 Task: Explore and compare grocery products, focusing on muesli and nut mixes.
Action: Mouse pressed left at (456, 85)
Screenshot: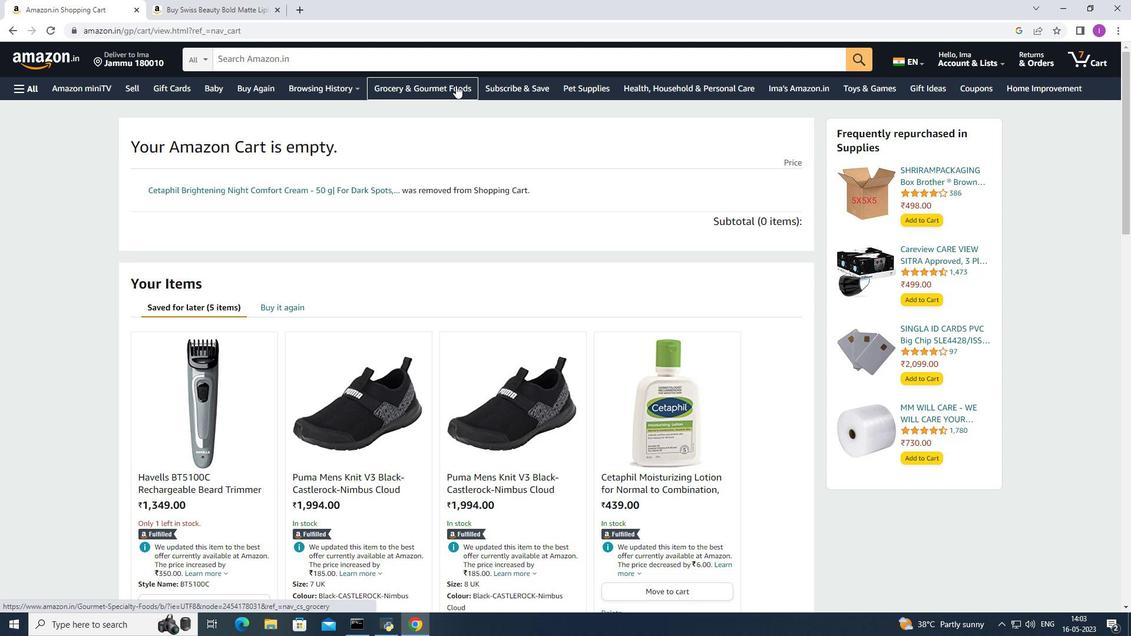 
Action: Mouse moved to (500, 258)
Screenshot: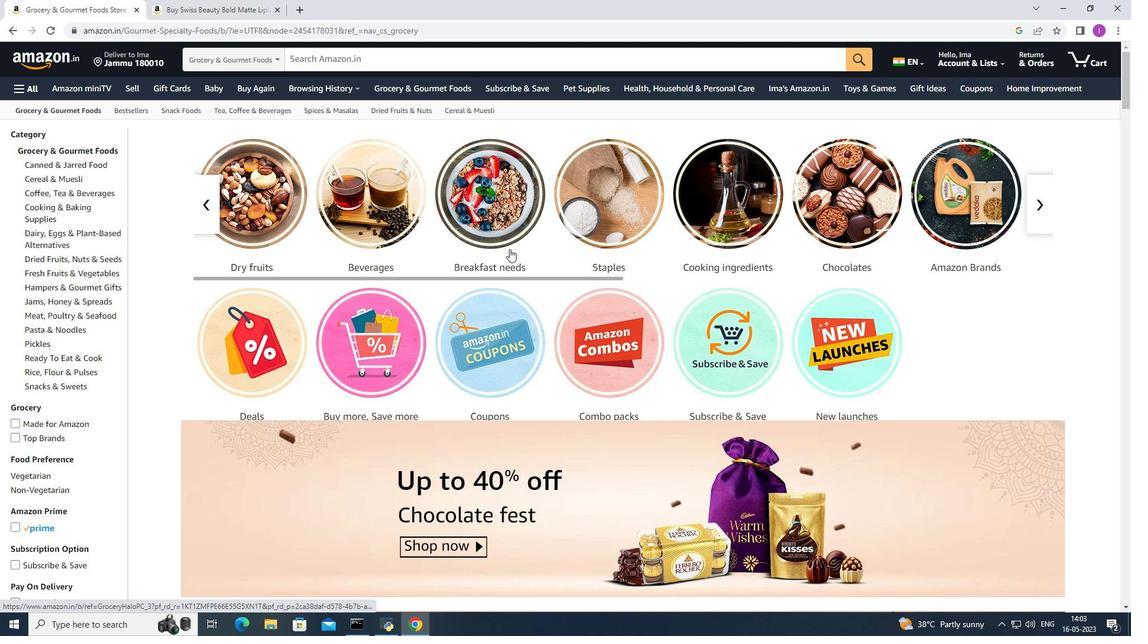 
Action: Mouse scrolled (500, 257) with delta (0, 0)
Screenshot: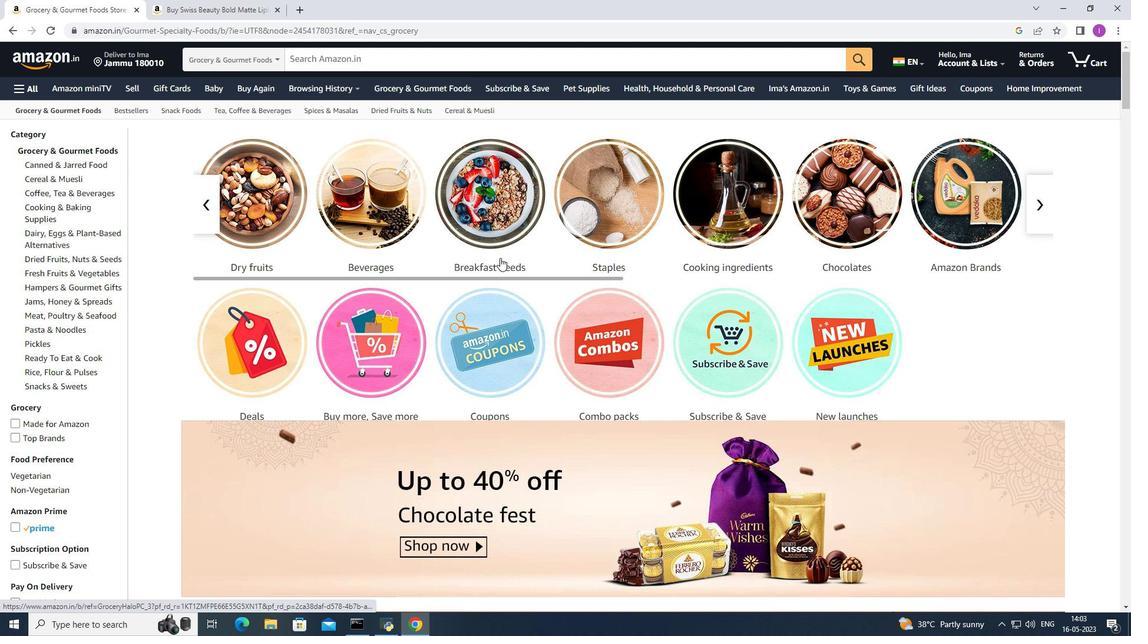 
Action: Mouse scrolled (500, 257) with delta (0, 0)
Screenshot: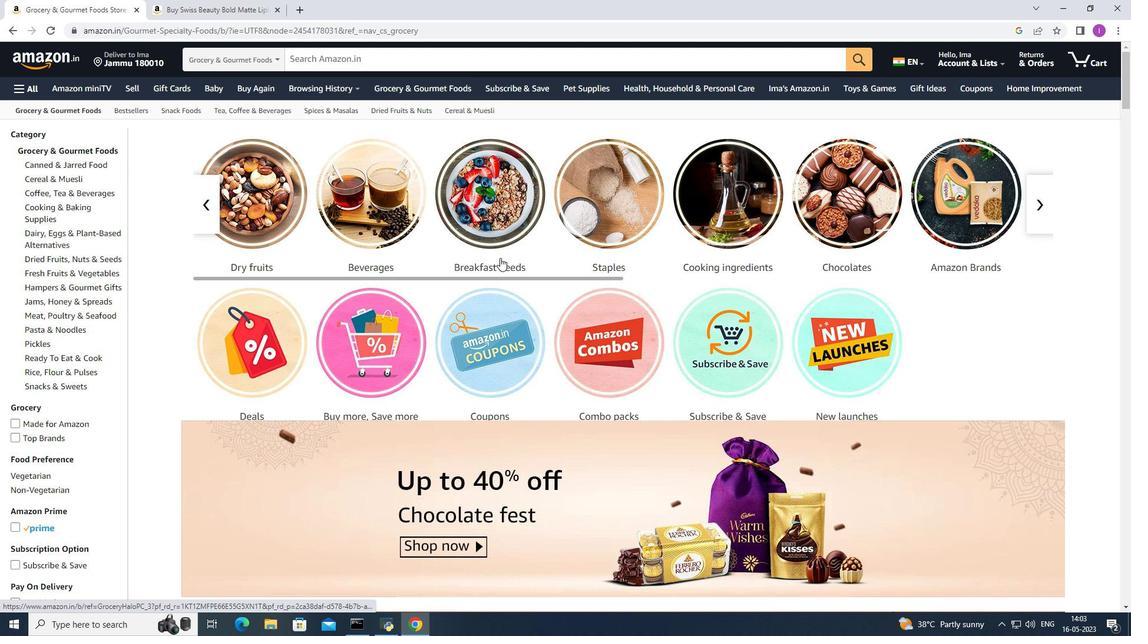 
Action: Mouse scrolled (500, 257) with delta (0, 0)
Screenshot: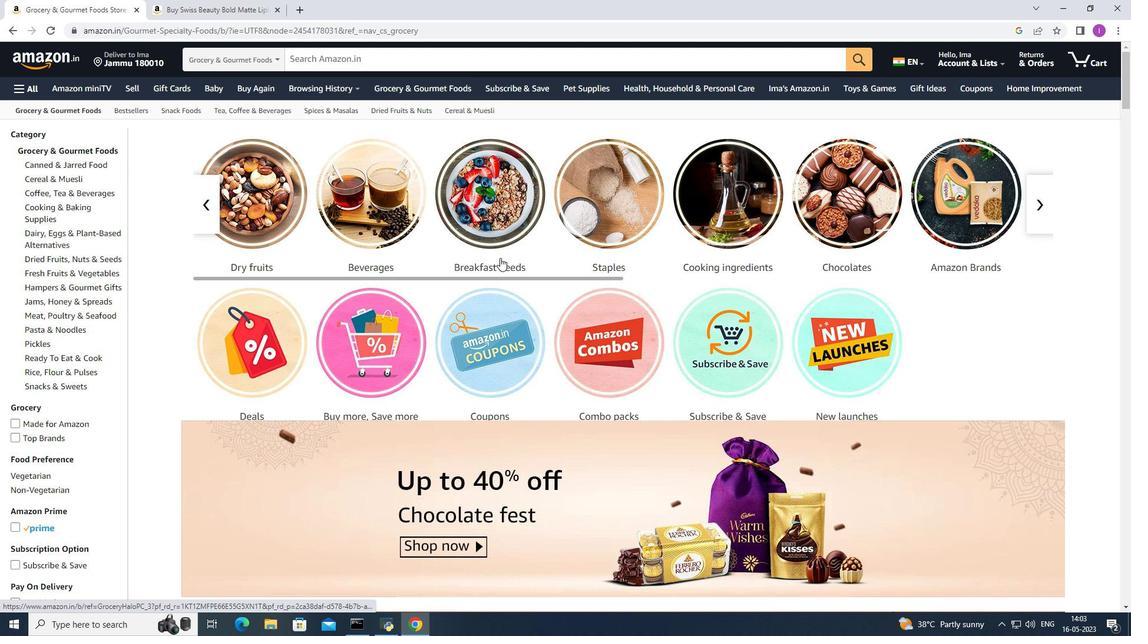 
Action: Mouse scrolled (500, 257) with delta (0, 0)
Screenshot: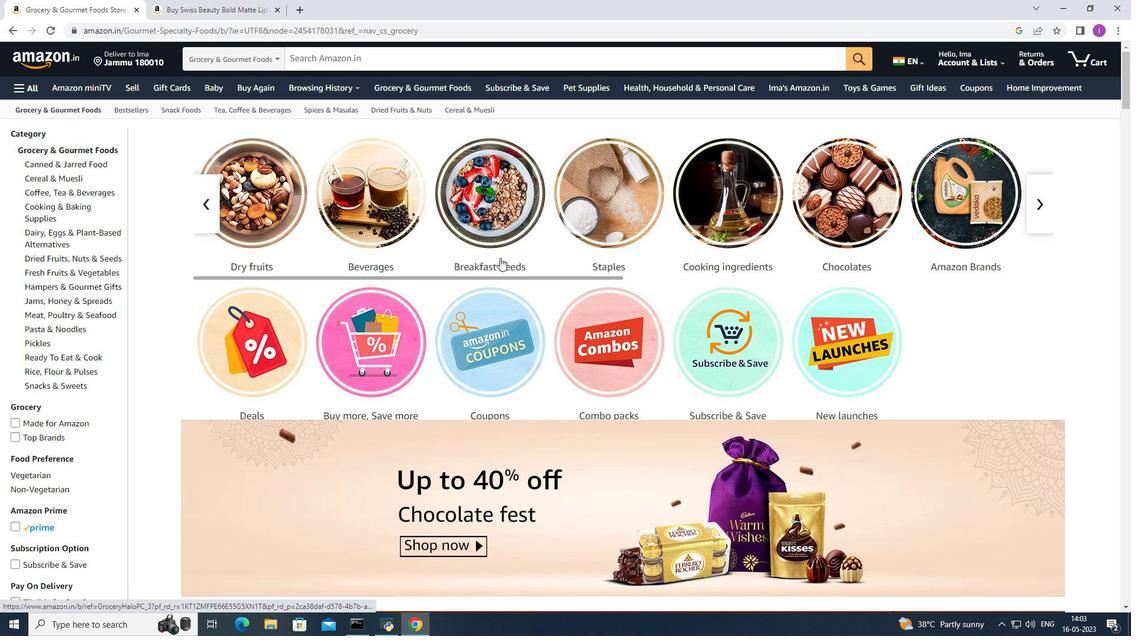 
Action: Mouse scrolled (500, 257) with delta (0, 0)
Screenshot: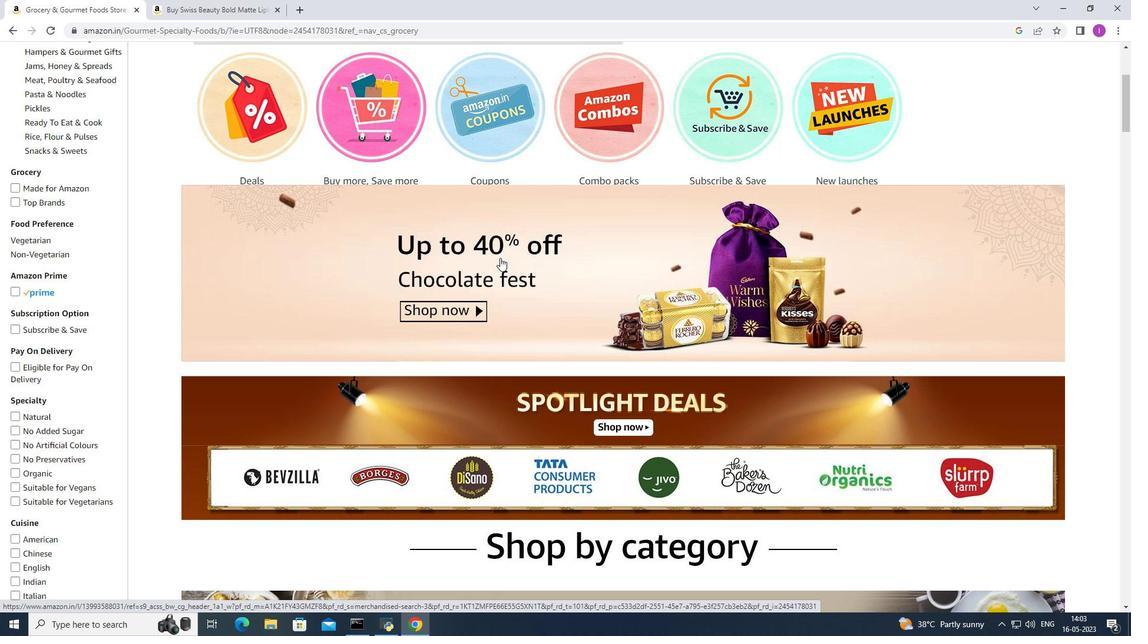
Action: Mouse scrolled (500, 257) with delta (0, 0)
Screenshot: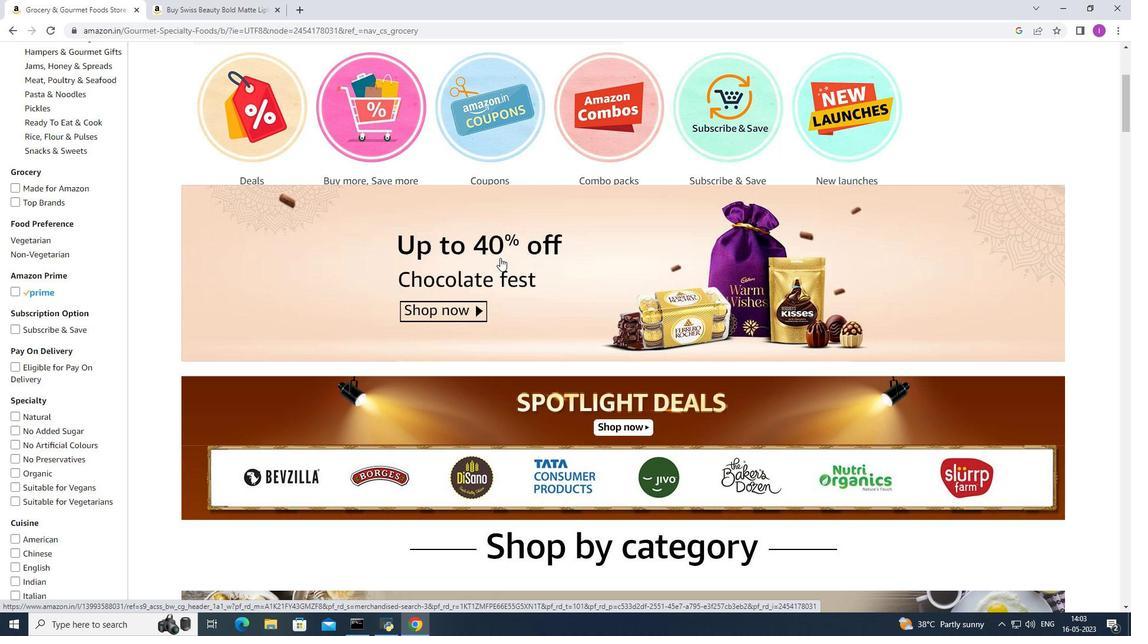 
Action: Mouse scrolled (500, 257) with delta (0, 0)
Screenshot: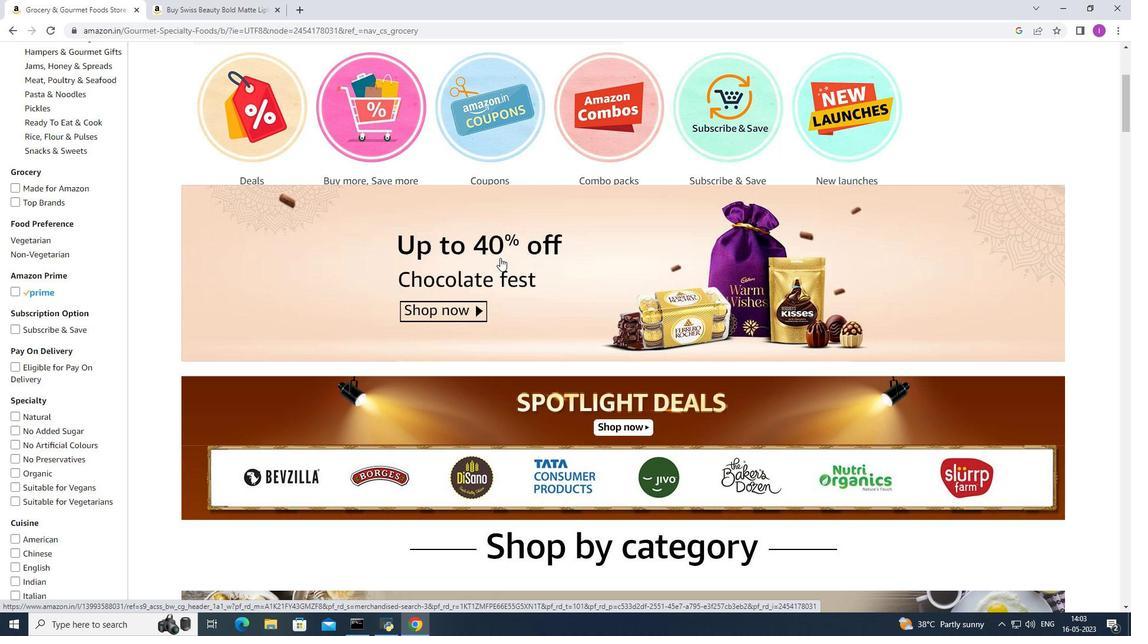 
Action: Mouse scrolled (500, 257) with delta (0, 0)
Screenshot: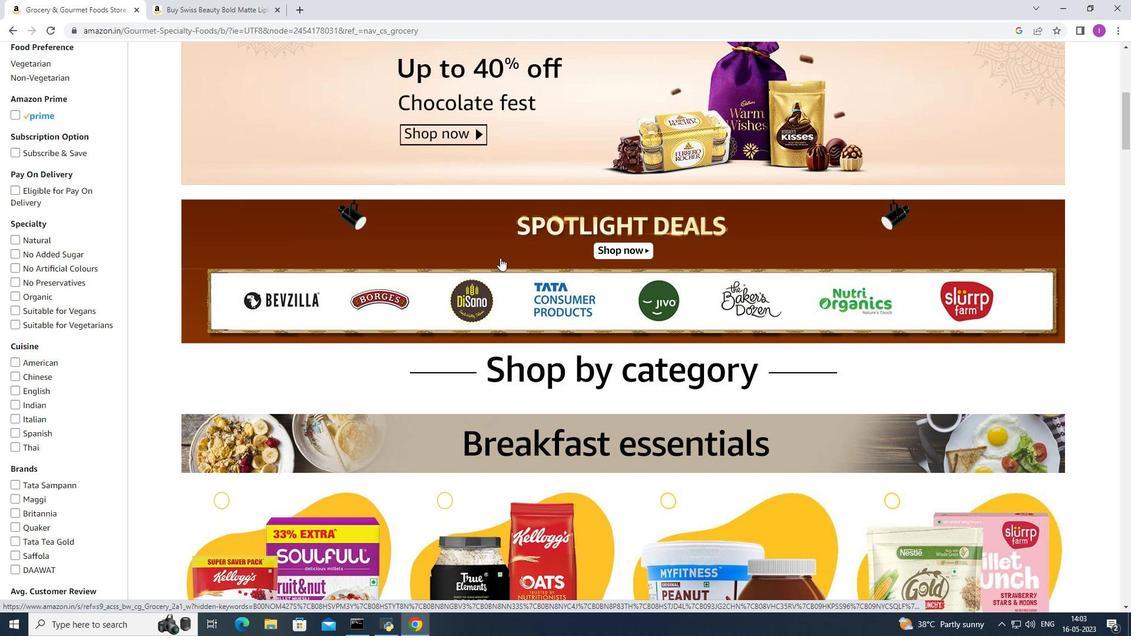 
Action: Mouse scrolled (500, 257) with delta (0, 0)
Screenshot: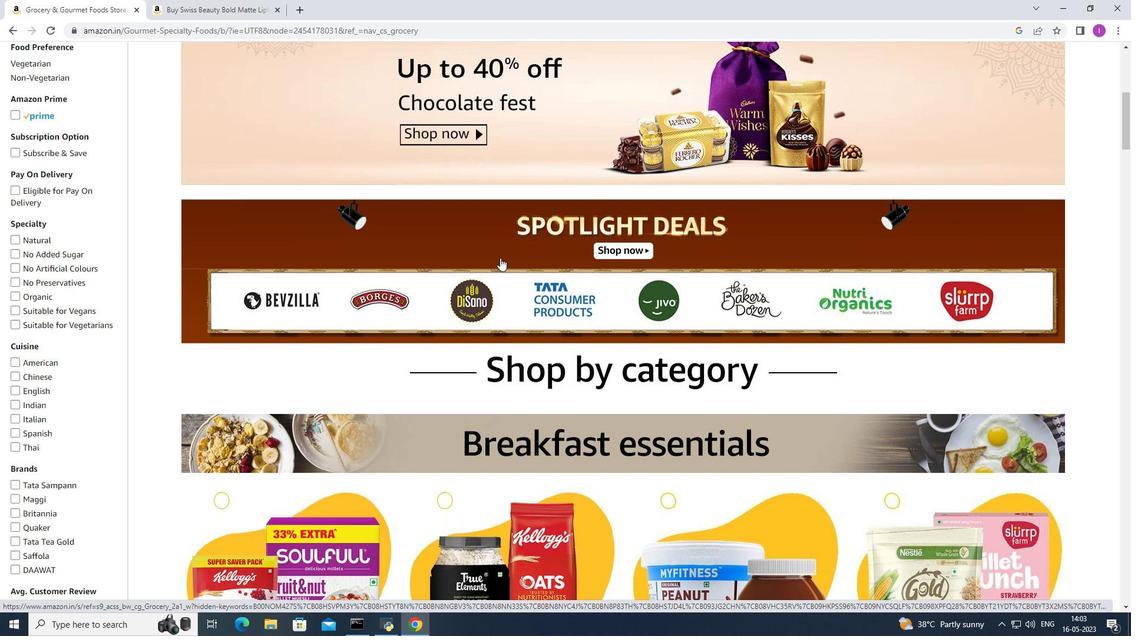 
Action: Mouse scrolled (500, 257) with delta (0, 0)
Screenshot: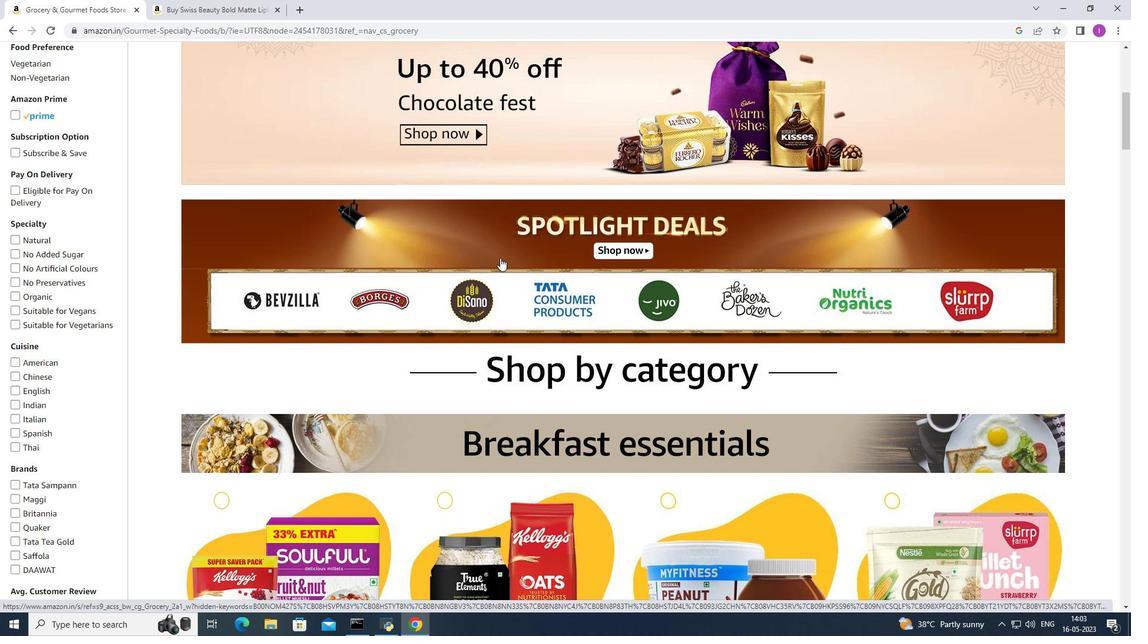 
Action: Mouse scrolled (500, 257) with delta (0, 0)
Screenshot: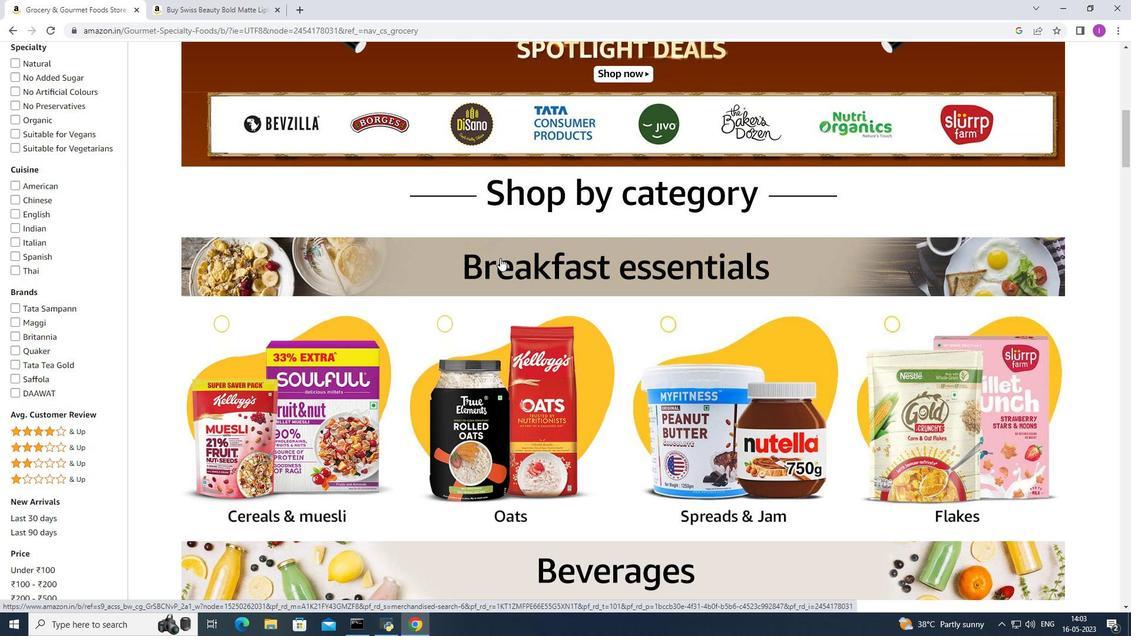 
Action: Mouse scrolled (500, 257) with delta (0, 0)
Screenshot: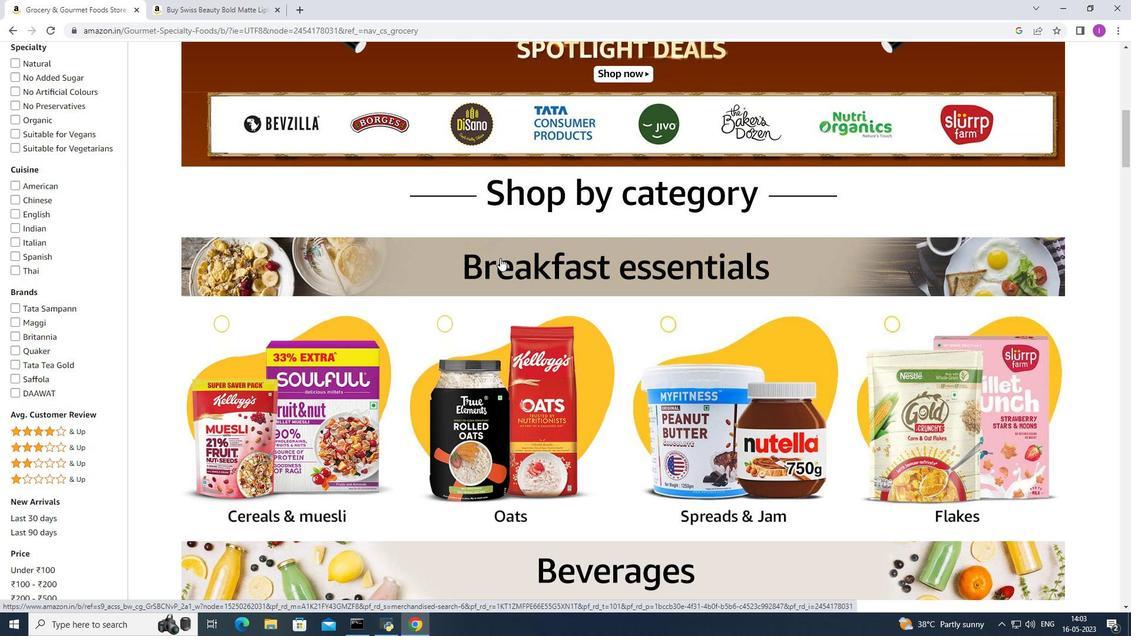 
Action: Mouse scrolled (500, 257) with delta (0, 0)
Screenshot: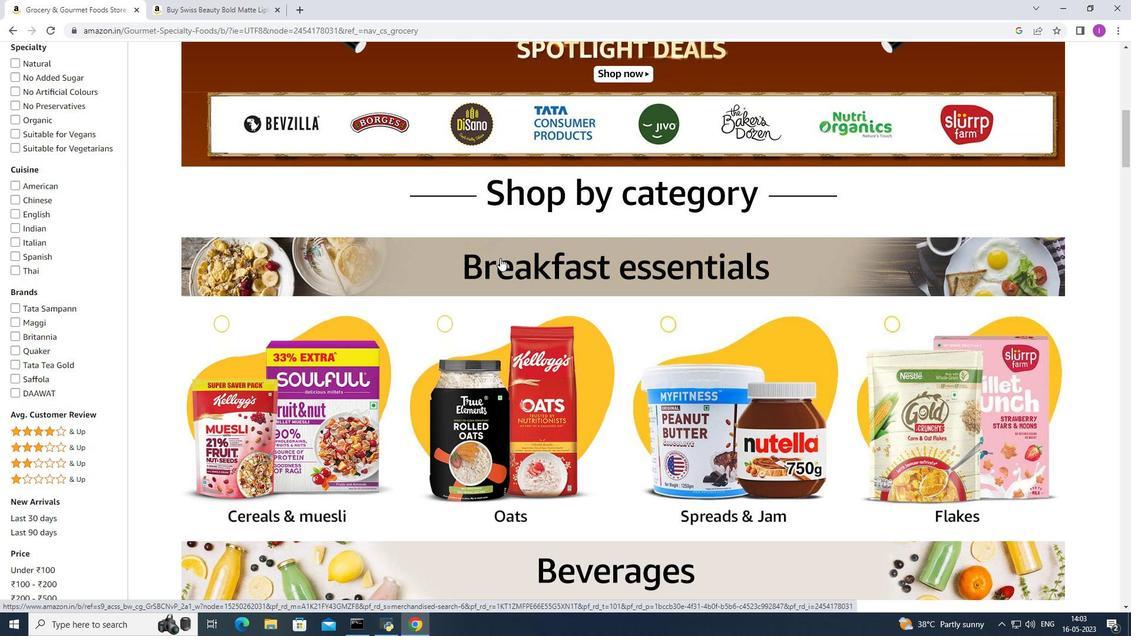
Action: Mouse moved to (572, 309)
Screenshot: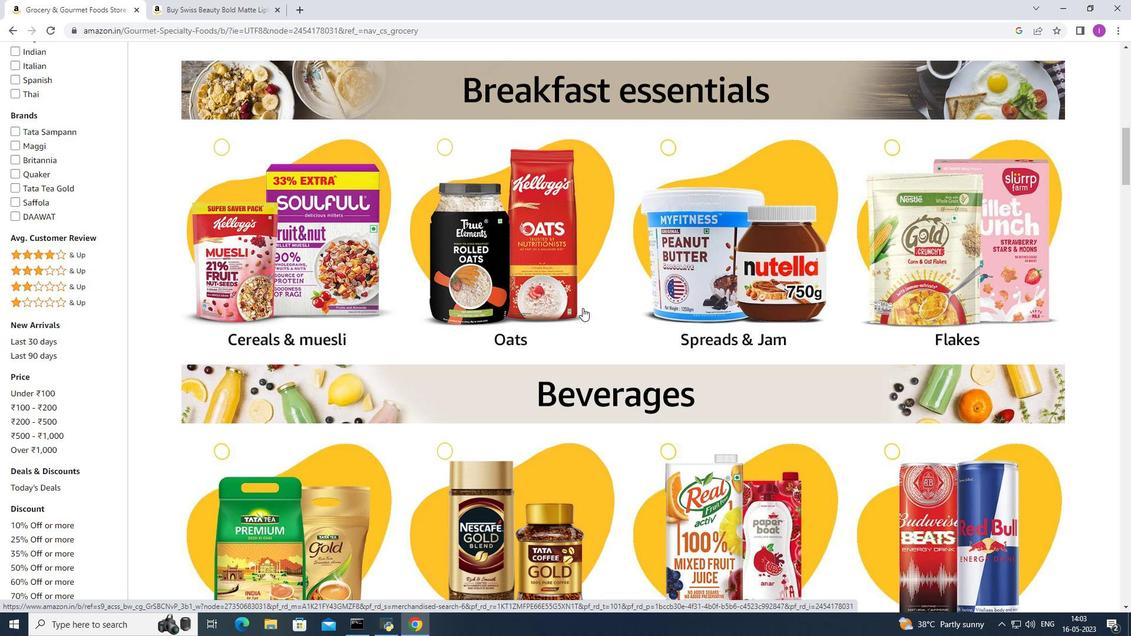 
Action: Mouse scrolled (572, 309) with delta (0, 0)
Screenshot: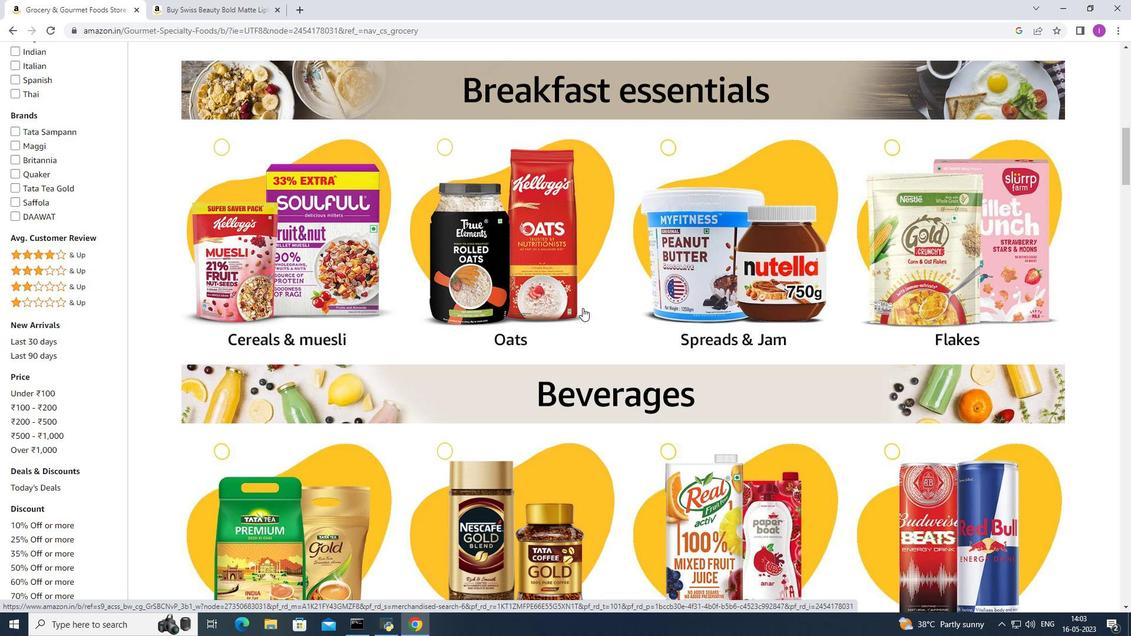 
Action: Mouse moved to (571, 310)
Screenshot: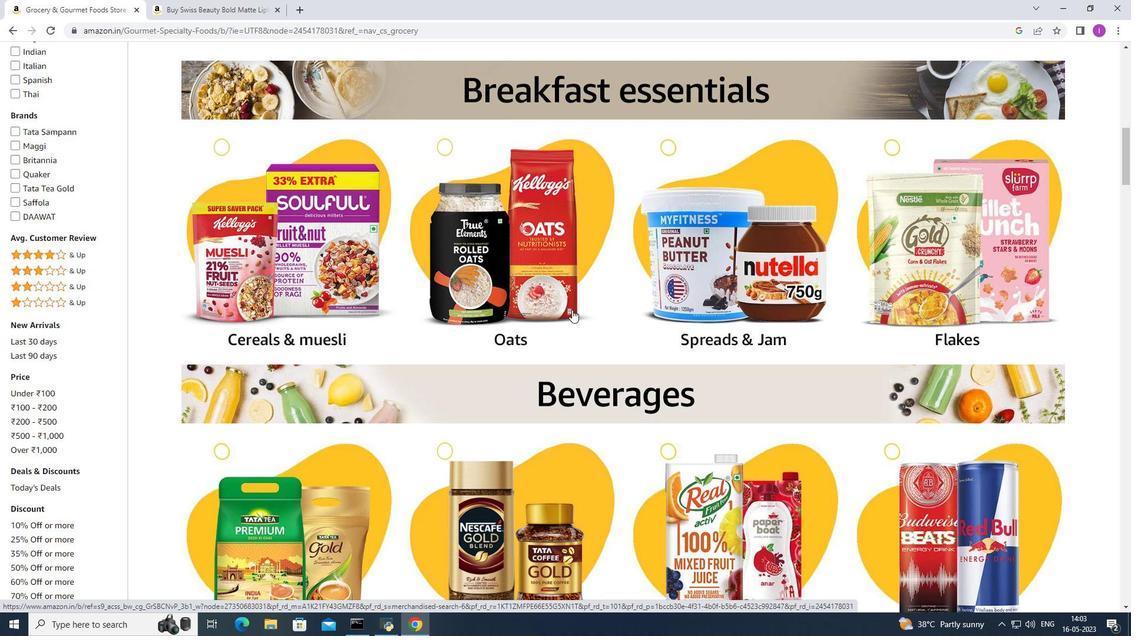 
Action: Mouse scrolled (571, 309) with delta (0, 0)
Screenshot: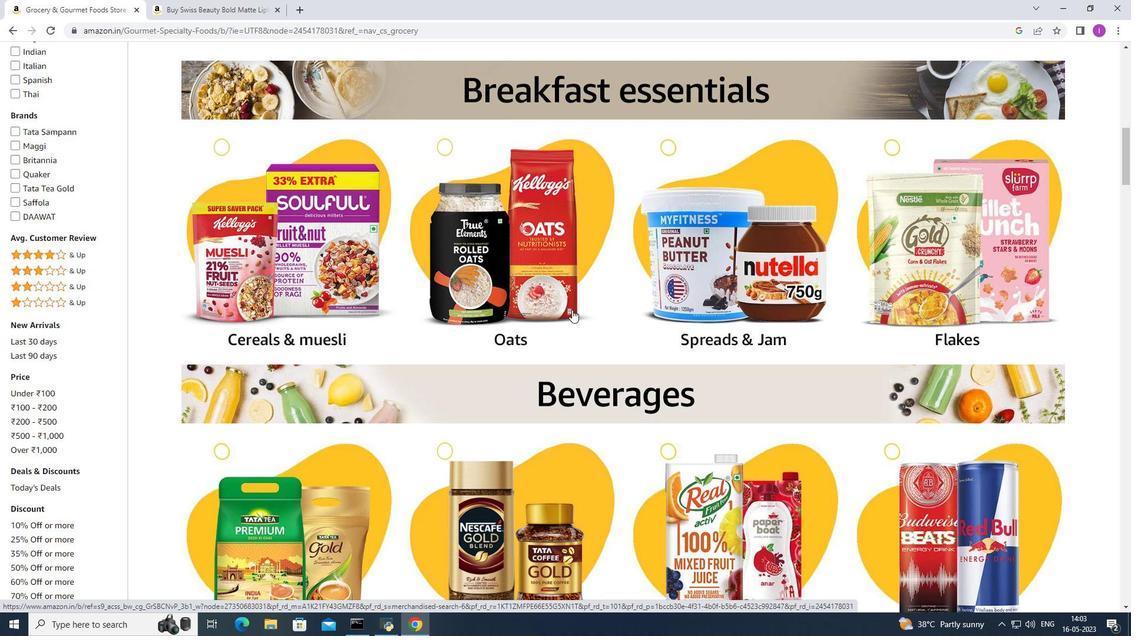 
Action: Mouse moved to (570, 310)
Screenshot: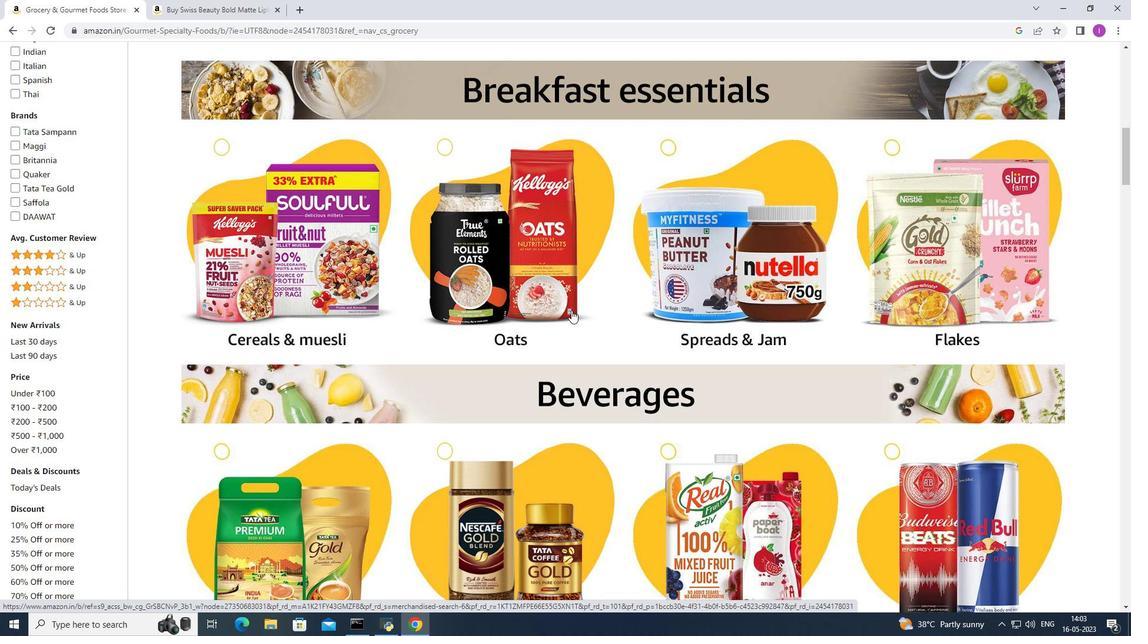 
Action: Mouse scrolled (570, 309) with delta (0, 0)
Screenshot: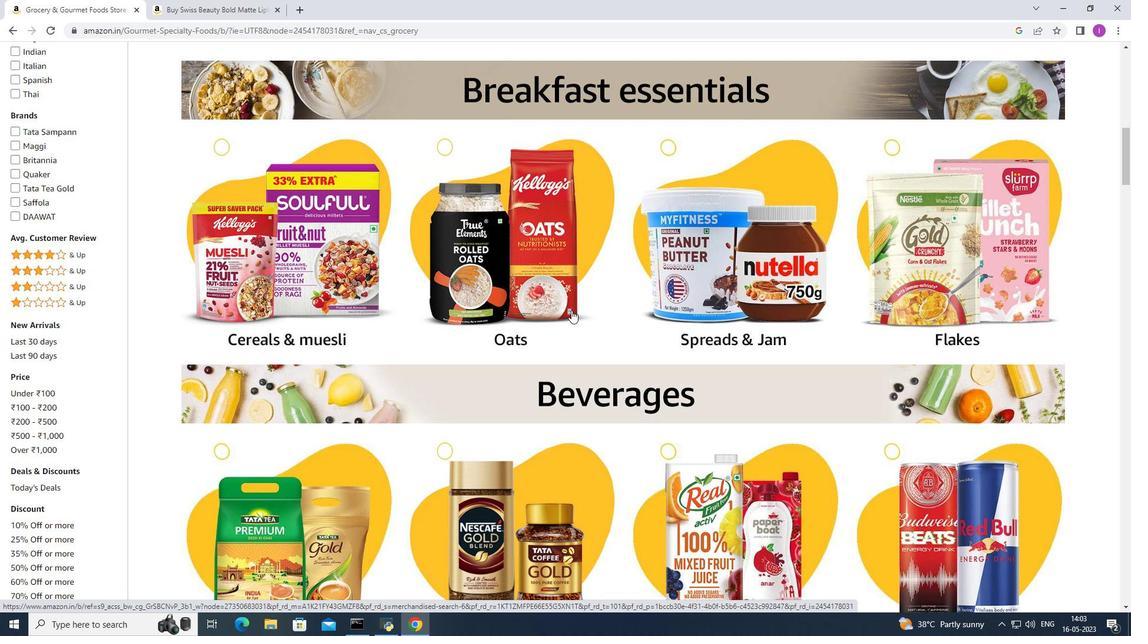 
Action: Mouse moved to (622, 289)
Screenshot: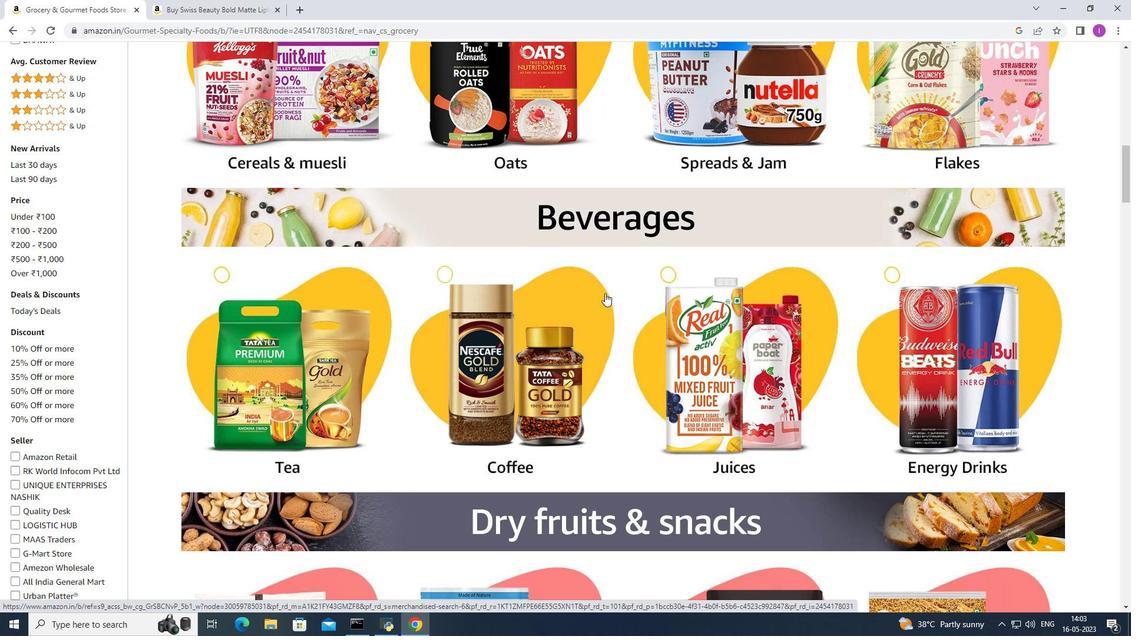 
Action: Mouse scrolled (622, 288) with delta (0, 0)
Screenshot: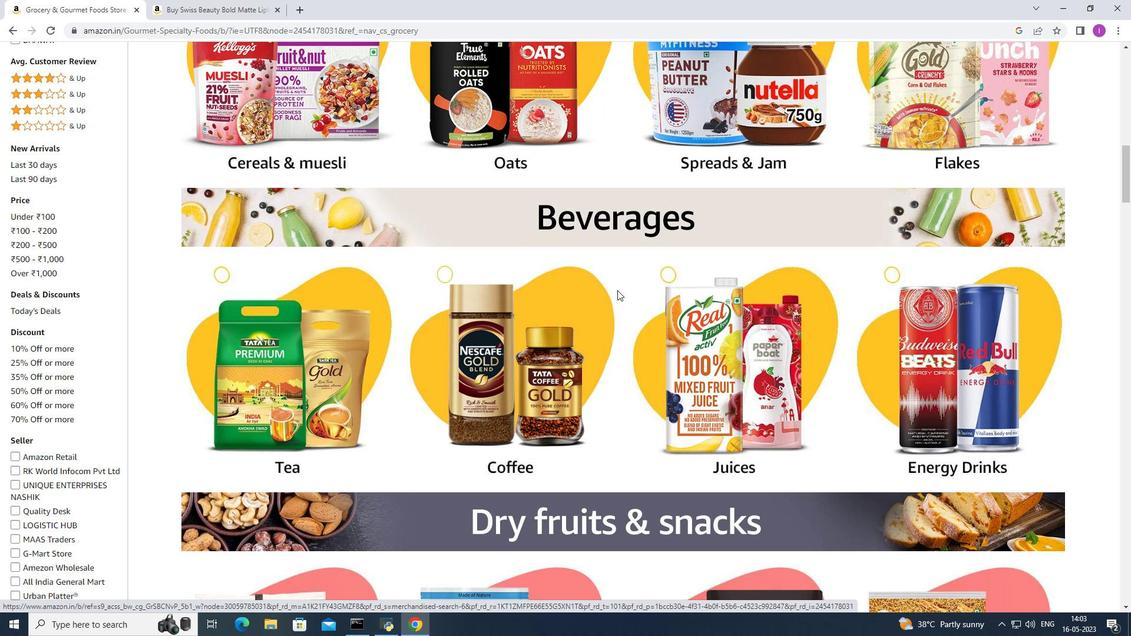 
Action: Mouse moved to (622, 289)
Screenshot: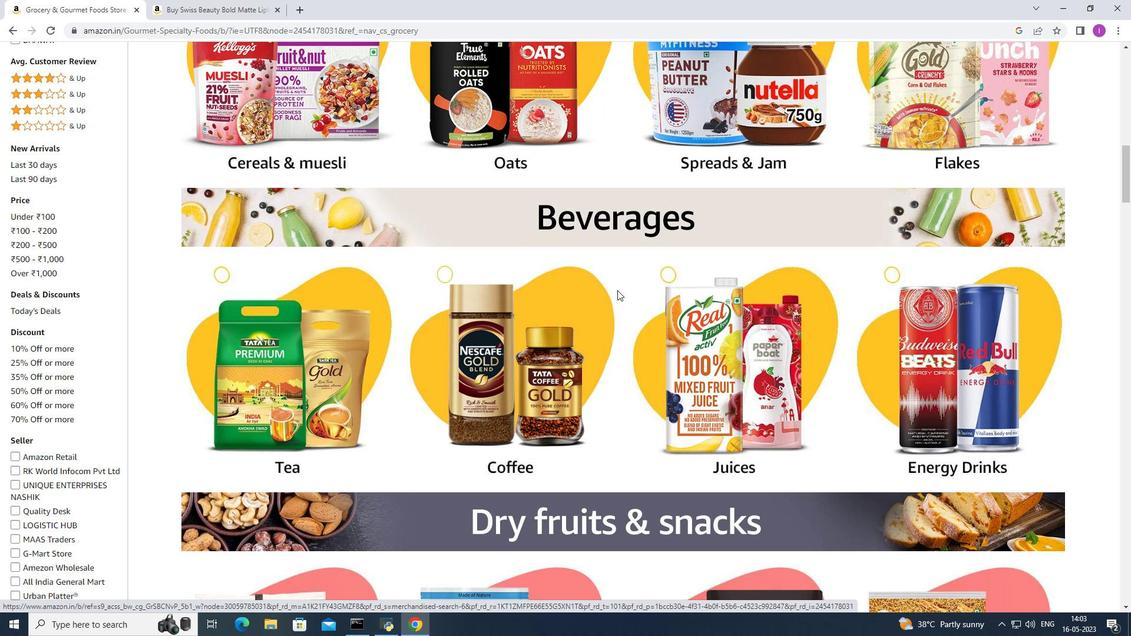 
Action: Mouse scrolled (622, 288) with delta (0, 0)
Screenshot: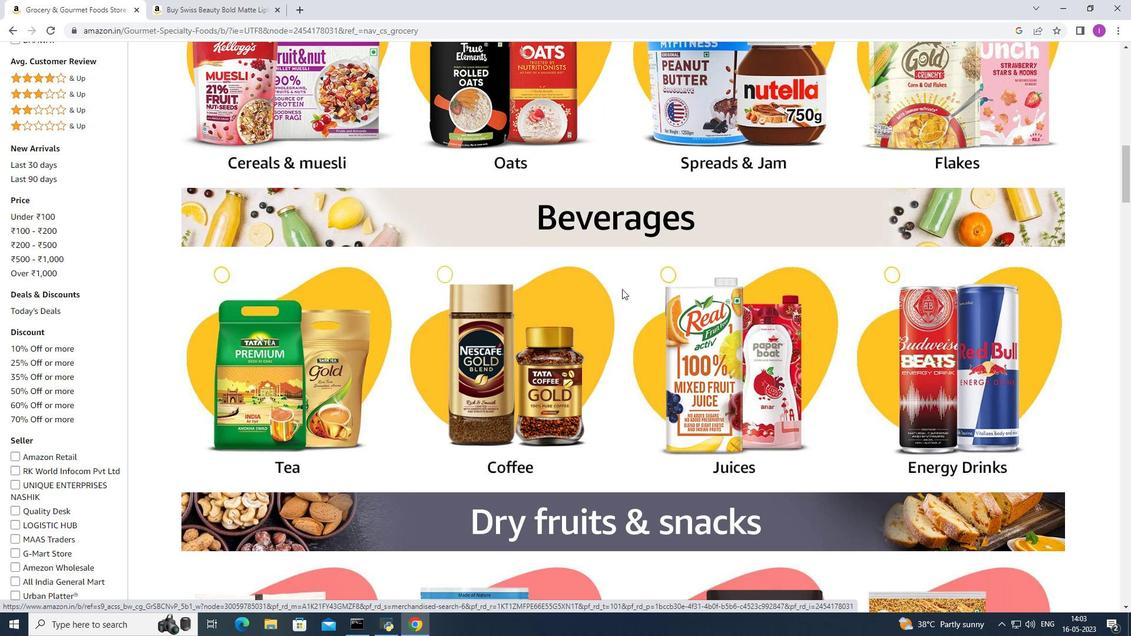 
Action: Mouse scrolled (622, 288) with delta (0, 0)
Screenshot: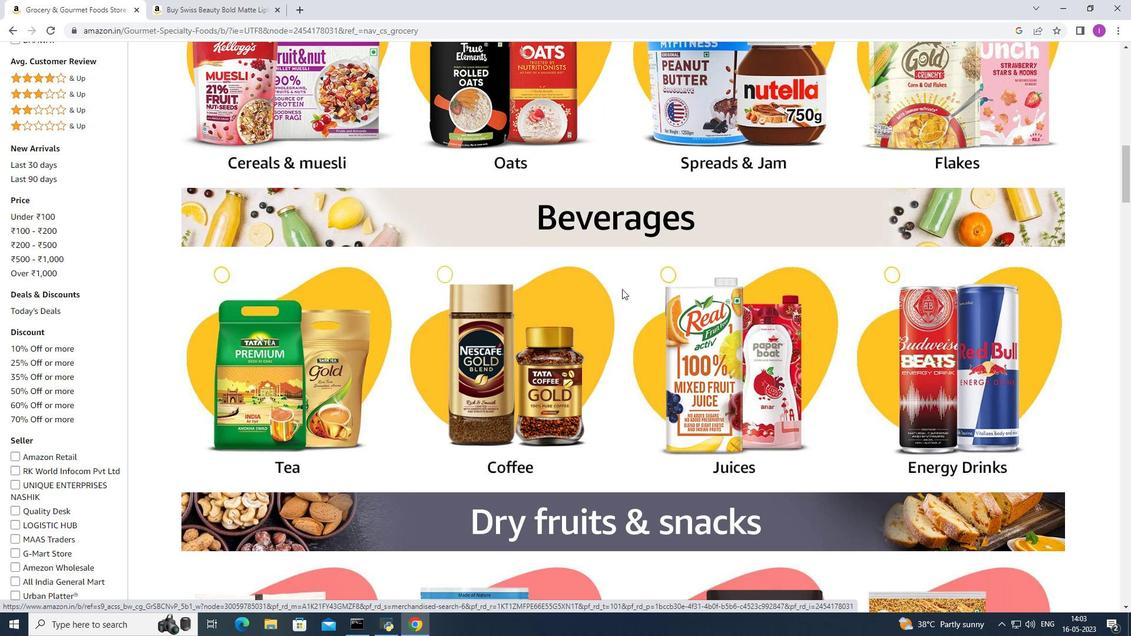 
Action: Mouse moved to (541, 347)
Screenshot: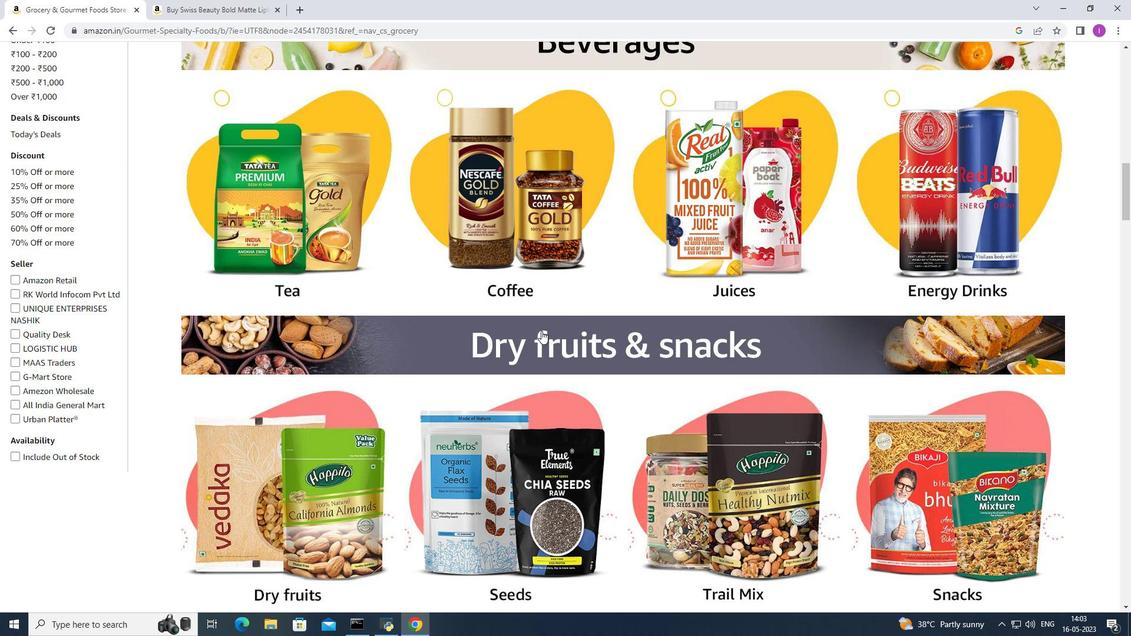 
Action: Mouse scrolled (541, 341) with delta (0, 0)
Screenshot: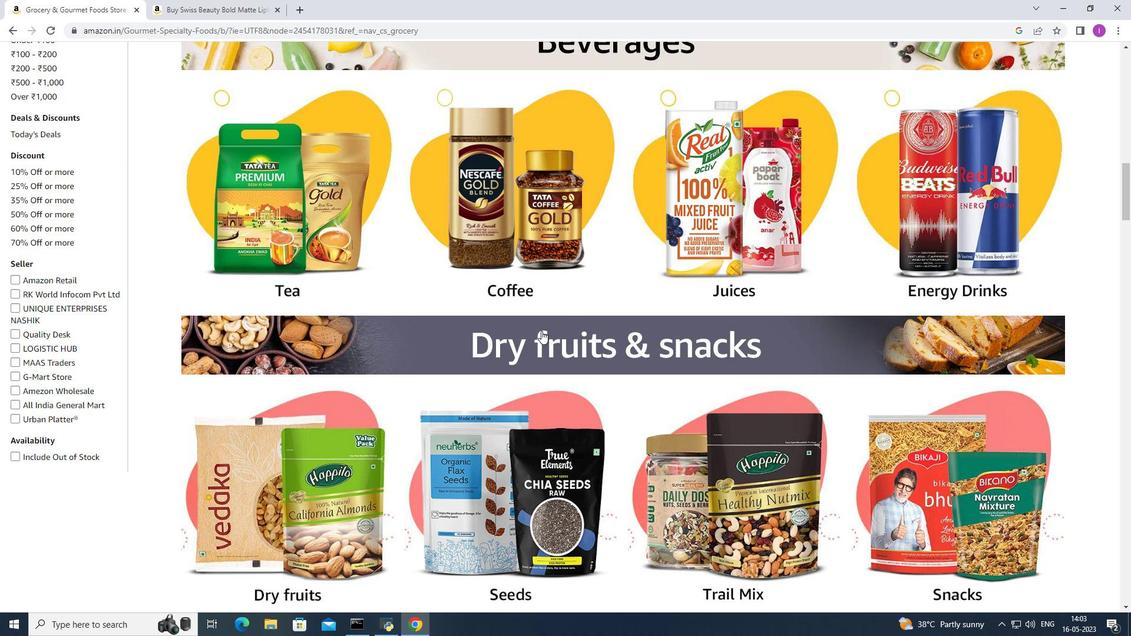 
Action: Mouse moved to (542, 350)
Screenshot: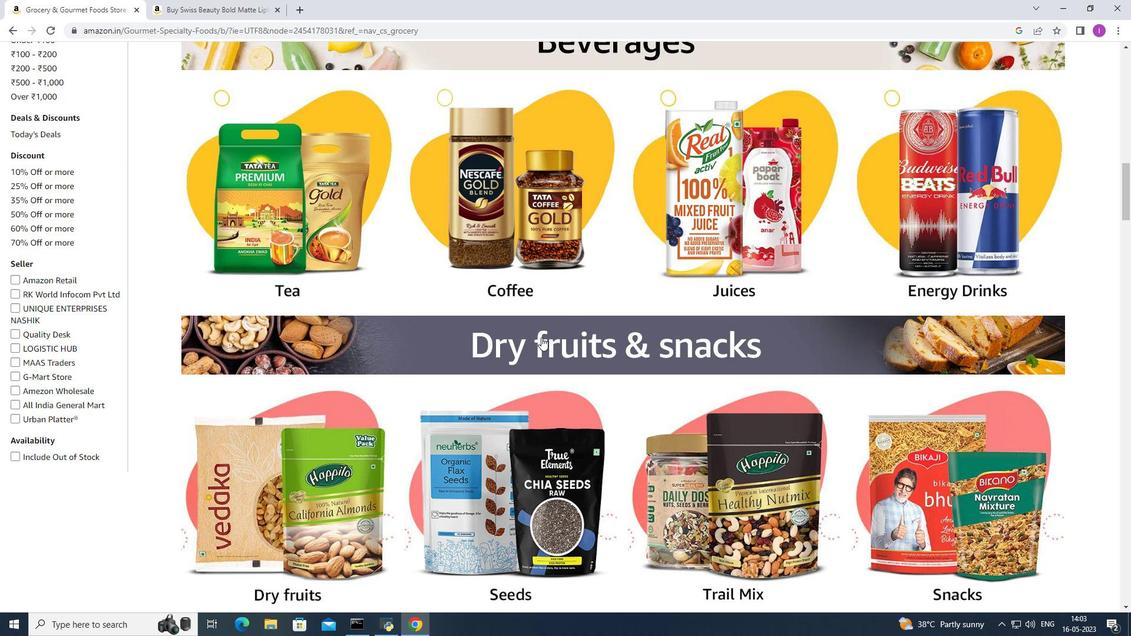 
Action: Mouse scrolled (541, 349) with delta (0, 0)
Screenshot: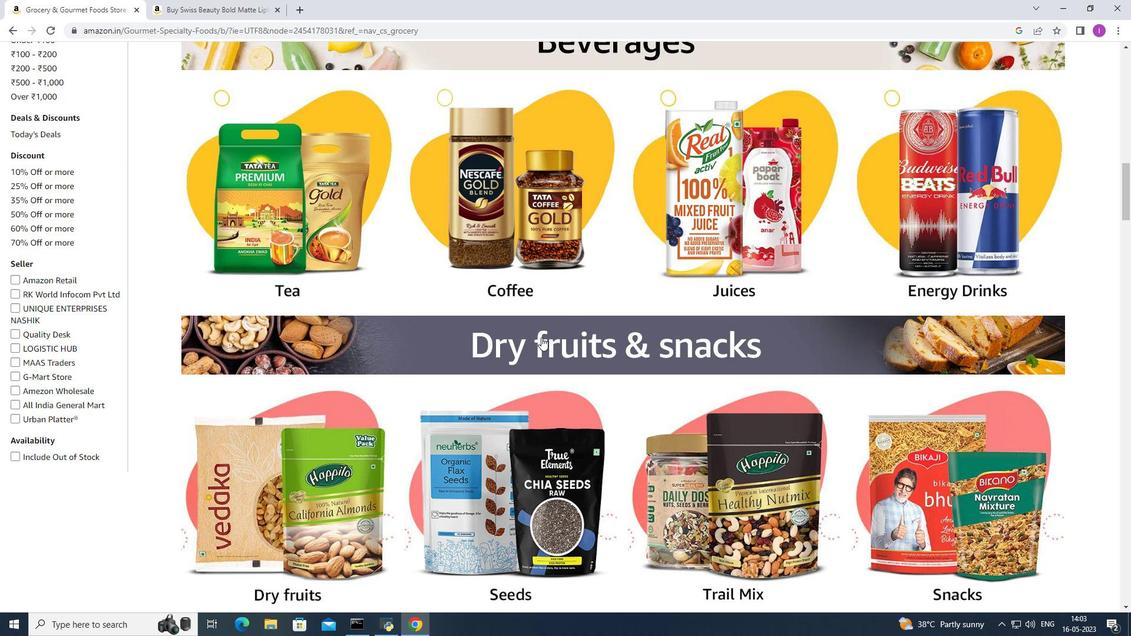 
Action: Mouse moved to (542, 352)
Screenshot: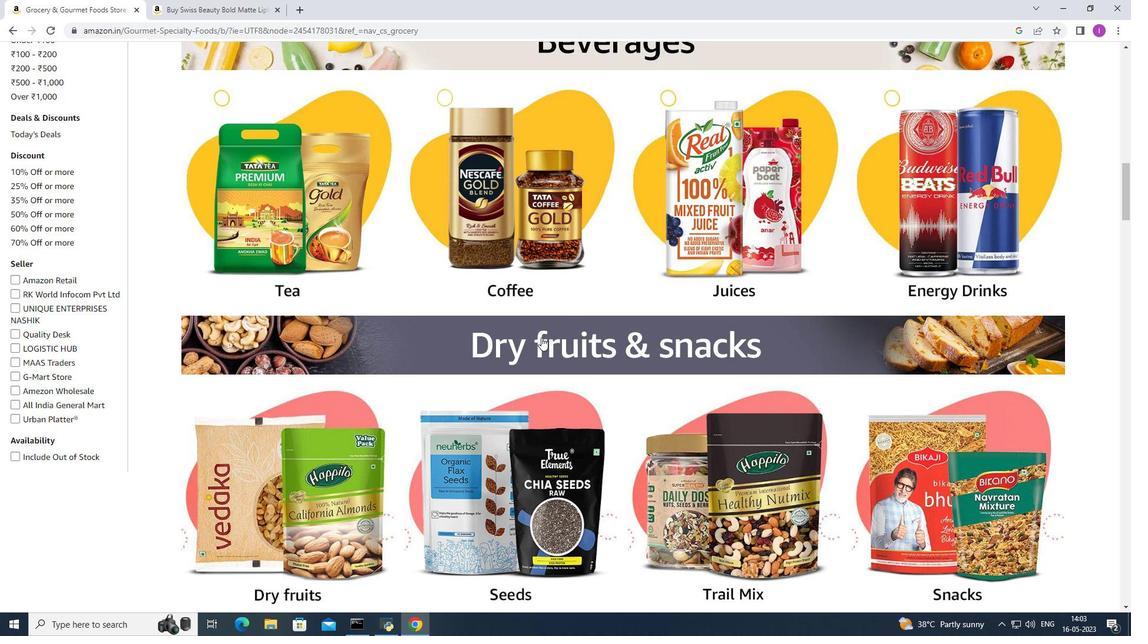 
Action: Mouse scrolled (542, 351) with delta (0, 0)
Screenshot: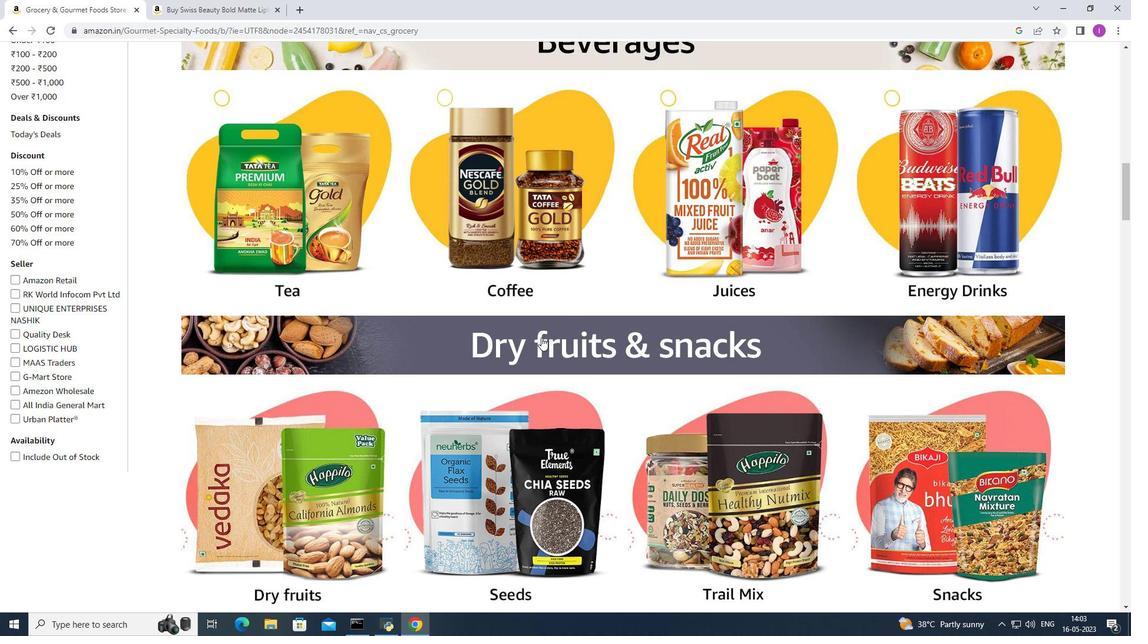 
Action: Mouse moved to (542, 353)
Screenshot: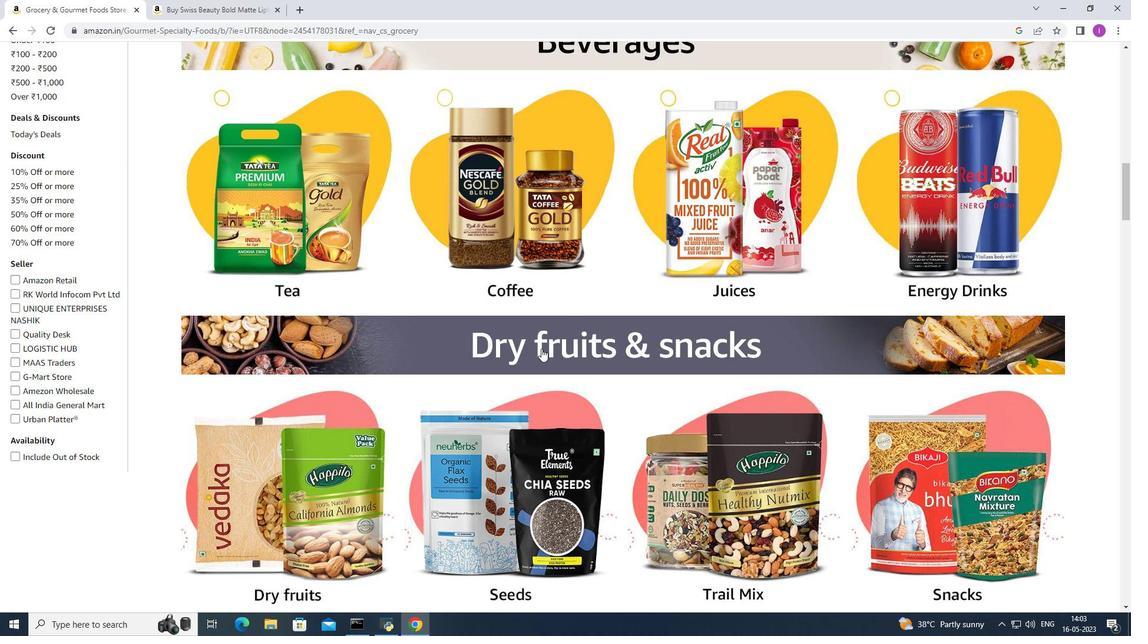 
Action: Mouse scrolled (542, 352) with delta (0, 0)
Screenshot: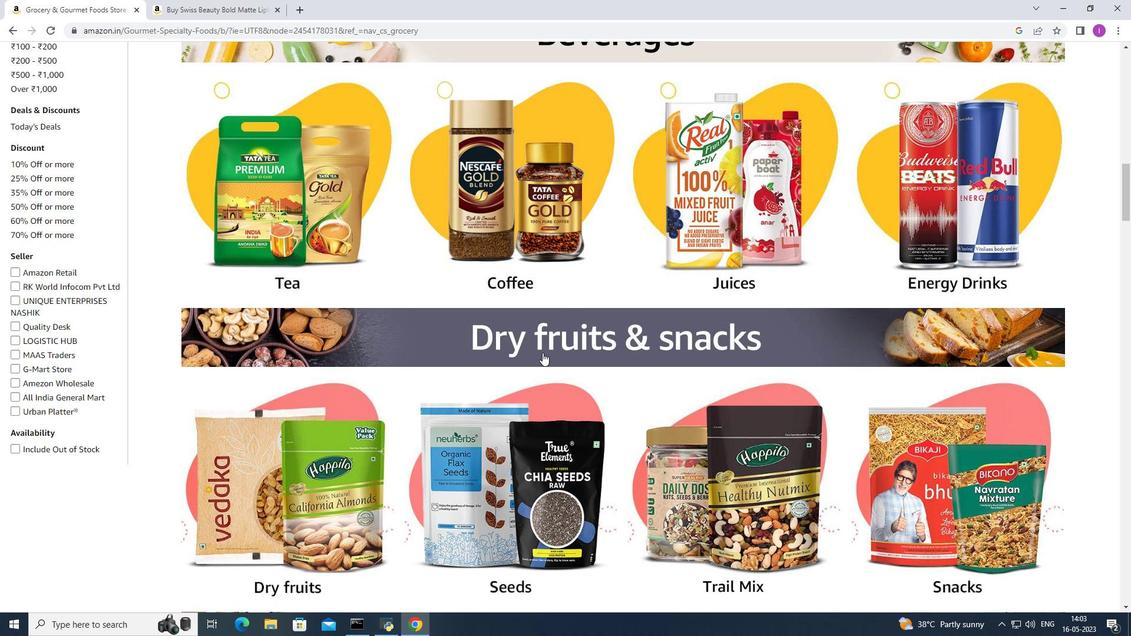 
Action: Mouse moved to (731, 268)
Screenshot: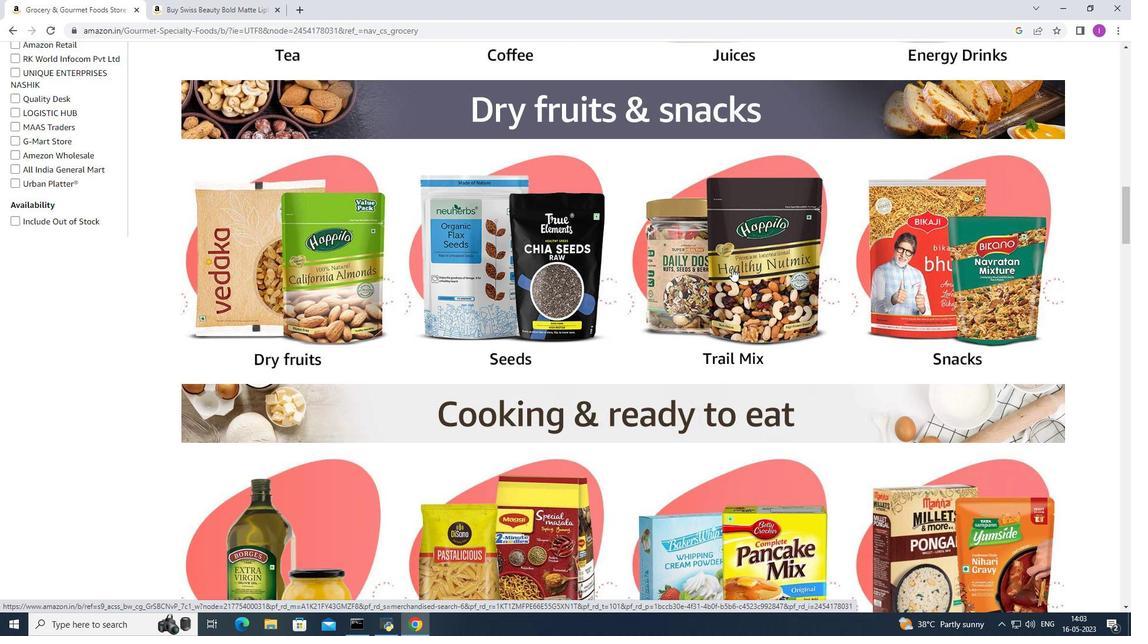 
Action: Mouse pressed left at (731, 268)
Screenshot: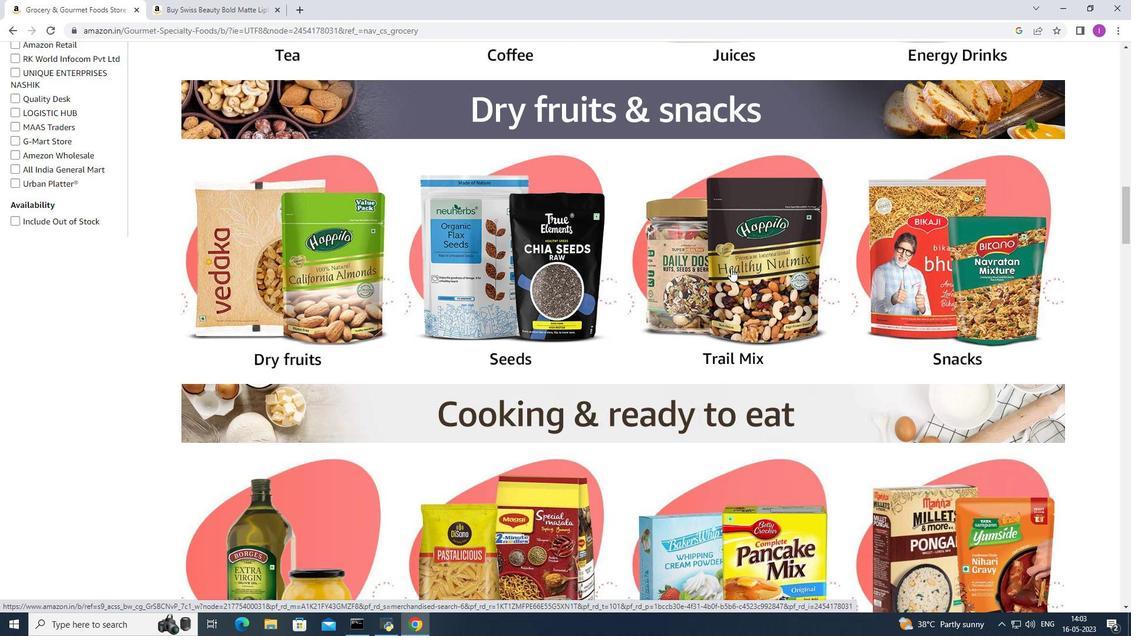 
Action: Mouse moved to (306, 251)
Screenshot: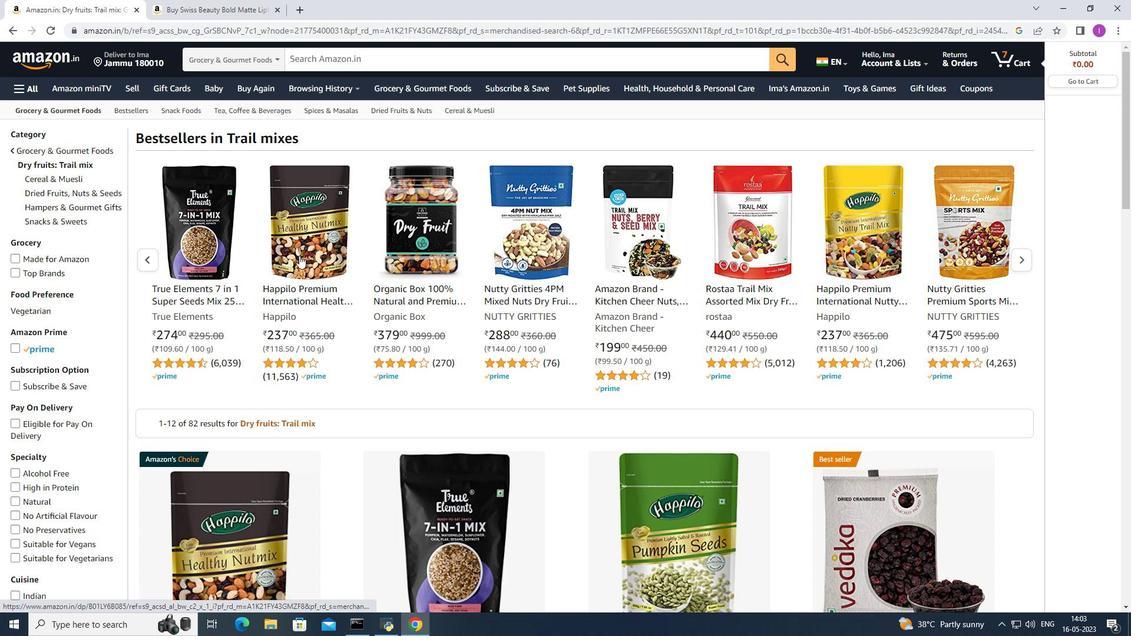 
Action: Mouse pressed left at (306, 251)
Screenshot: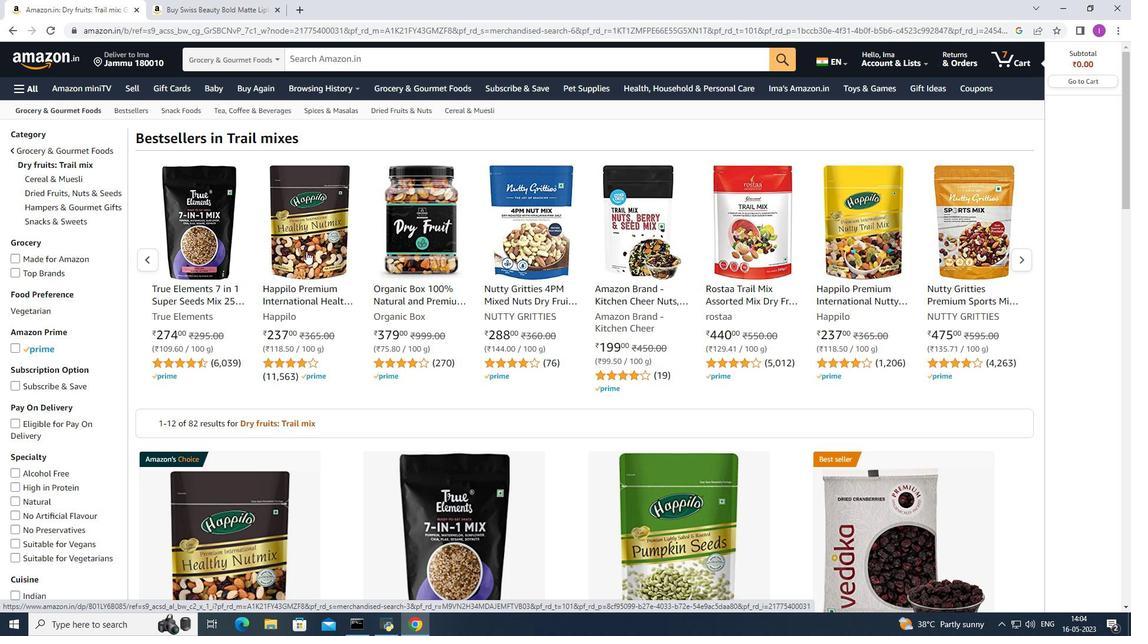 
Action: Mouse moved to (502, 313)
Screenshot: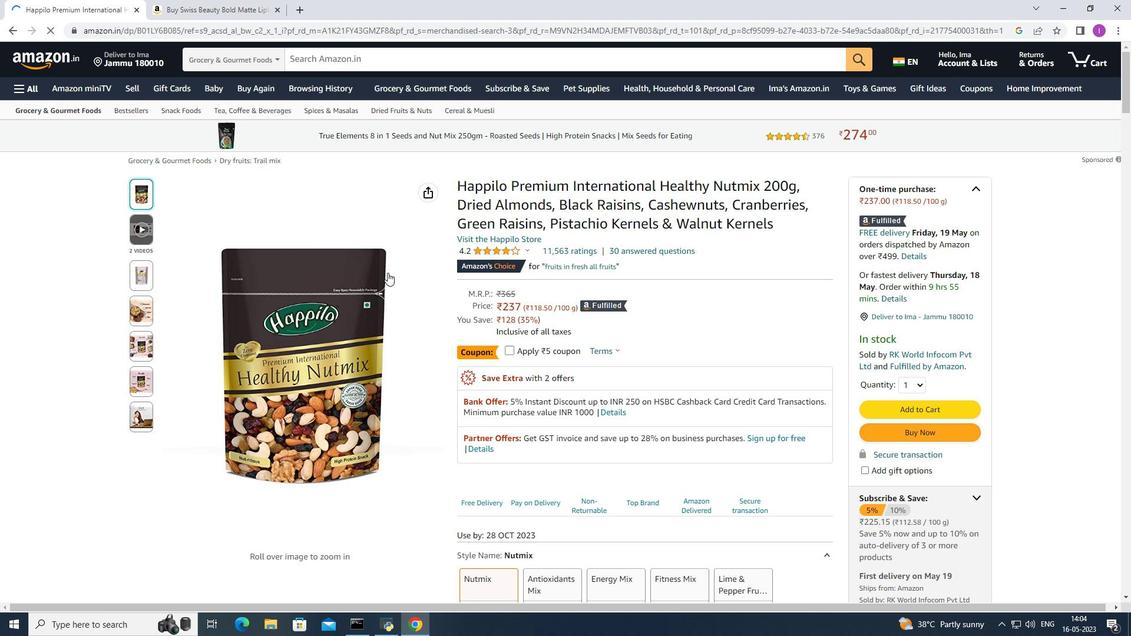 
Action: Mouse scrolled (502, 312) with delta (0, 0)
Screenshot: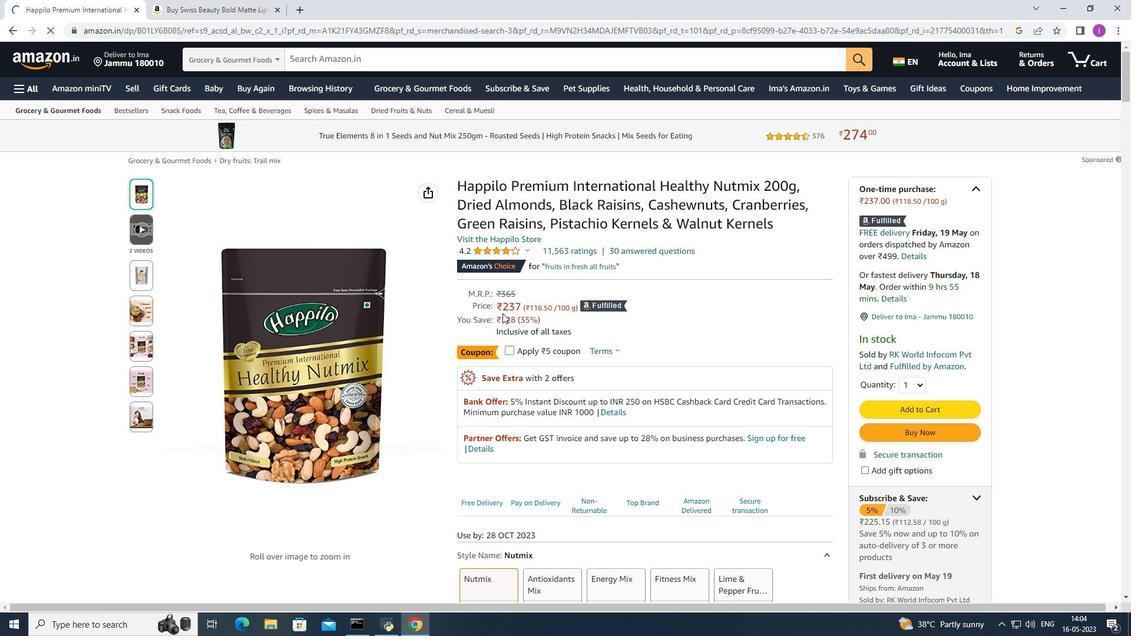
Action: Mouse scrolled (502, 312) with delta (0, 0)
Screenshot: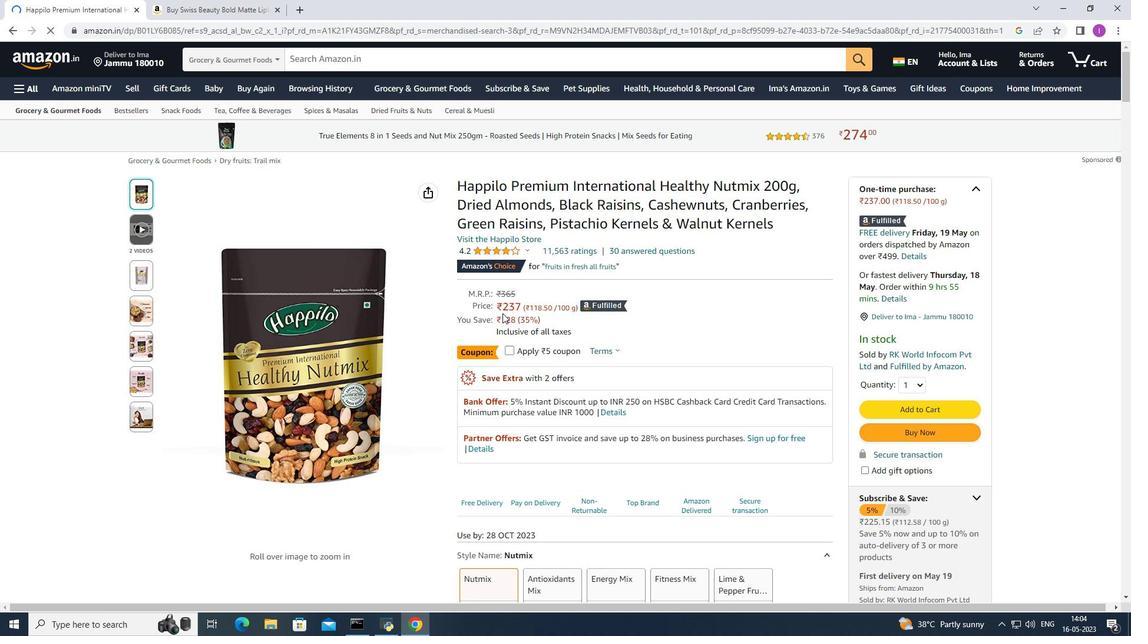 
Action: Mouse moved to (544, 321)
Screenshot: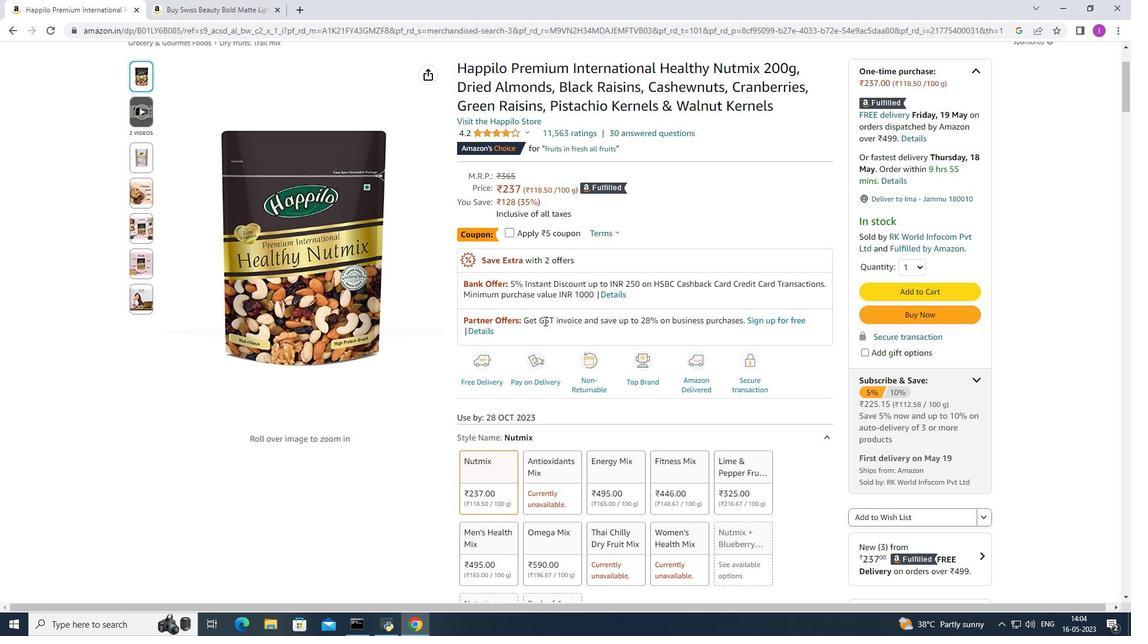 
Action: Mouse scrolled (544, 321) with delta (0, 0)
Screenshot: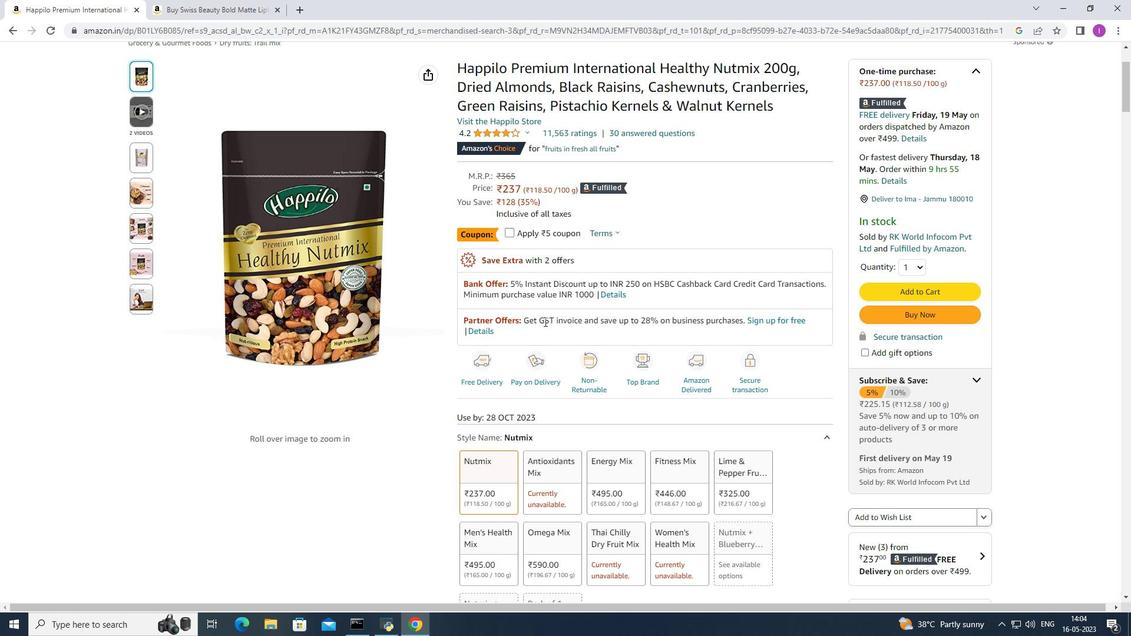 
Action: Mouse scrolled (544, 321) with delta (0, 0)
Screenshot: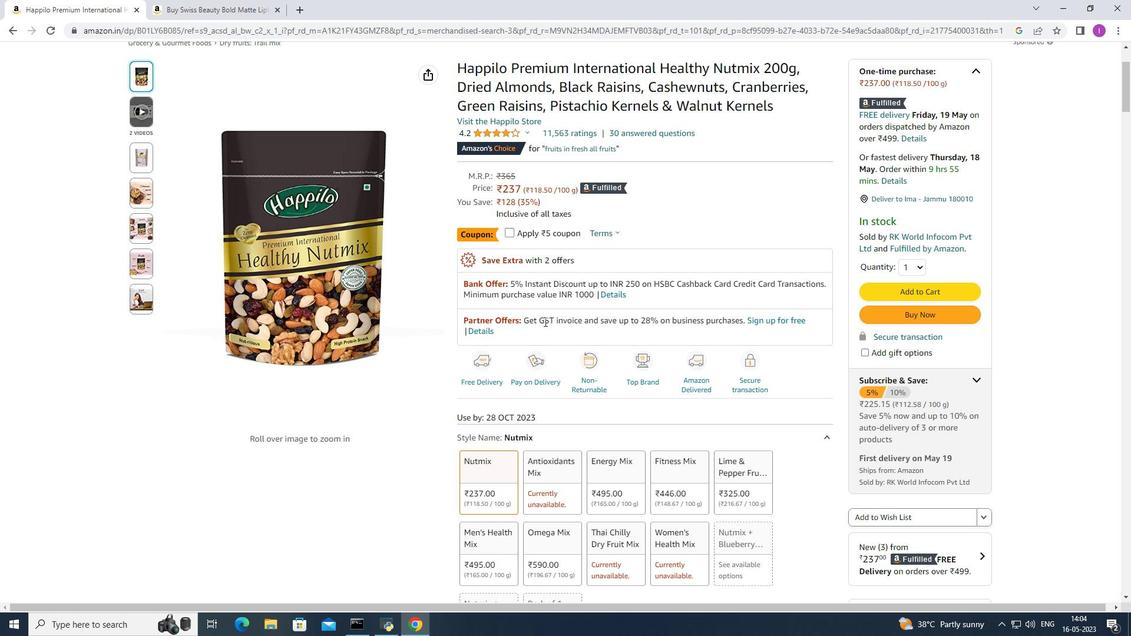 
Action: Mouse scrolled (544, 321) with delta (0, 0)
Screenshot: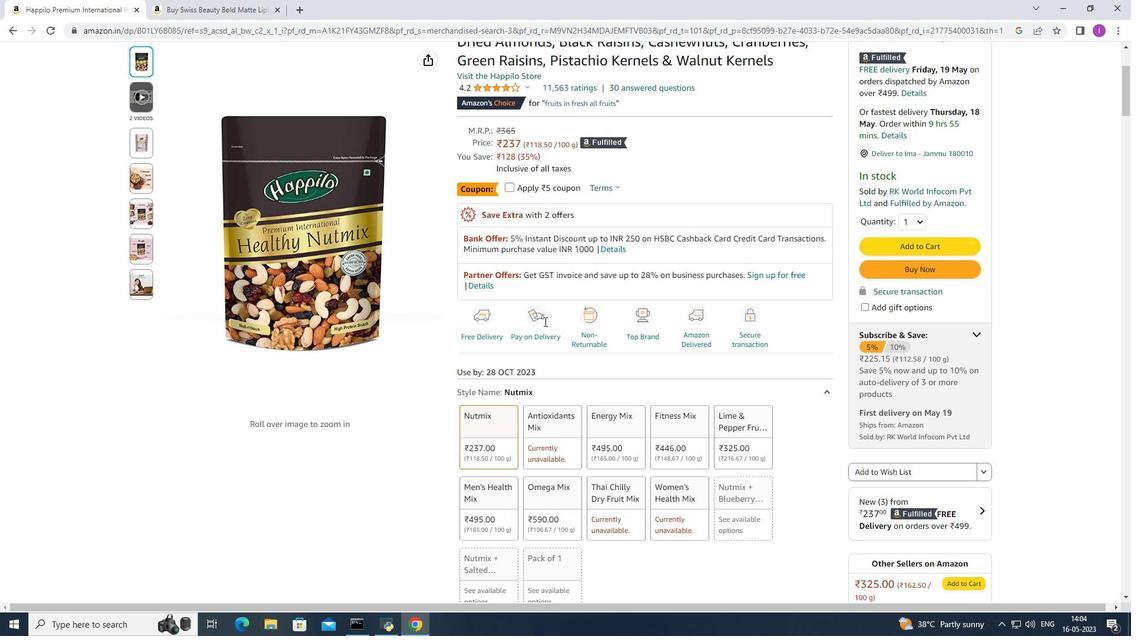 
Action: Mouse scrolled (544, 321) with delta (0, 0)
Screenshot: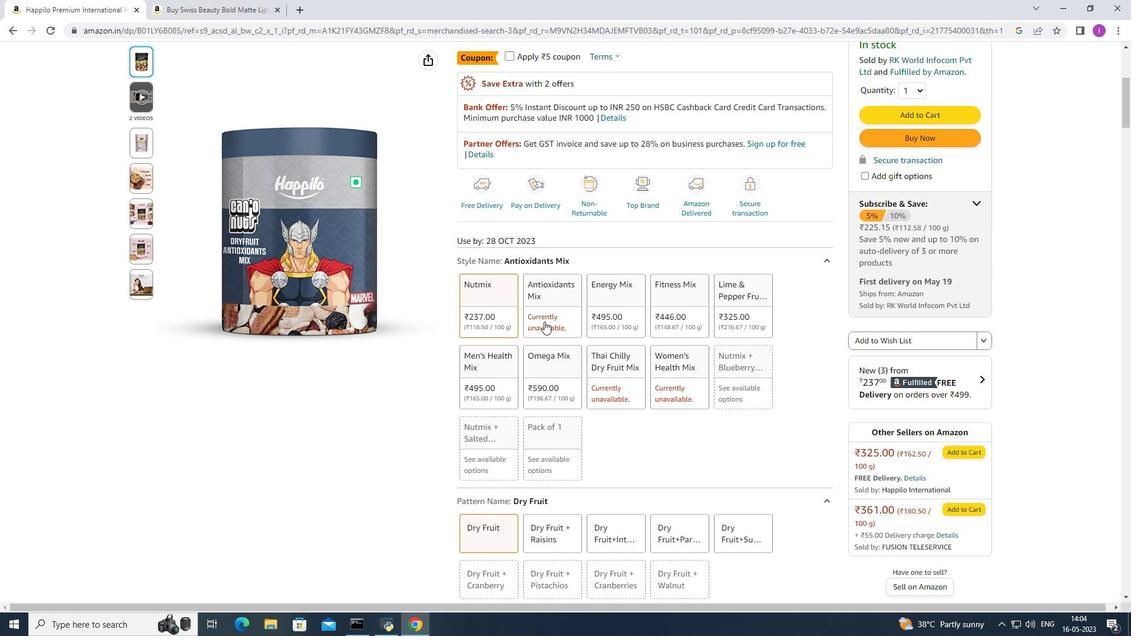 
Action: Mouse scrolled (544, 321) with delta (0, 0)
Screenshot: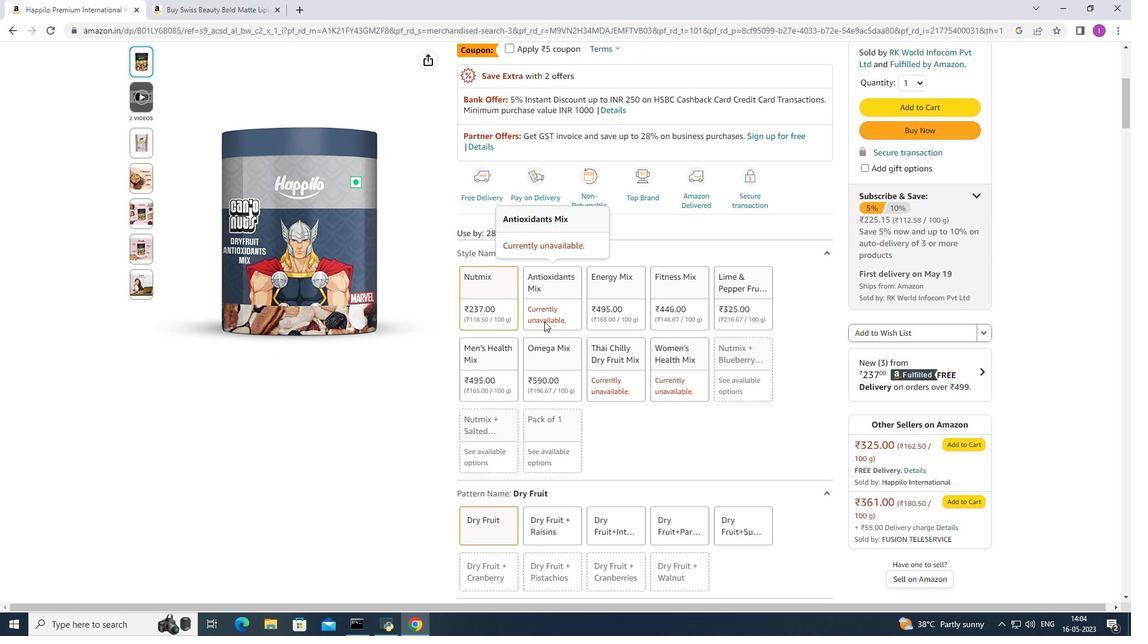 
Action: Mouse scrolled (544, 321) with delta (0, 0)
Screenshot: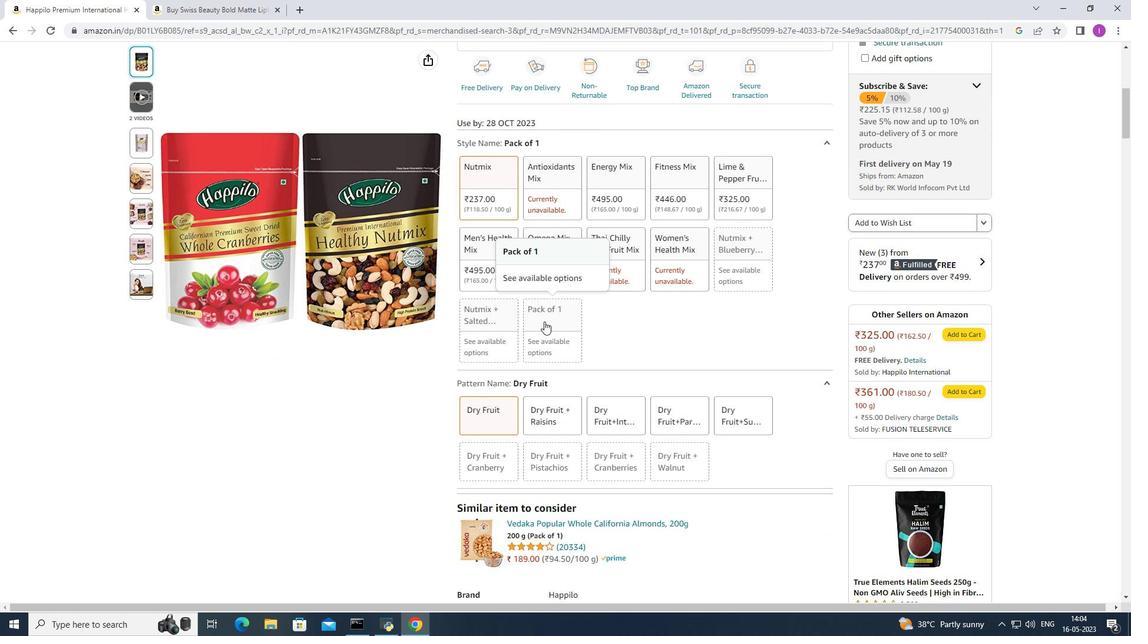 
Action: Mouse scrolled (544, 321) with delta (0, 0)
Screenshot: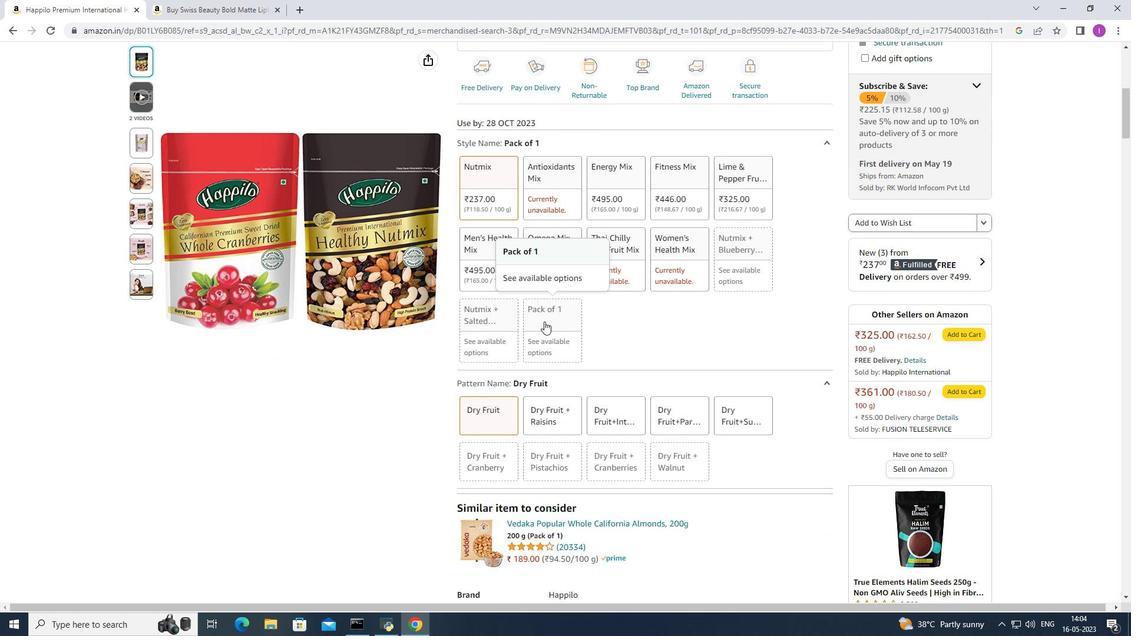 
Action: Mouse scrolled (544, 321) with delta (0, 0)
Screenshot: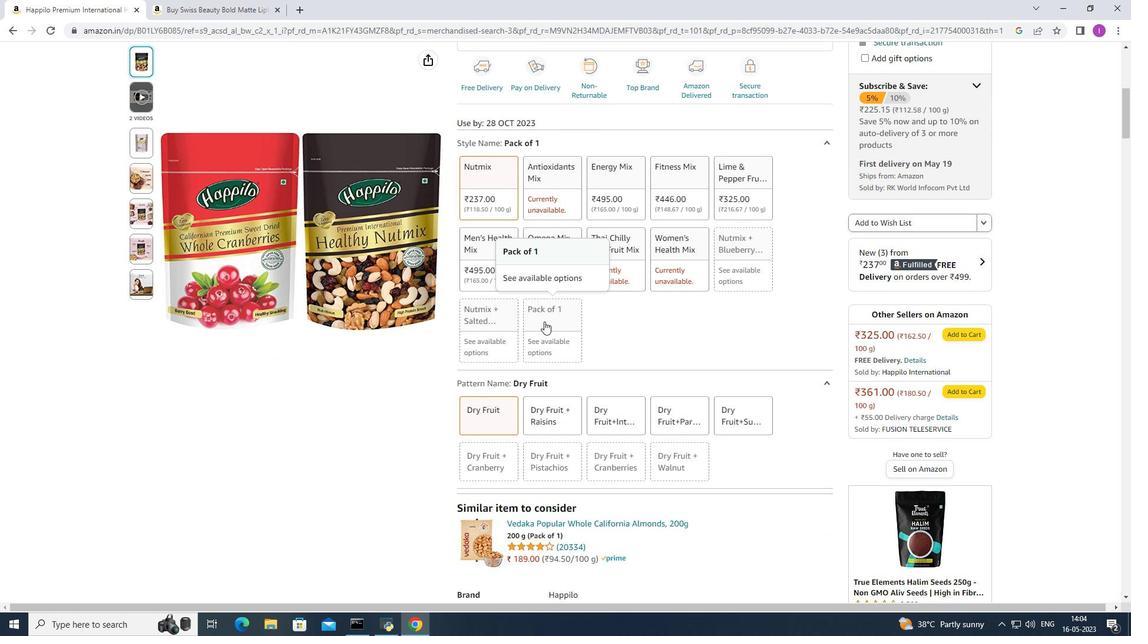 
Action: Mouse scrolled (544, 321) with delta (0, 0)
Screenshot: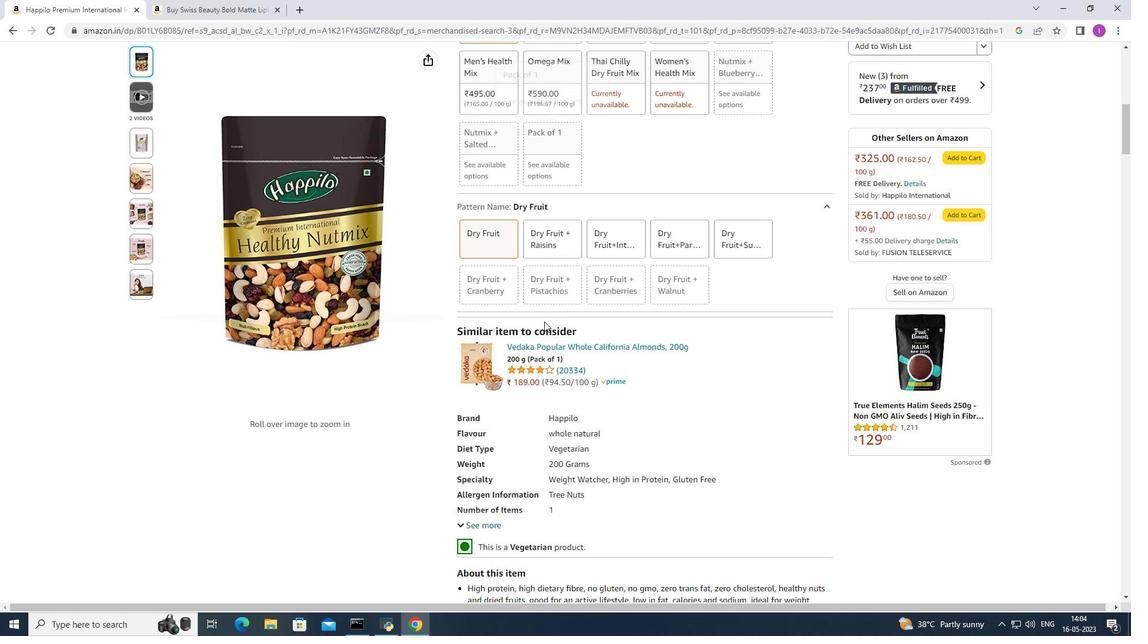 
Action: Mouse scrolled (544, 321) with delta (0, 0)
Screenshot: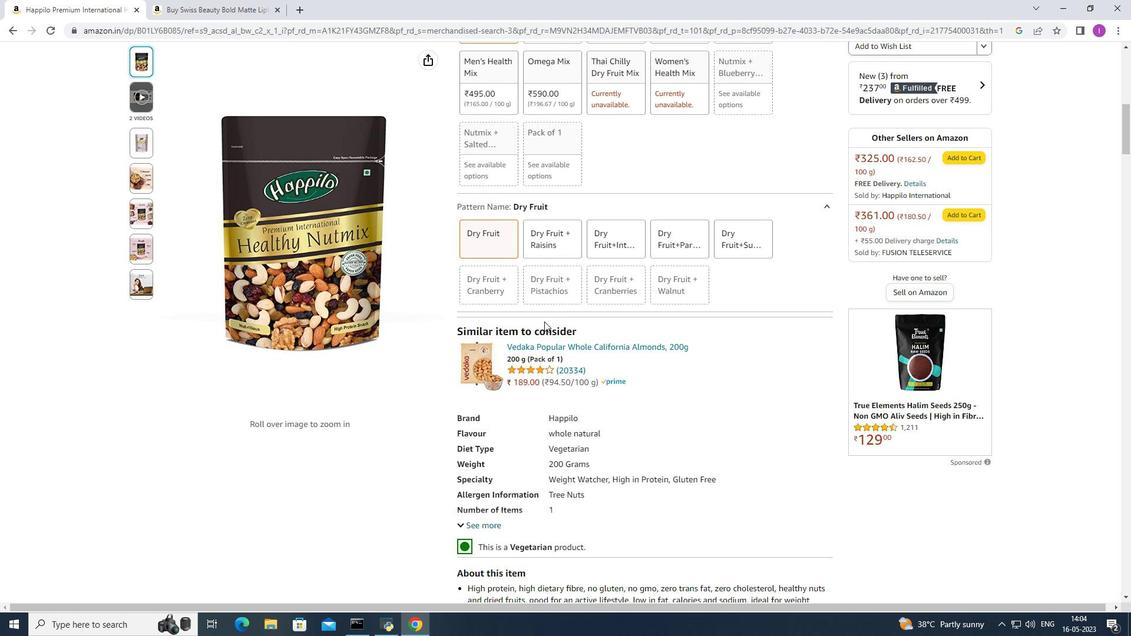 
Action: Mouse scrolled (544, 321) with delta (0, 0)
Screenshot: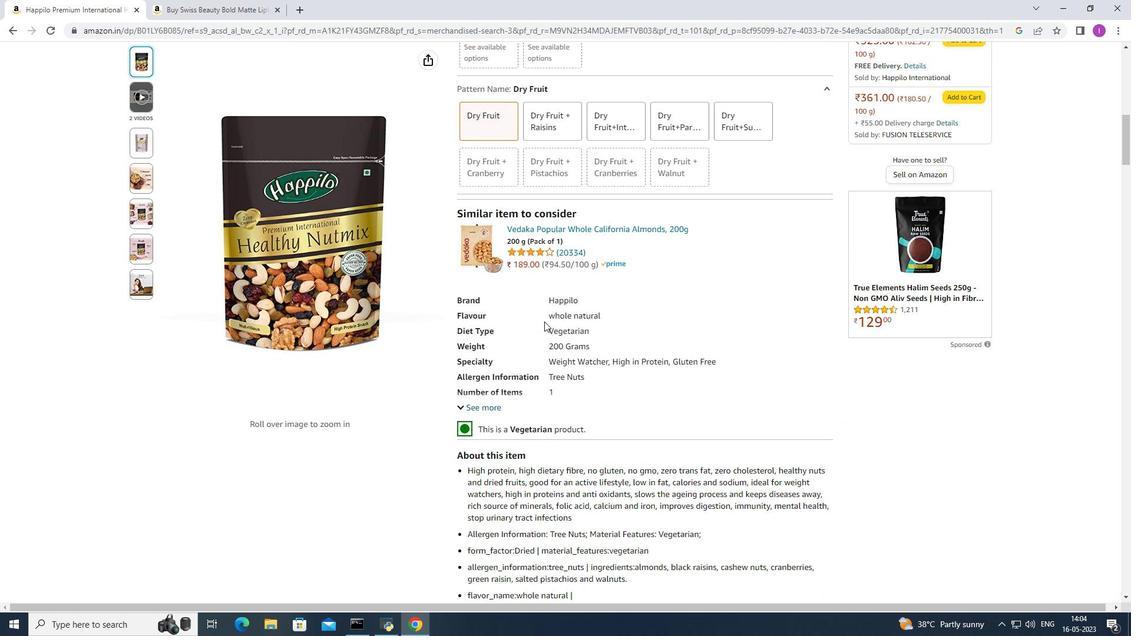 
Action: Mouse scrolled (544, 321) with delta (0, 0)
Screenshot: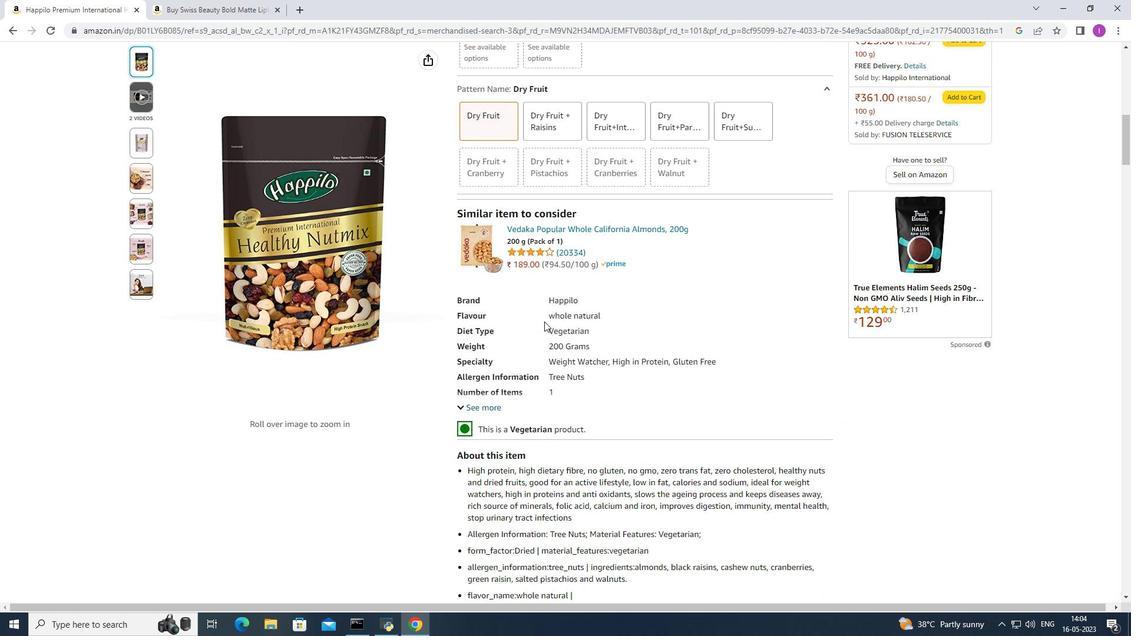 
Action: Mouse scrolled (544, 321) with delta (0, 0)
Screenshot: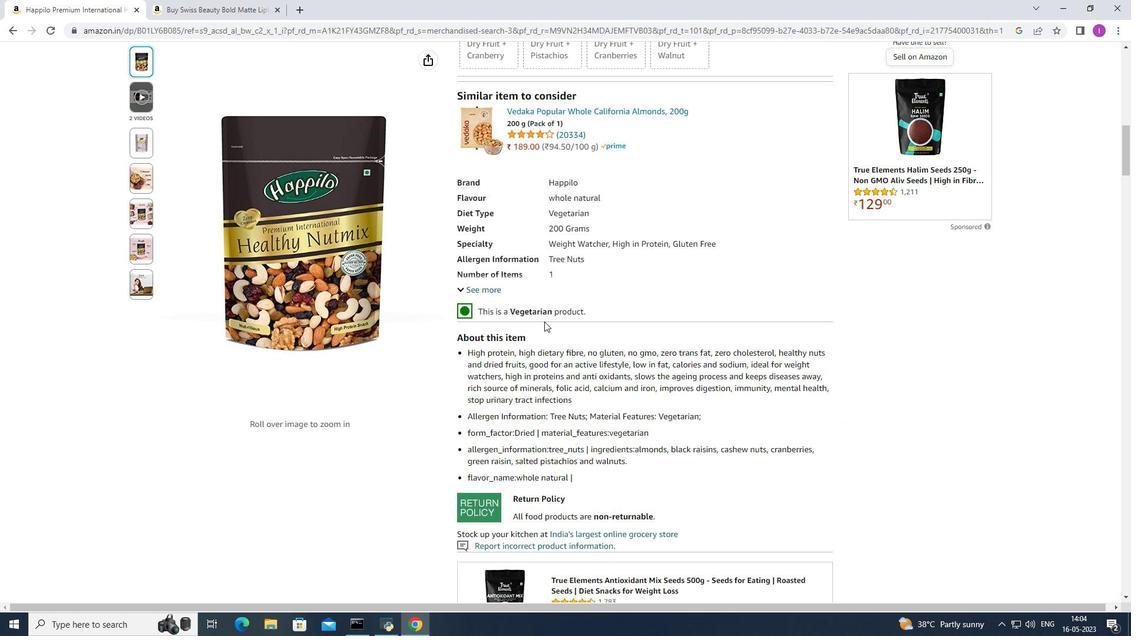 
Action: Mouse scrolled (544, 321) with delta (0, 0)
Screenshot: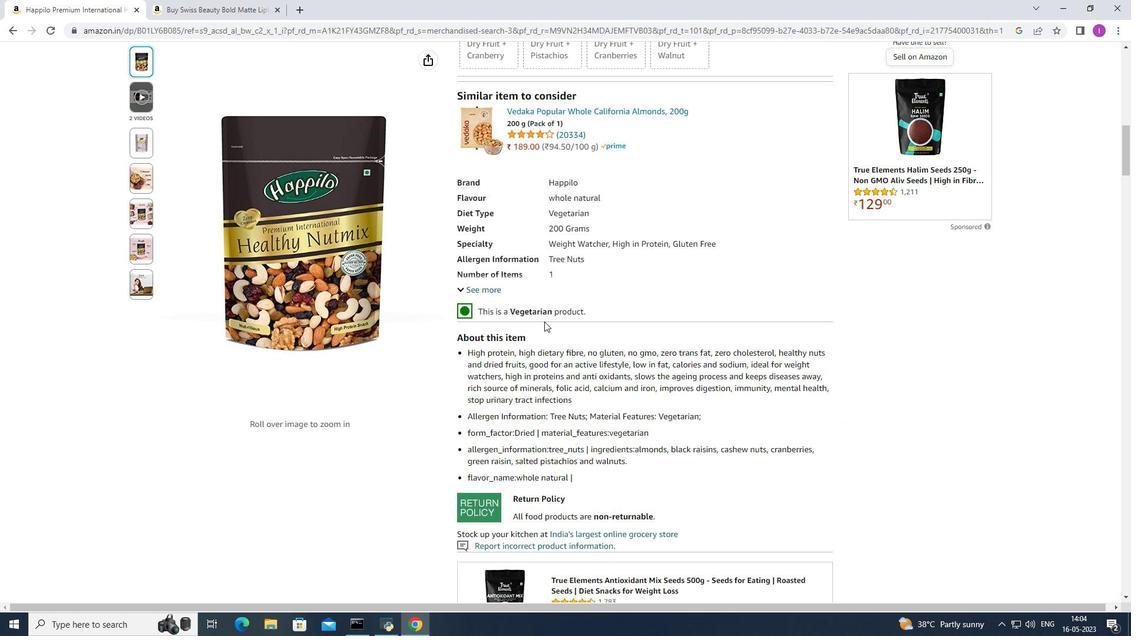 
Action: Mouse scrolled (544, 321) with delta (0, 0)
Screenshot: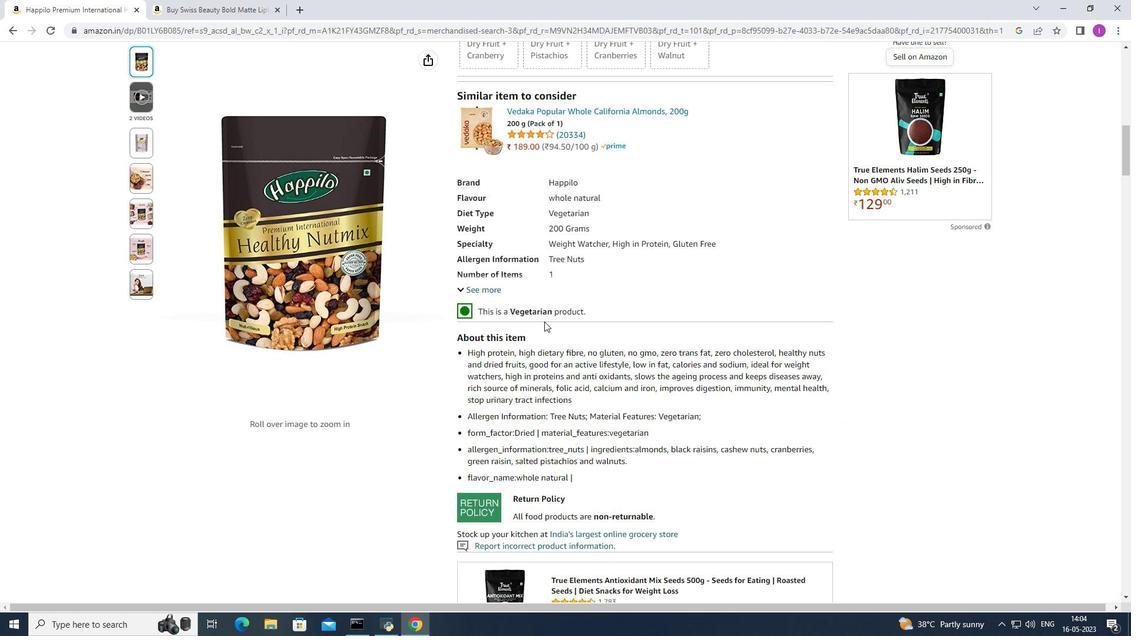
Action: Mouse scrolled (544, 321) with delta (0, 0)
Screenshot: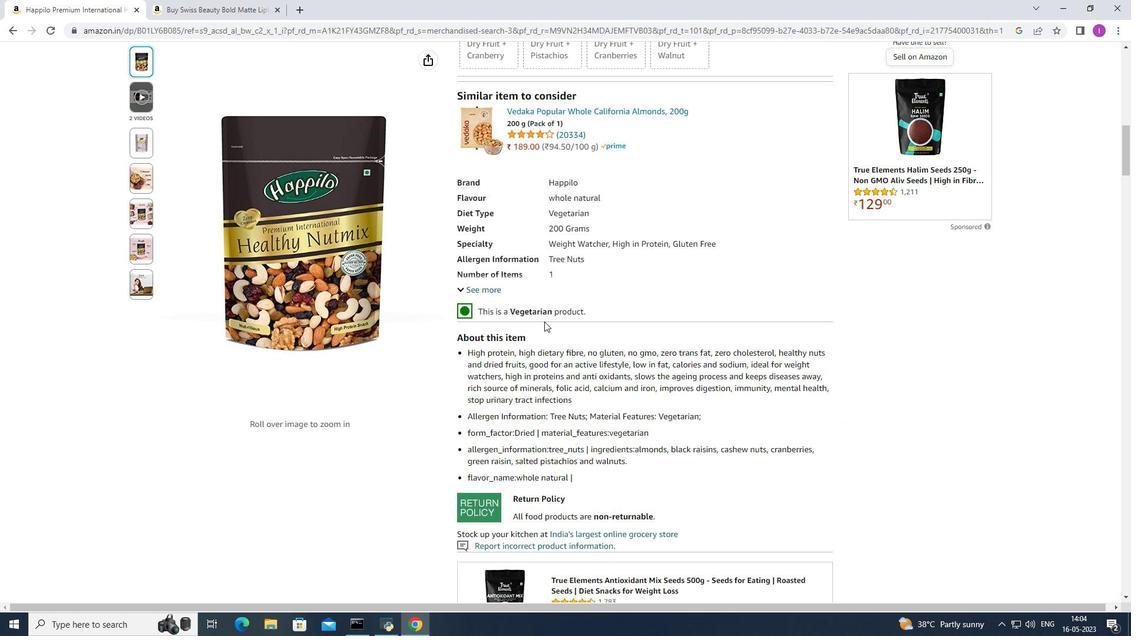 
Action: Mouse scrolled (544, 321) with delta (0, 0)
Screenshot: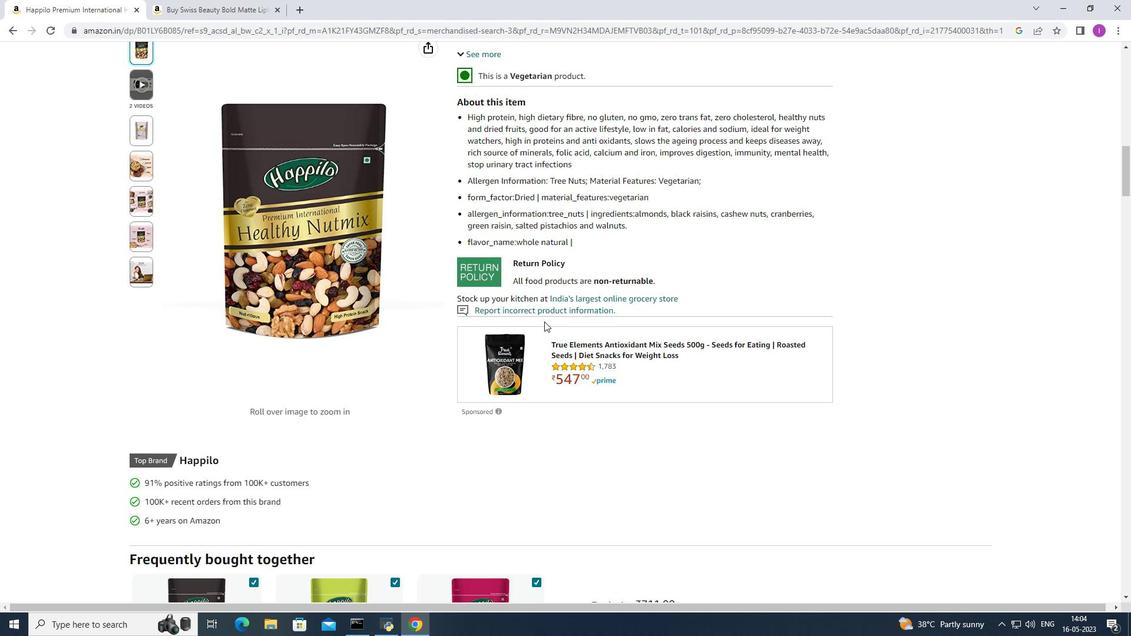 
Action: Mouse scrolled (544, 321) with delta (0, 0)
Screenshot: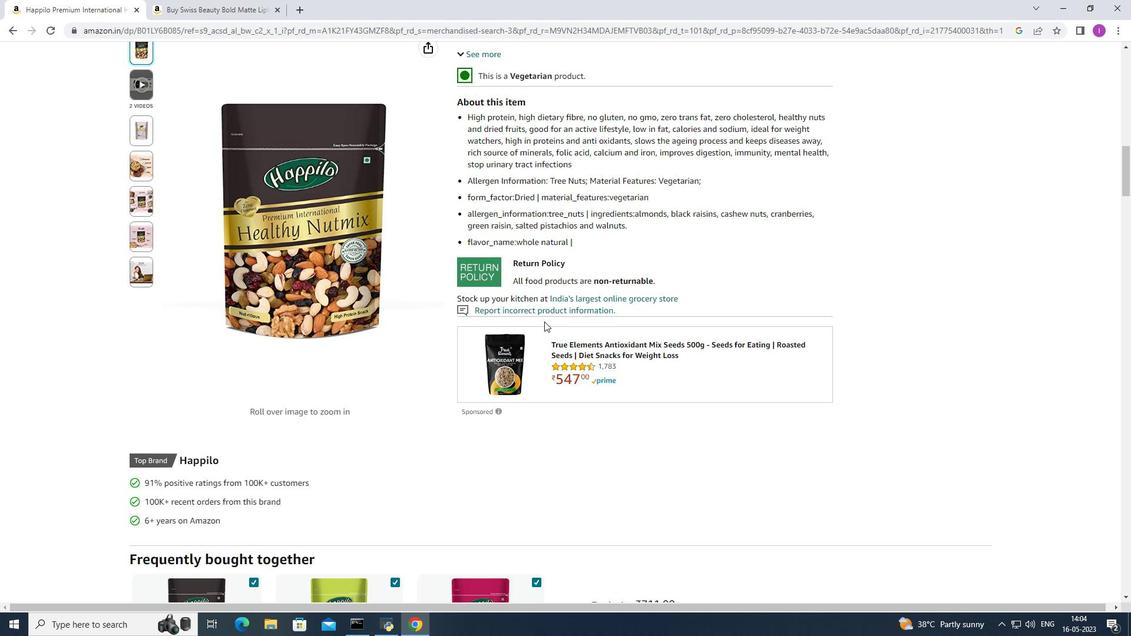 
Action: Mouse scrolled (544, 321) with delta (0, 0)
Screenshot: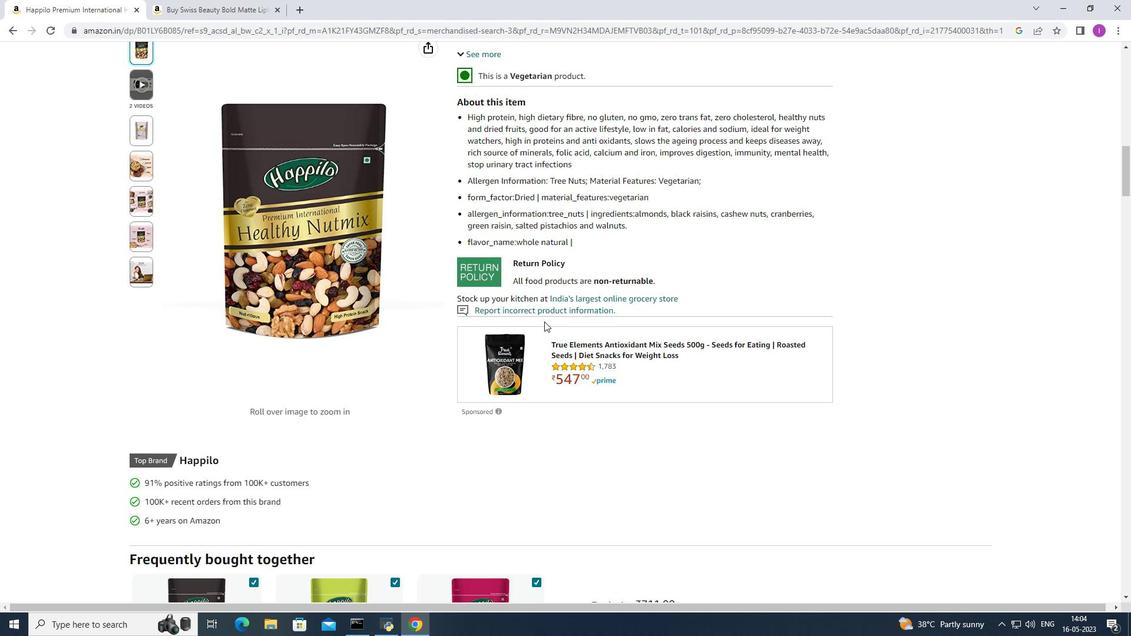 
Action: Mouse scrolled (544, 321) with delta (0, 0)
Screenshot: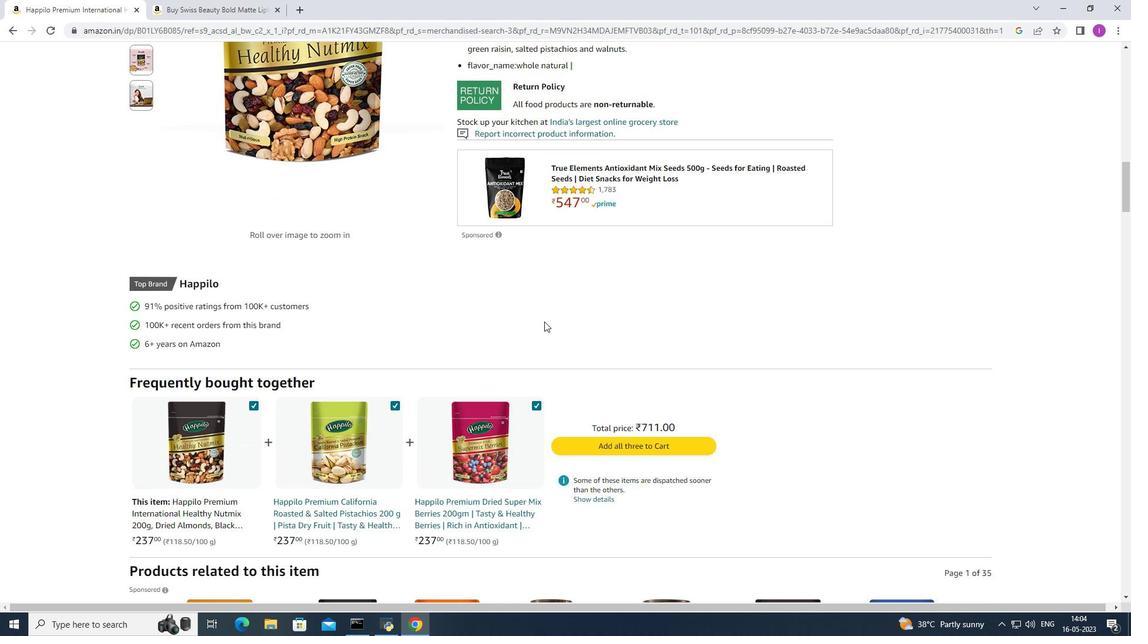 
Action: Mouse scrolled (544, 321) with delta (0, 0)
Screenshot: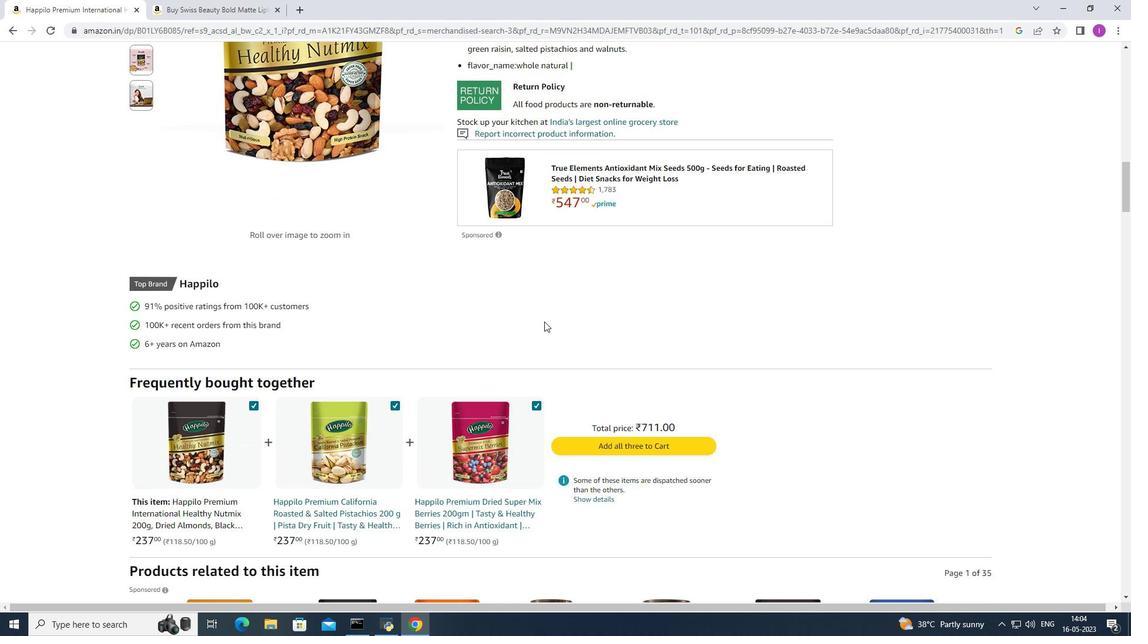 
Action: Mouse scrolled (544, 321) with delta (0, 0)
Screenshot: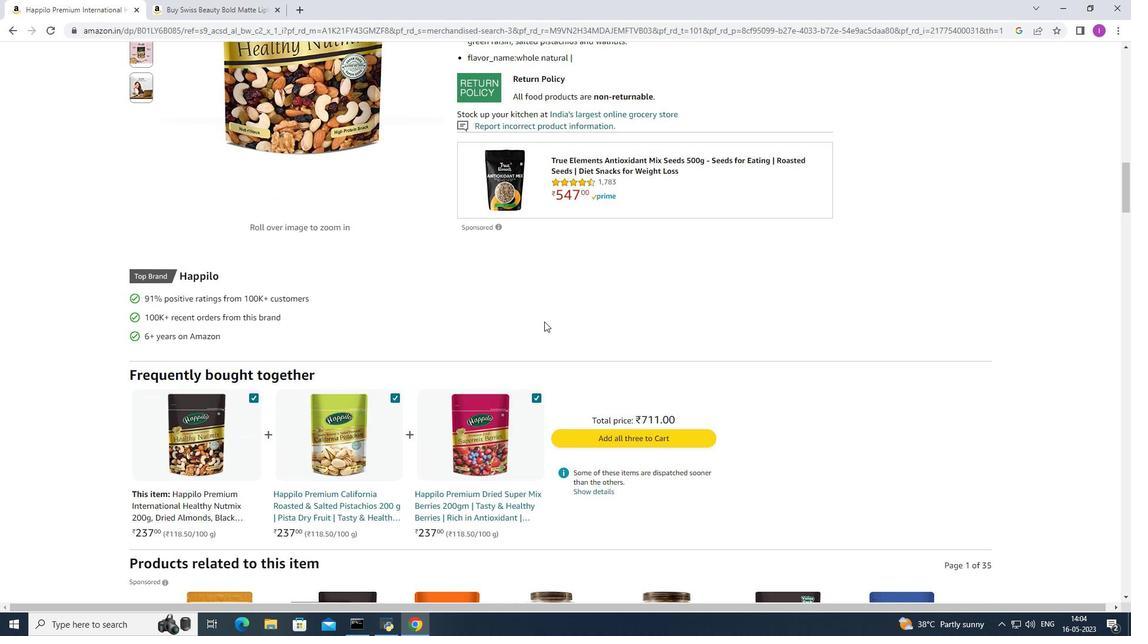 
Action: Mouse scrolled (544, 321) with delta (0, 0)
Screenshot: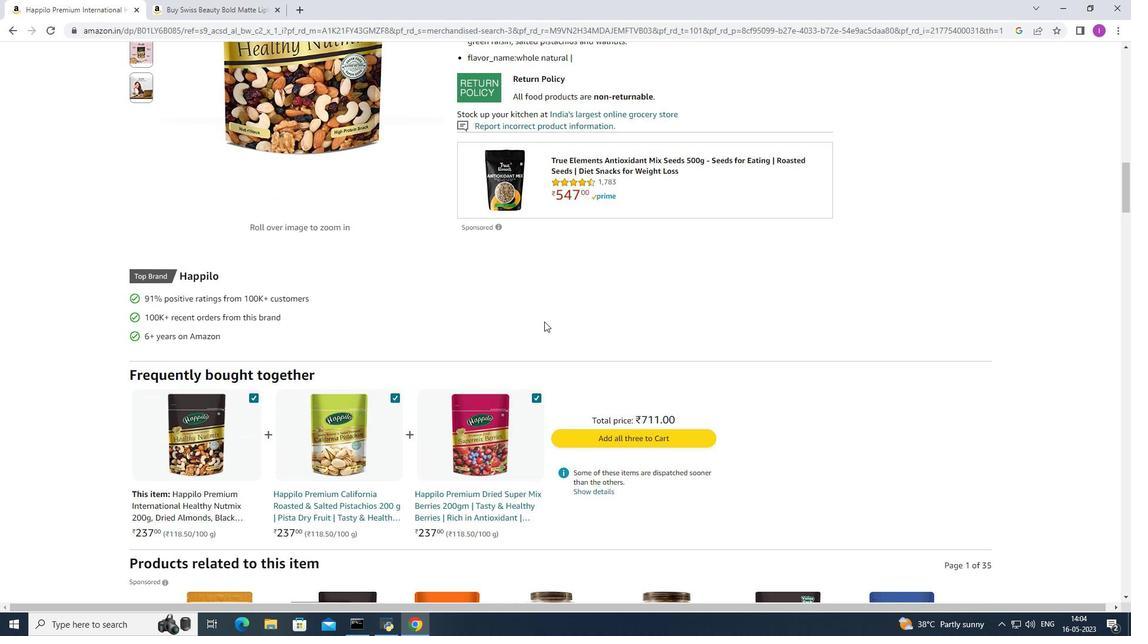 
Action: Mouse scrolled (544, 321) with delta (0, 0)
Screenshot: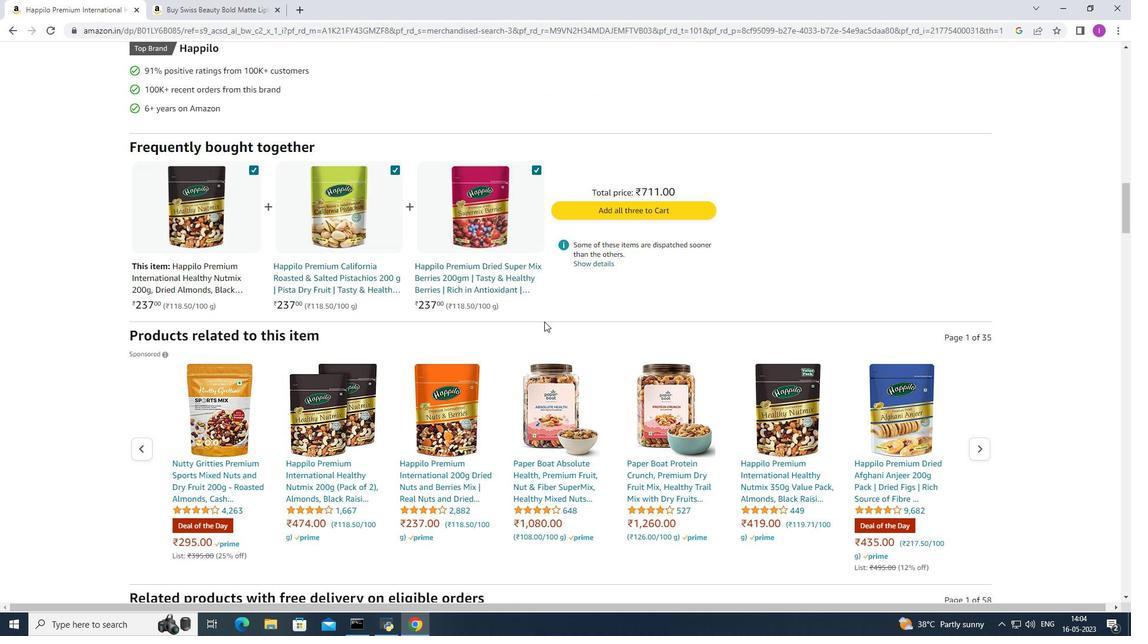 
Action: Mouse scrolled (544, 321) with delta (0, 0)
Screenshot: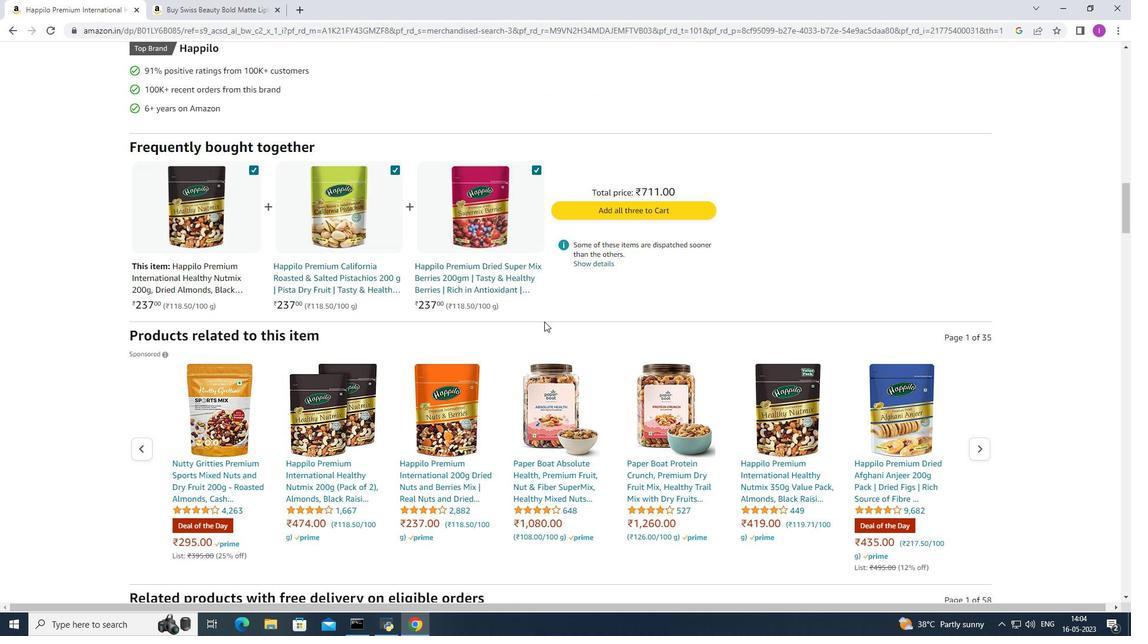 
Action: Mouse scrolled (544, 321) with delta (0, 0)
Screenshot: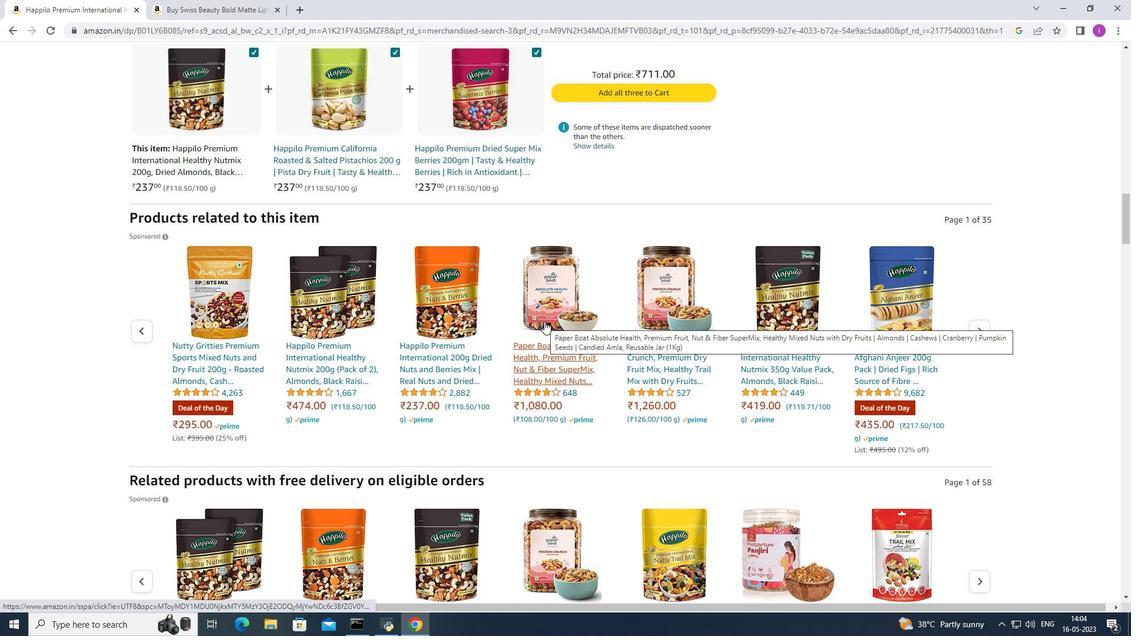 
Action: Mouse moved to (521, 428)
Screenshot: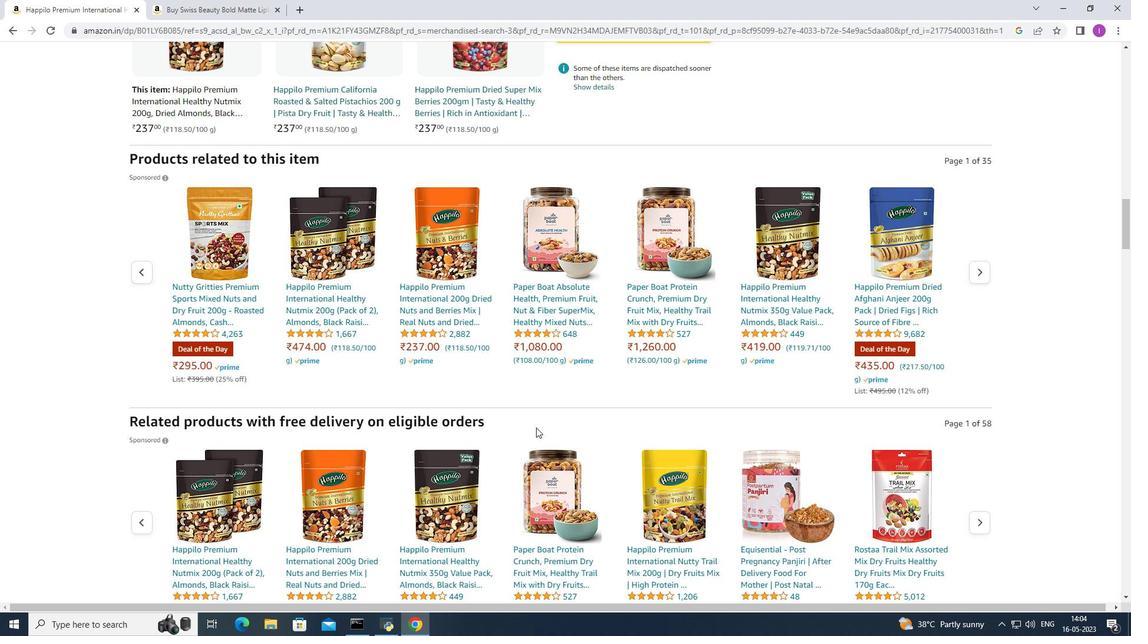 
Action: Mouse scrolled (521, 428) with delta (0, 0)
Screenshot: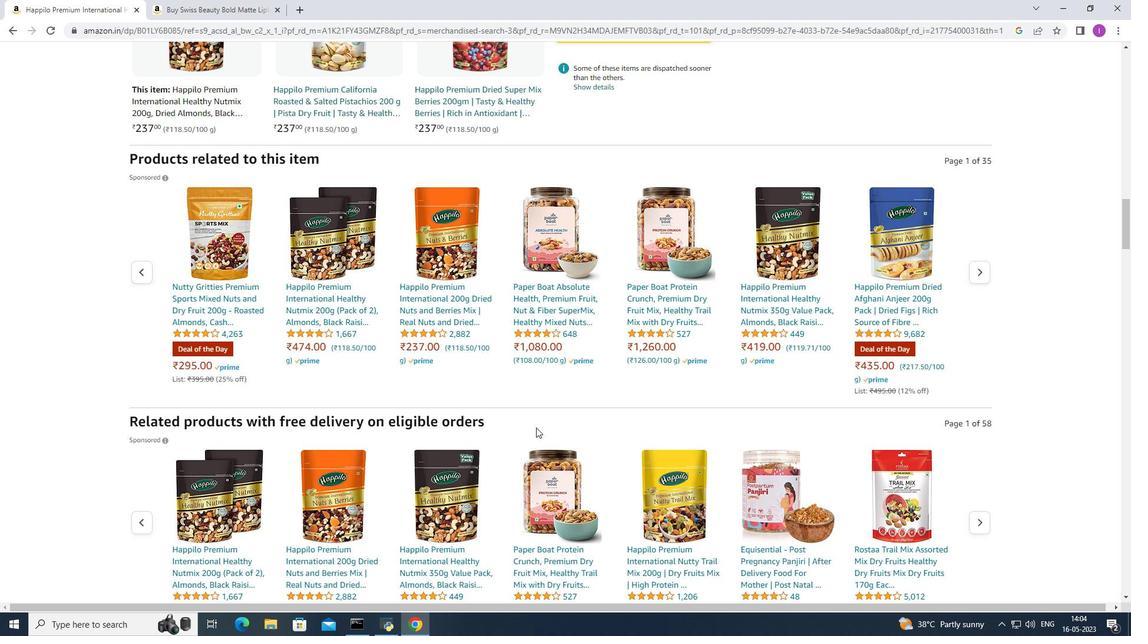 
Action: Mouse moved to (521, 428)
Screenshot: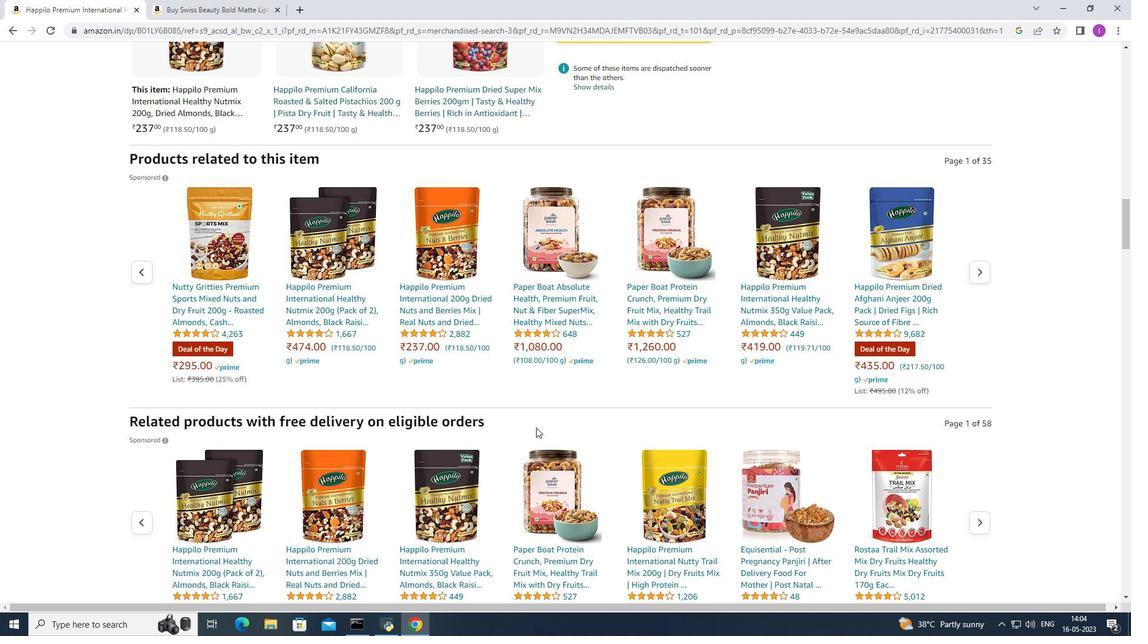 
Action: Mouse scrolled (521, 428) with delta (0, 0)
Screenshot: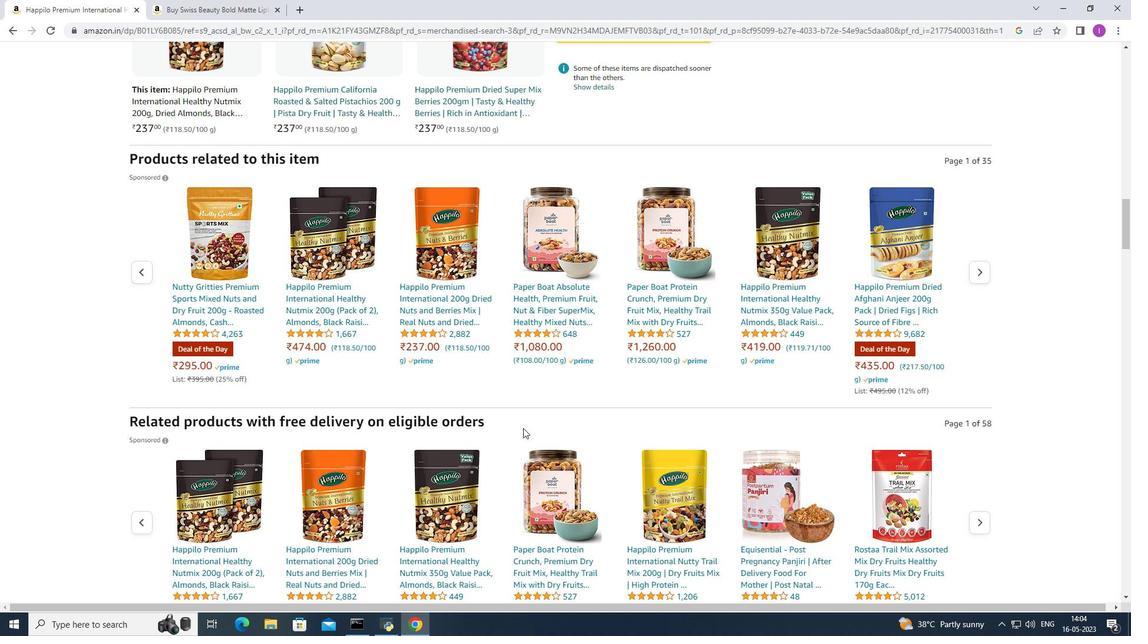 
Action: Mouse scrolled (521, 428) with delta (0, 0)
Screenshot: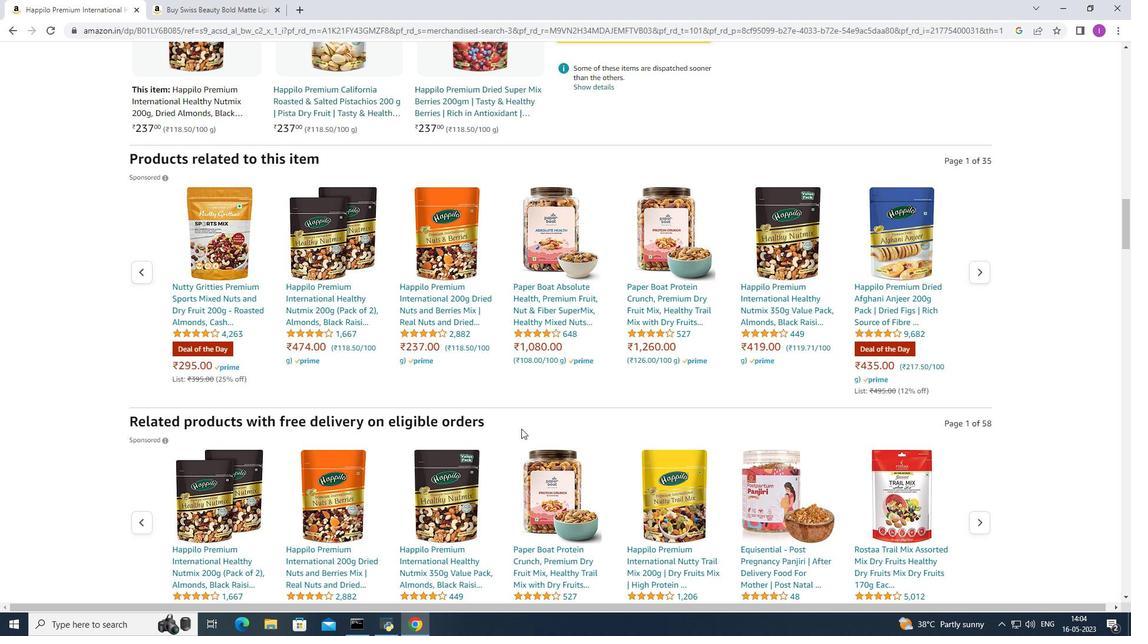 
Action: Mouse moved to (220, 339)
Screenshot: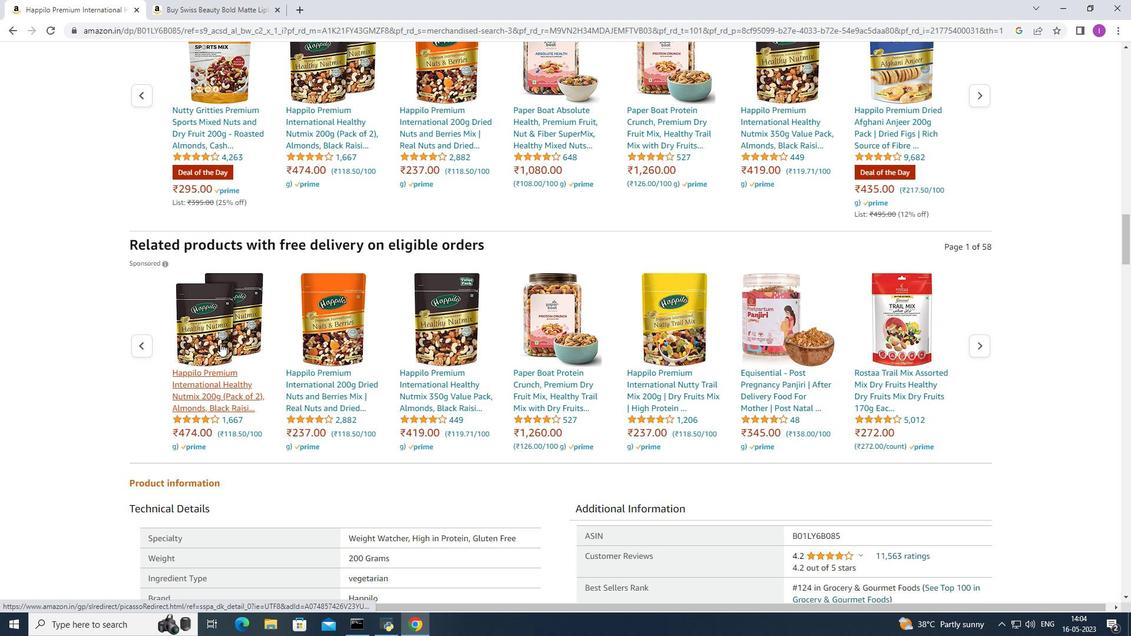 
Action: Mouse pressed left at (220, 339)
Screenshot: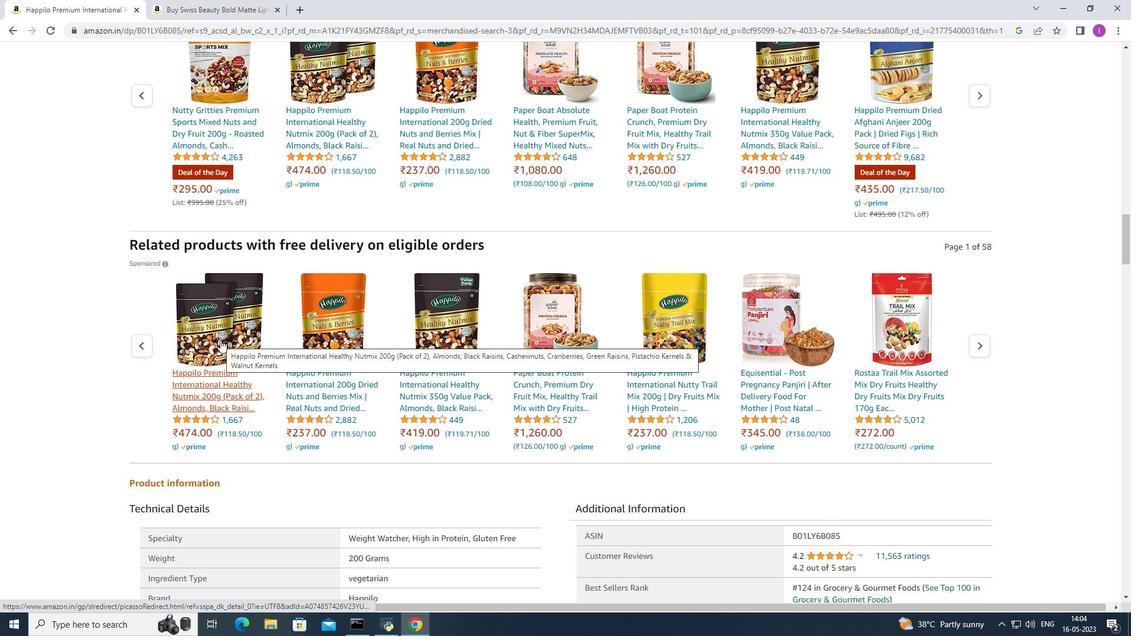 
Action: Mouse moved to (321, 328)
Screenshot: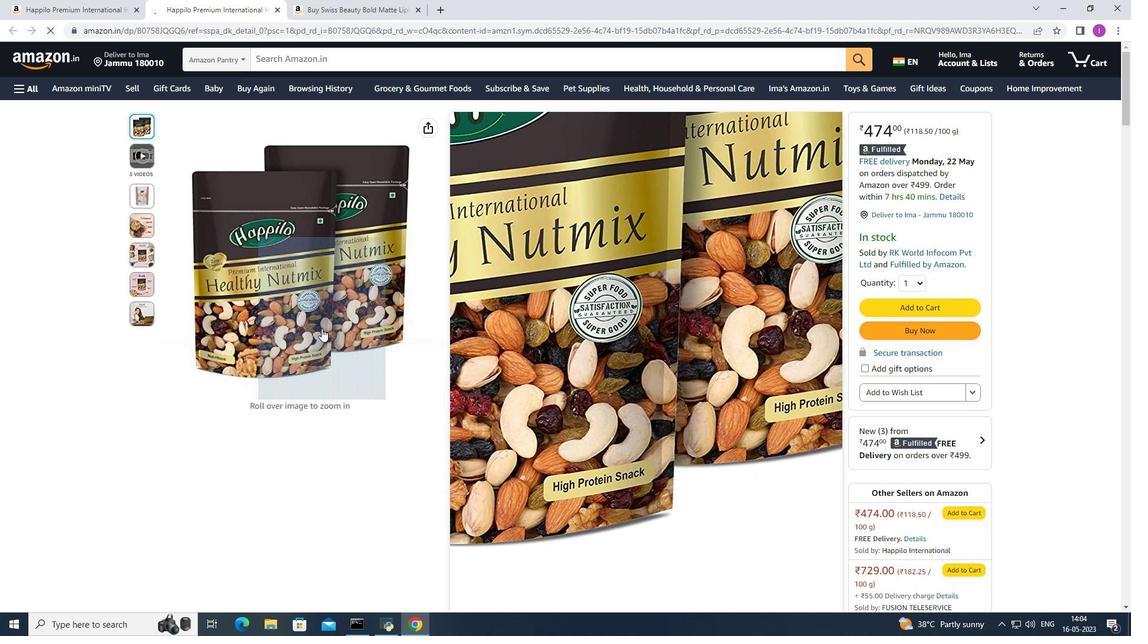 
Action: Mouse scrolled (321, 328) with delta (0, 0)
Screenshot: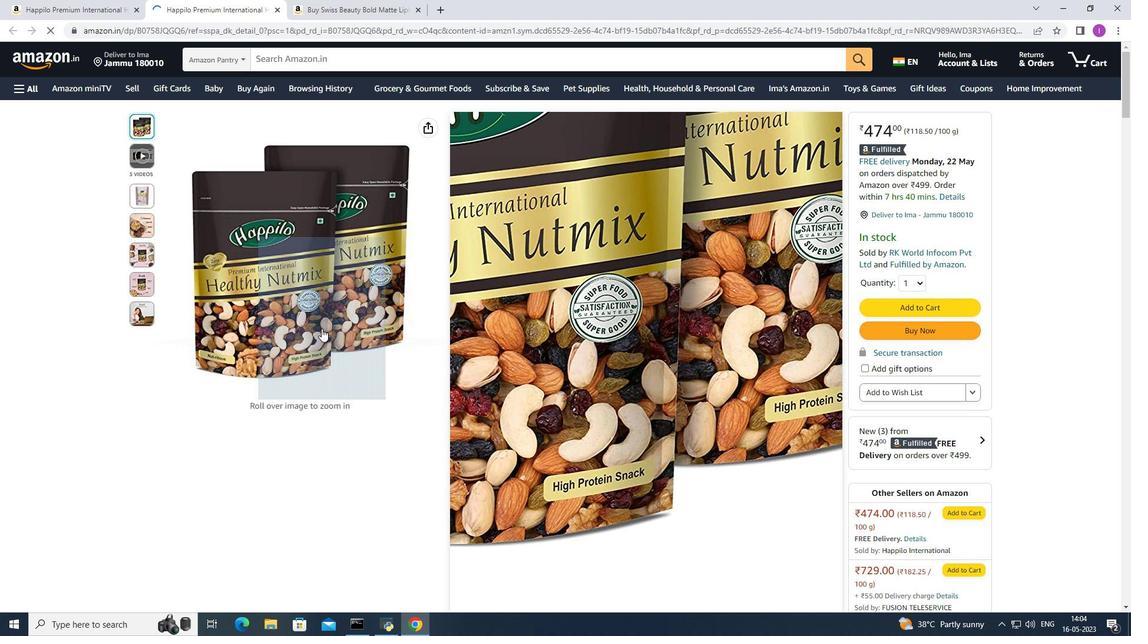 
Action: Mouse moved to (322, 328)
Screenshot: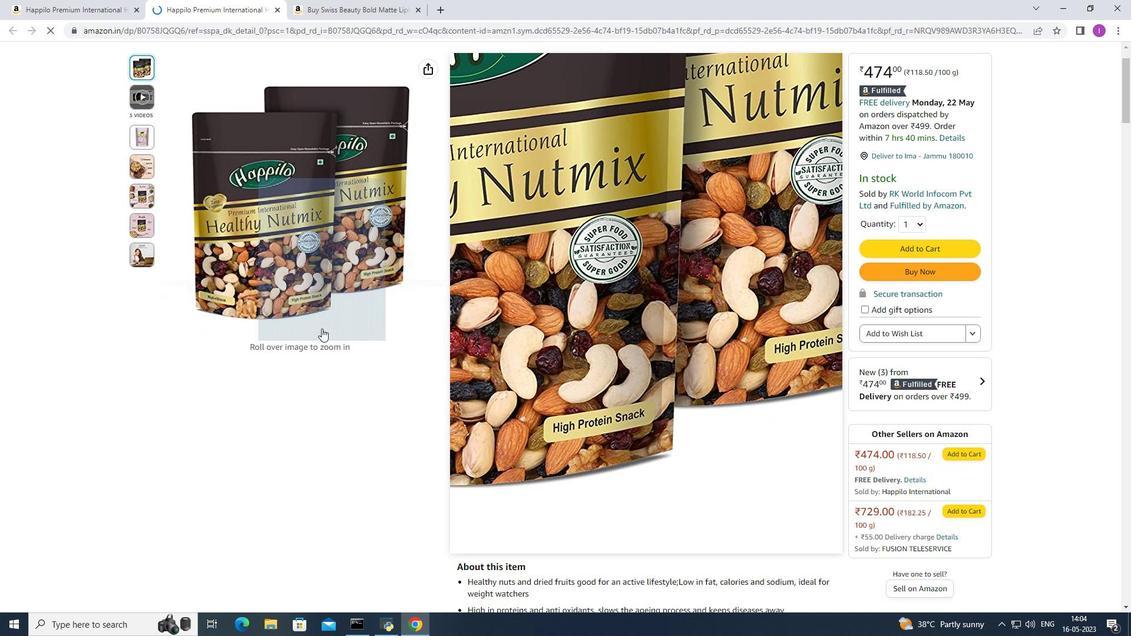 
Action: Mouse scrolled (322, 328) with delta (0, 0)
Screenshot: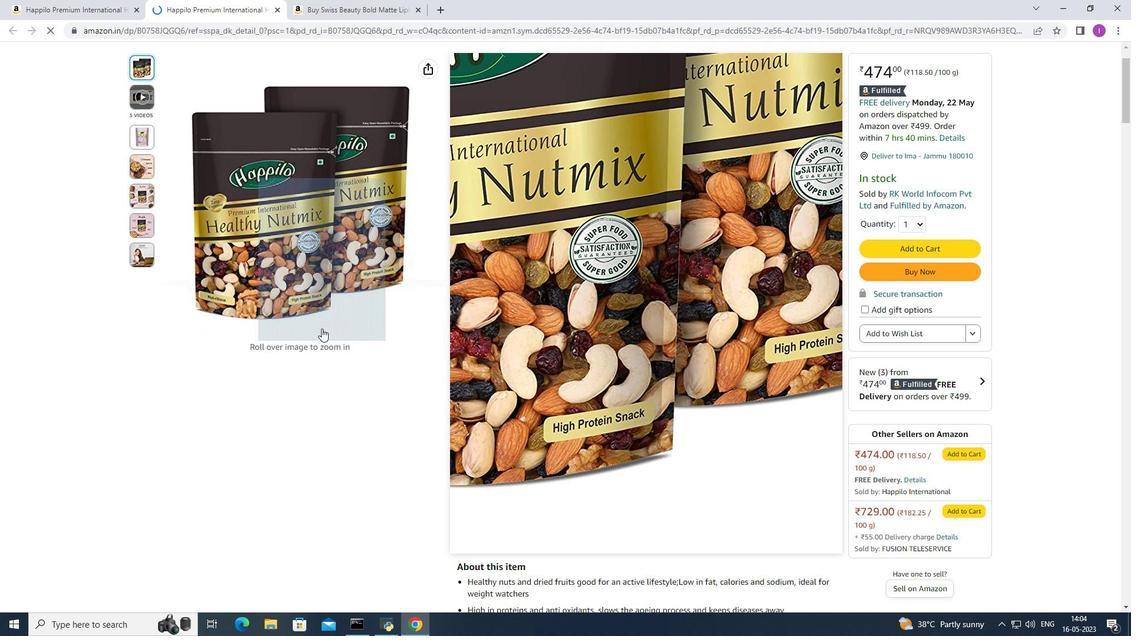 
Action: Mouse moved to (322, 330)
Screenshot: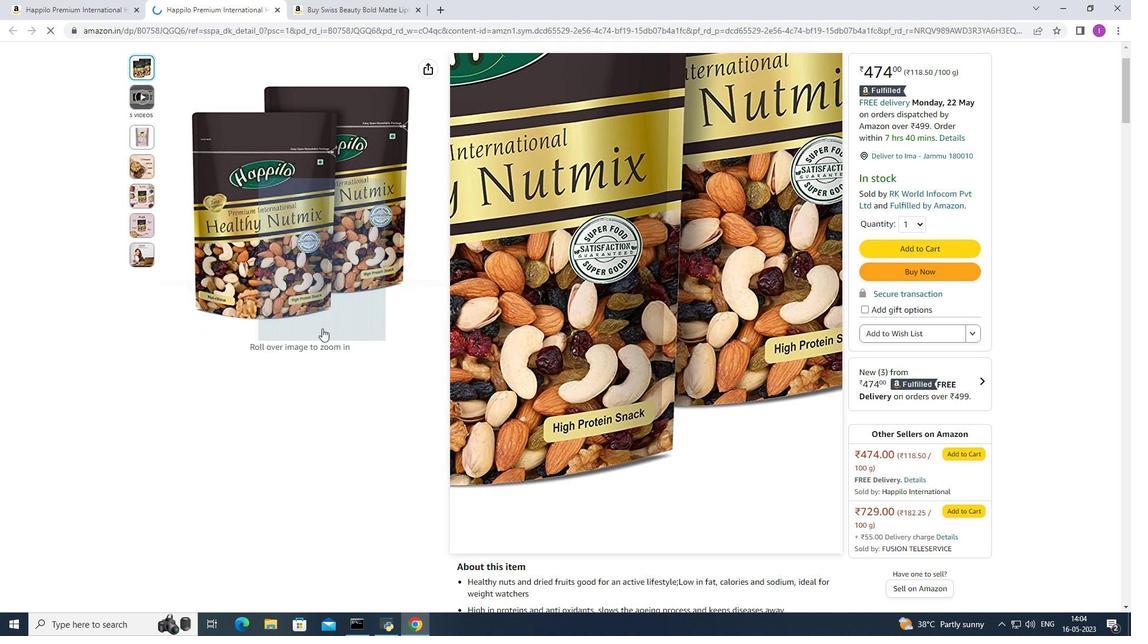 
Action: Mouse scrolled (322, 329) with delta (0, 0)
Screenshot: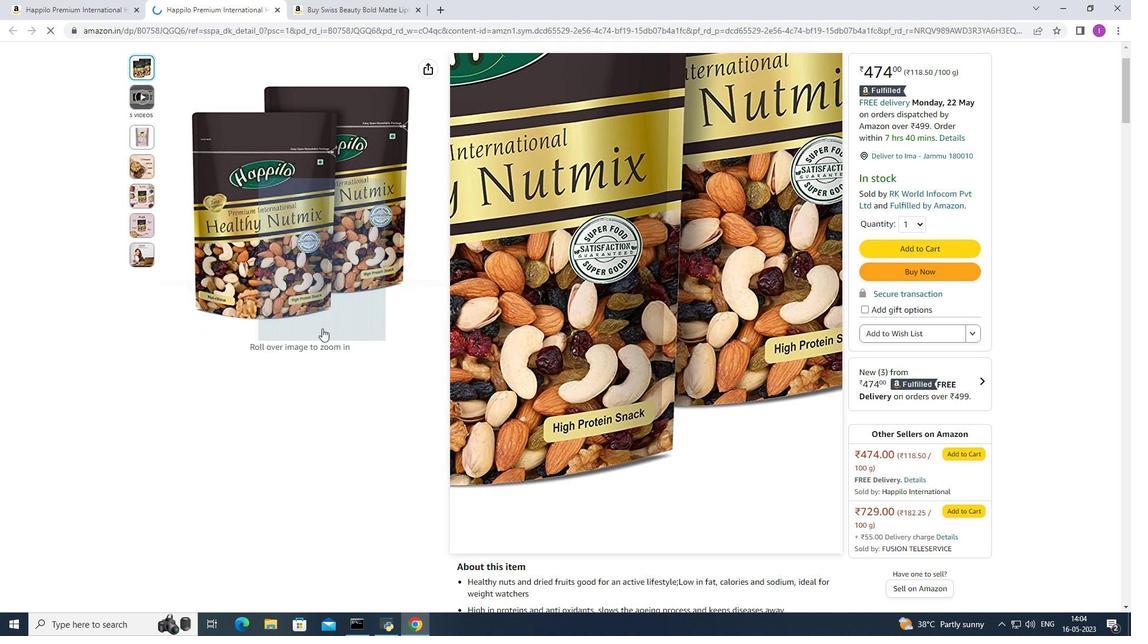 
Action: Mouse scrolled (322, 329) with delta (0, 0)
Screenshot: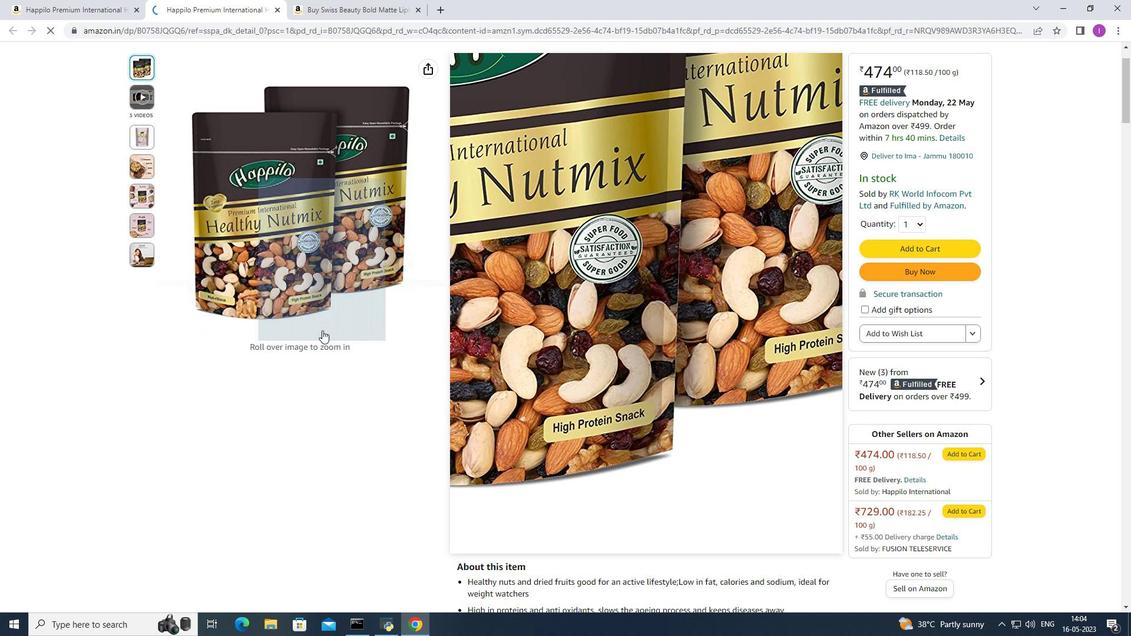 
Action: Mouse moved to (322, 330)
Screenshot: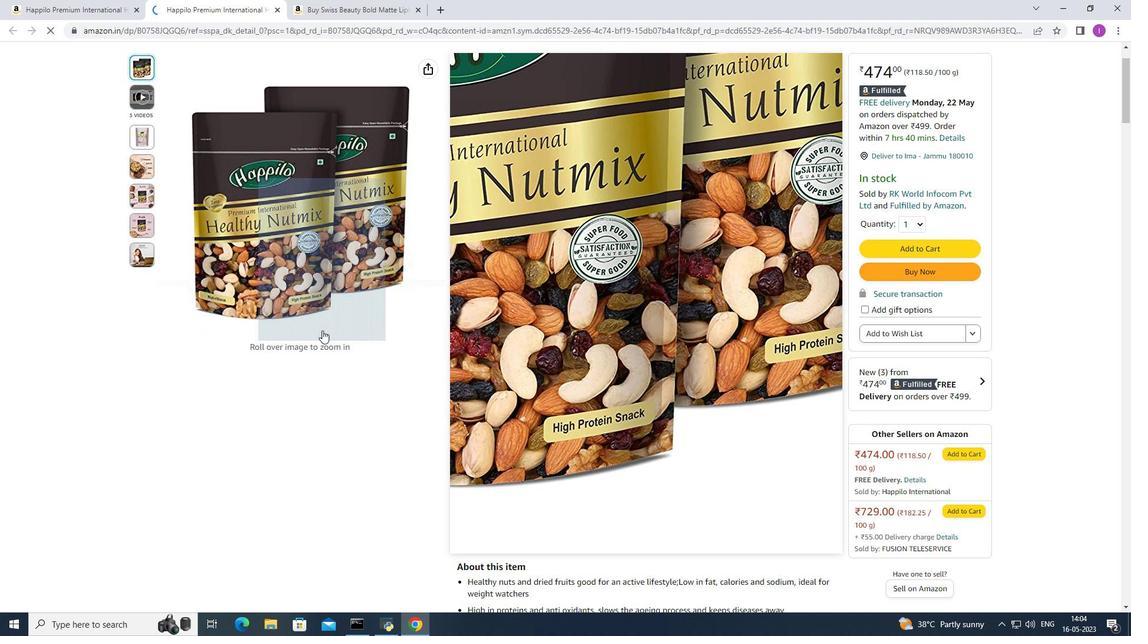 
Action: Mouse scrolled (322, 329) with delta (0, 0)
Screenshot: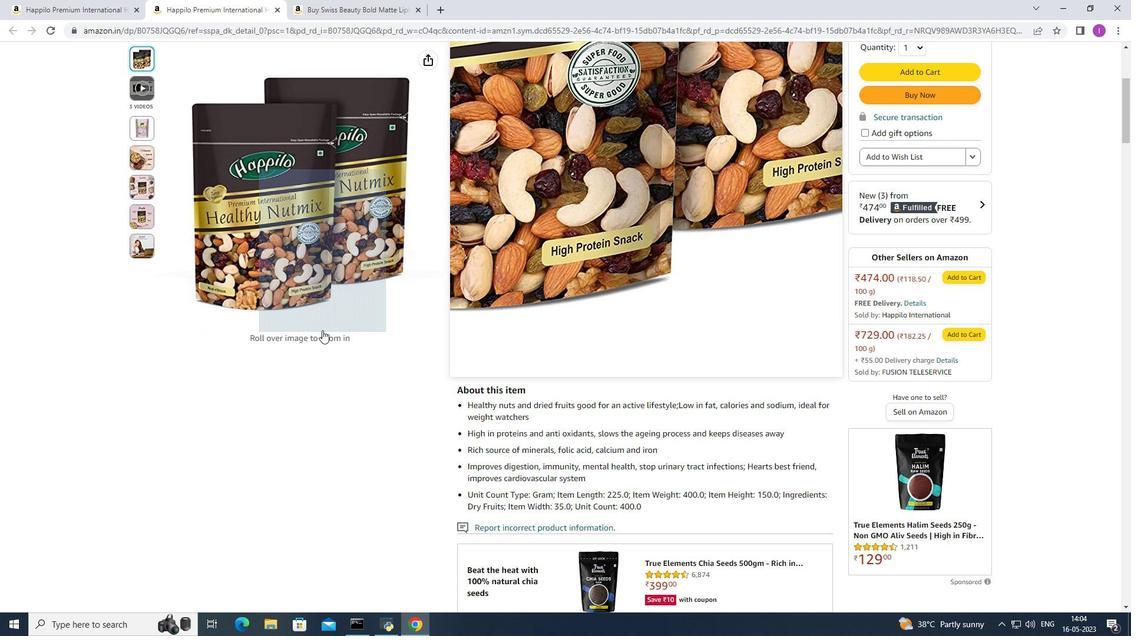 
Action: Mouse scrolled (322, 329) with delta (0, 0)
Screenshot: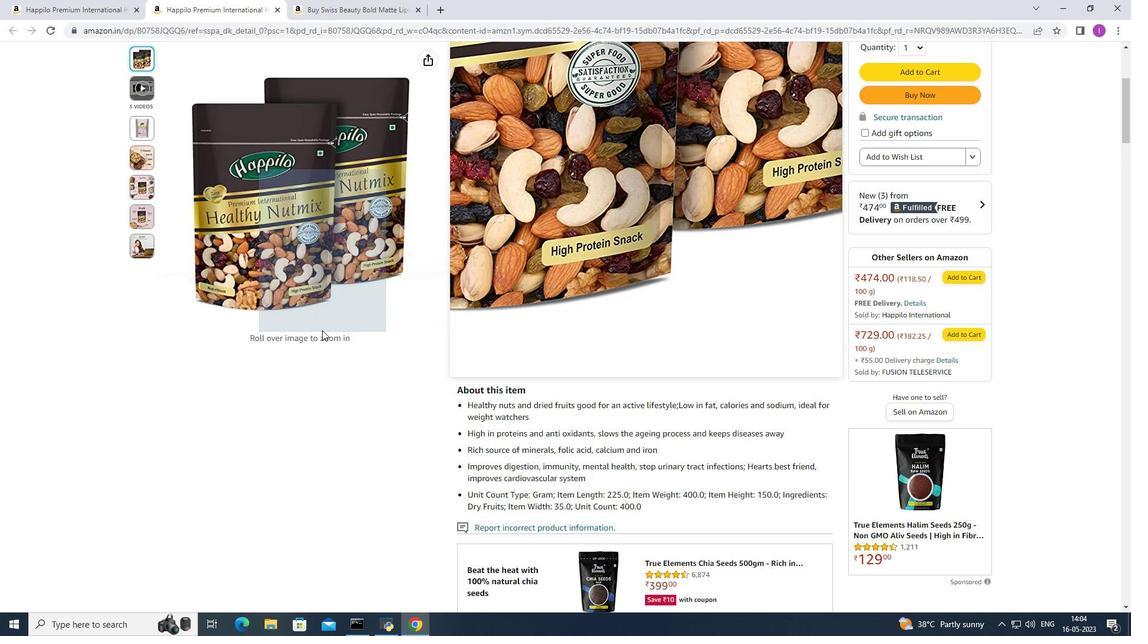 
Action: Mouse scrolled (322, 329) with delta (0, 0)
Screenshot: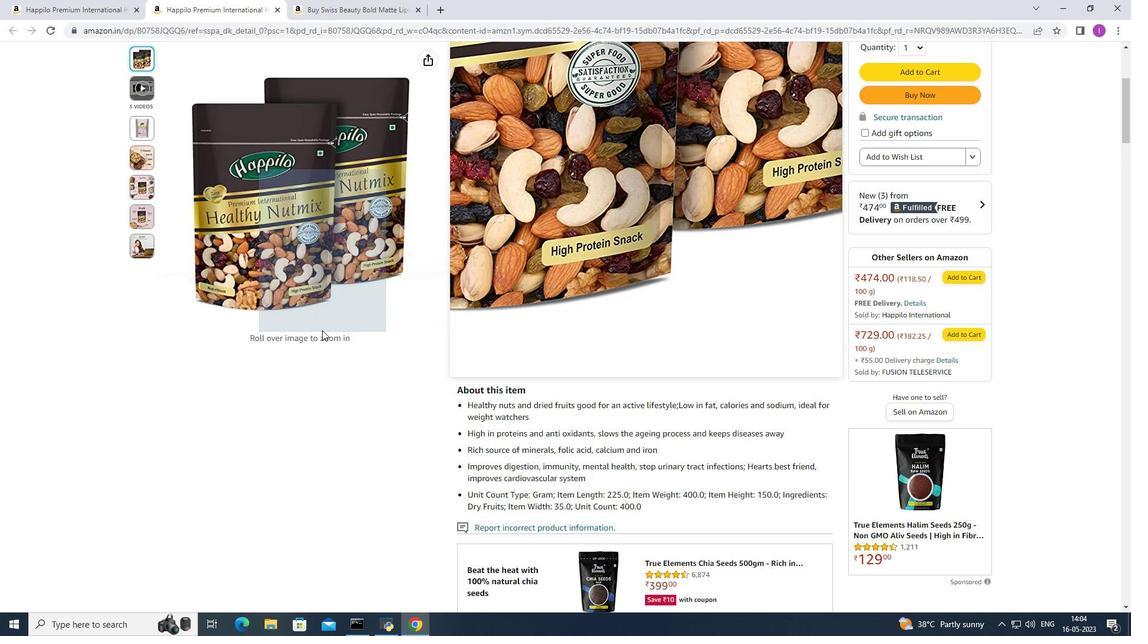 
Action: Mouse scrolled (322, 329) with delta (0, 0)
Screenshot: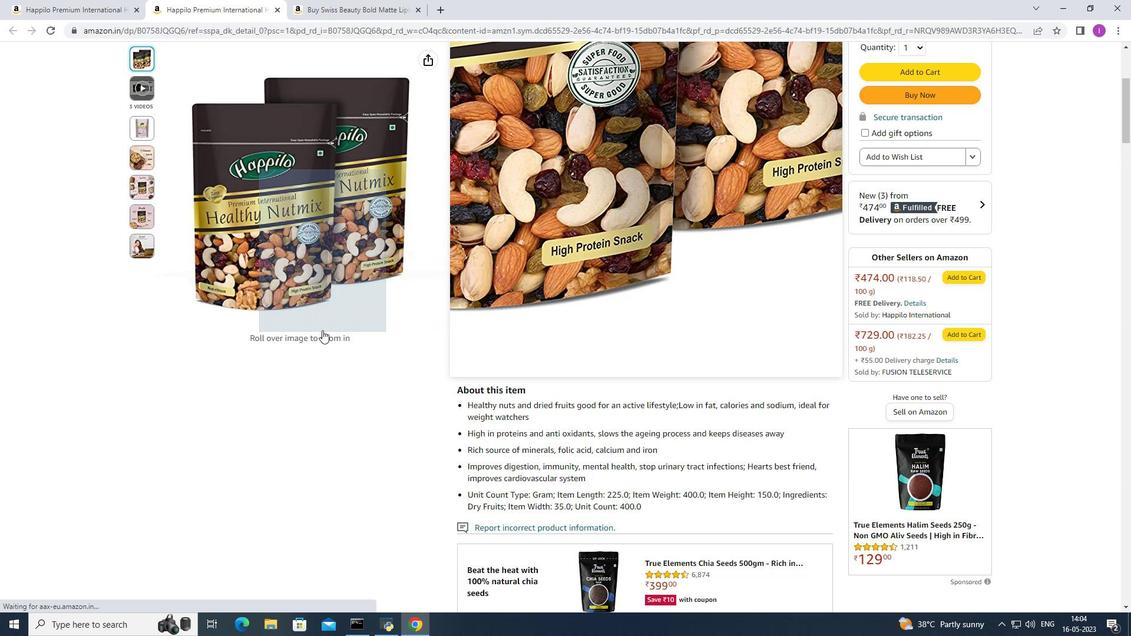 
Action: Mouse scrolled (322, 329) with delta (0, 0)
Screenshot: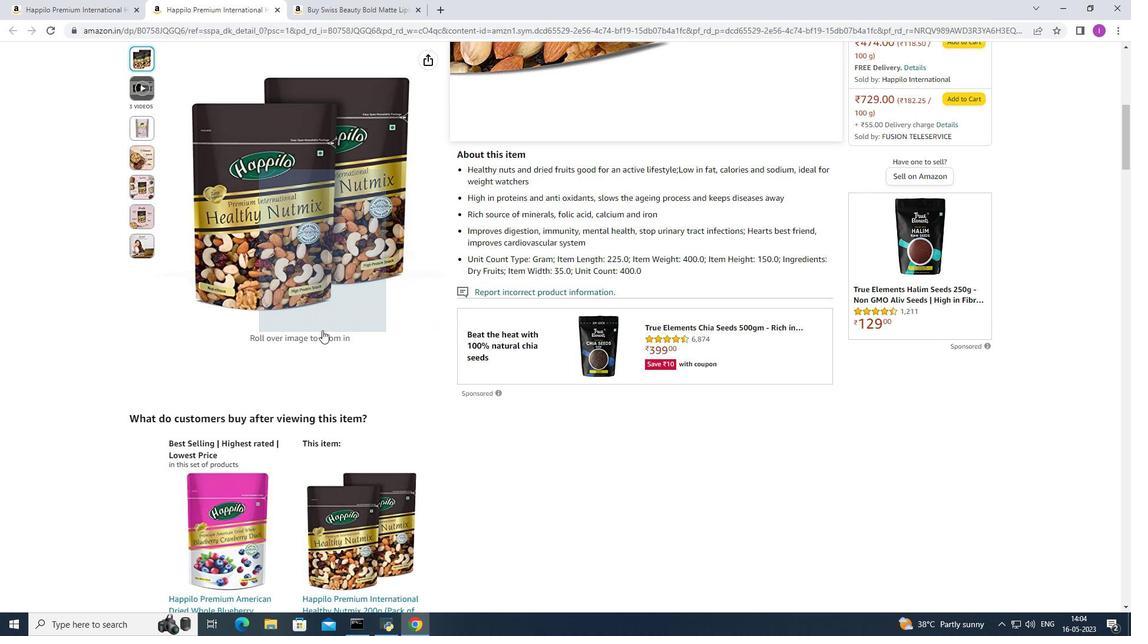 
Action: Mouse scrolled (322, 331) with delta (0, 0)
Screenshot: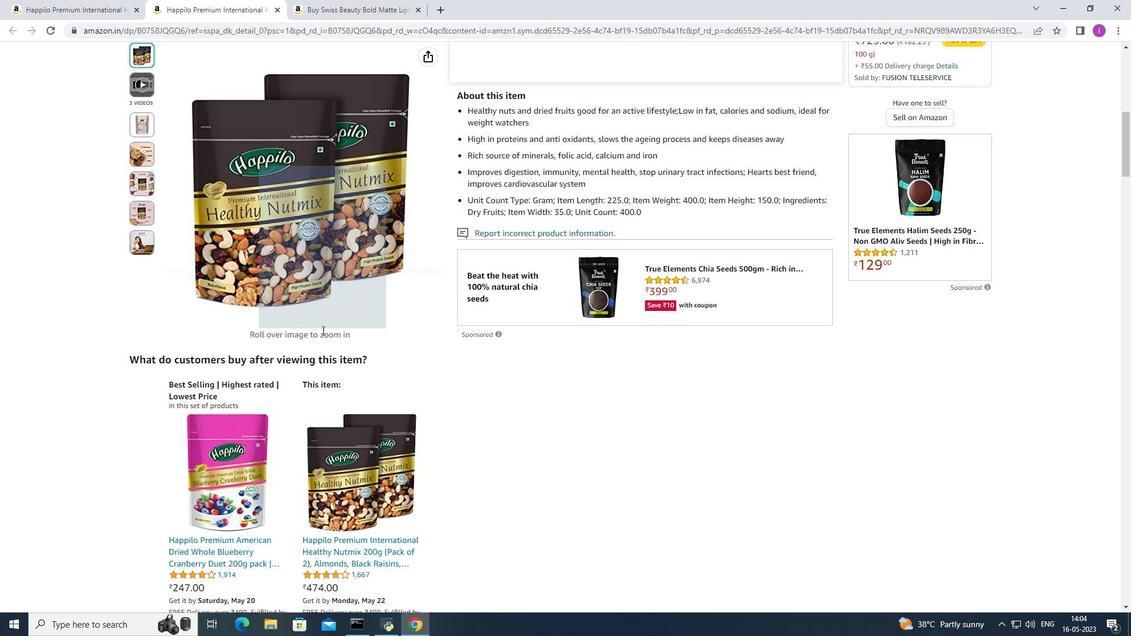 
Action: Mouse scrolled (322, 331) with delta (0, 0)
Screenshot: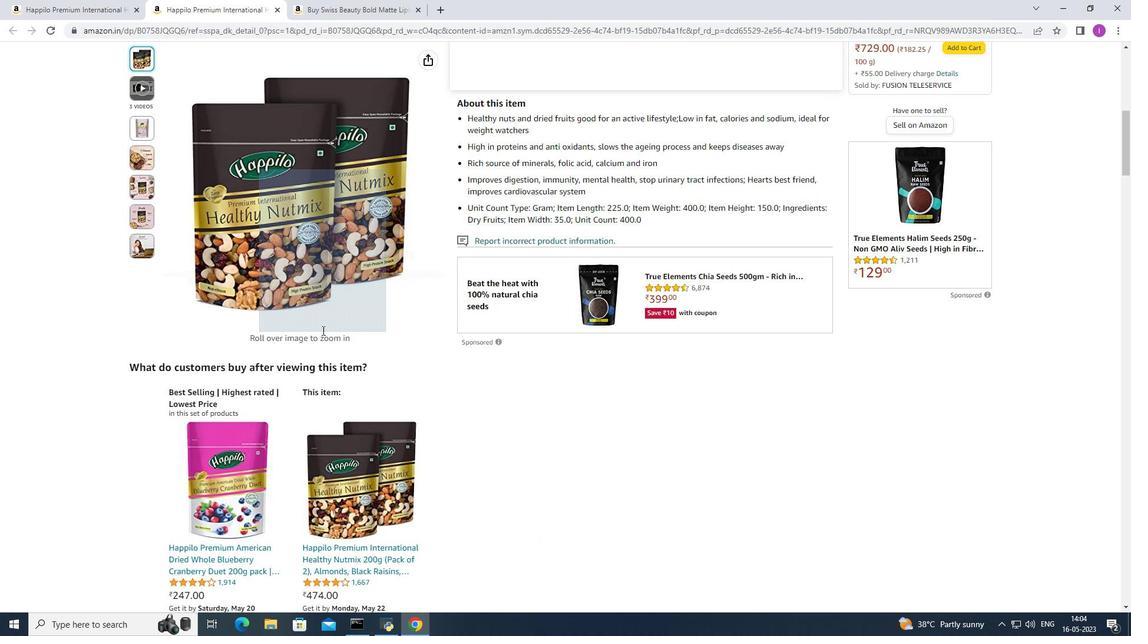 
Action: Mouse scrolled (322, 331) with delta (0, 0)
Screenshot: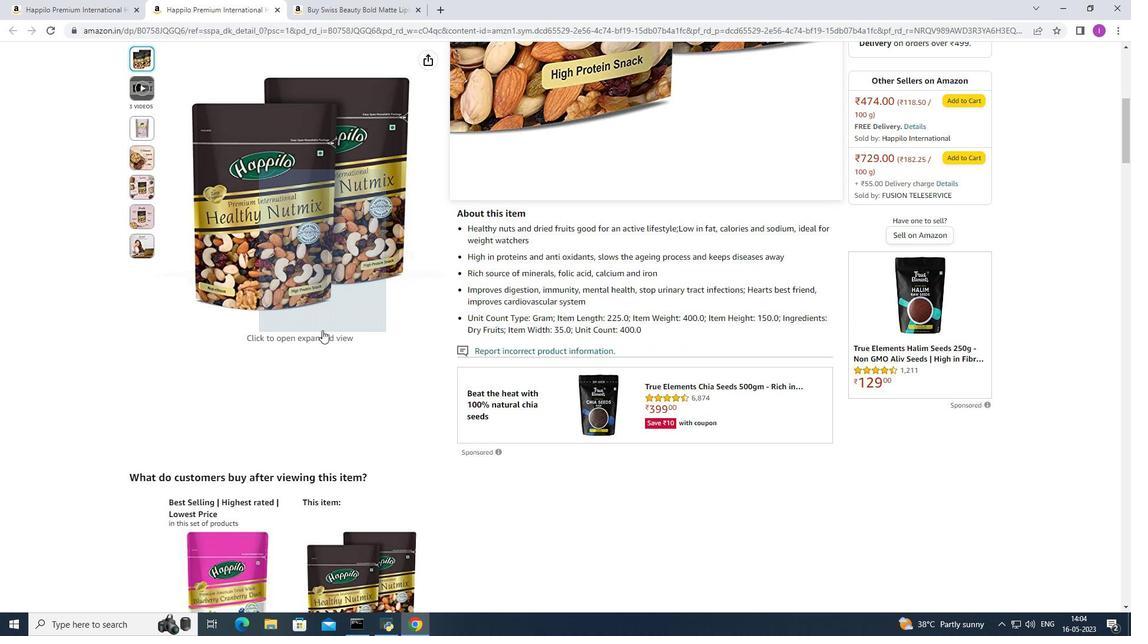 
Action: Mouse scrolled (322, 331) with delta (0, 0)
Screenshot: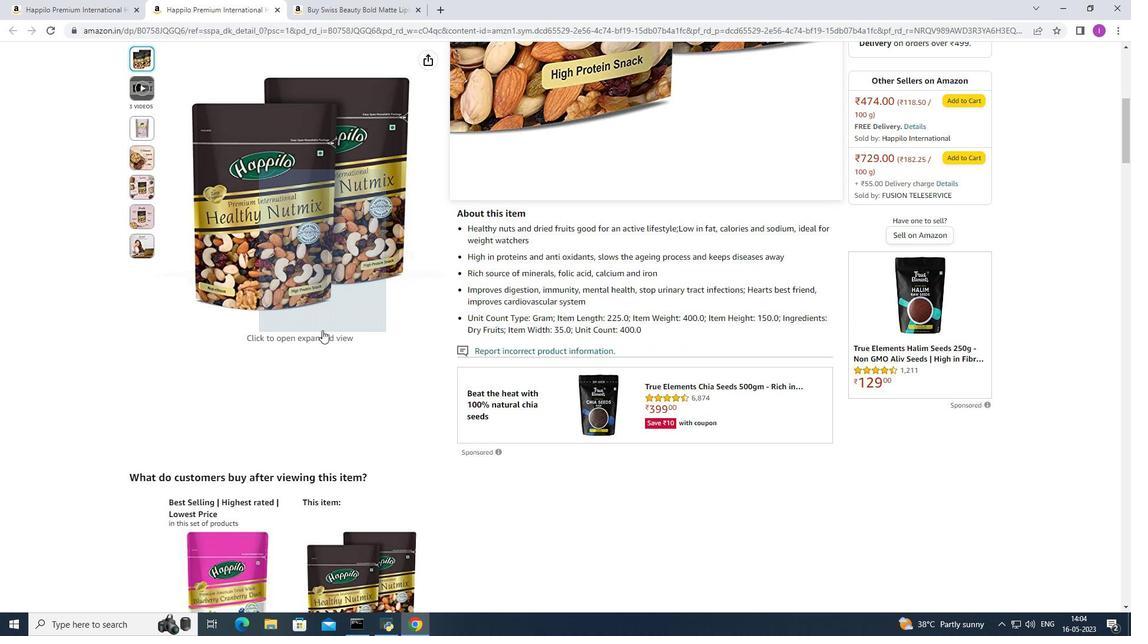 
Action: Mouse moved to (536, 340)
Screenshot: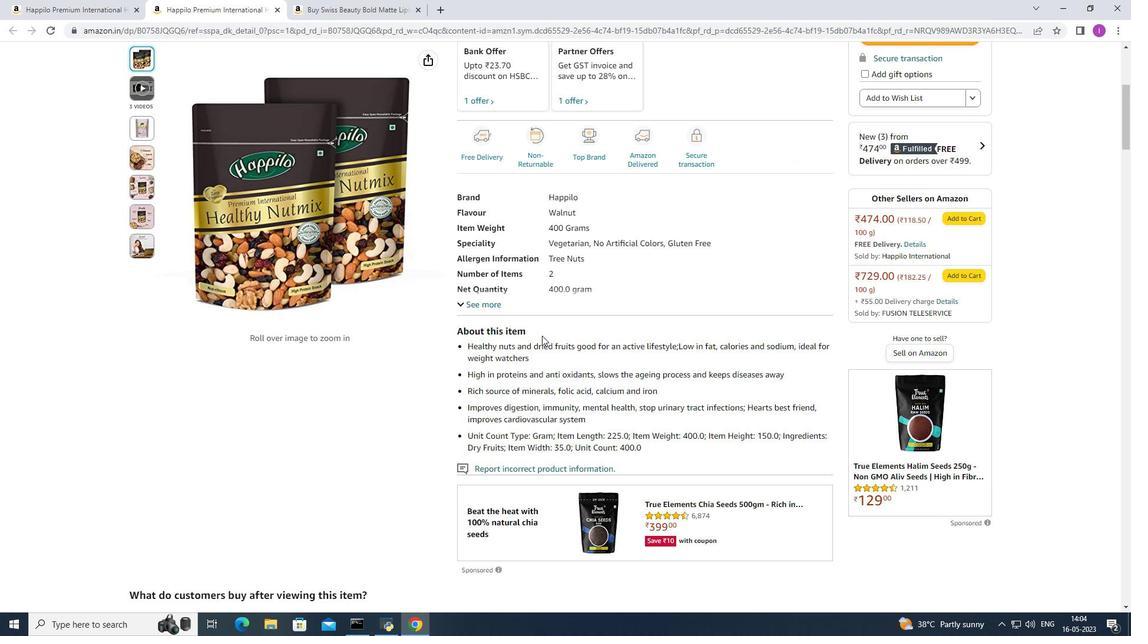 
Action: Mouse scrolled (536, 341) with delta (0, 0)
Screenshot: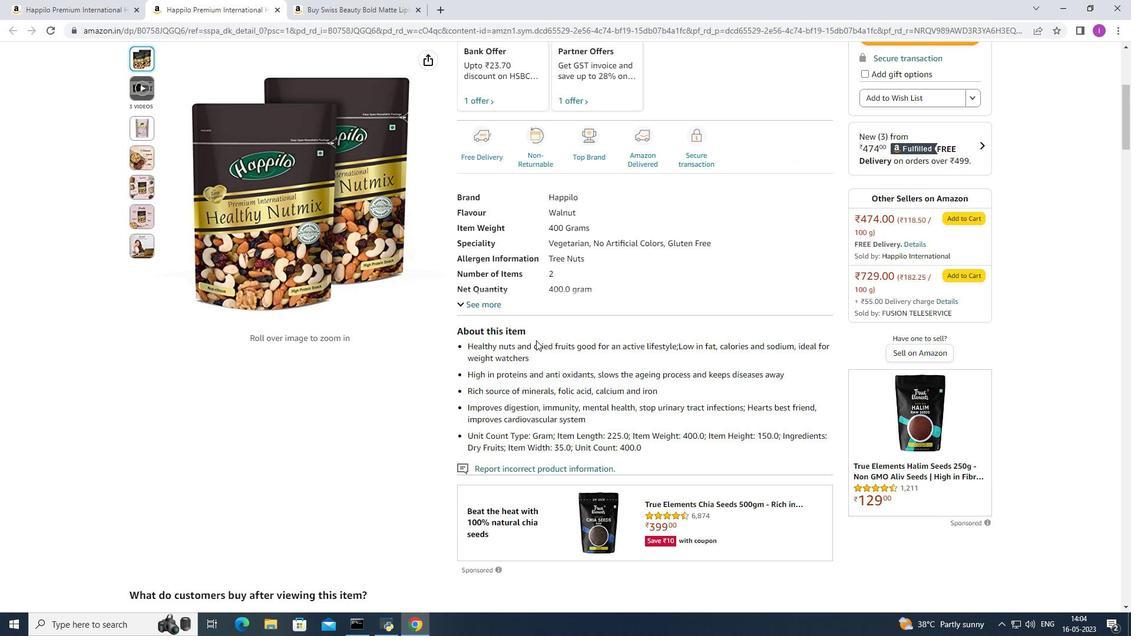 
Action: Mouse scrolled (536, 341) with delta (0, 0)
Screenshot: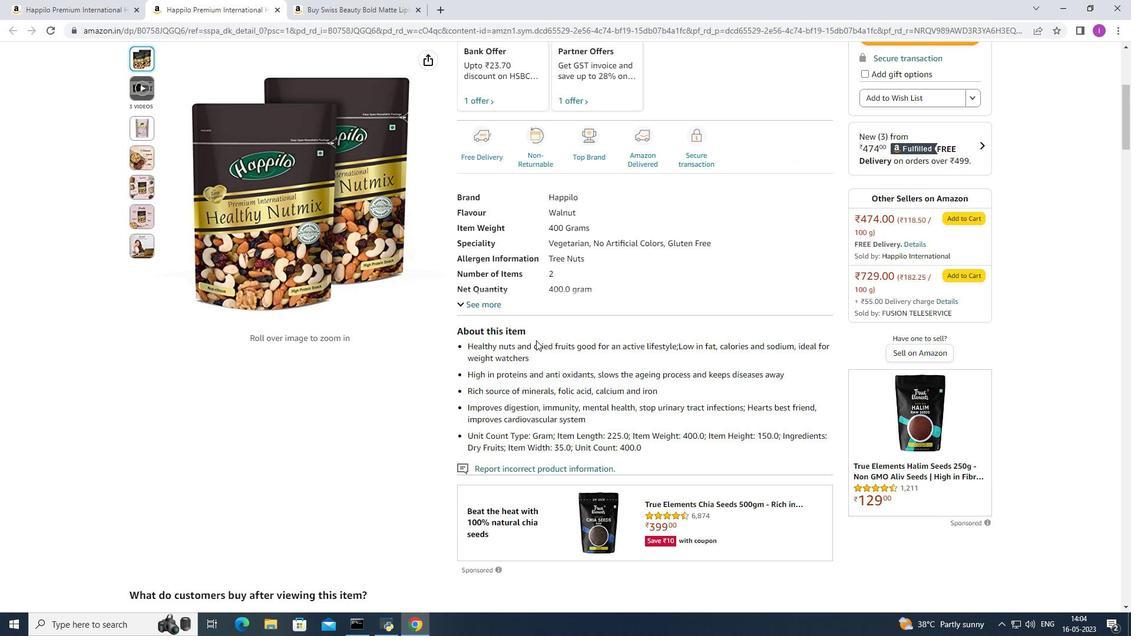 
Action: Mouse scrolled (536, 341) with delta (0, 0)
Screenshot: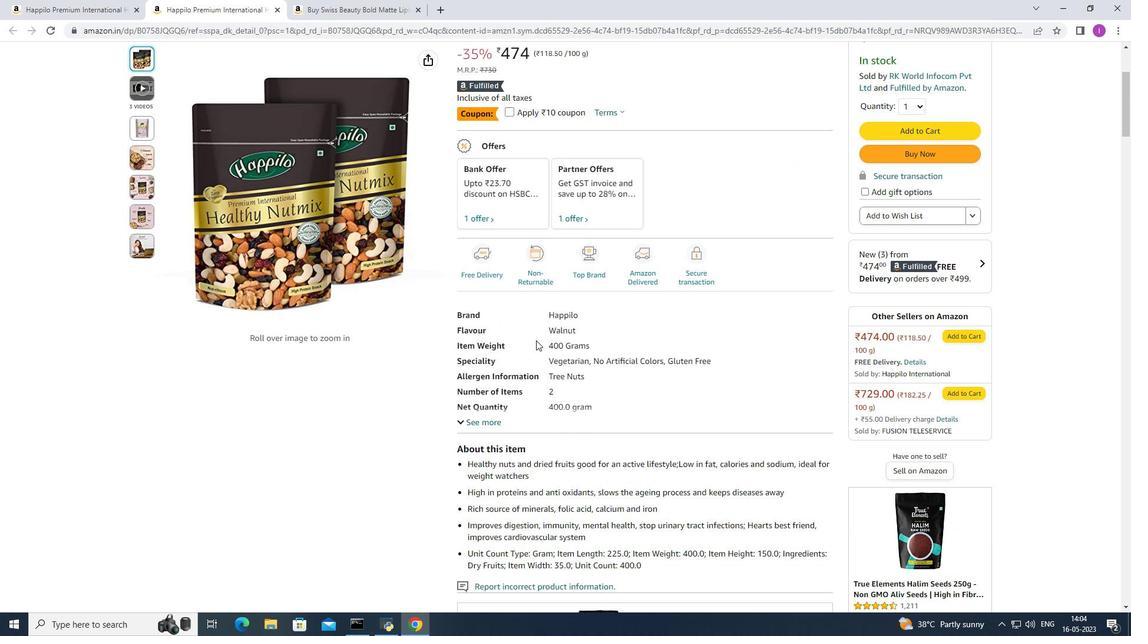 
Action: Mouse scrolled (536, 341) with delta (0, 0)
Screenshot: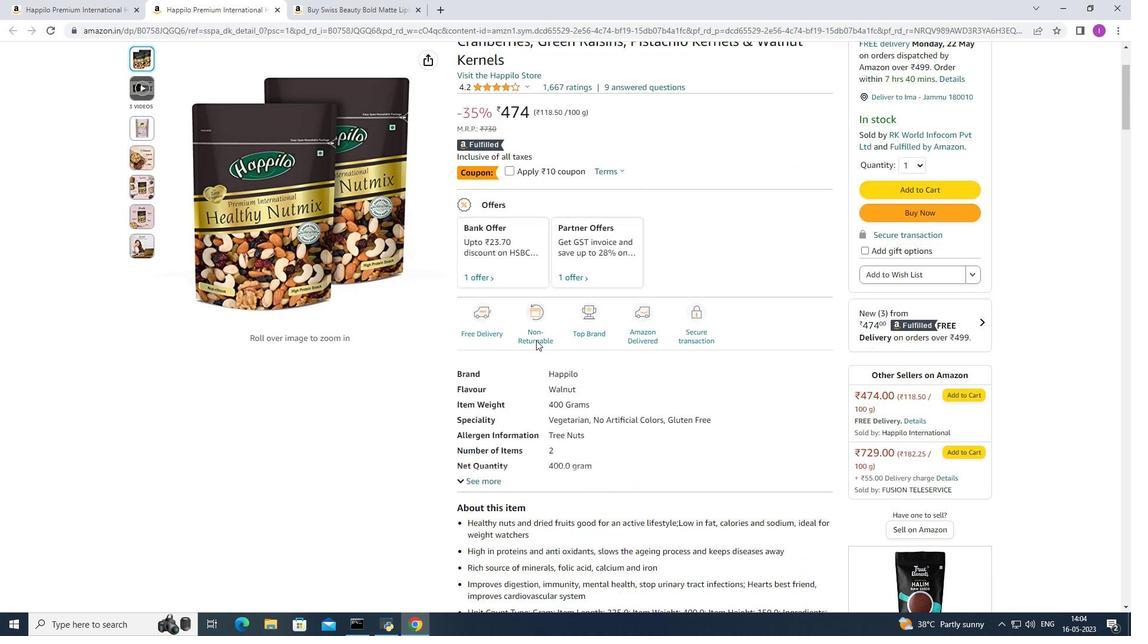 
Action: Mouse scrolled (536, 341) with delta (0, 0)
Screenshot: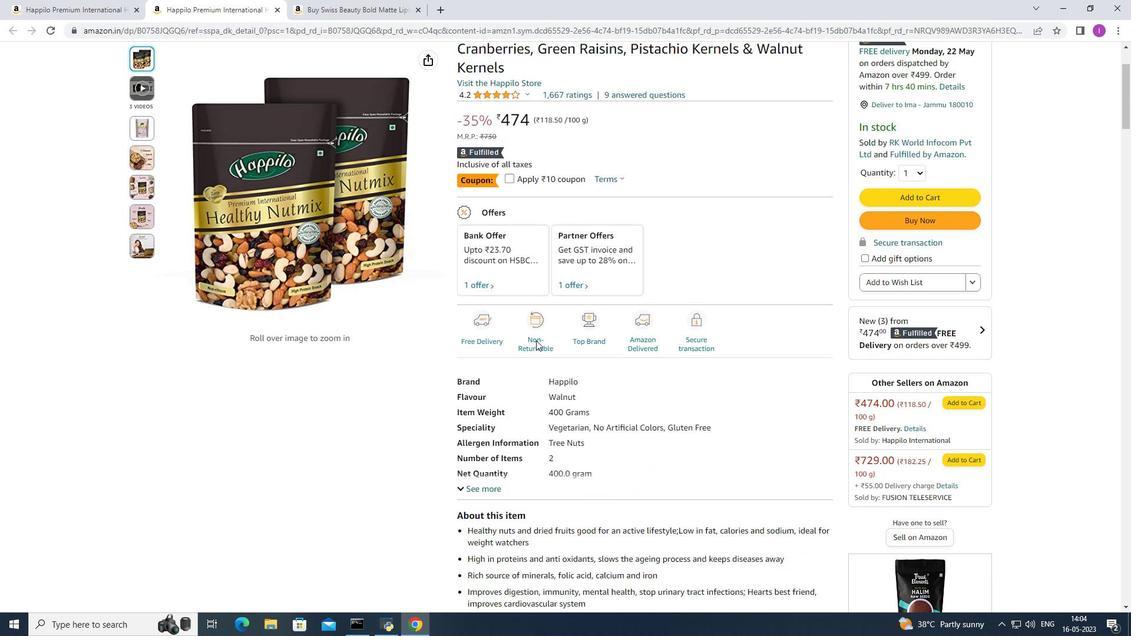 
Action: Mouse scrolled (536, 341) with delta (0, 0)
Screenshot: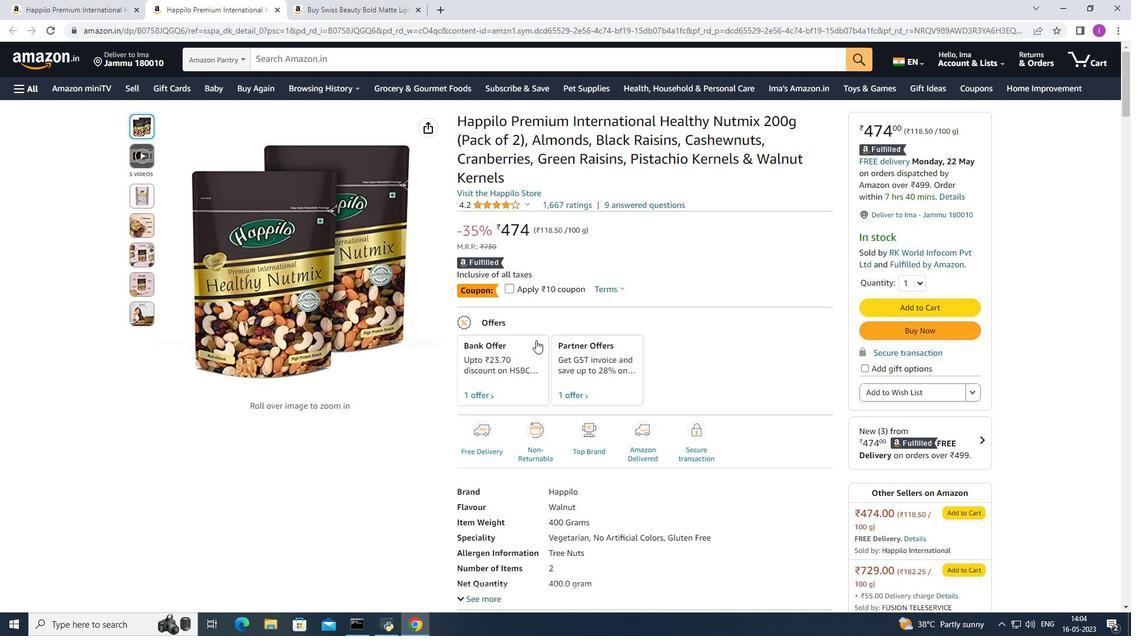
Action: Mouse scrolled (536, 341) with delta (0, 0)
Screenshot: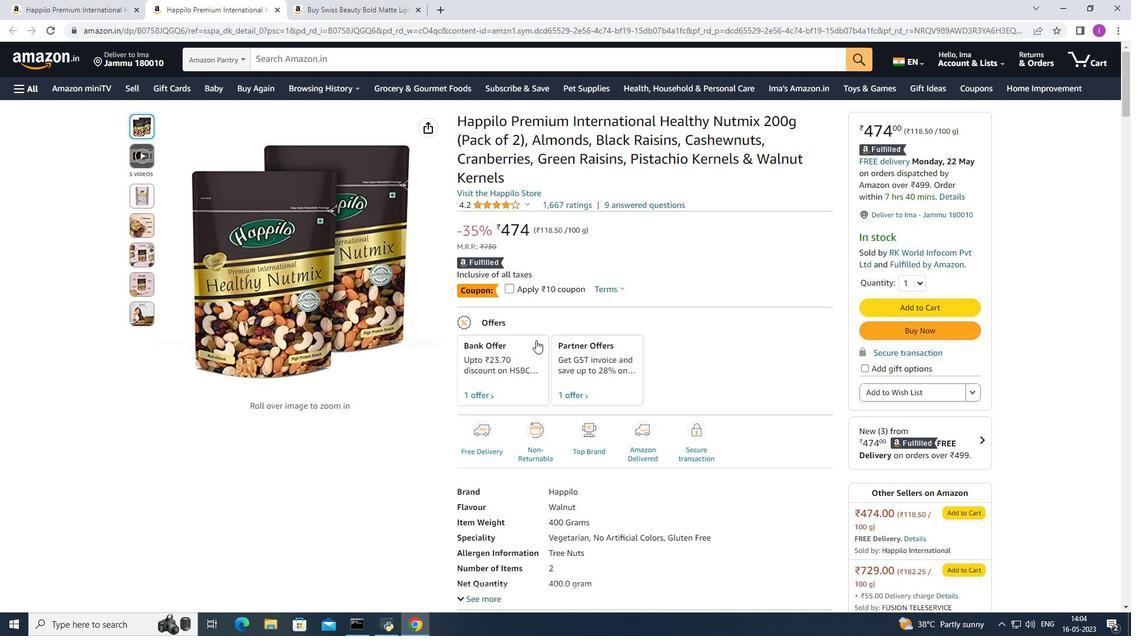 
Action: Mouse scrolled (536, 339) with delta (0, 0)
Screenshot: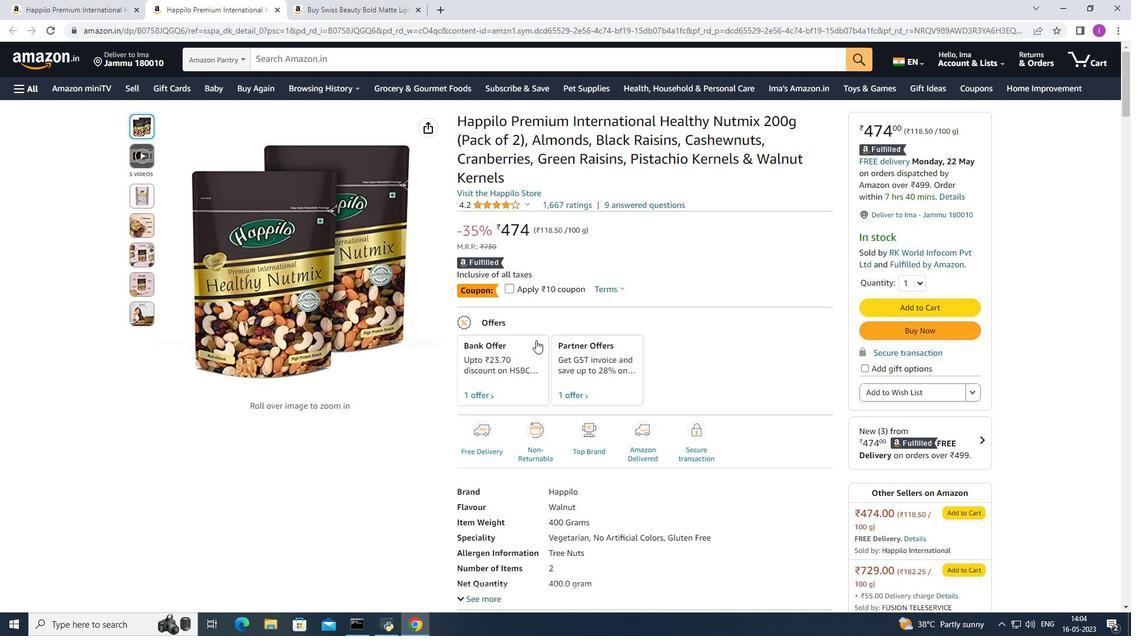 
Action: Mouse scrolled (536, 339) with delta (0, 0)
Screenshot: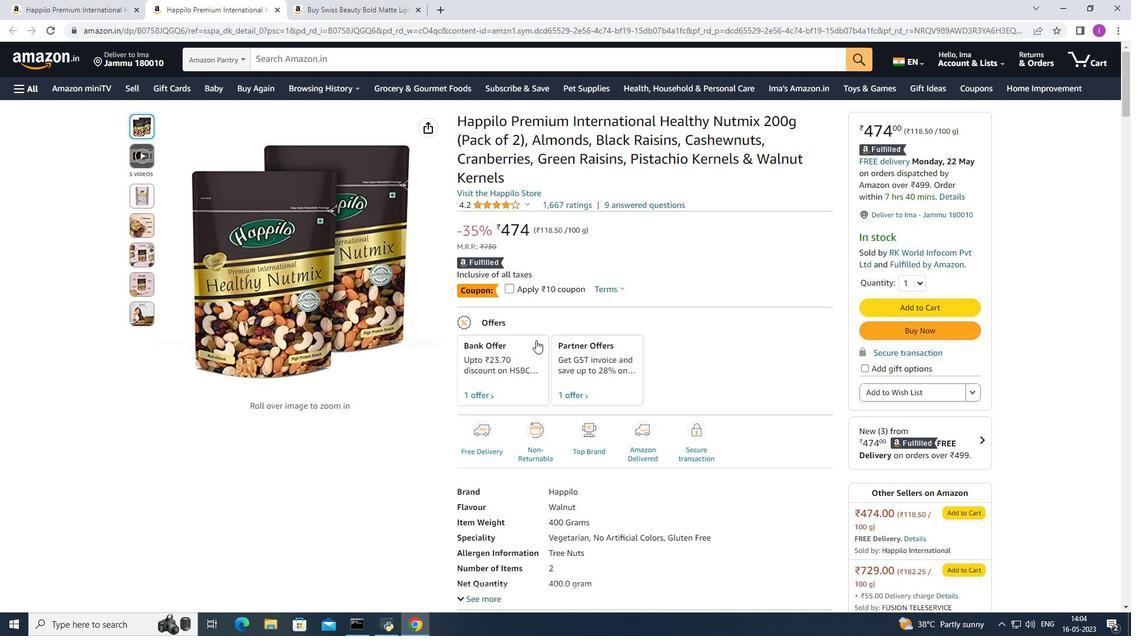 
Action: Mouse scrolled (536, 339) with delta (0, 0)
Screenshot: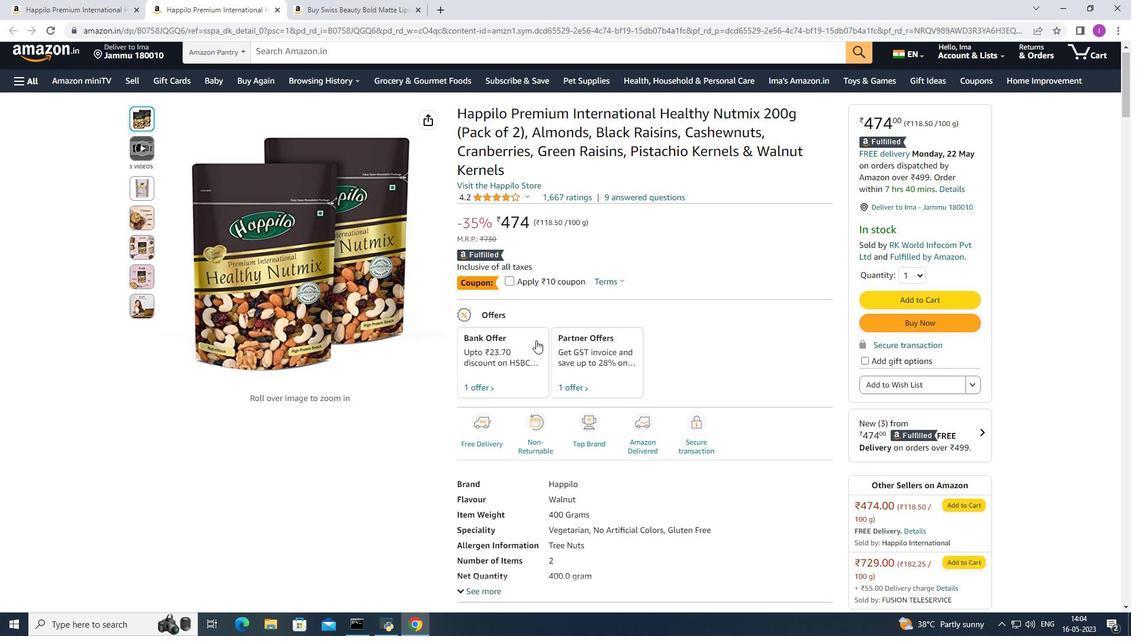 
Action: Mouse scrolled (536, 339) with delta (0, 0)
Screenshot: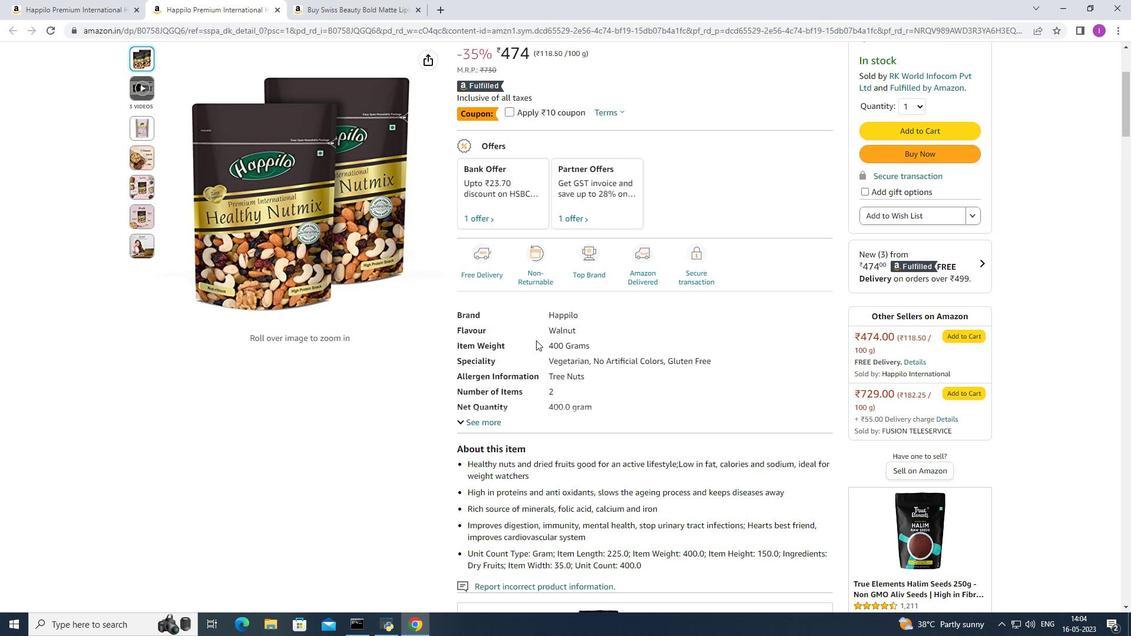 
Action: Mouse scrolled (536, 339) with delta (0, 0)
Screenshot: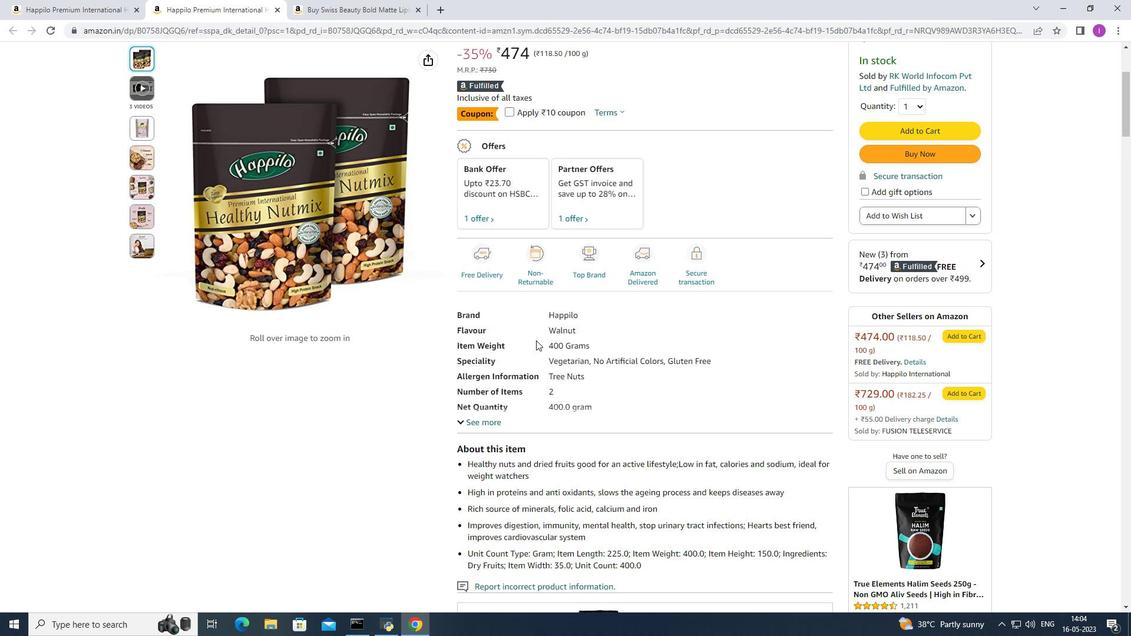 
Action: Mouse scrolled (536, 339) with delta (0, 0)
Screenshot: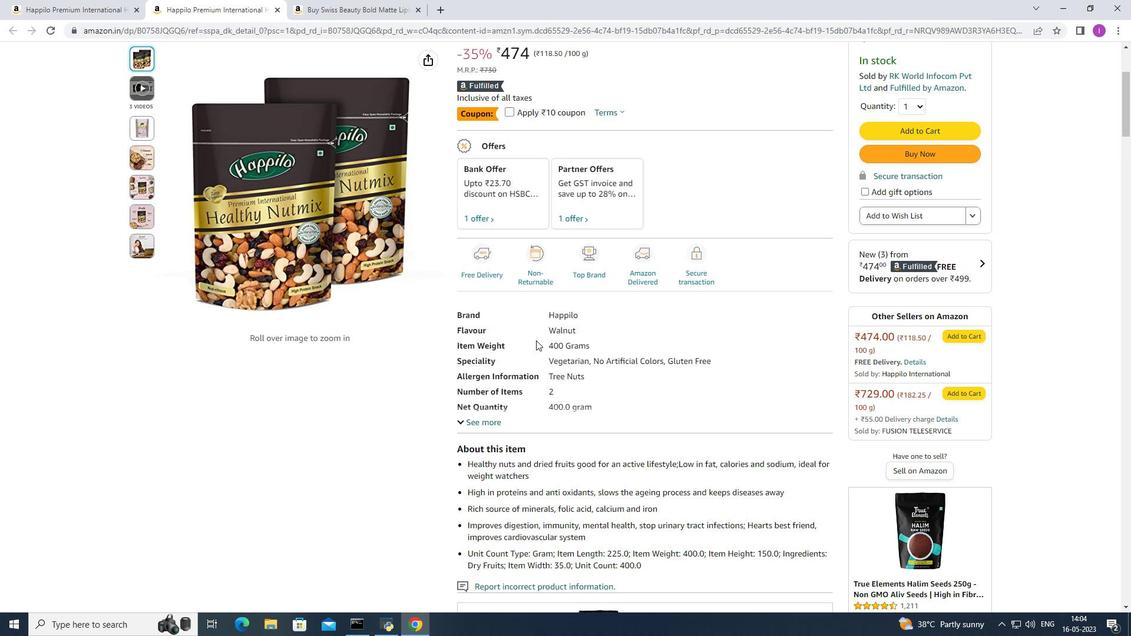 
Action: Mouse scrolled (536, 339) with delta (0, 0)
Screenshot: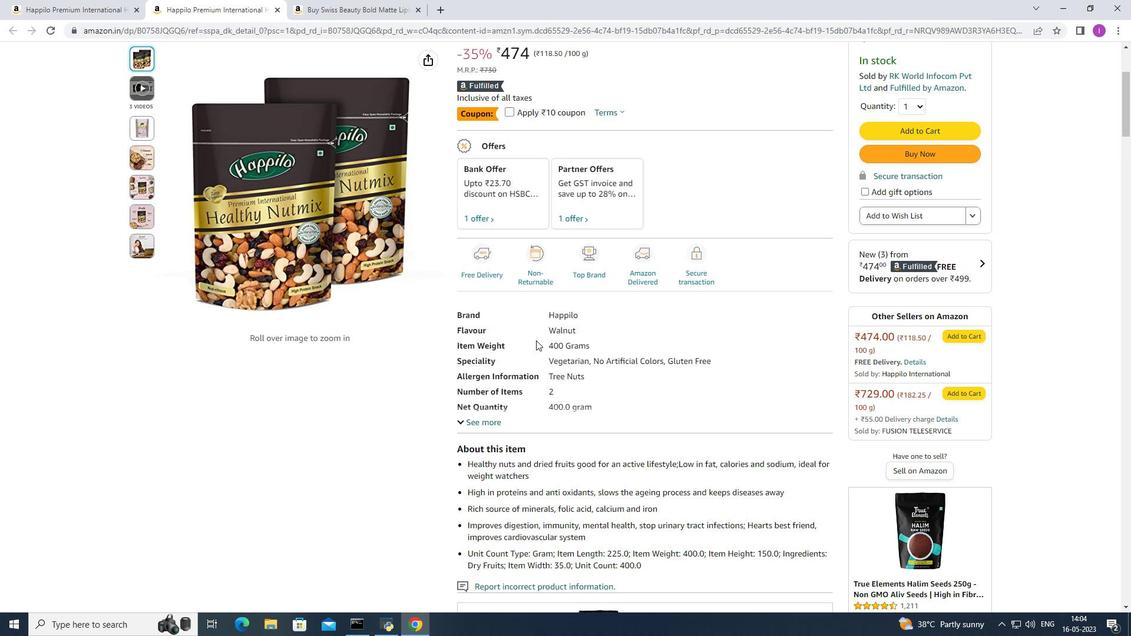 
Action: Mouse moved to (536, 340)
Screenshot: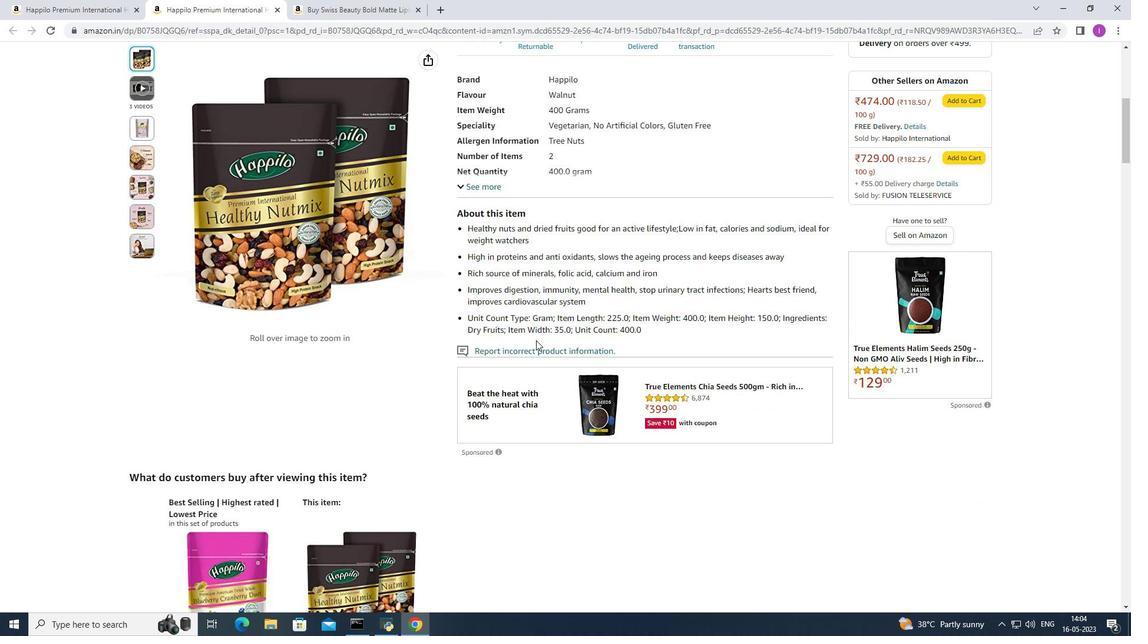
Action: Mouse scrolled (536, 339) with delta (0, 0)
Screenshot: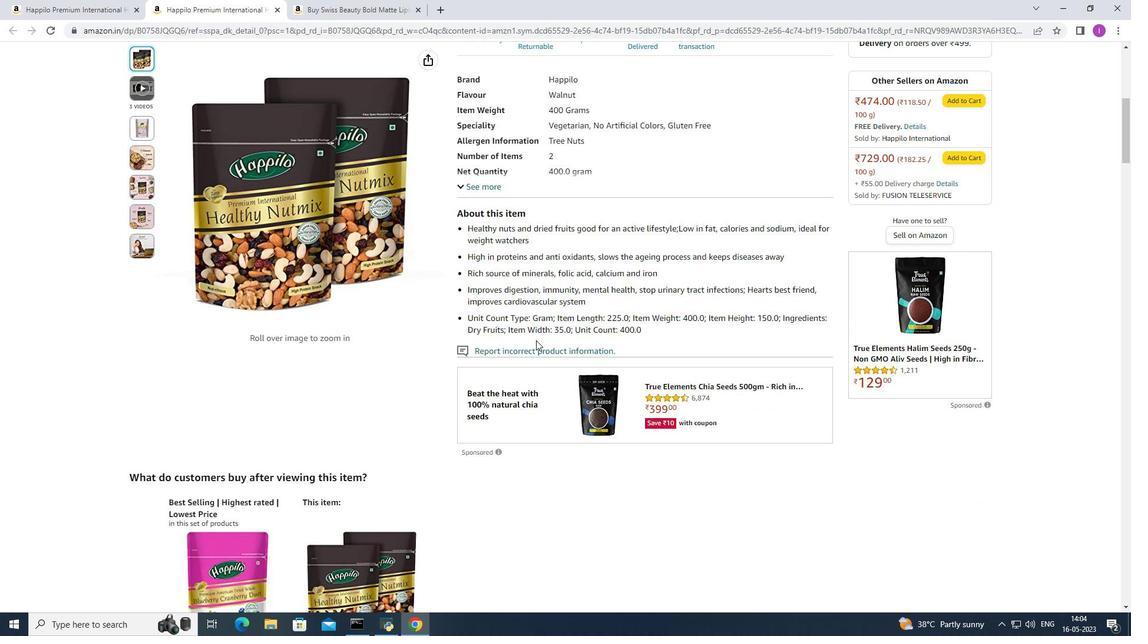 
Action: Mouse scrolled (536, 339) with delta (0, 0)
Screenshot: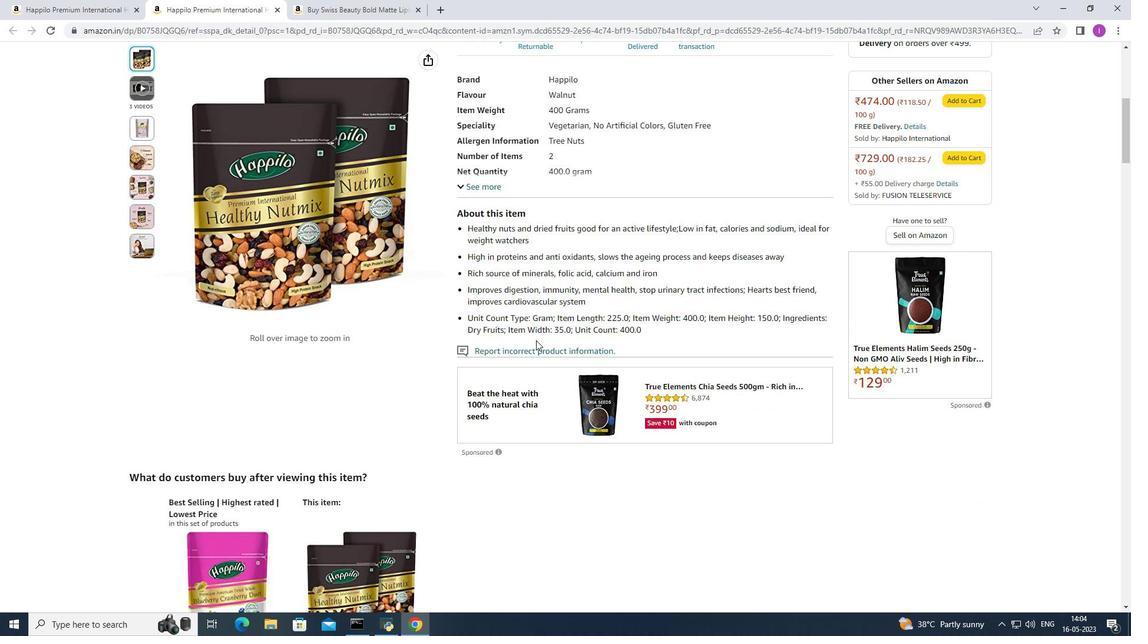
Action: Mouse scrolled (536, 339) with delta (0, 0)
Screenshot: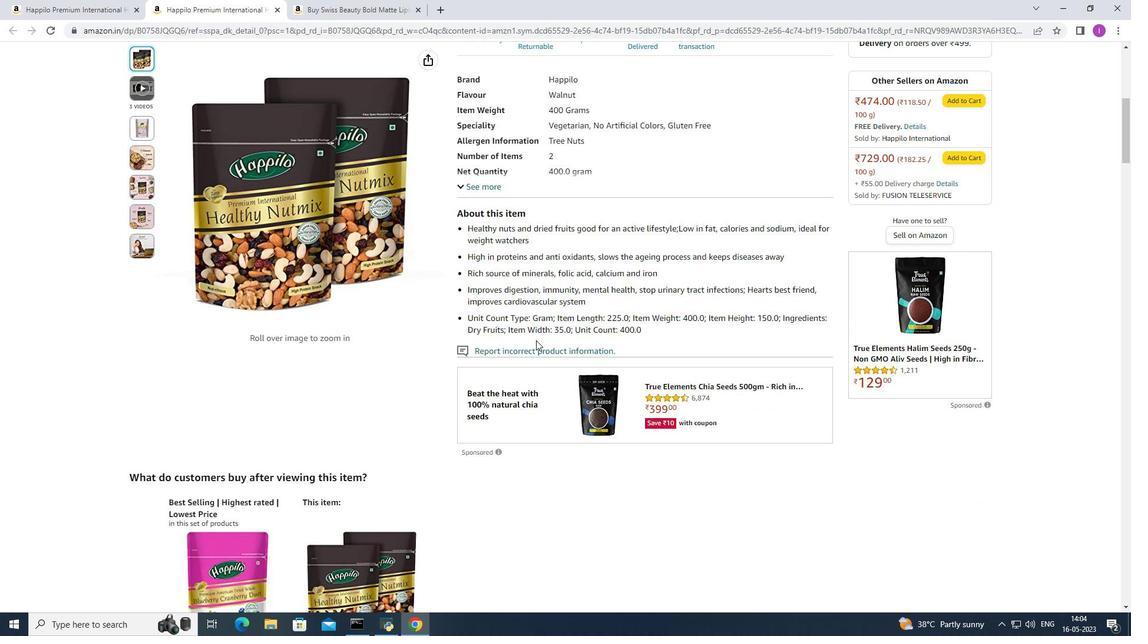 
Action: Mouse scrolled (536, 339) with delta (0, 0)
Screenshot: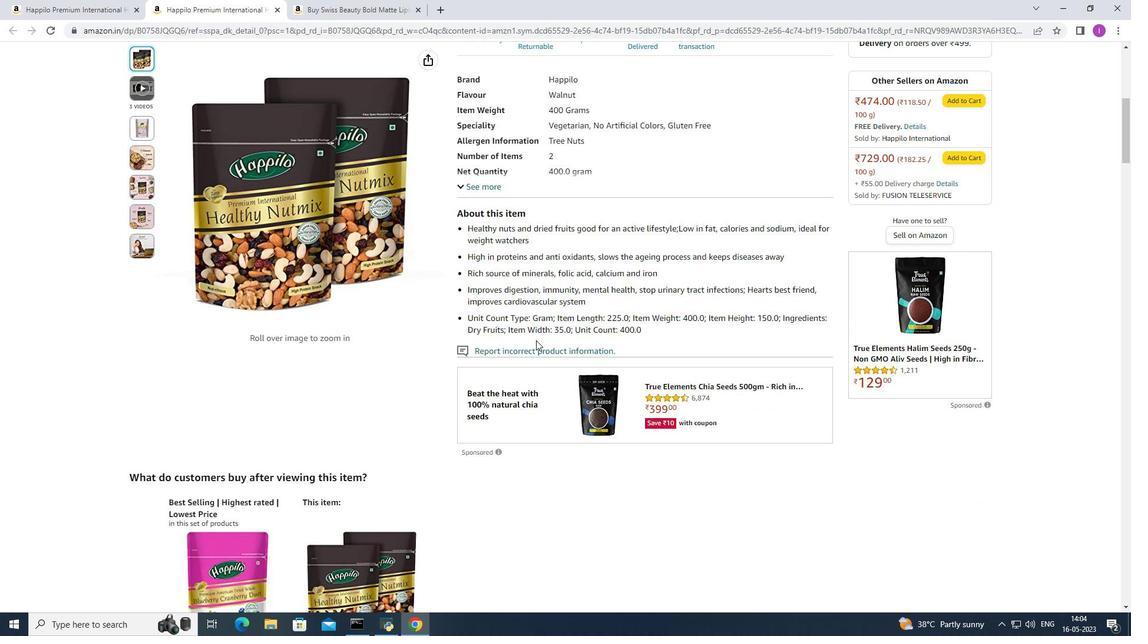 
Action: Mouse scrolled (536, 339) with delta (0, 0)
Screenshot: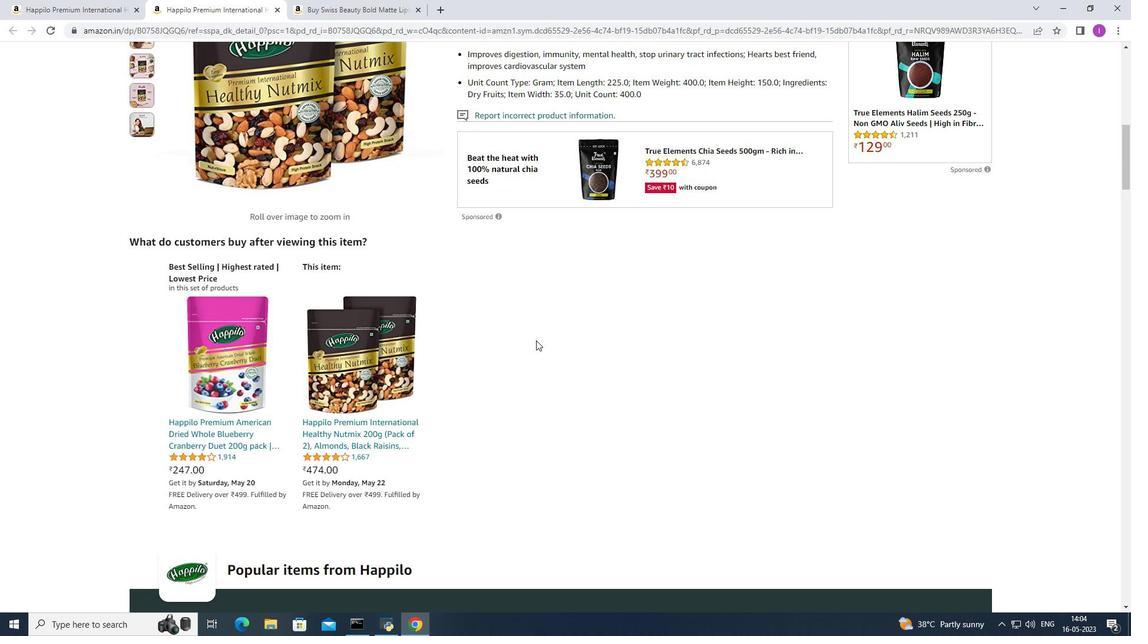 
Action: Mouse scrolled (536, 339) with delta (0, 0)
Screenshot: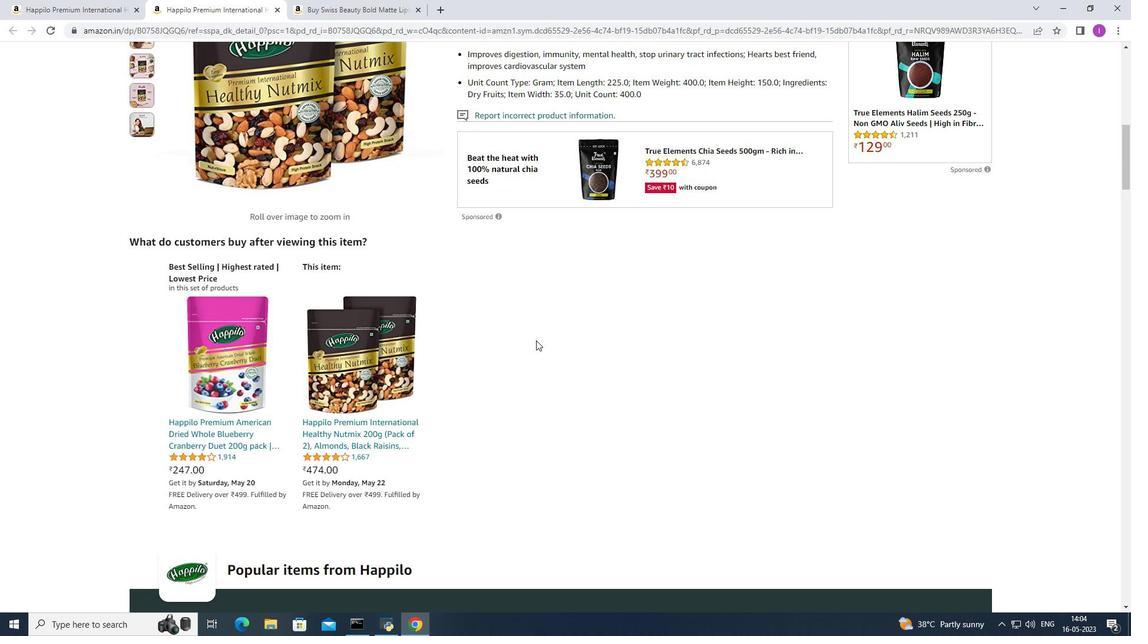 
Action: Mouse scrolled (536, 339) with delta (0, 0)
Screenshot: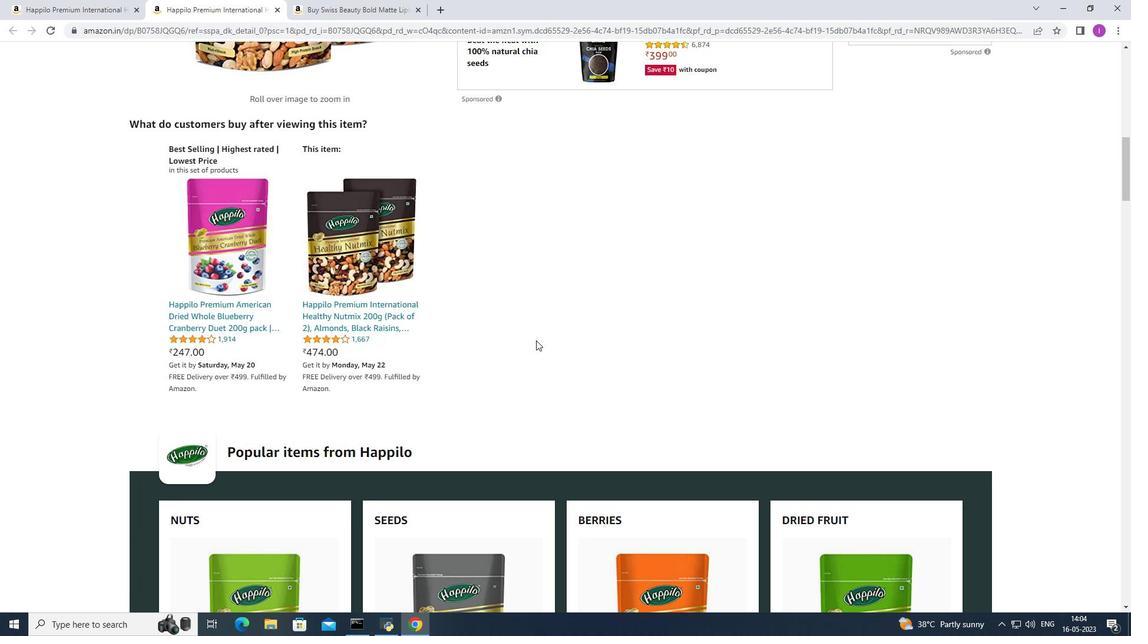 
Action: Mouse scrolled (536, 339) with delta (0, 0)
Screenshot: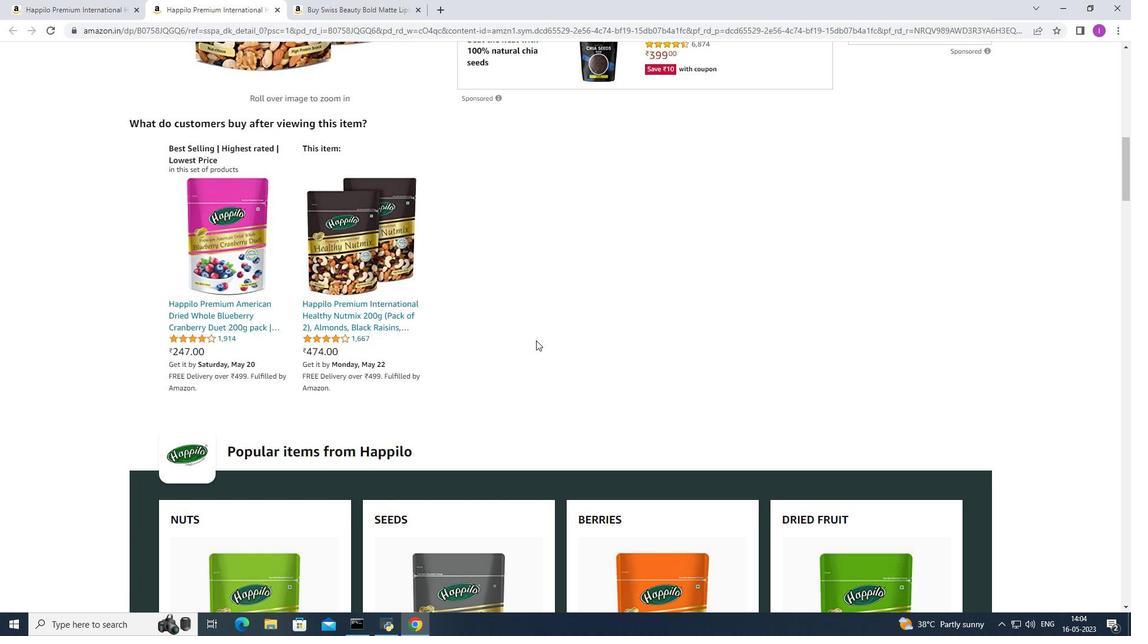 
Action: Mouse scrolled (536, 339) with delta (0, 0)
Screenshot: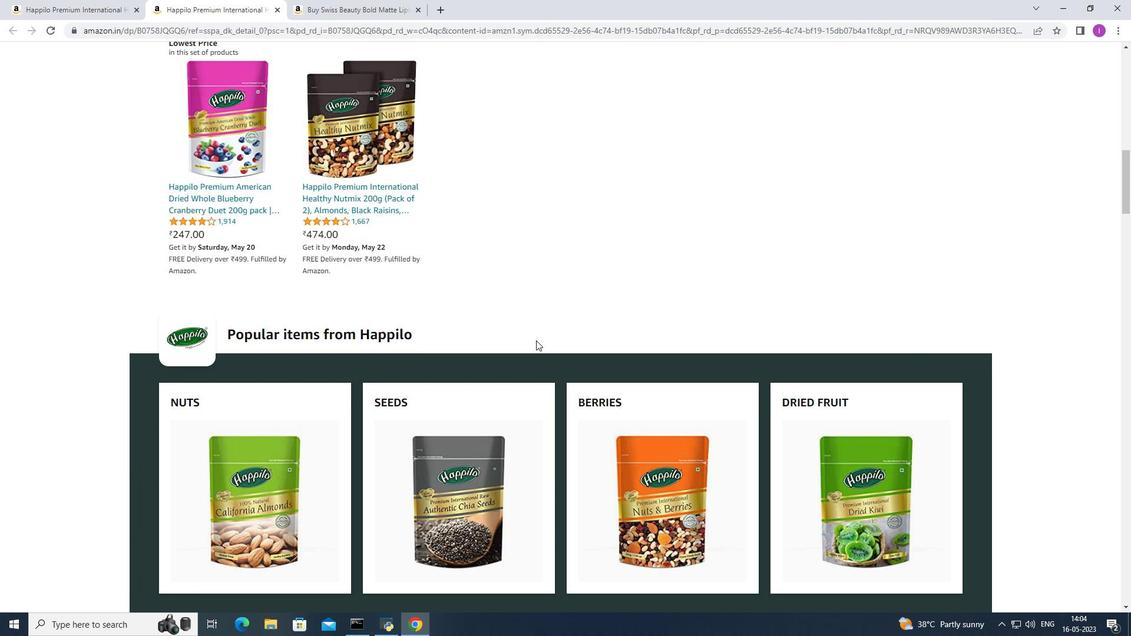 
Action: Mouse scrolled (536, 339) with delta (0, 0)
Screenshot: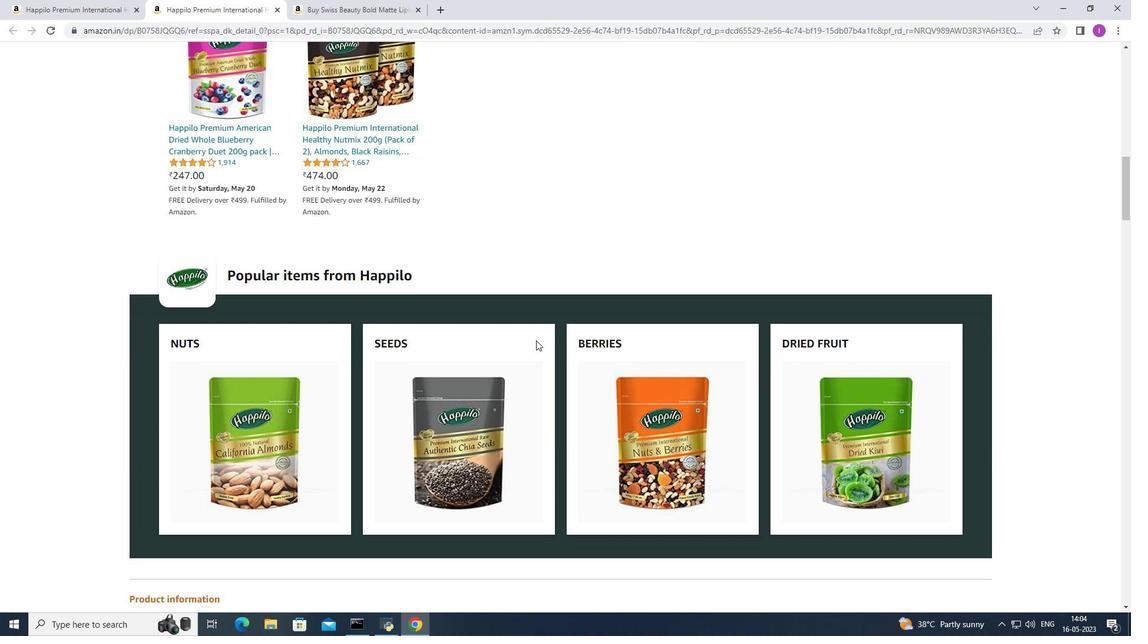 
Action: Mouse scrolled (536, 339) with delta (0, 0)
Screenshot: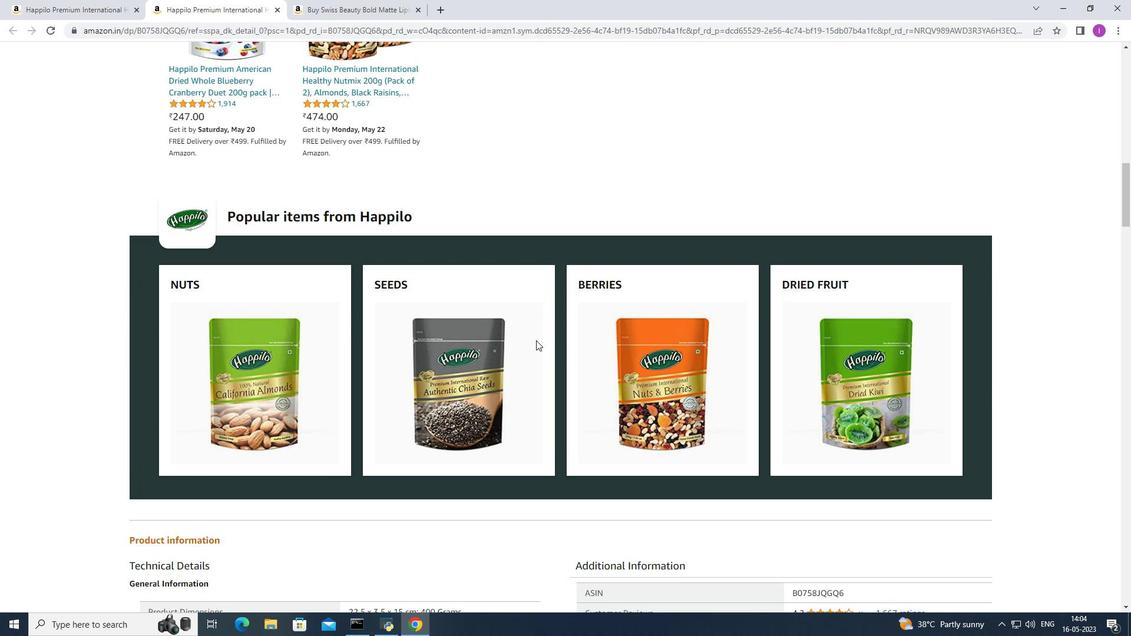 
Action: Mouse scrolled (536, 339) with delta (0, 0)
Screenshot: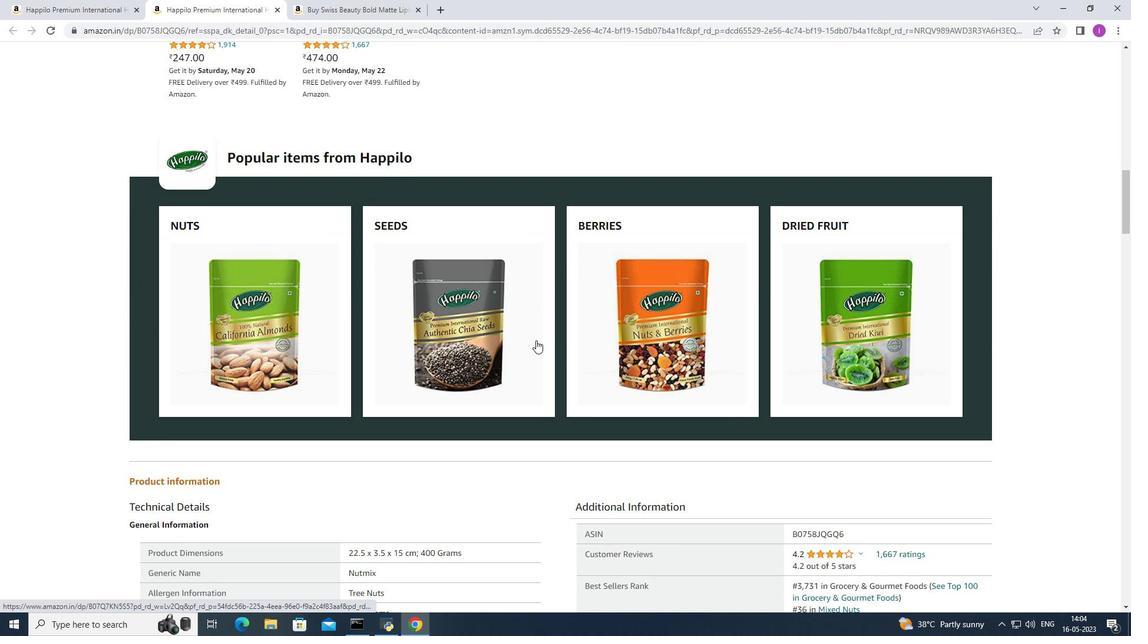 
Action: Mouse scrolled (536, 339) with delta (0, 0)
Screenshot: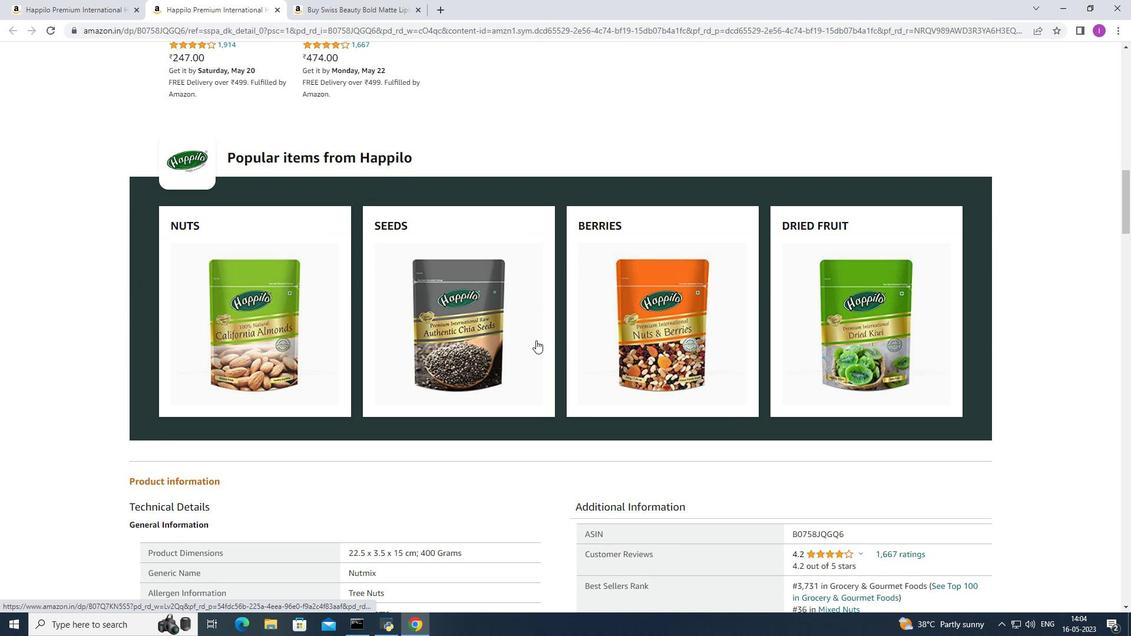 
Action: Mouse scrolled (536, 339) with delta (0, 0)
Screenshot: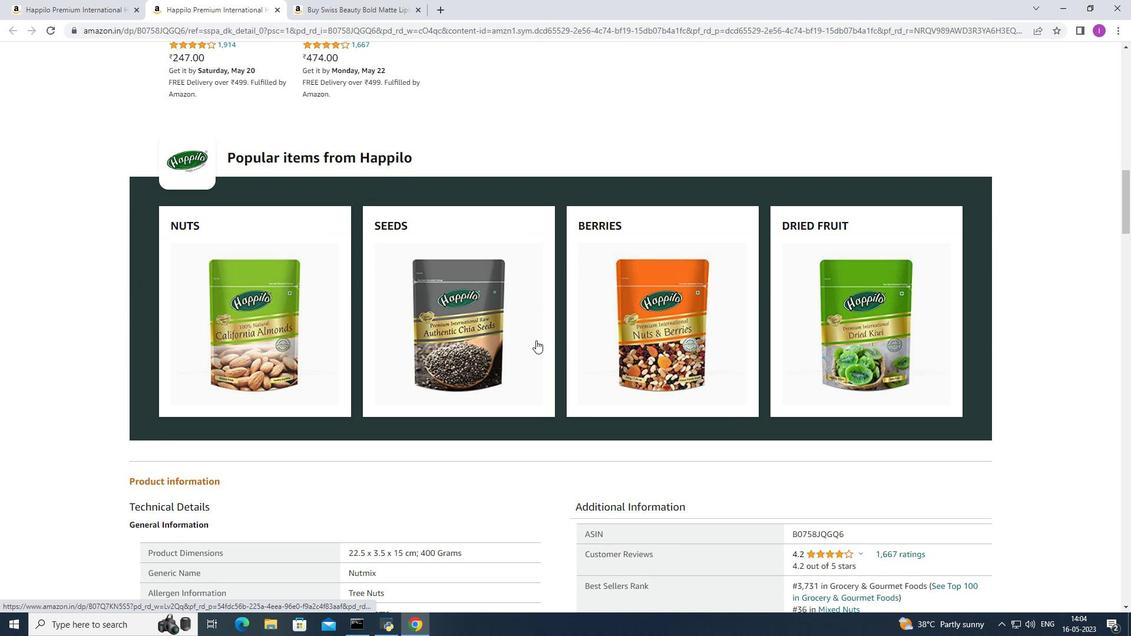 
Action: Mouse scrolled (536, 339) with delta (0, 0)
Screenshot: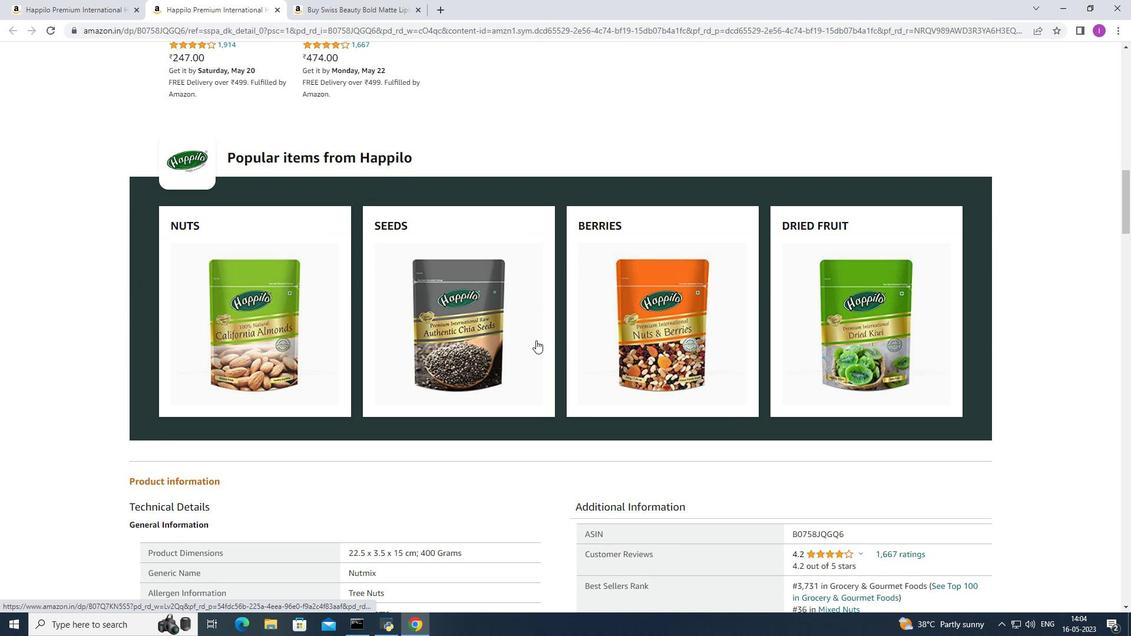 
Action: Mouse scrolled (536, 339) with delta (0, 0)
Screenshot: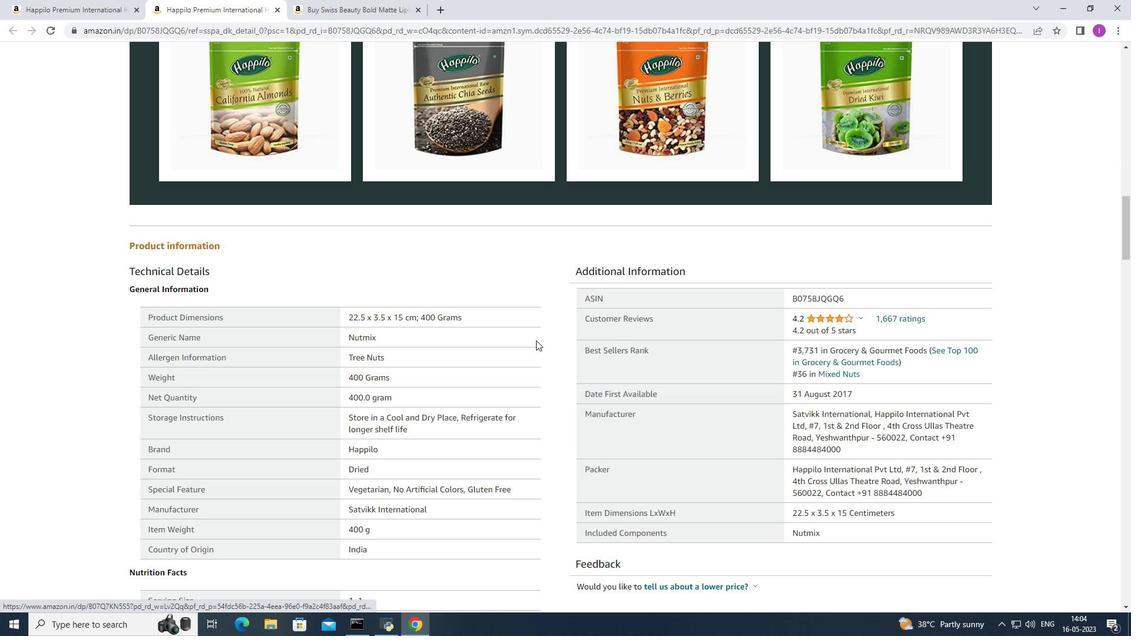
Action: Mouse scrolled (536, 339) with delta (0, 0)
Screenshot: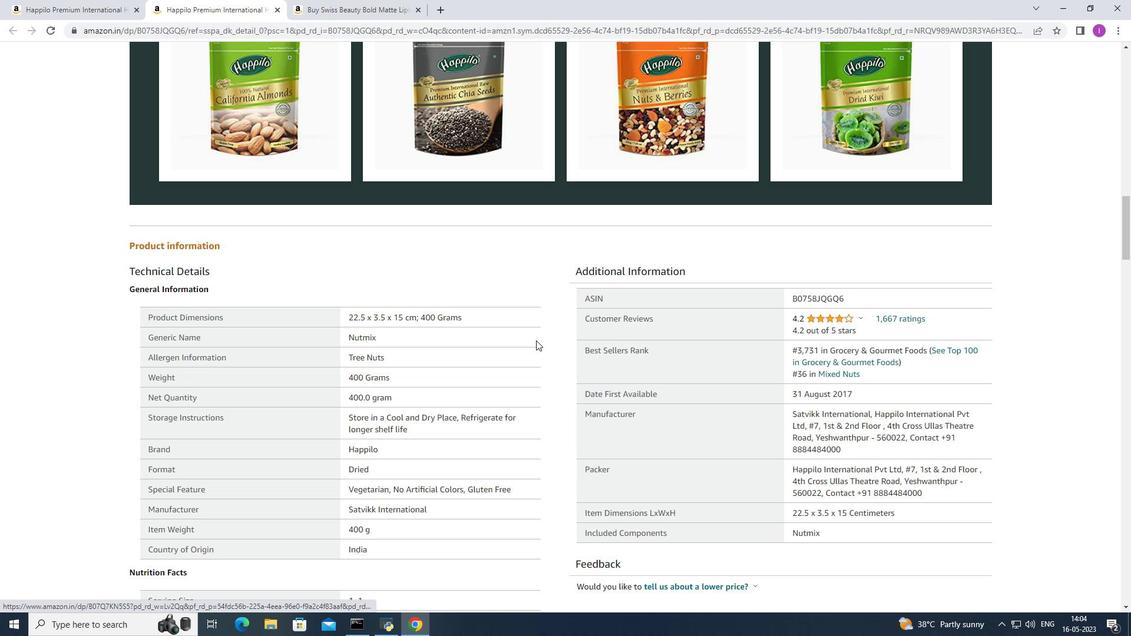 
Action: Mouse scrolled (536, 339) with delta (0, 0)
Screenshot: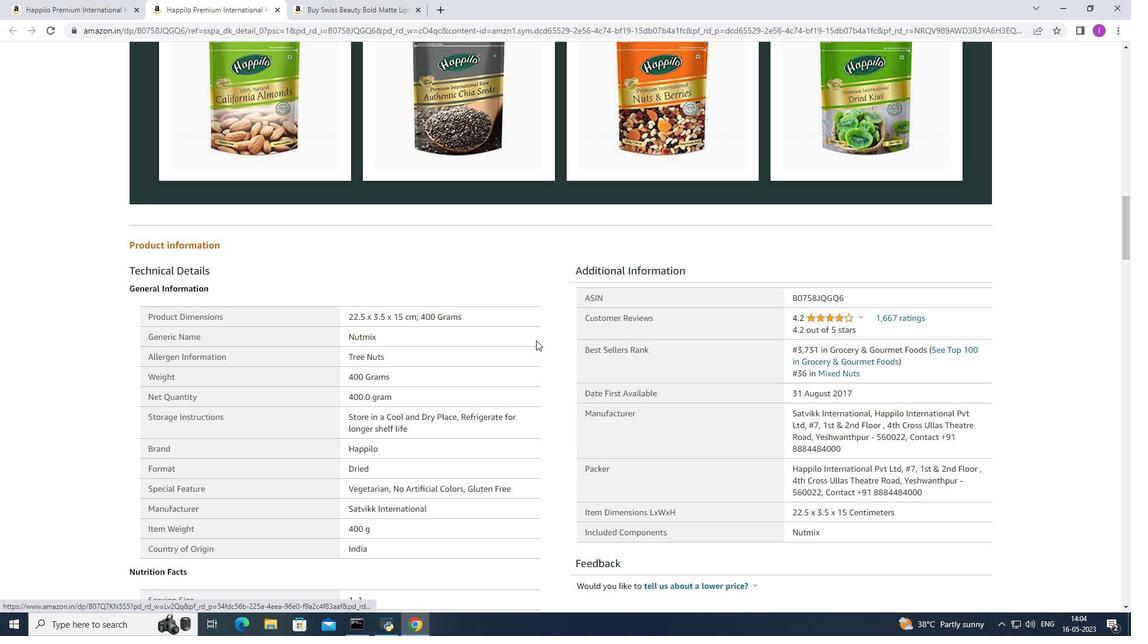 
Action: Mouse scrolled (536, 339) with delta (0, 0)
Screenshot: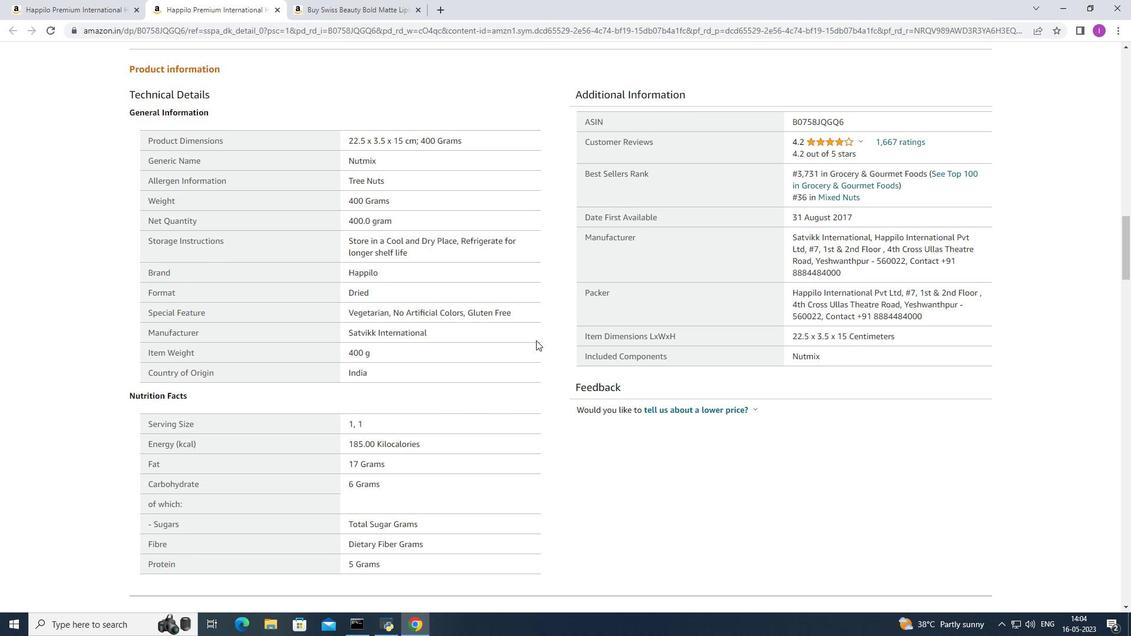 
Action: Mouse scrolled (536, 339) with delta (0, 0)
Screenshot: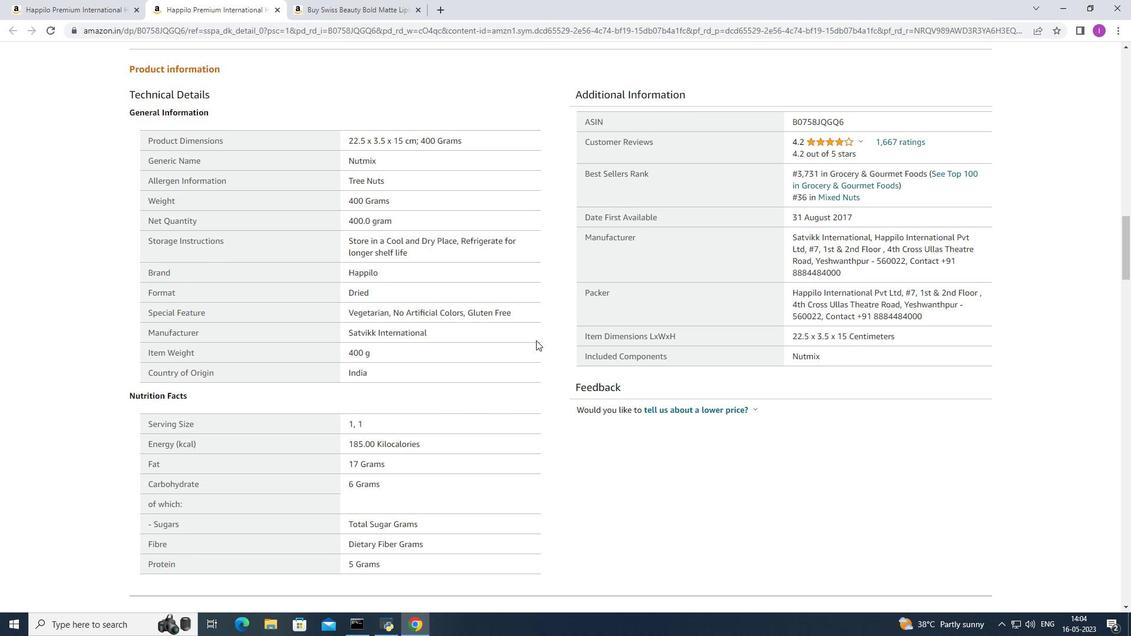 
Action: Mouse scrolled (536, 339) with delta (0, 0)
Screenshot: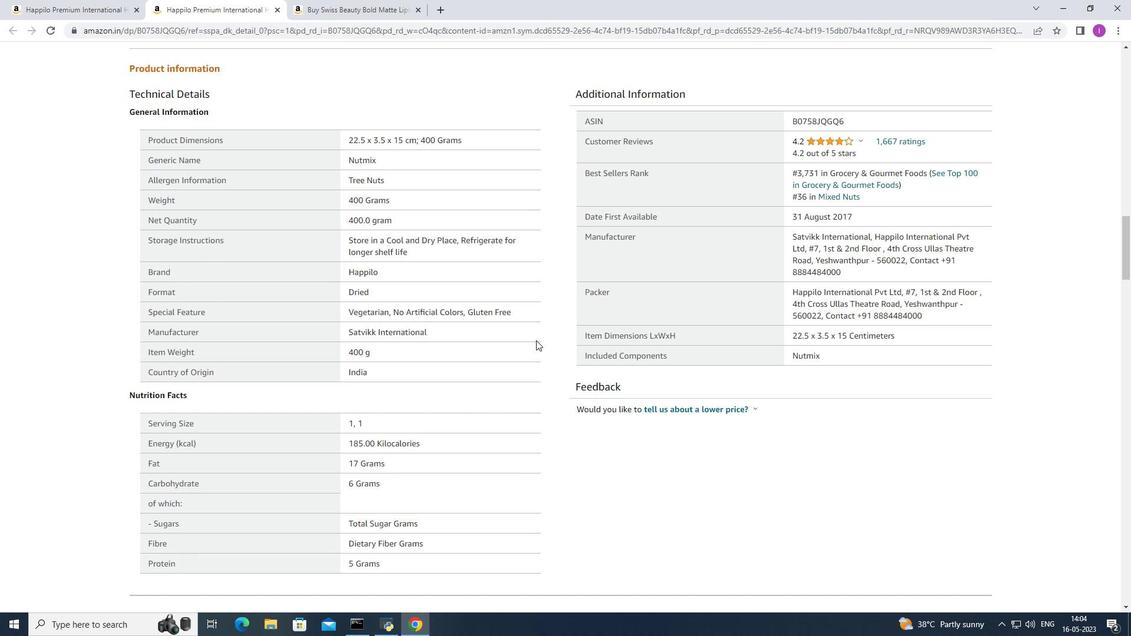 
Action: Mouse scrolled (536, 339) with delta (0, 0)
Screenshot: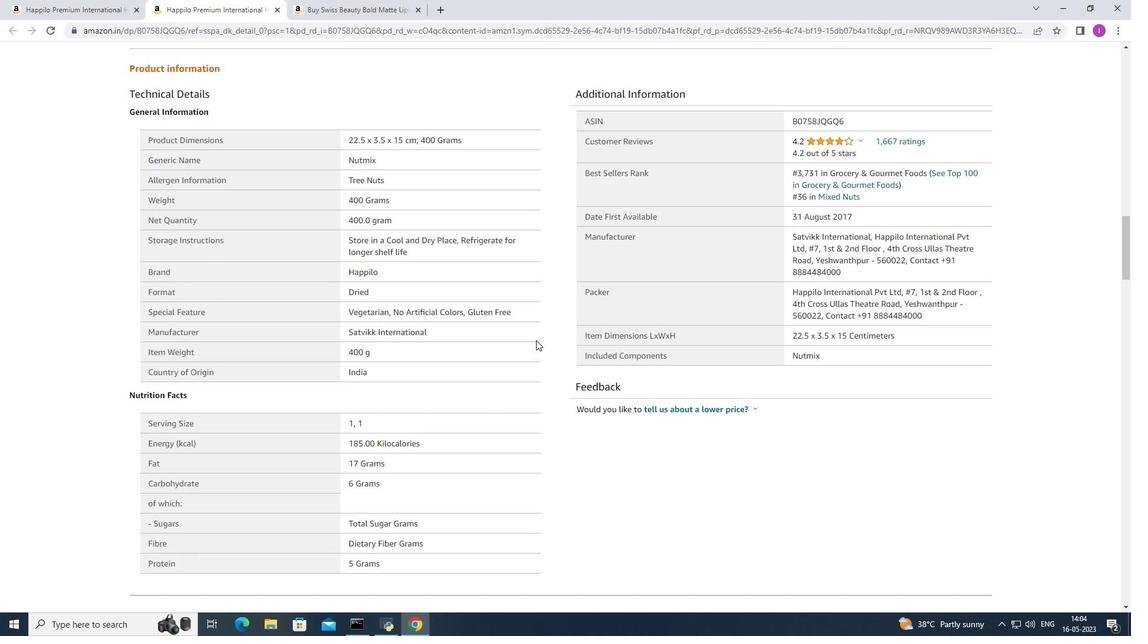 
Action: Mouse moved to (344, 258)
Screenshot: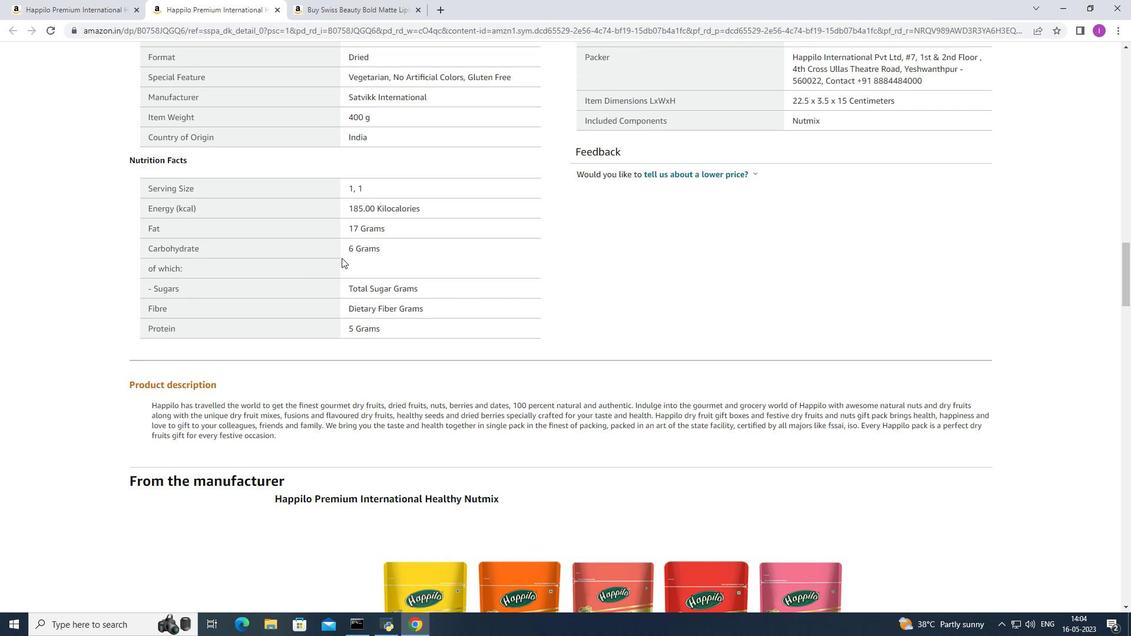 
Action: Mouse scrolled (344, 258) with delta (0, 0)
Screenshot: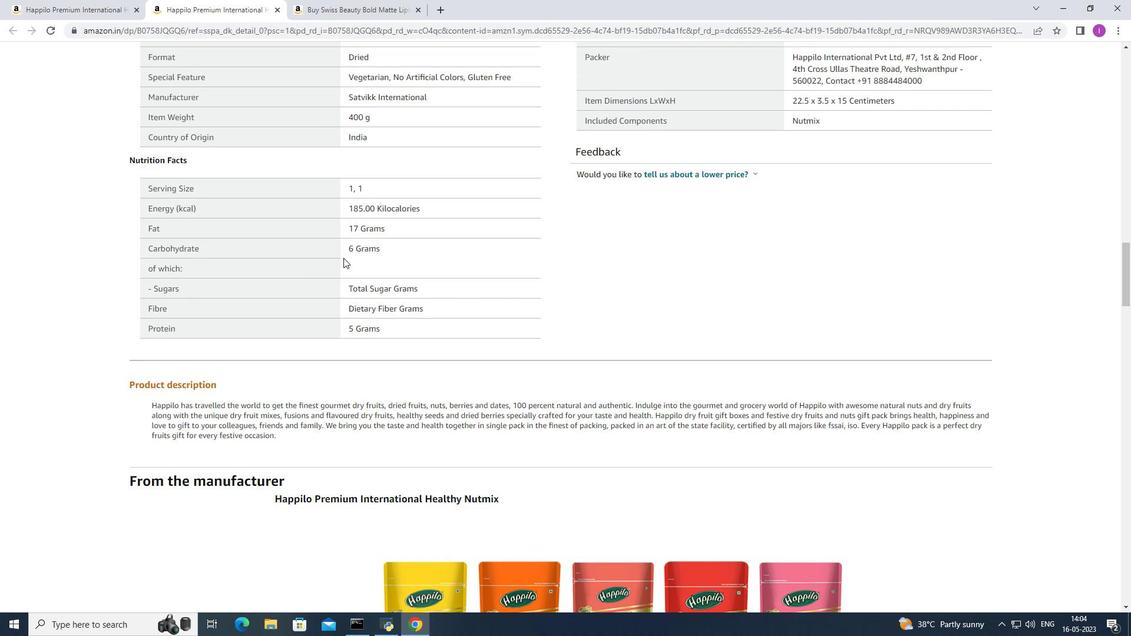 
Action: Mouse scrolled (344, 258) with delta (0, 0)
Screenshot: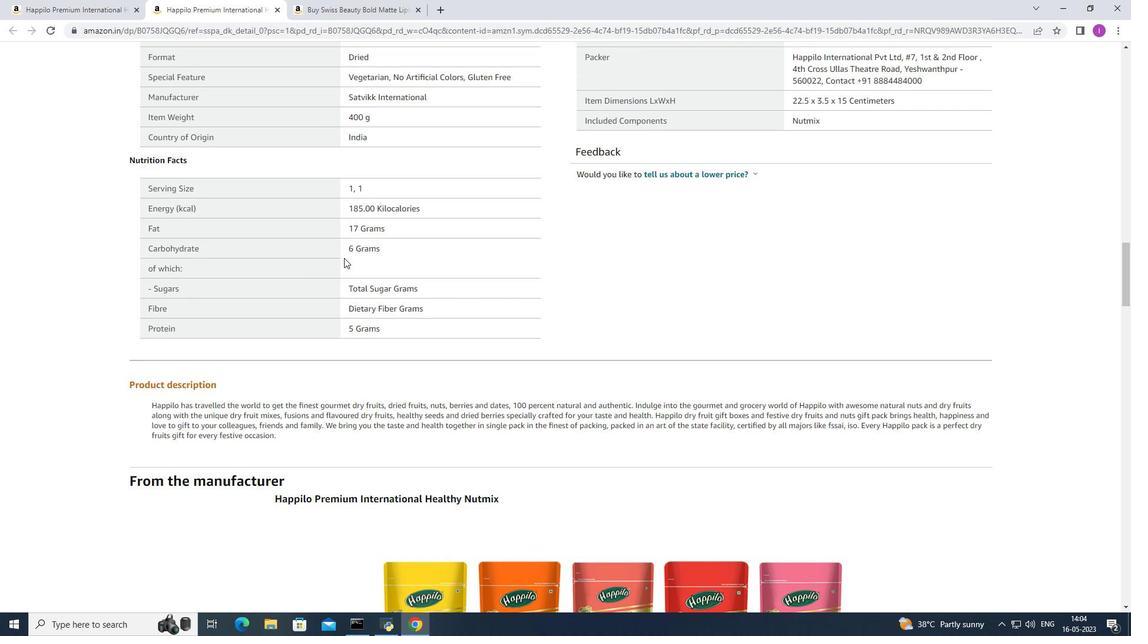 
Action: Mouse scrolled (344, 258) with delta (0, 0)
Screenshot: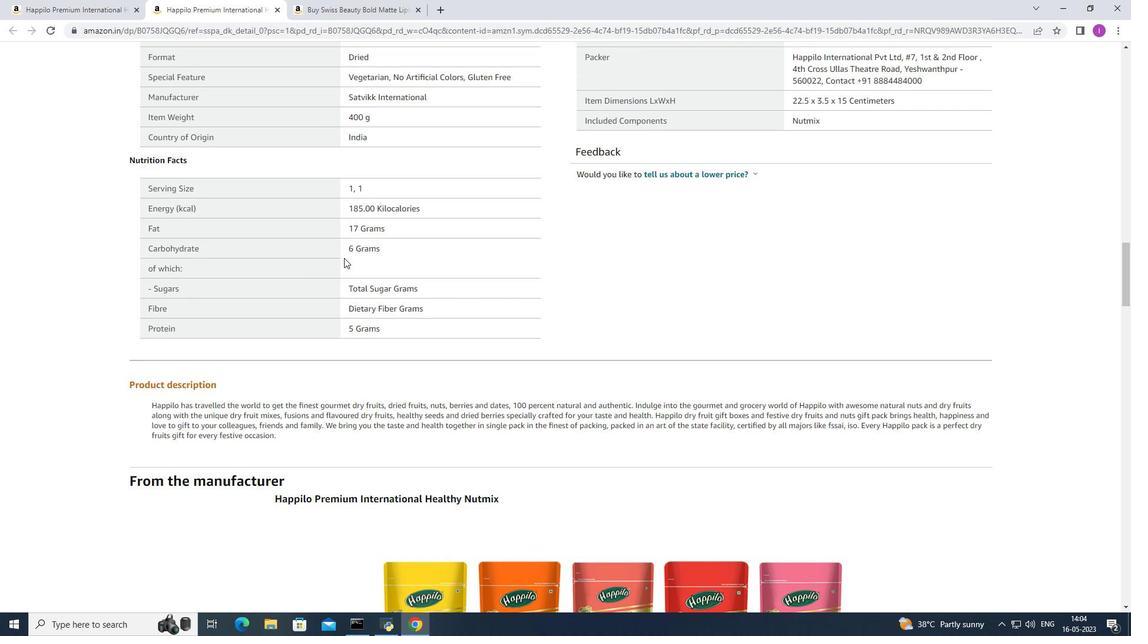 
Action: Mouse scrolled (344, 258) with delta (0, 0)
Screenshot: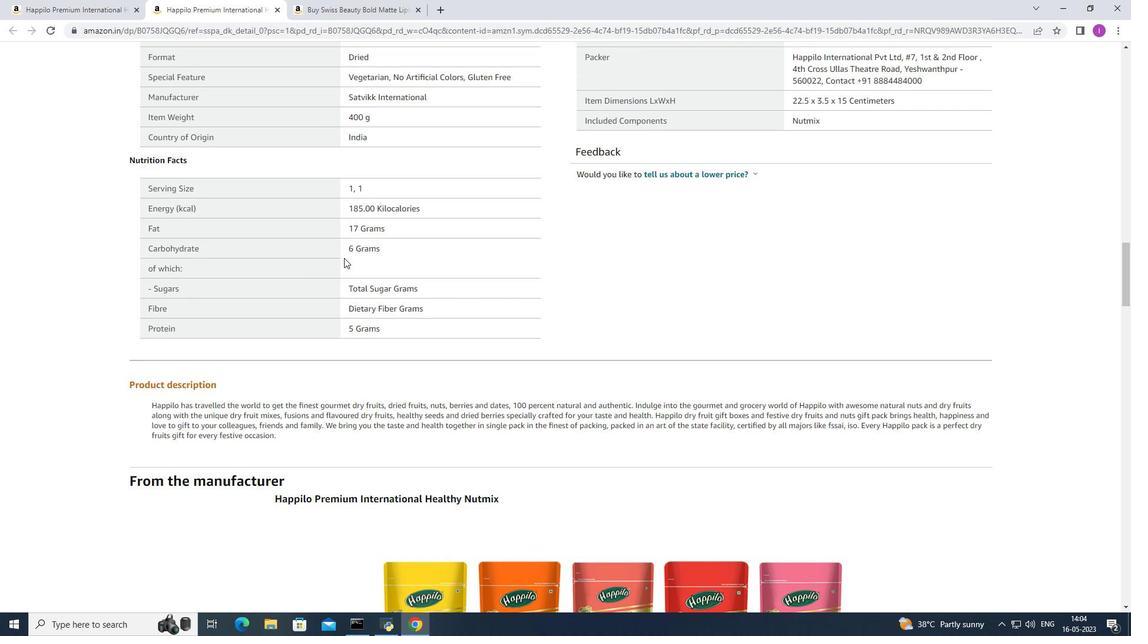 
Action: Mouse moved to (370, 293)
Screenshot: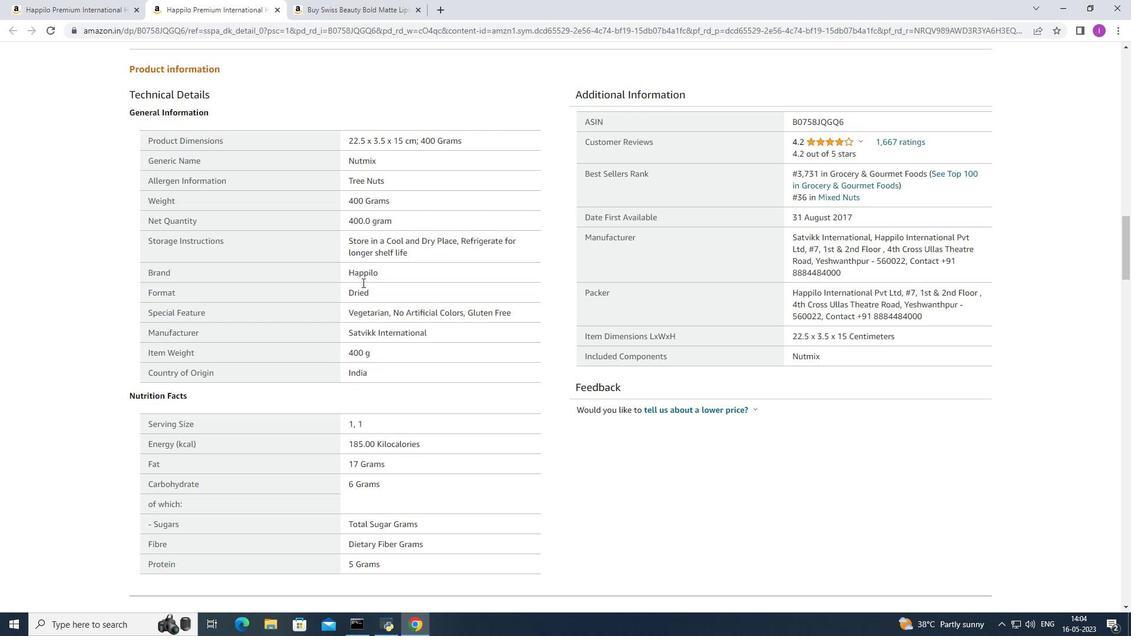 
Action: Mouse scrolled (370, 294) with delta (0, 0)
Screenshot: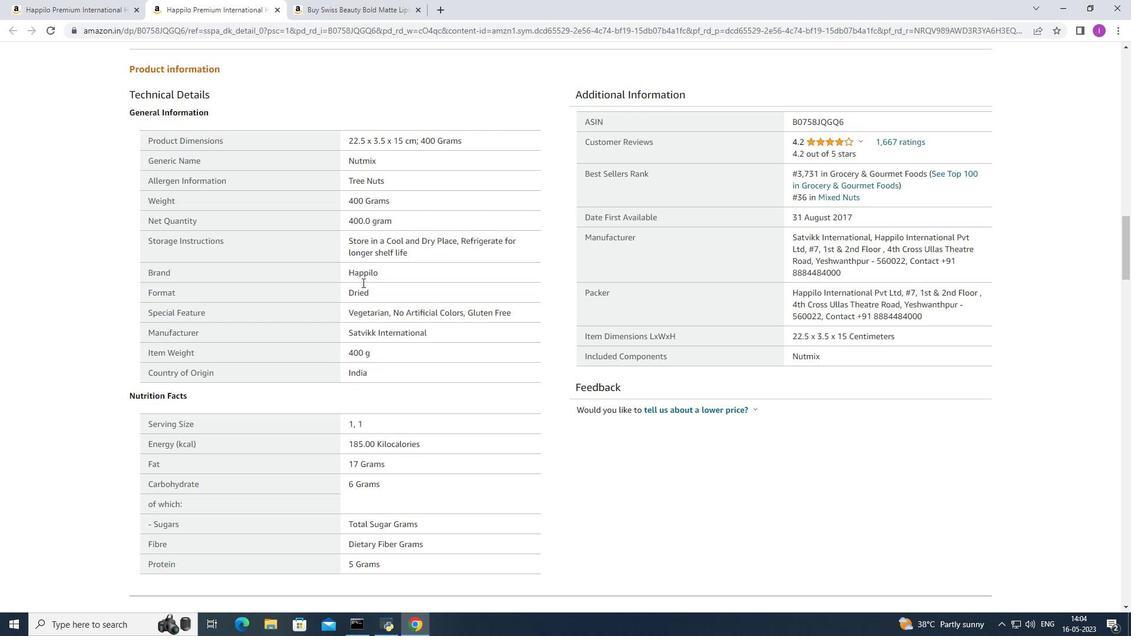 
Action: Mouse moved to (370, 294)
Screenshot: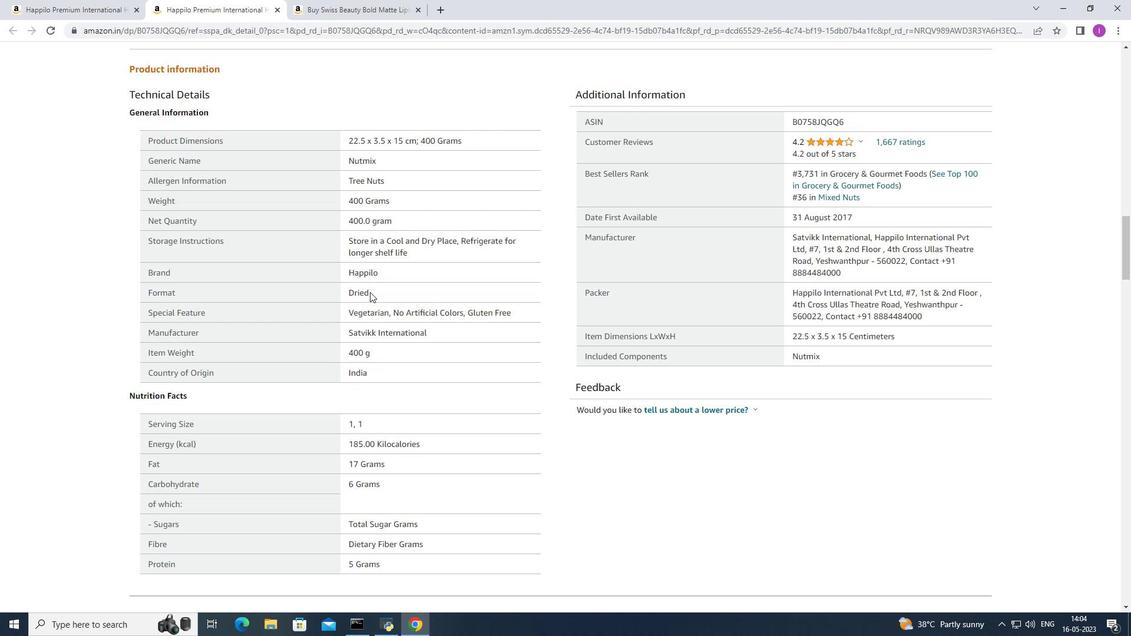 
Action: Mouse scrolled (370, 294) with delta (0, 0)
Screenshot: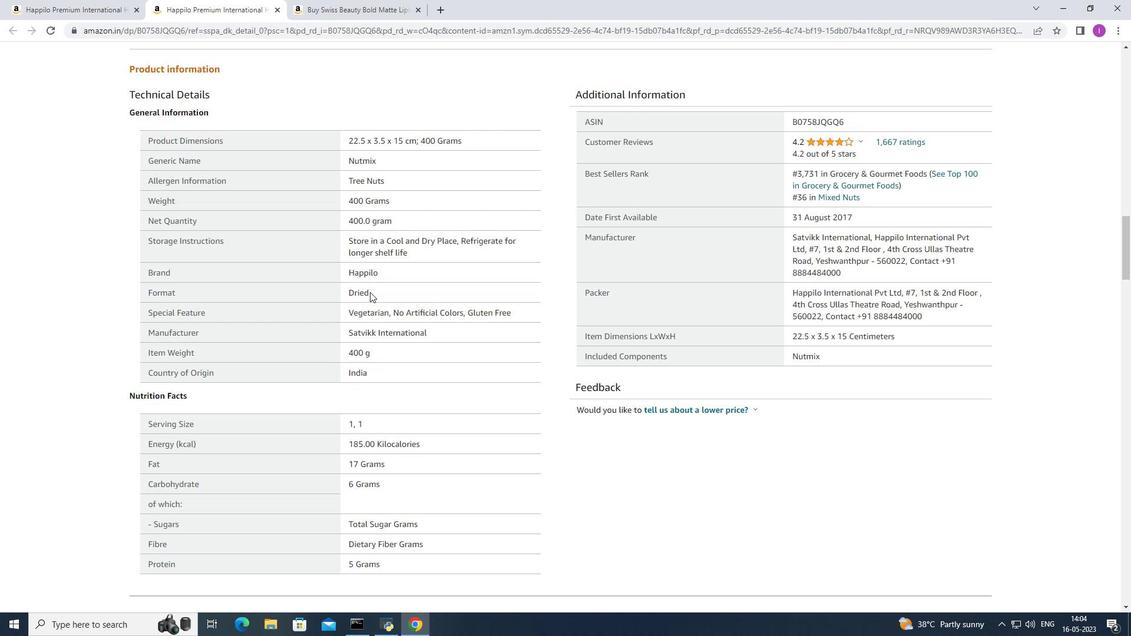 
Action: Mouse moved to (373, 298)
Screenshot: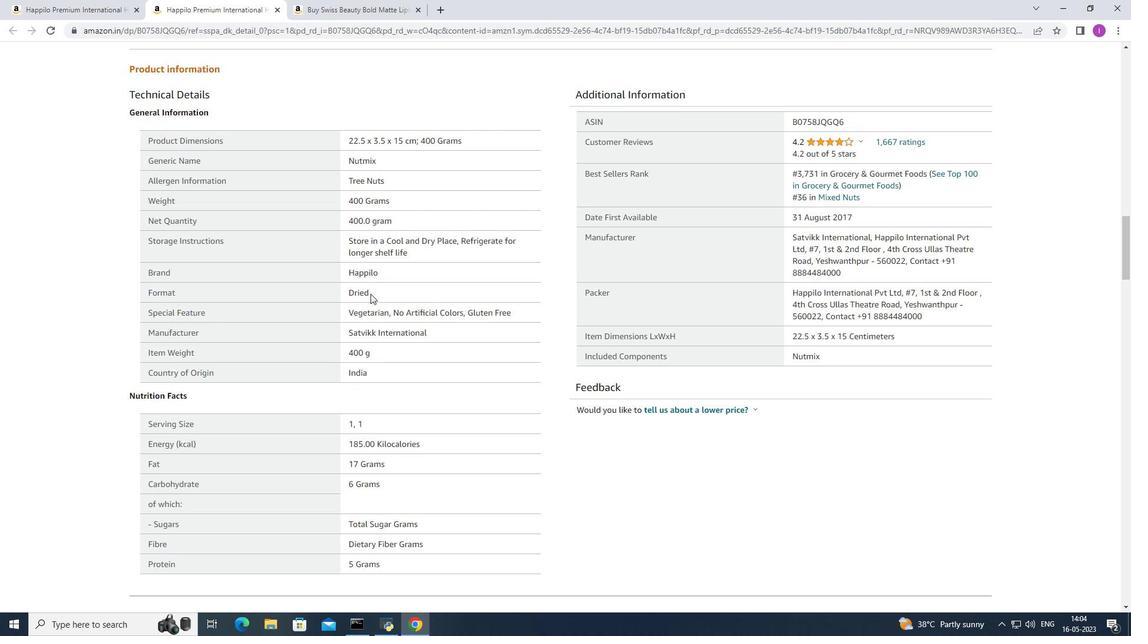 
Action: Mouse scrolled (373, 298) with delta (0, 0)
Screenshot: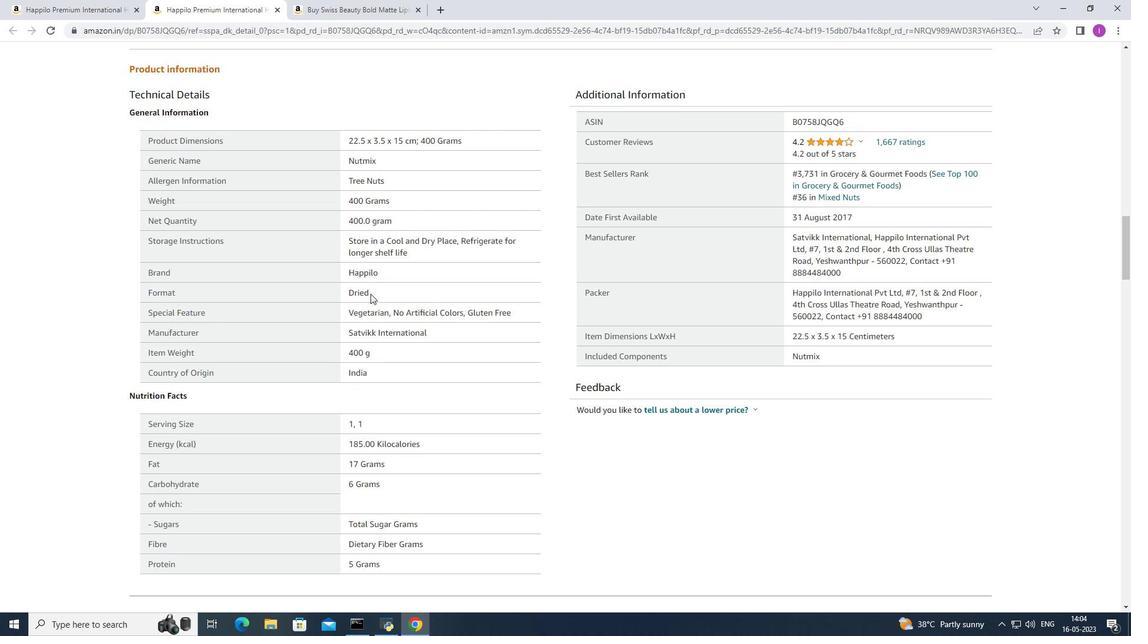 
Action: Mouse moved to (377, 308)
Screenshot: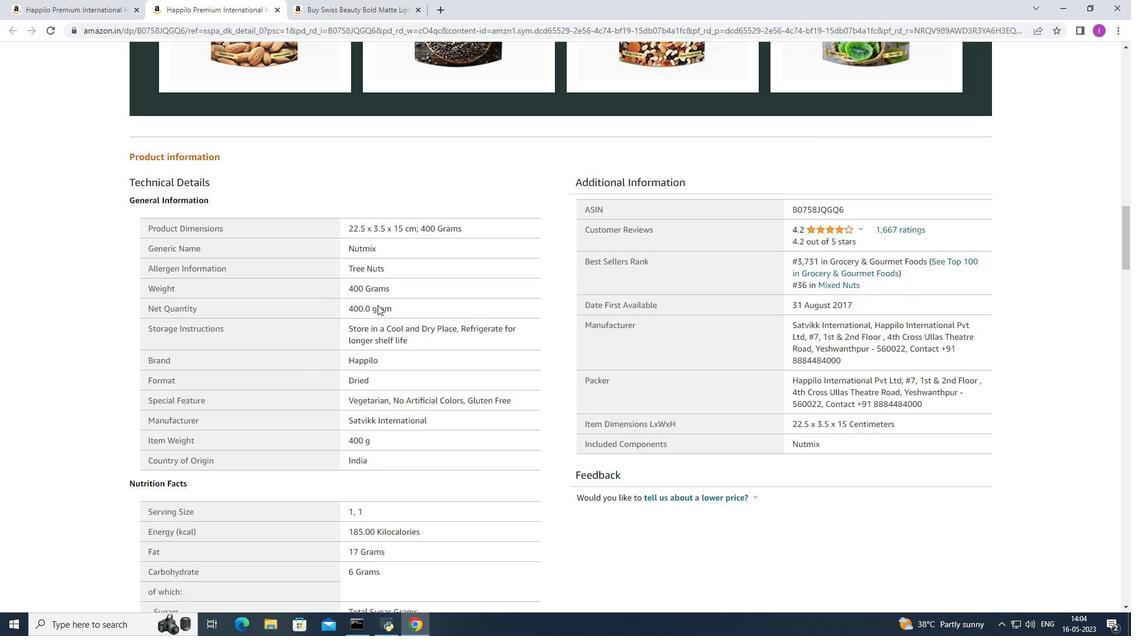 
Action: Mouse scrolled (377, 308) with delta (0, 0)
Screenshot: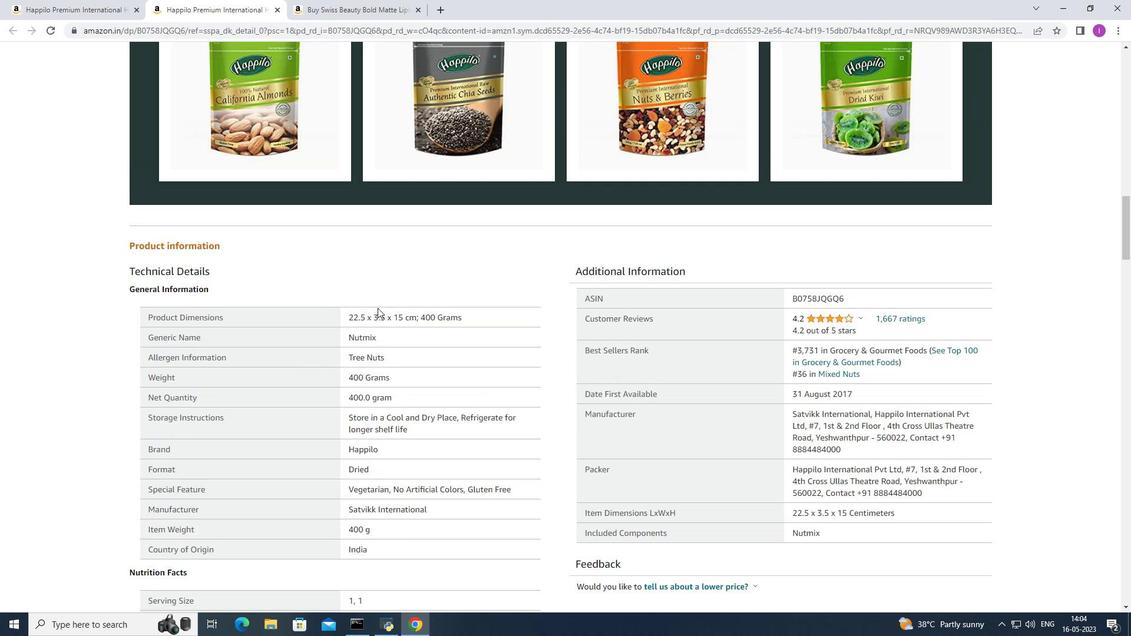 
Action: Mouse scrolled (377, 308) with delta (0, 0)
Screenshot: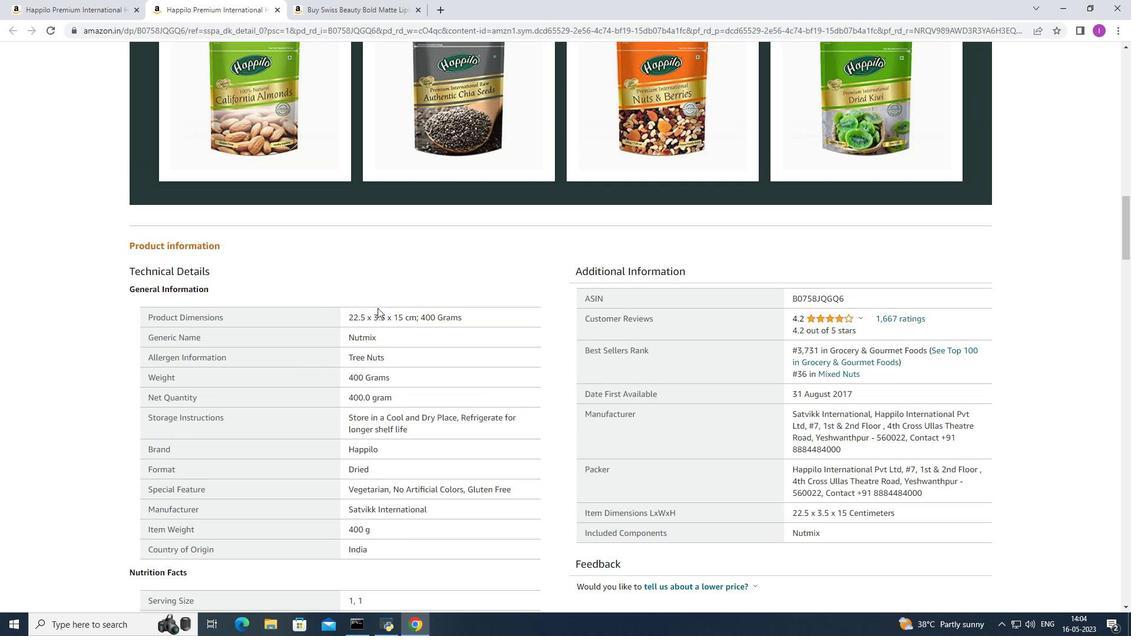 
Action: Mouse moved to (378, 308)
Screenshot: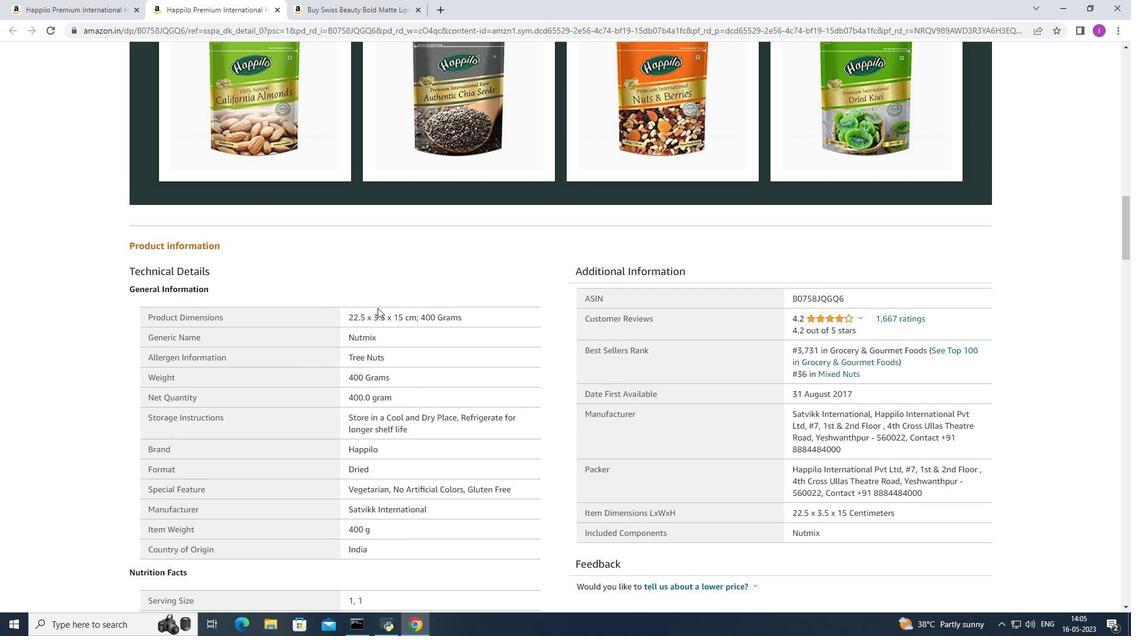 
Action: Mouse scrolled (378, 309) with delta (0, 0)
Screenshot: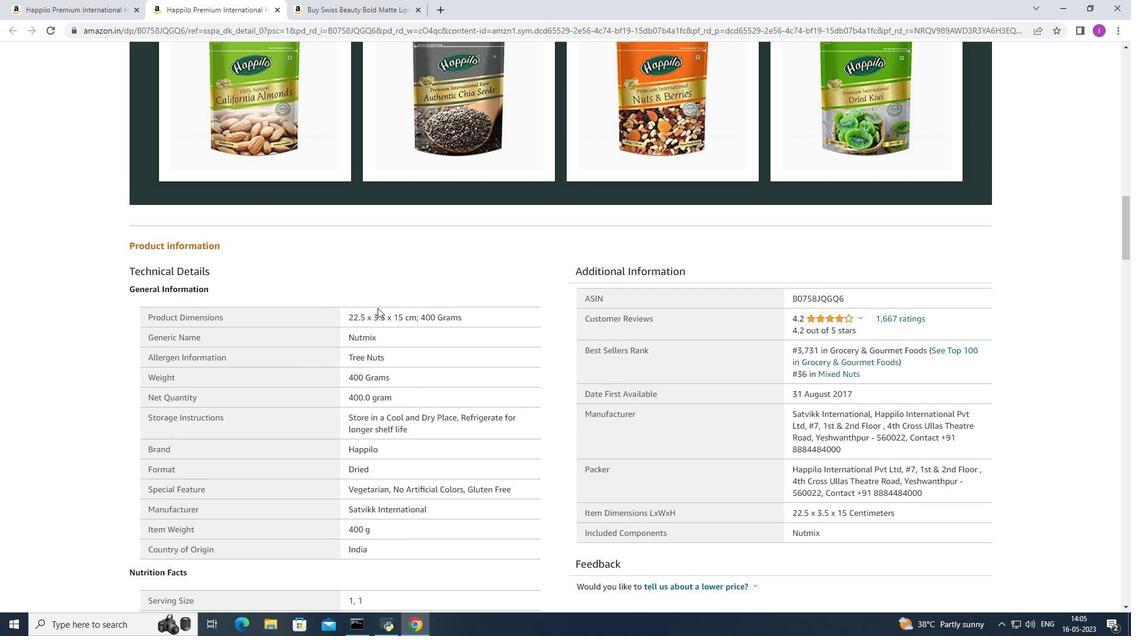 
Action: Mouse scrolled (378, 309) with delta (0, 0)
Screenshot: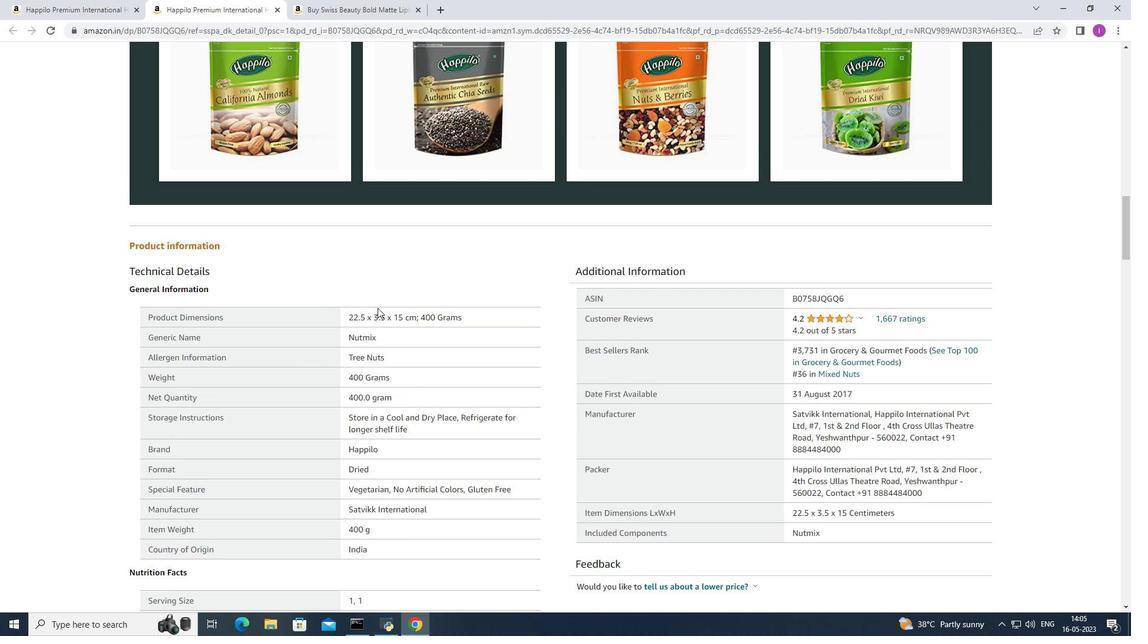 
Action: Mouse scrolled (378, 309) with delta (0, 0)
Screenshot: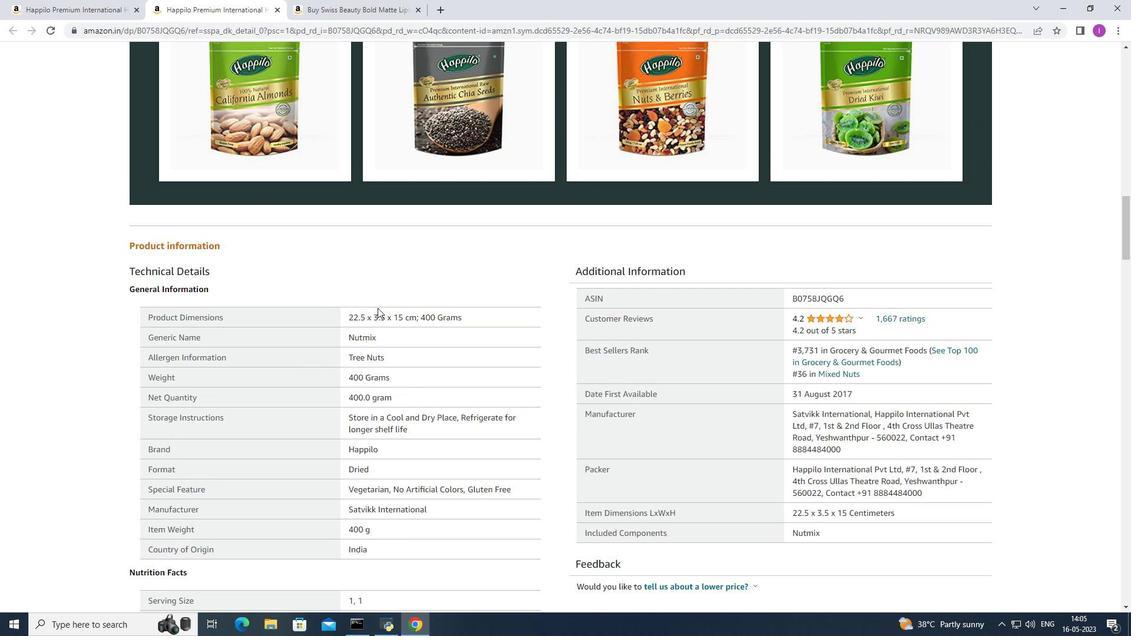 
Action: Mouse moved to (116, 11)
Screenshot: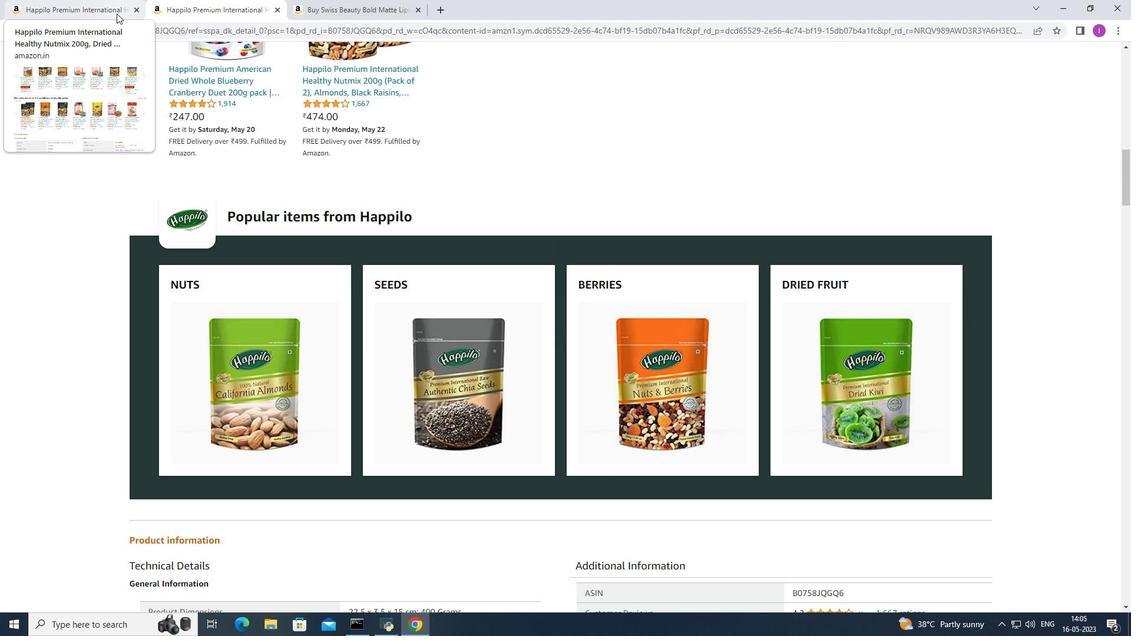 
Action: Mouse pressed left at (116, 11)
Screenshot: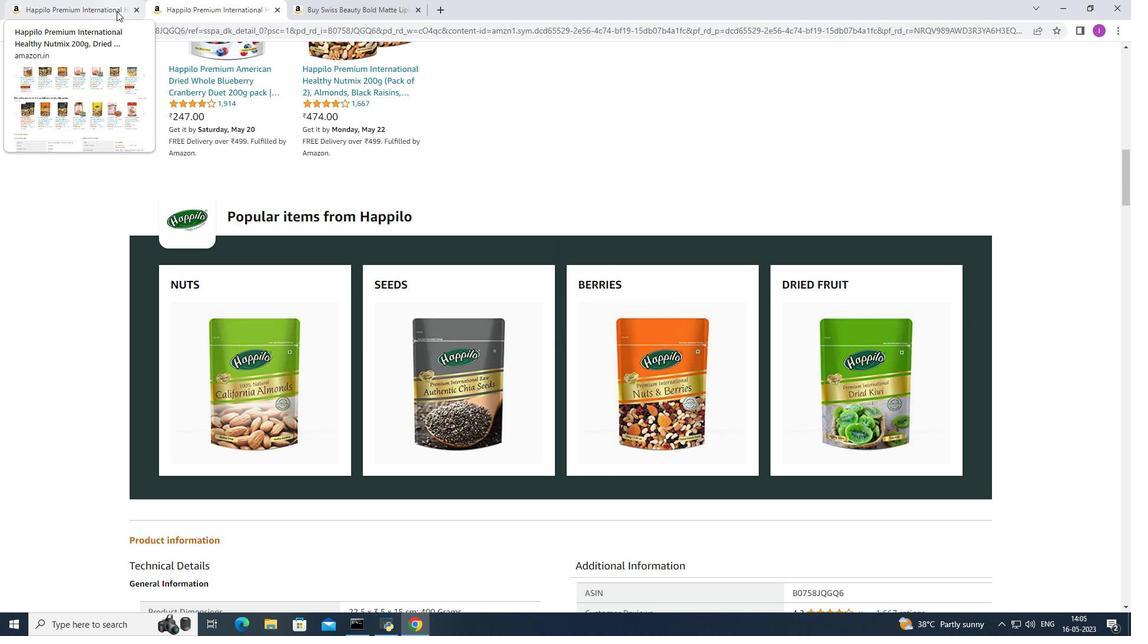 
Action: Mouse moved to (370, 308)
Screenshot: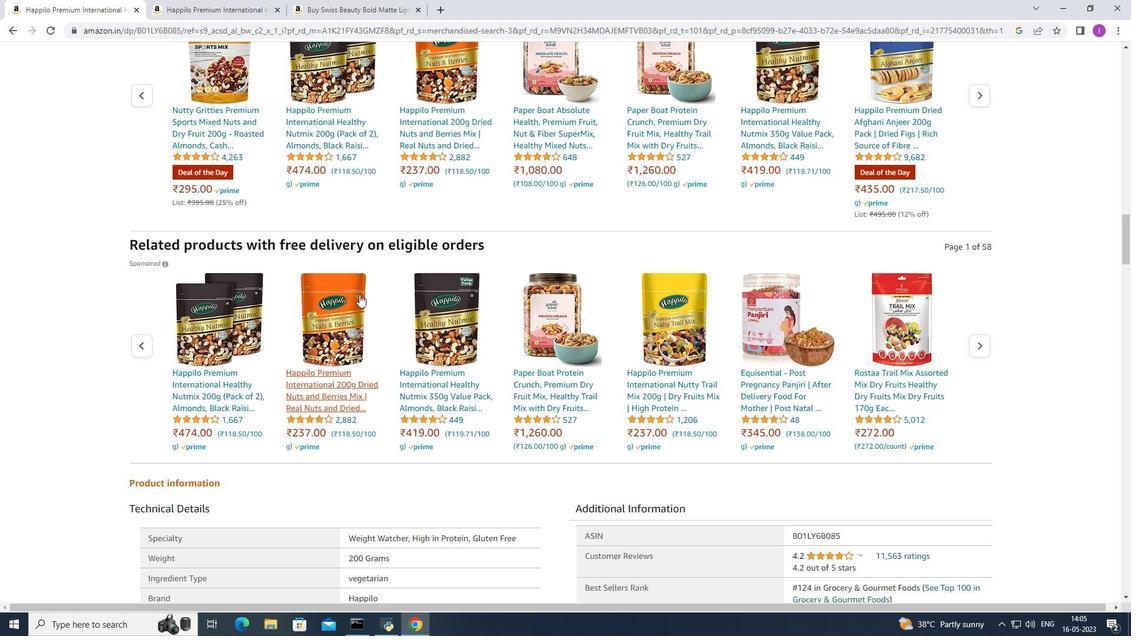 
Action: Mouse scrolled (370, 309) with delta (0, 0)
Screenshot: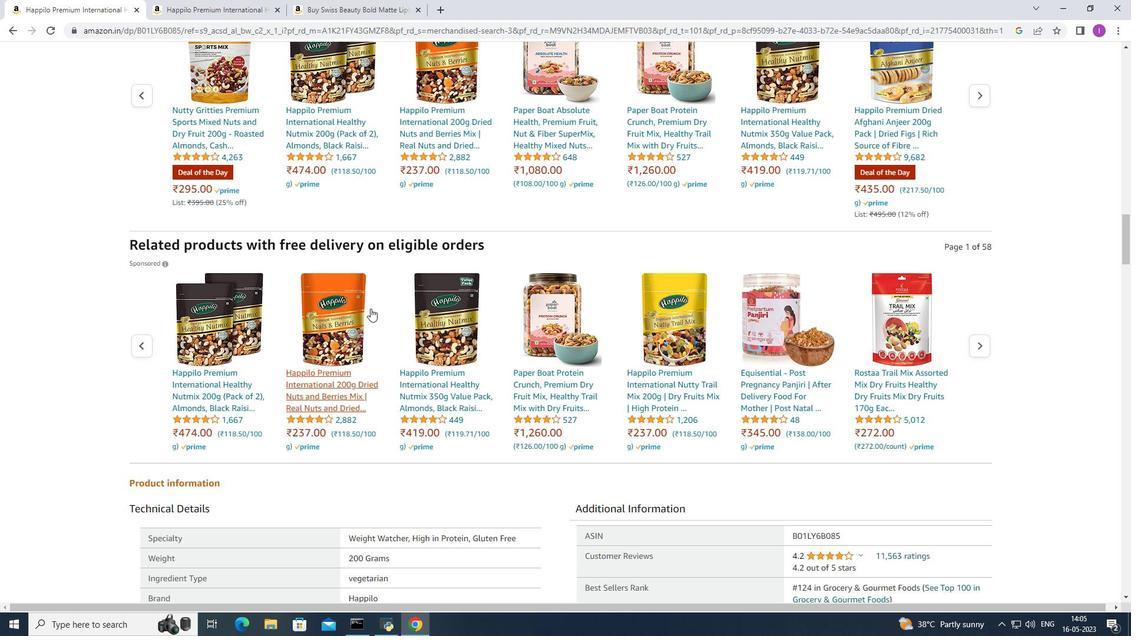 
Action: Mouse scrolled (370, 309) with delta (0, 0)
Screenshot: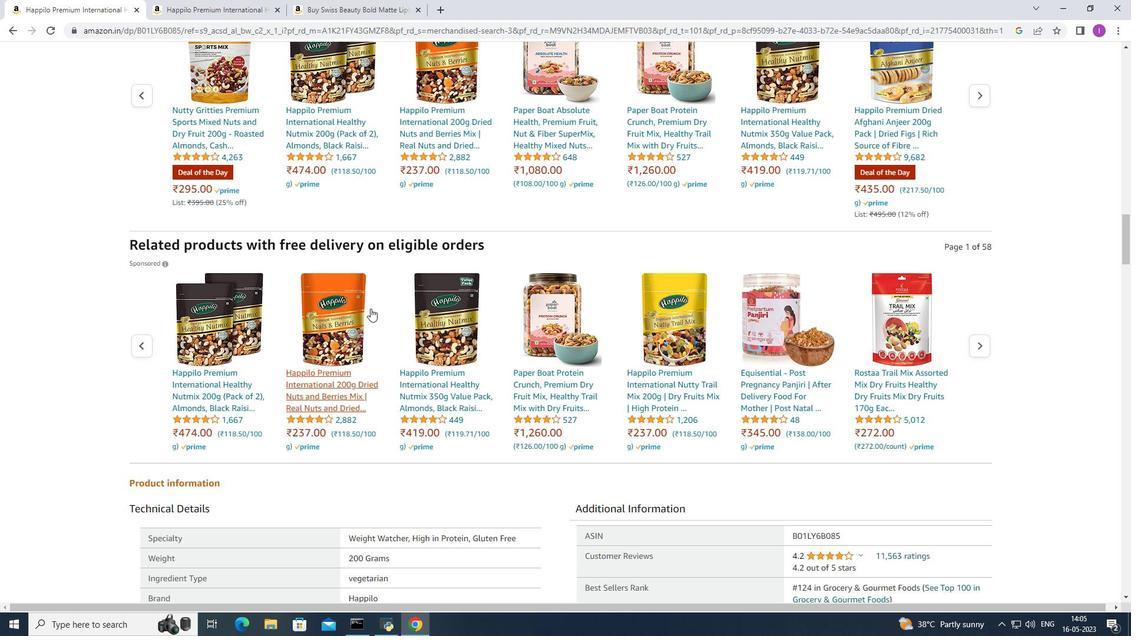 
Action: Mouse scrolled (370, 309) with delta (0, 0)
Screenshot: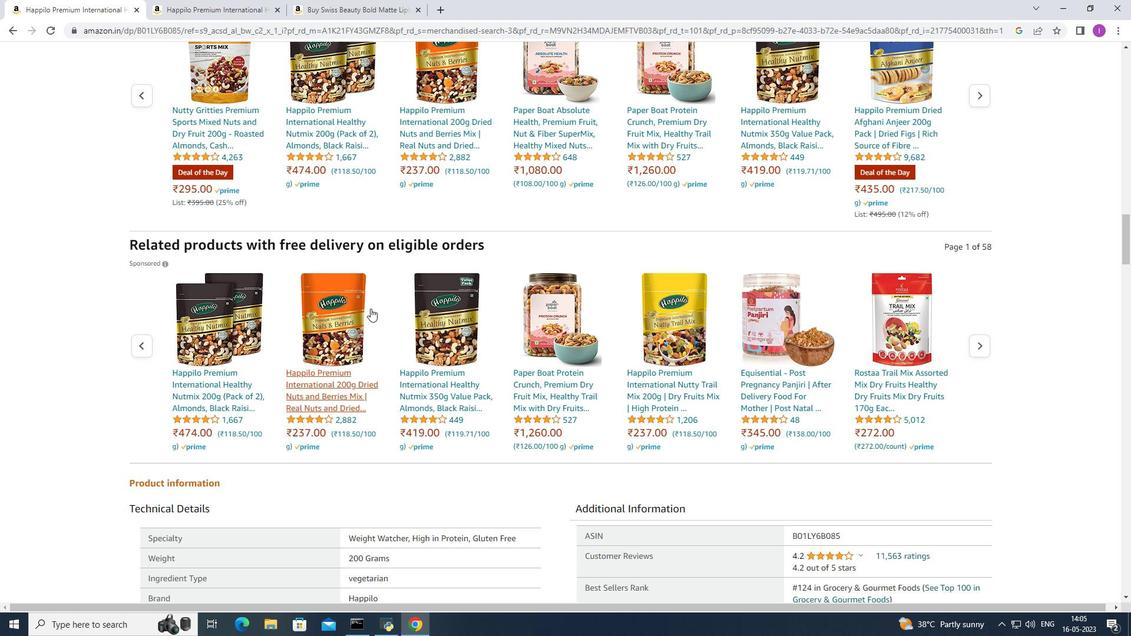 
Action: Mouse scrolled (370, 309) with delta (0, 0)
Screenshot: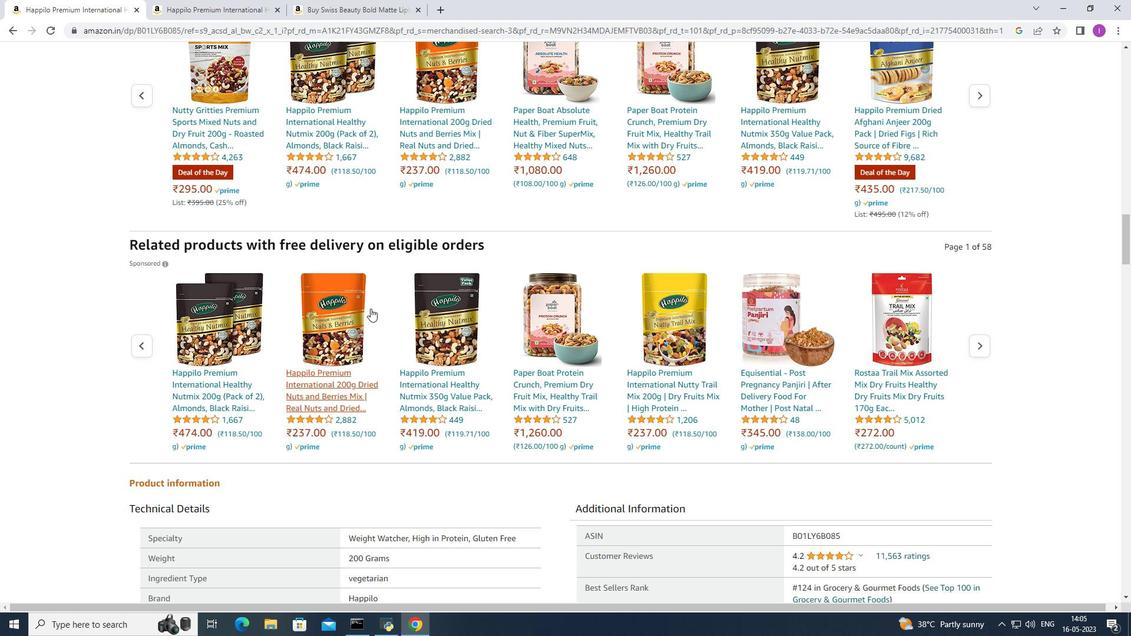 
Action: Mouse scrolled (370, 309) with delta (0, 0)
Screenshot: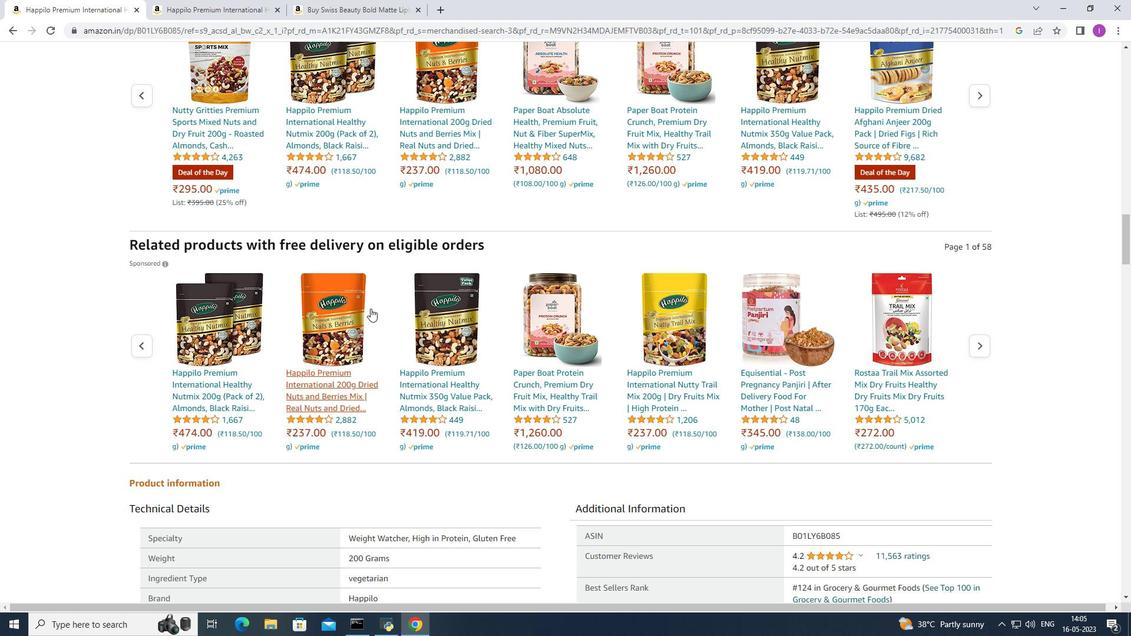 
Action: Mouse scrolled (370, 309) with delta (0, 0)
Screenshot: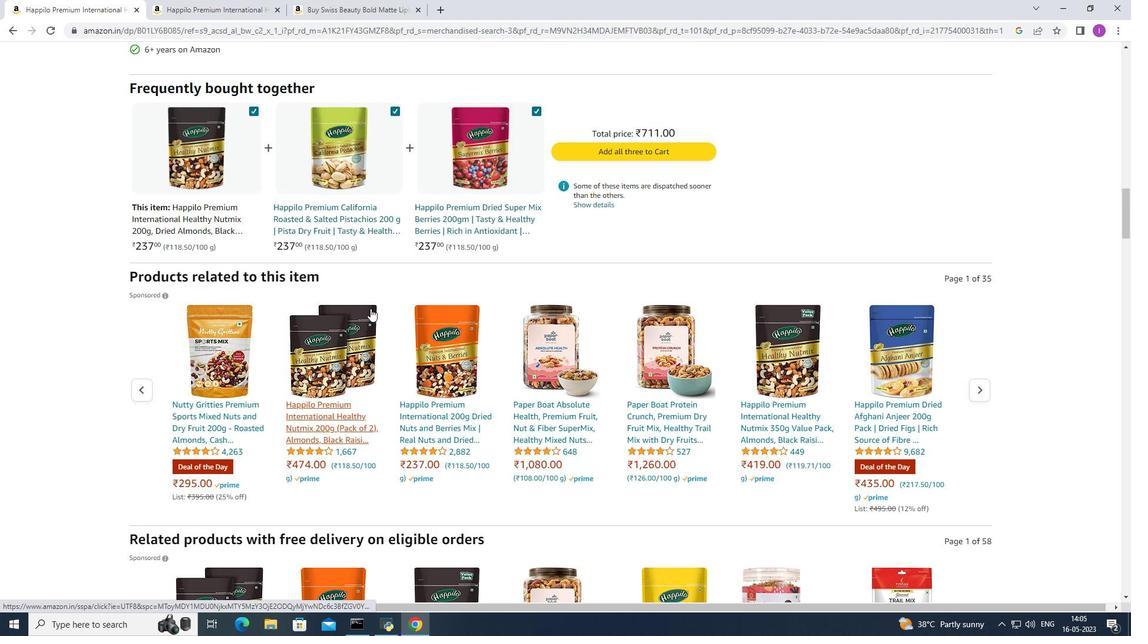 
Action: Mouse scrolled (370, 309) with delta (0, 0)
Screenshot: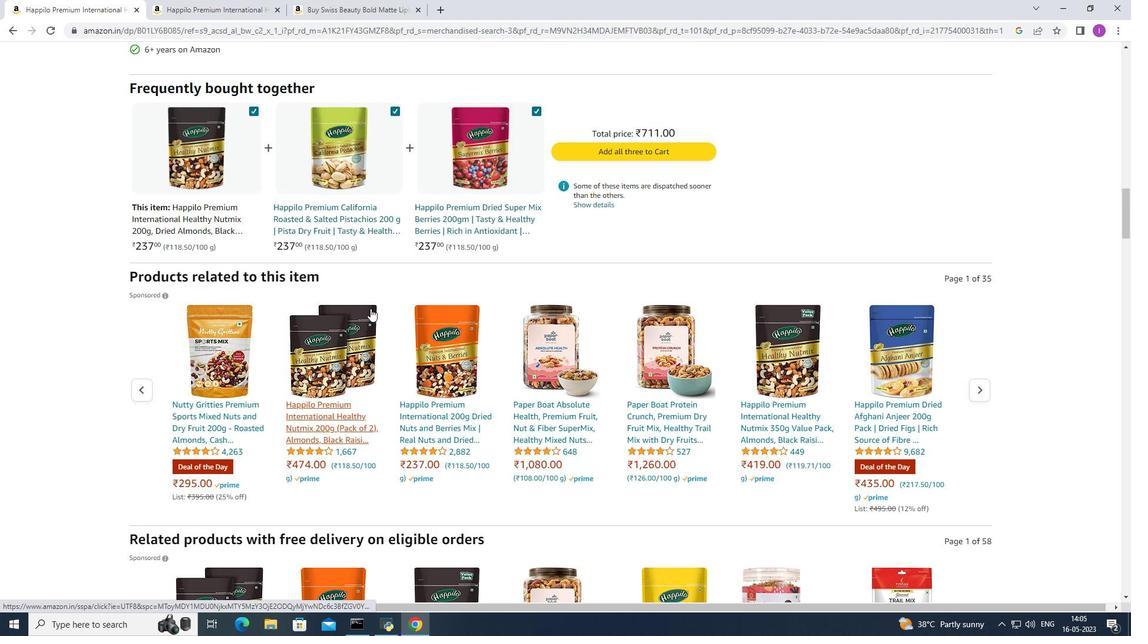 
Action: Mouse scrolled (370, 309) with delta (0, 0)
Screenshot: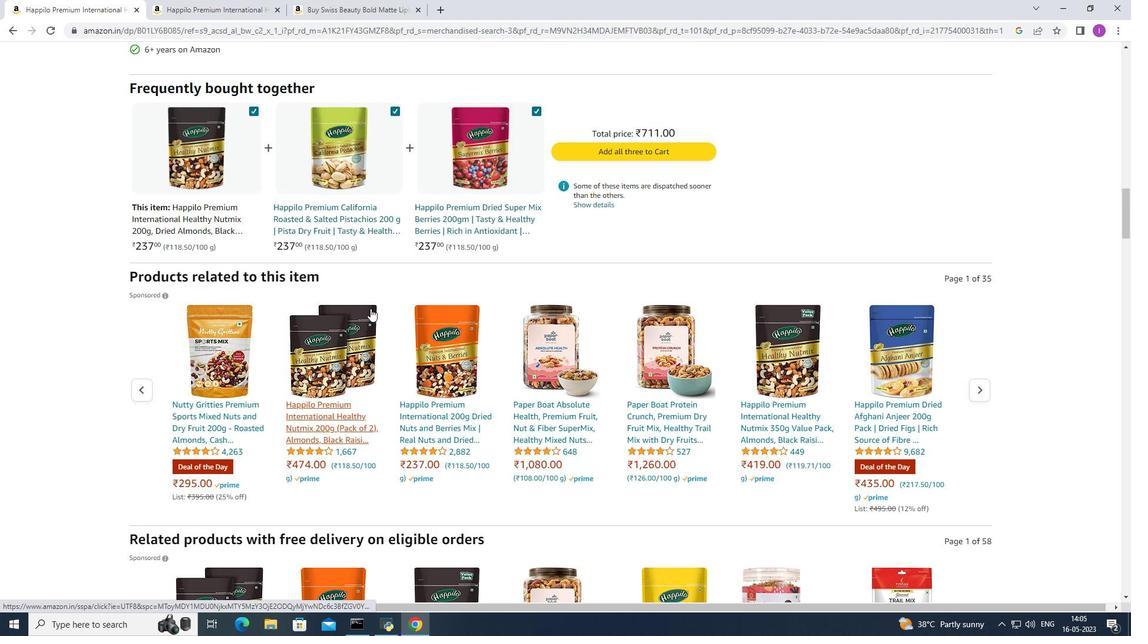 
Action: Mouse scrolled (370, 309) with delta (0, 0)
Screenshot: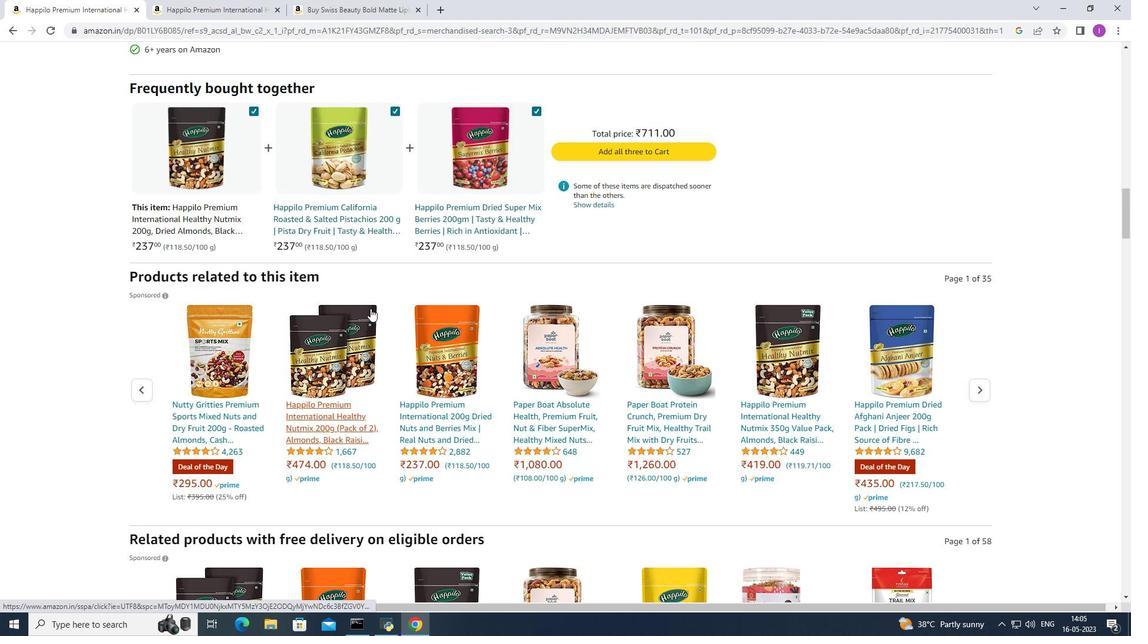 
Action: Mouse scrolled (370, 309) with delta (0, 0)
Screenshot: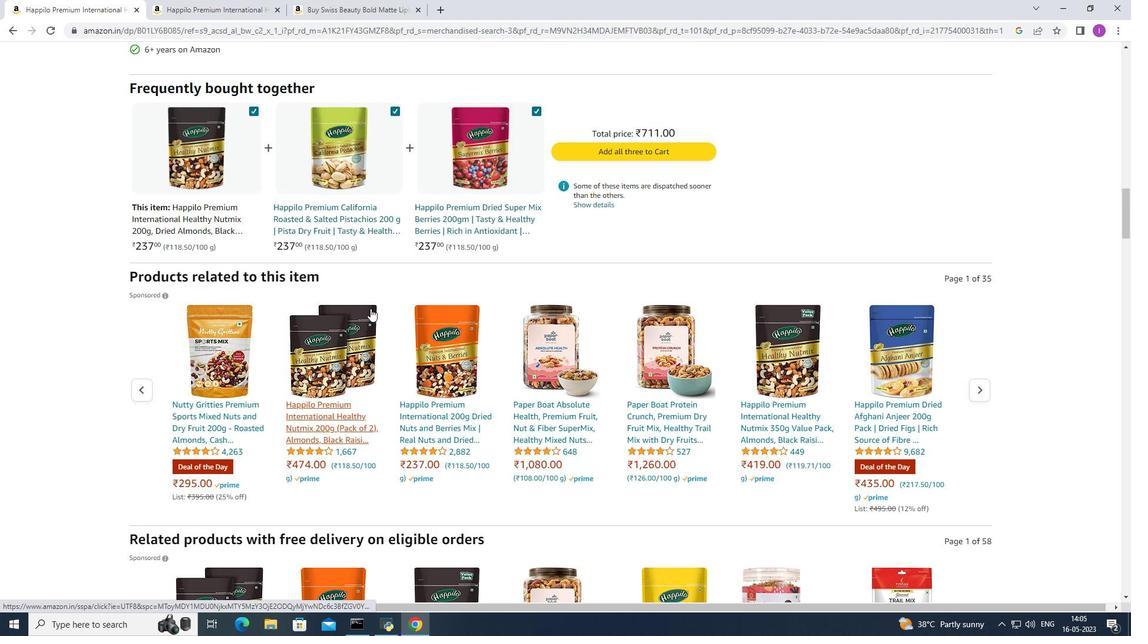 
Action: Mouse scrolled (370, 309) with delta (0, 0)
Screenshot: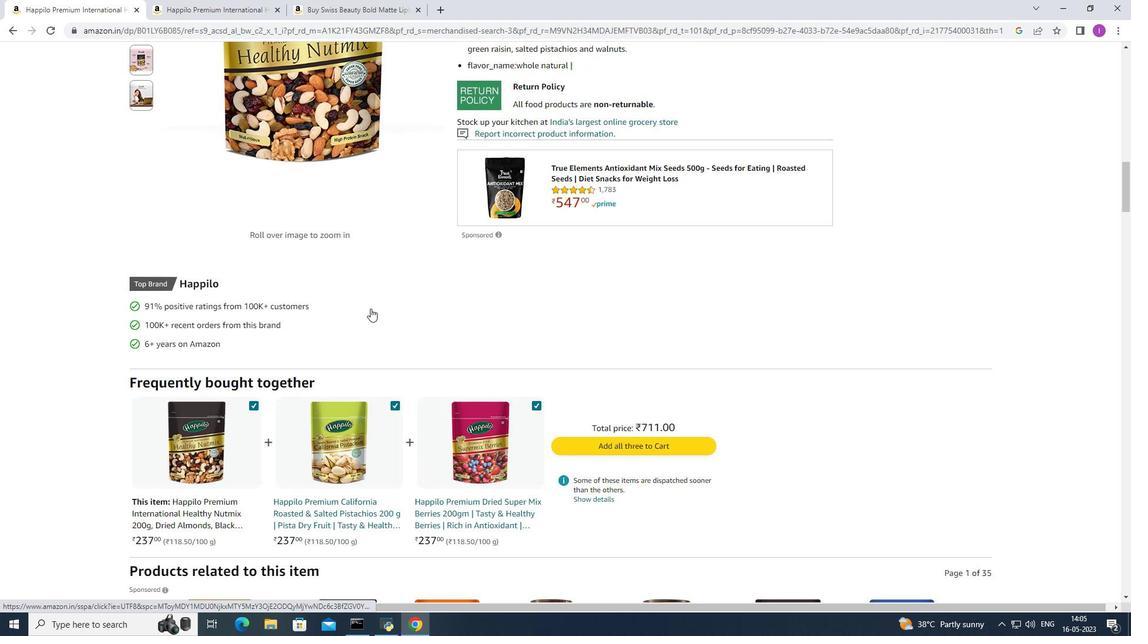 
Action: Mouse scrolled (370, 309) with delta (0, 0)
Screenshot: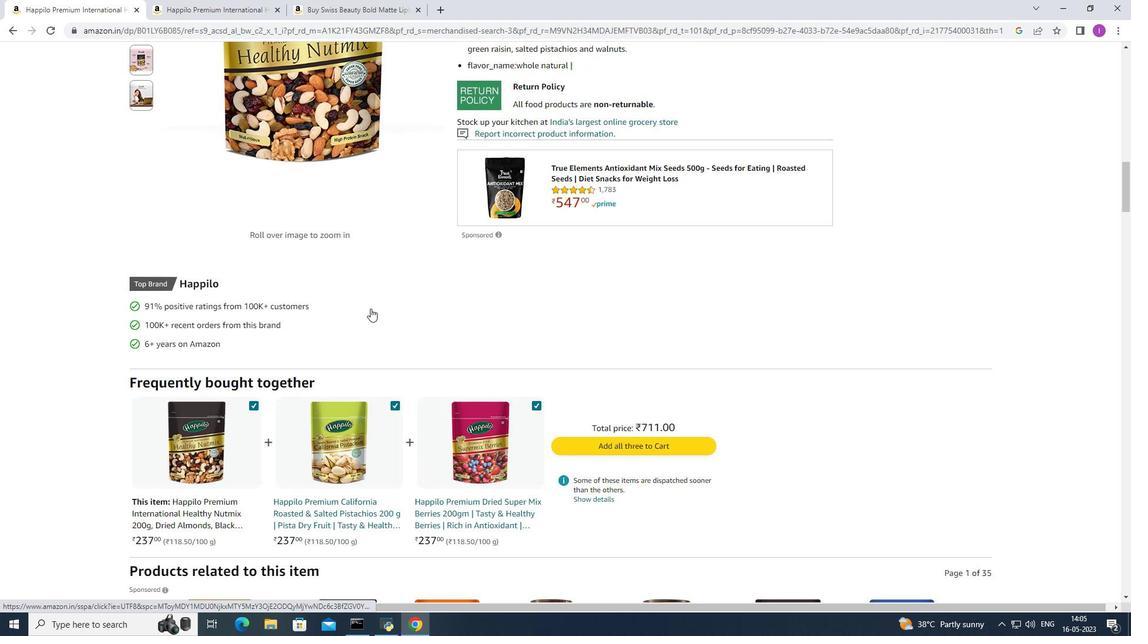 
Action: Mouse scrolled (370, 309) with delta (0, 0)
Screenshot: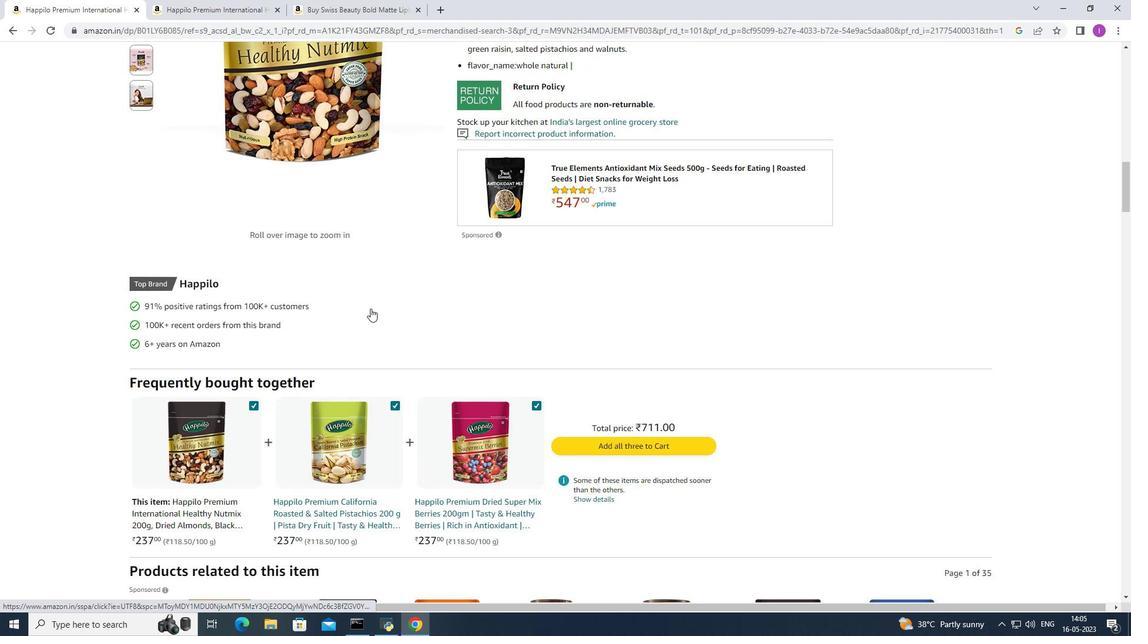 
Action: Mouse moved to (370, 308)
Screenshot: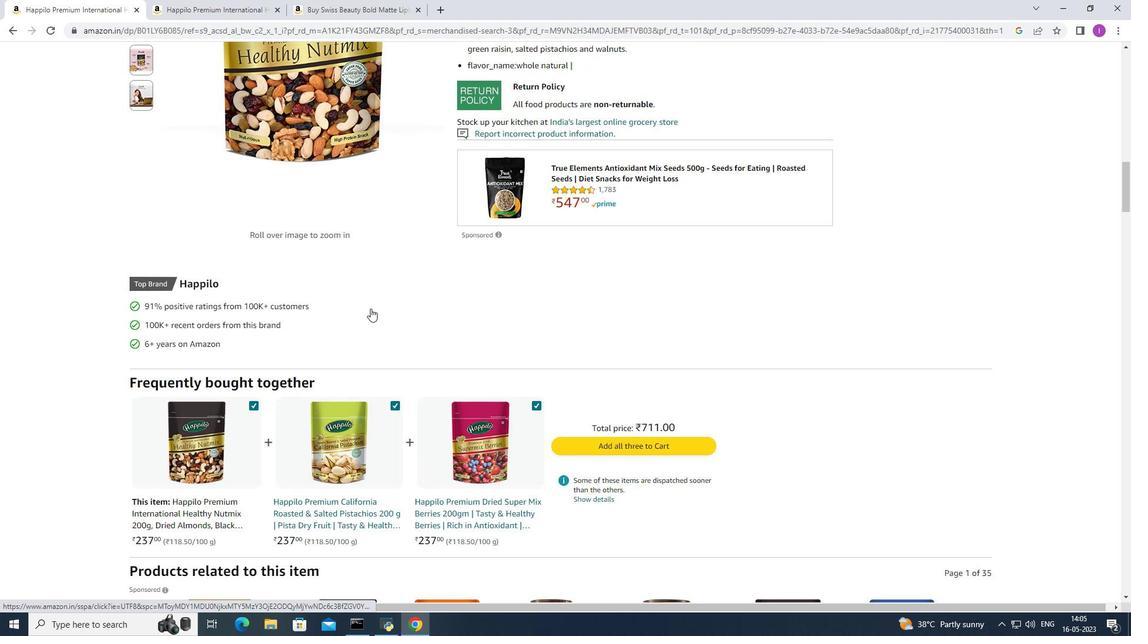 
Action: Mouse scrolled (370, 309) with delta (0, 0)
Screenshot: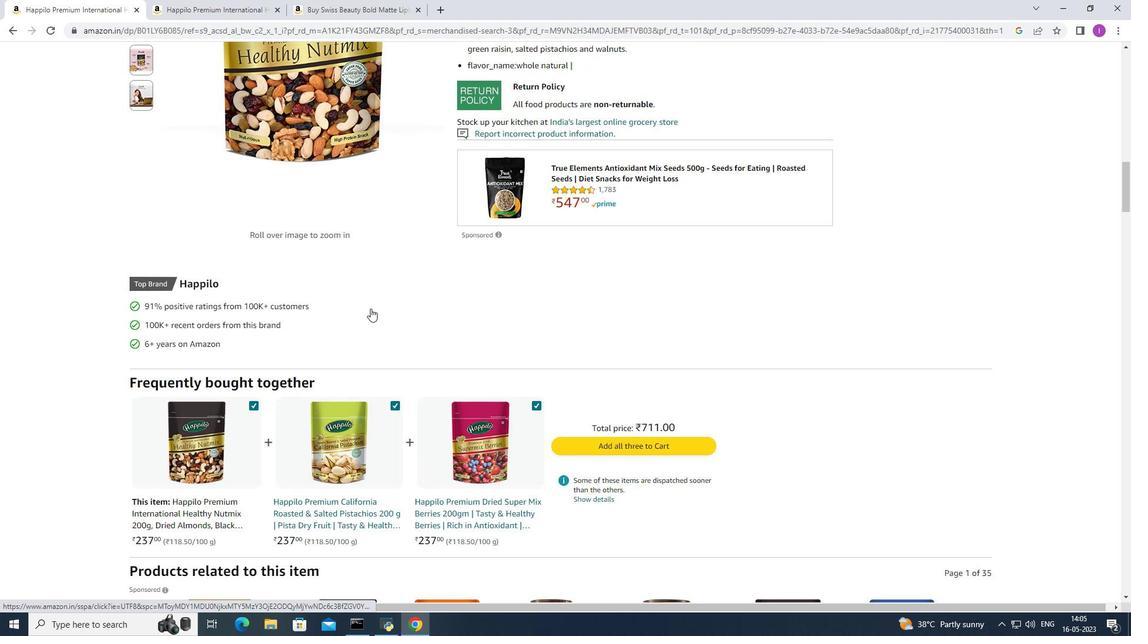 
Action: Mouse scrolled (370, 309) with delta (0, 0)
Screenshot: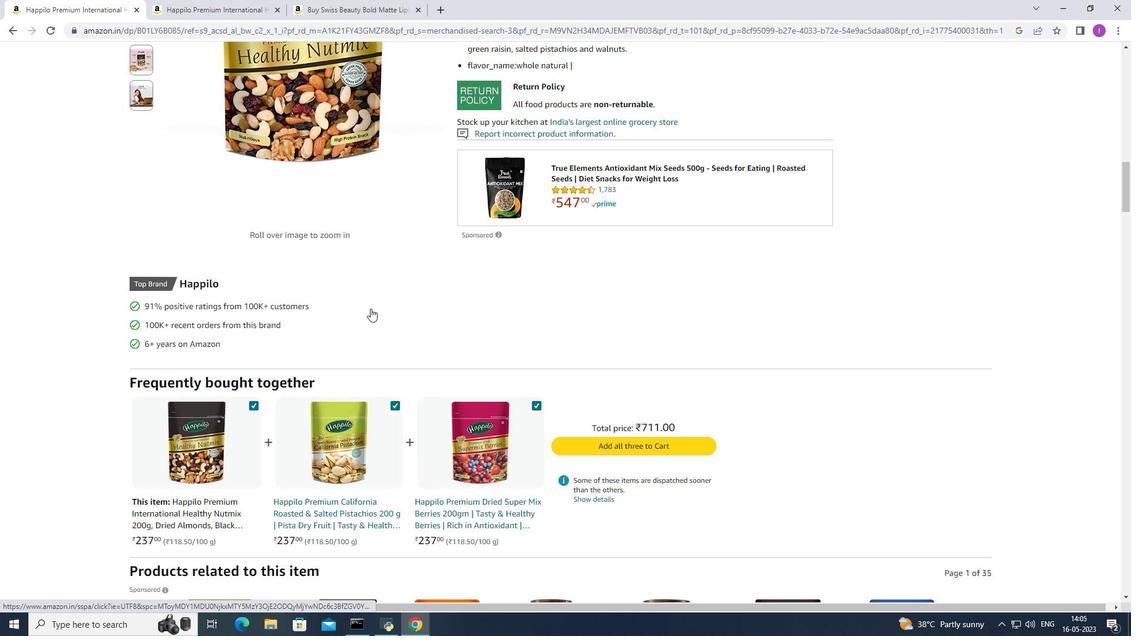 
Action: Mouse scrolled (370, 309) with delta (0, 0)
Screenshot: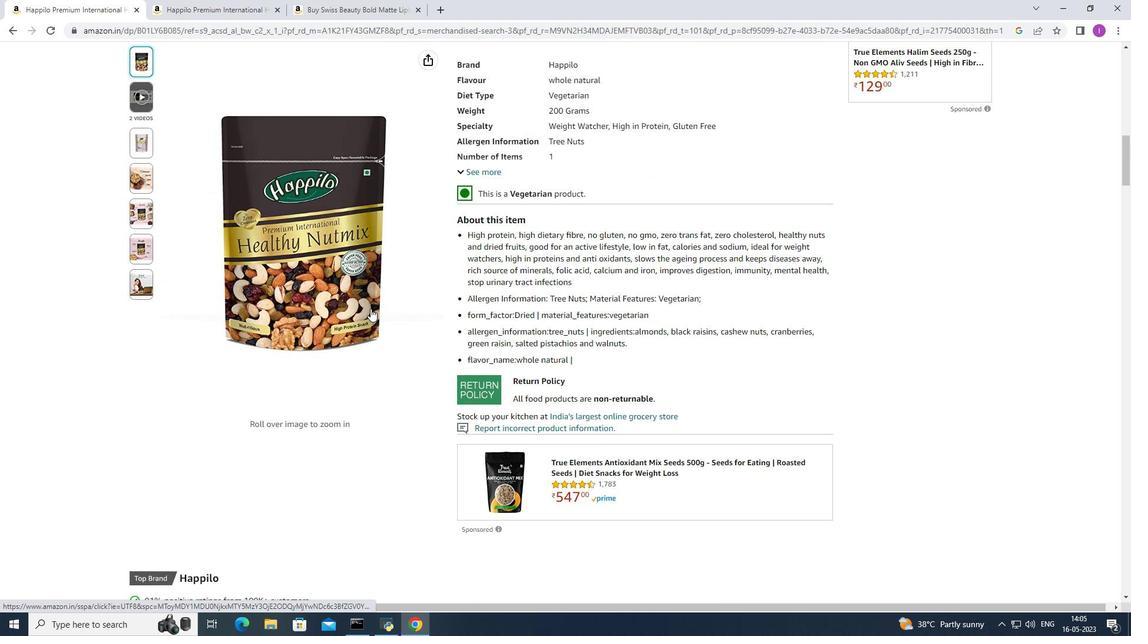 
Action: Mouse scrolled (370, 309) with delta (0, 0)
Screenshot: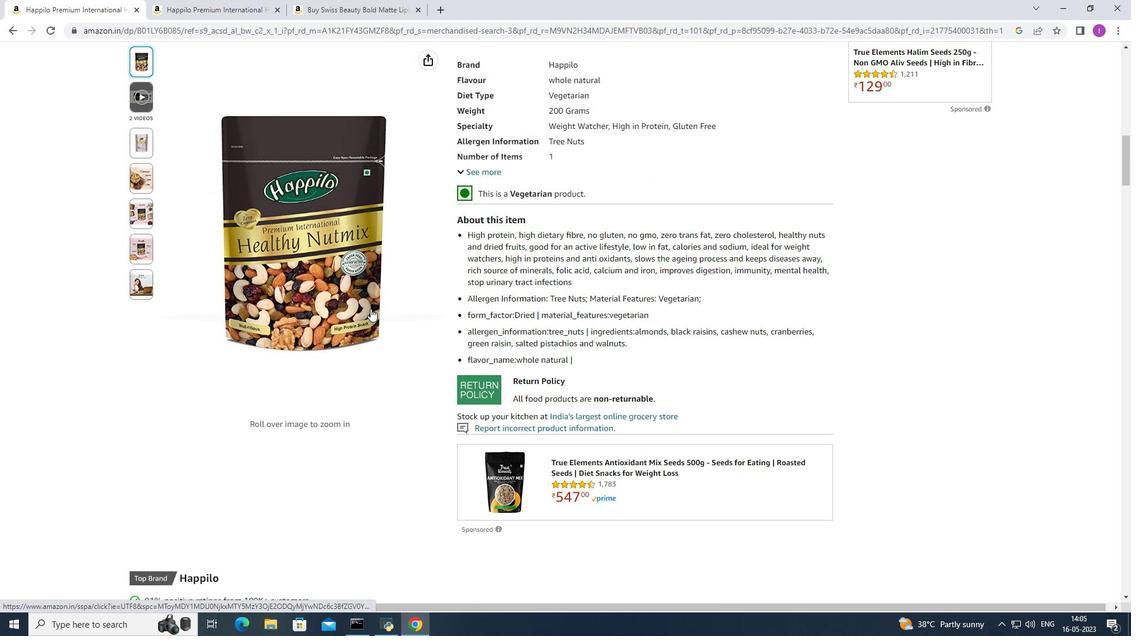 
Action: Mouse scrolled (370, 309) with delta (0, 0)
Screenshot: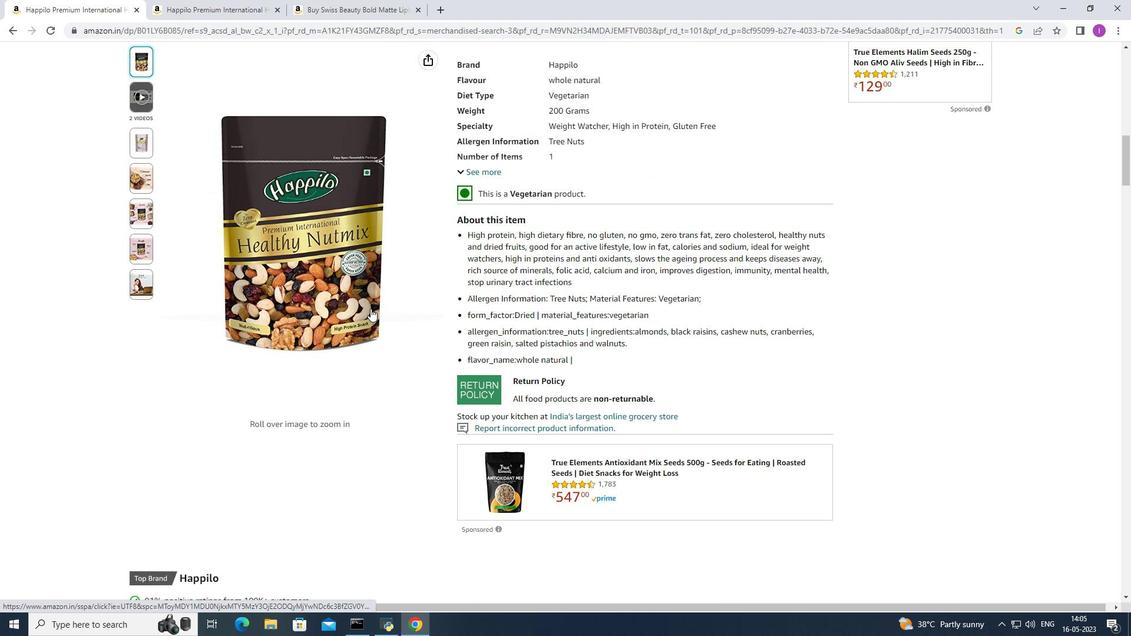 
Action: Mouse scrolled (370, 309) with delta (0, 0)
Screenshot: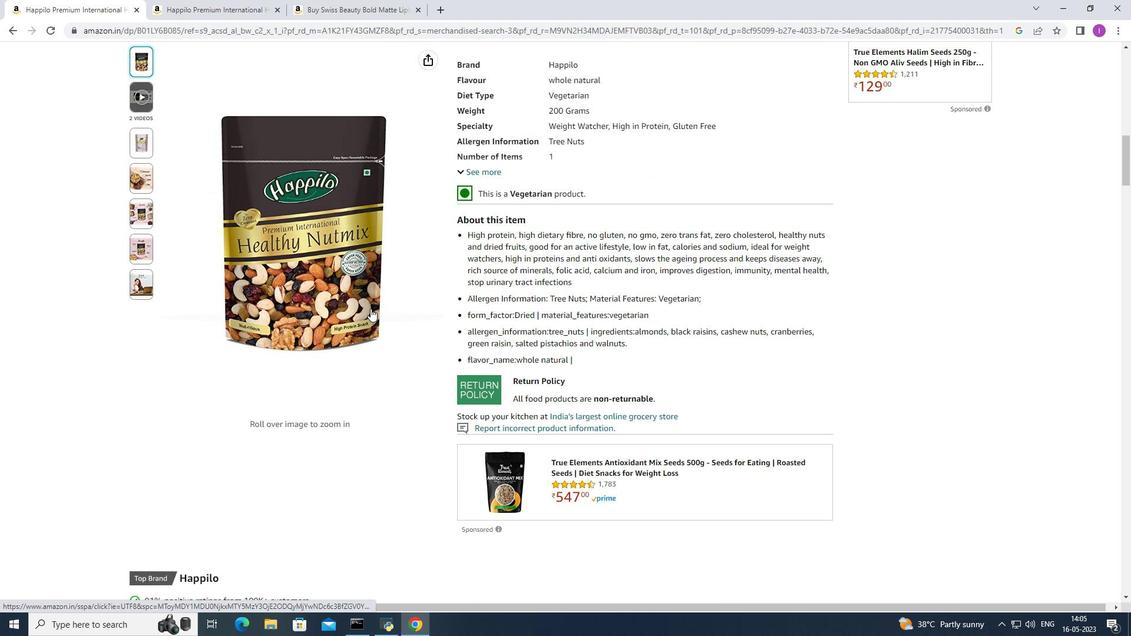 
Action: Mouse scrolled (370, 309) with delta (0, 0)
Screenshot: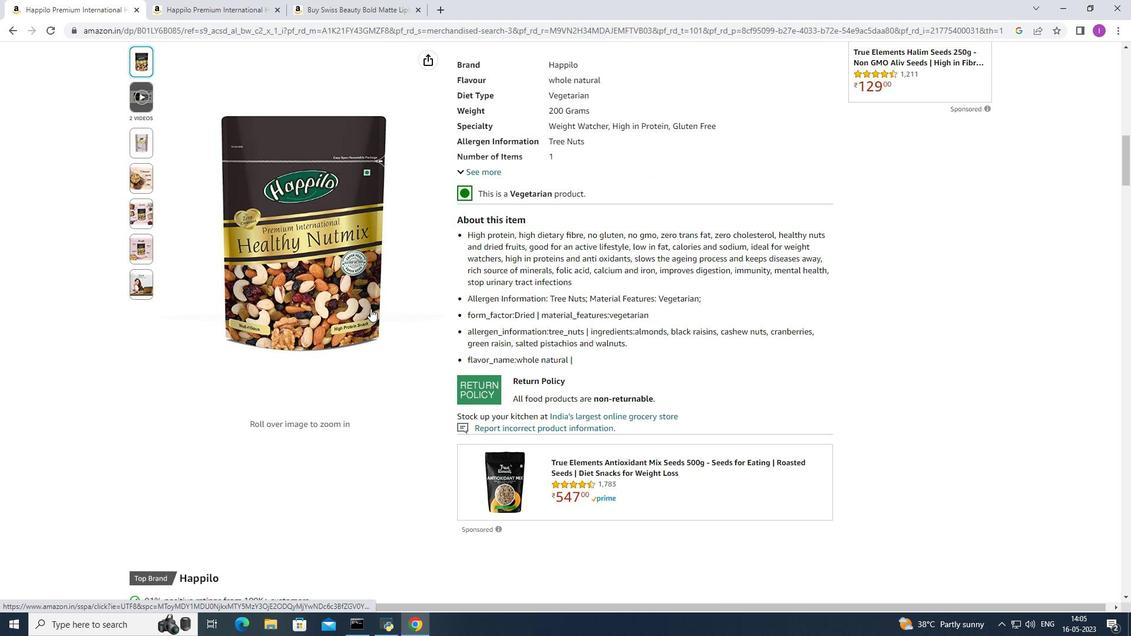 
Action: Mouse moved to (370, 308)
Screenshot: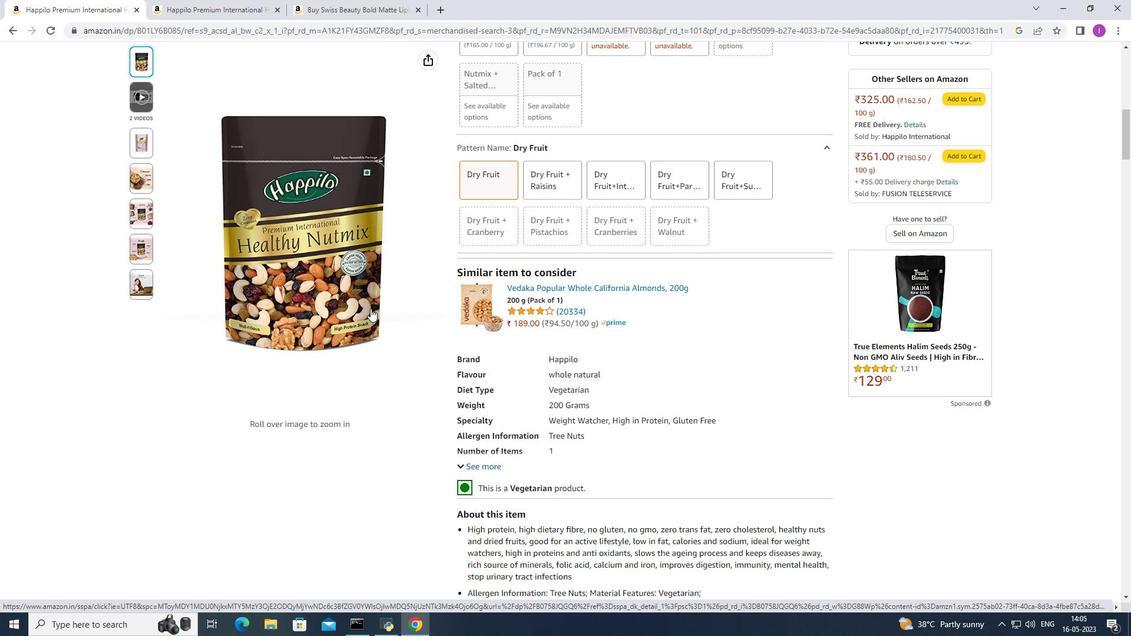 
Action: Mouse scrolled (370, 308) with delta (0, 0)
Screenshot: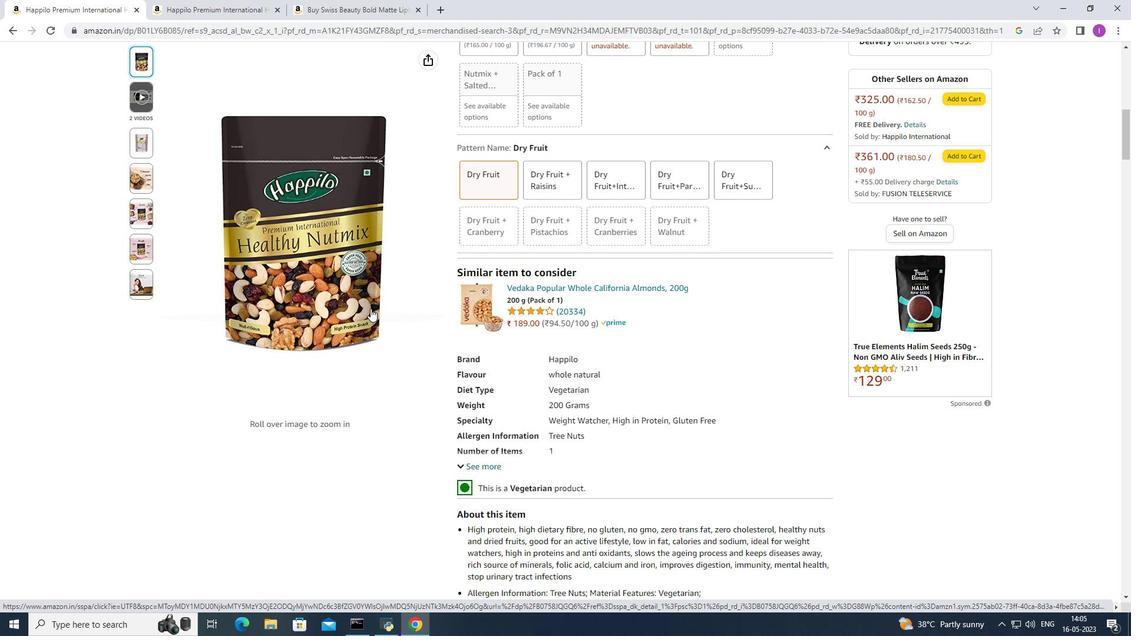 
Action: Mouse moved to (370, 307)
Screenshot: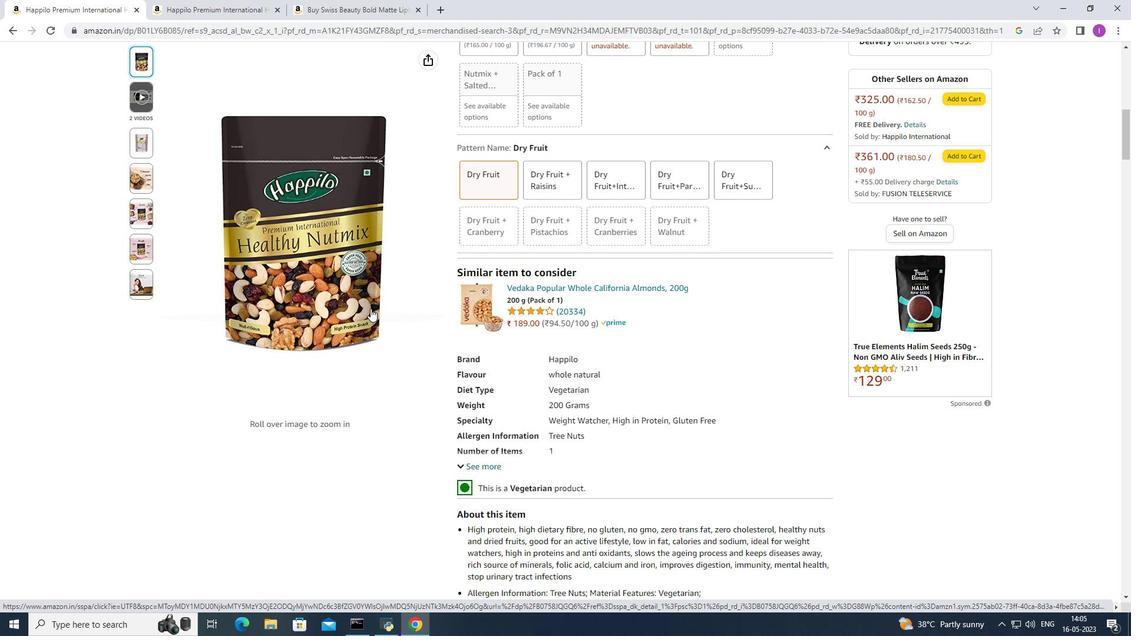 
Action: Mouse scrolled (370, 308) with delta (0, 0)
Screenshot: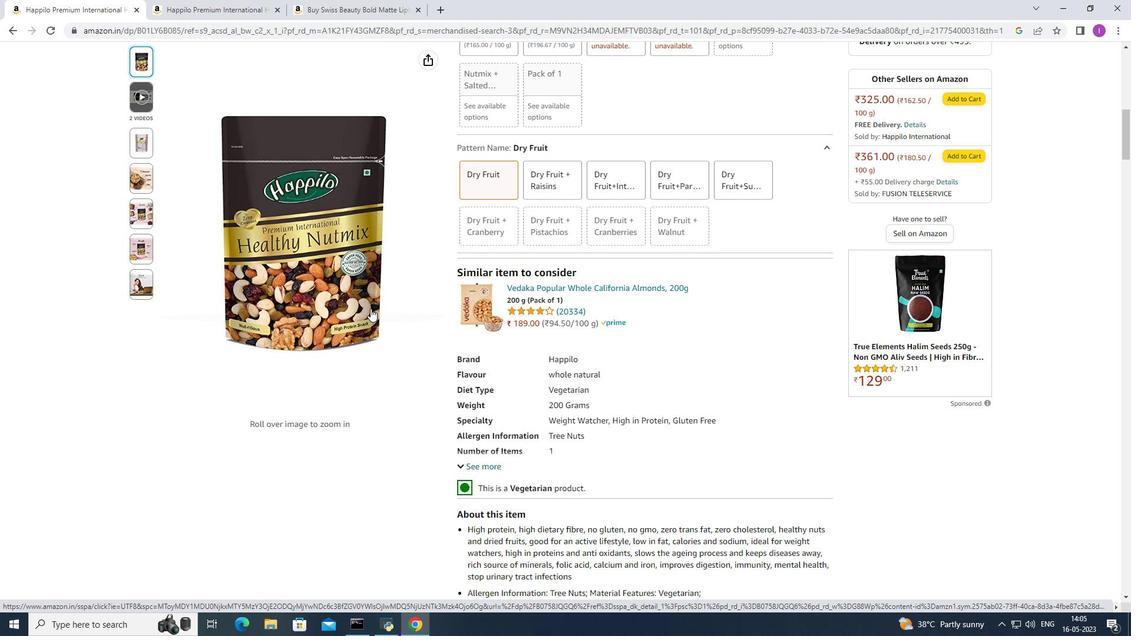 
Action: Mouse scrolled (370, 308) with delta (0, 0)
Screenshot: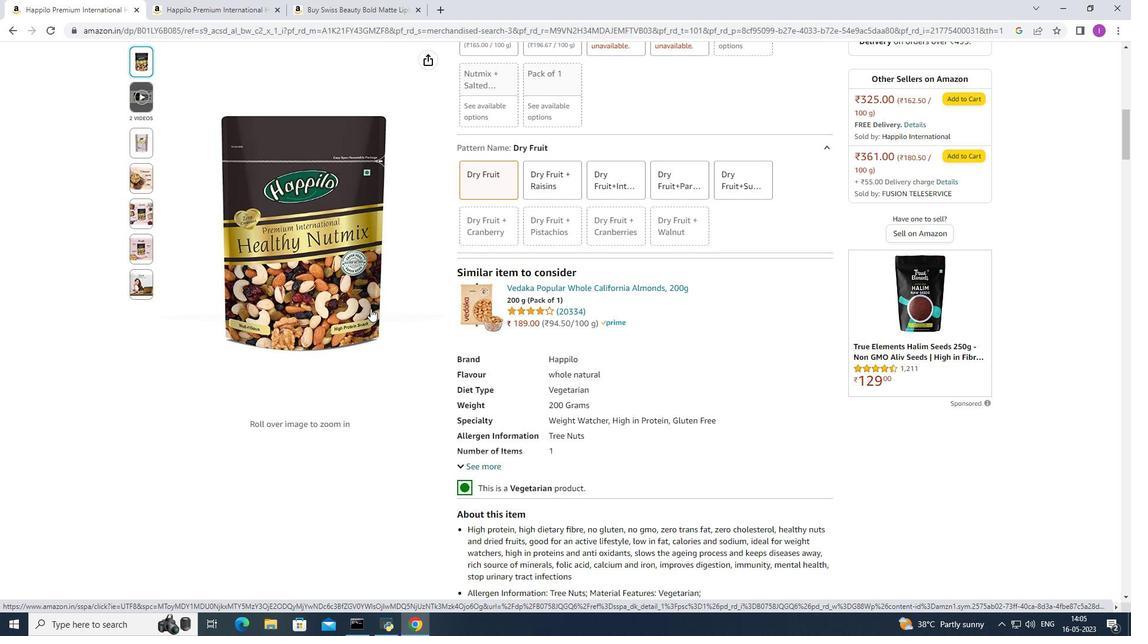 
Action: Mouse scrolled (370, 308) with delta (0, 0)
Screenshot: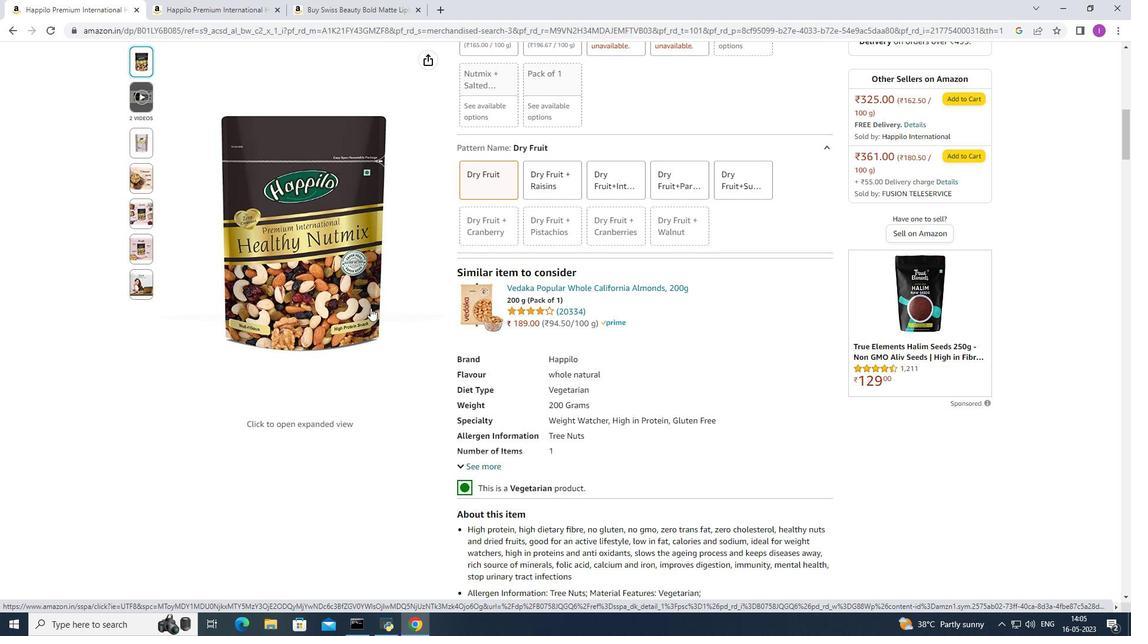 
Action: Mouse moved to (370, 306)
Screenshot: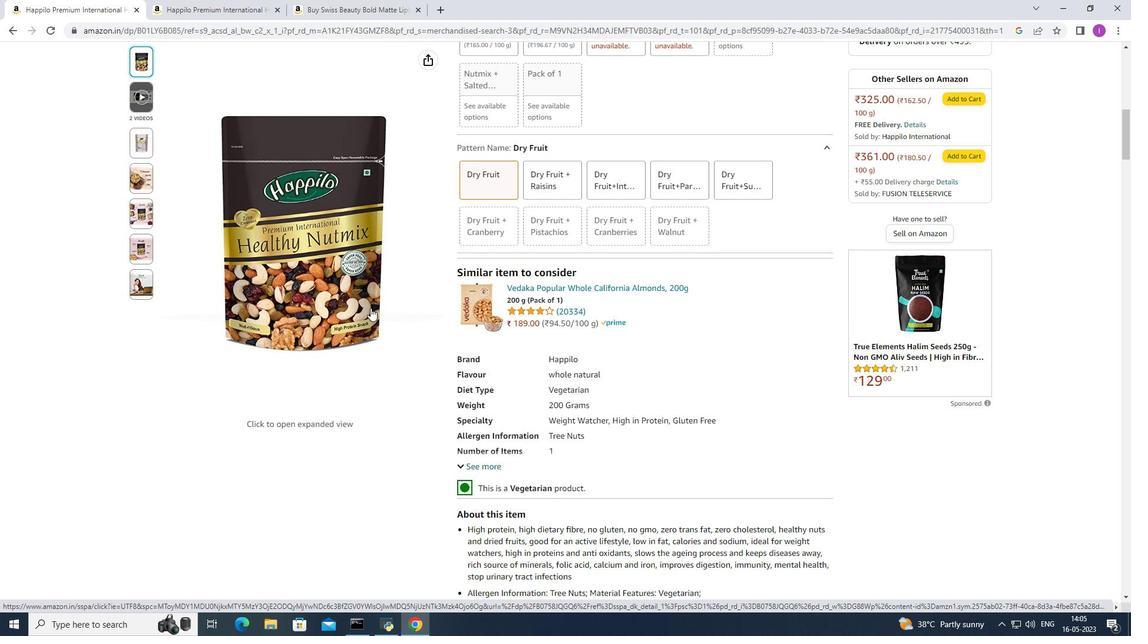 
Action: Mouse scrolled (370, 307) with delta (0, 0)
Screenshot: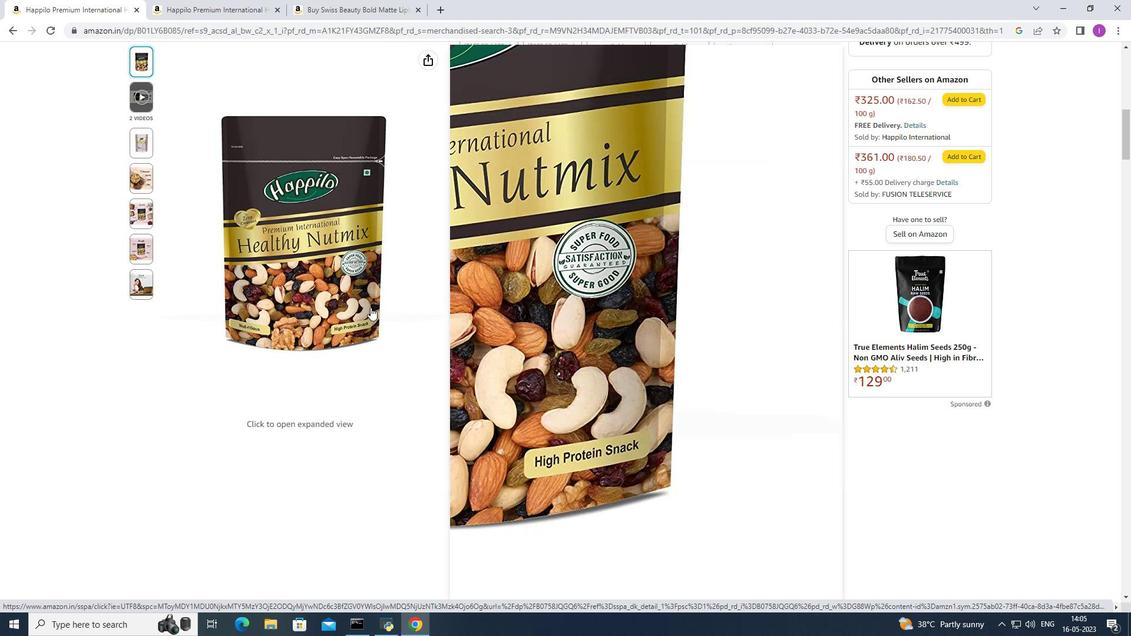
Action: Mouse moved to (370, 306)
Screenshot: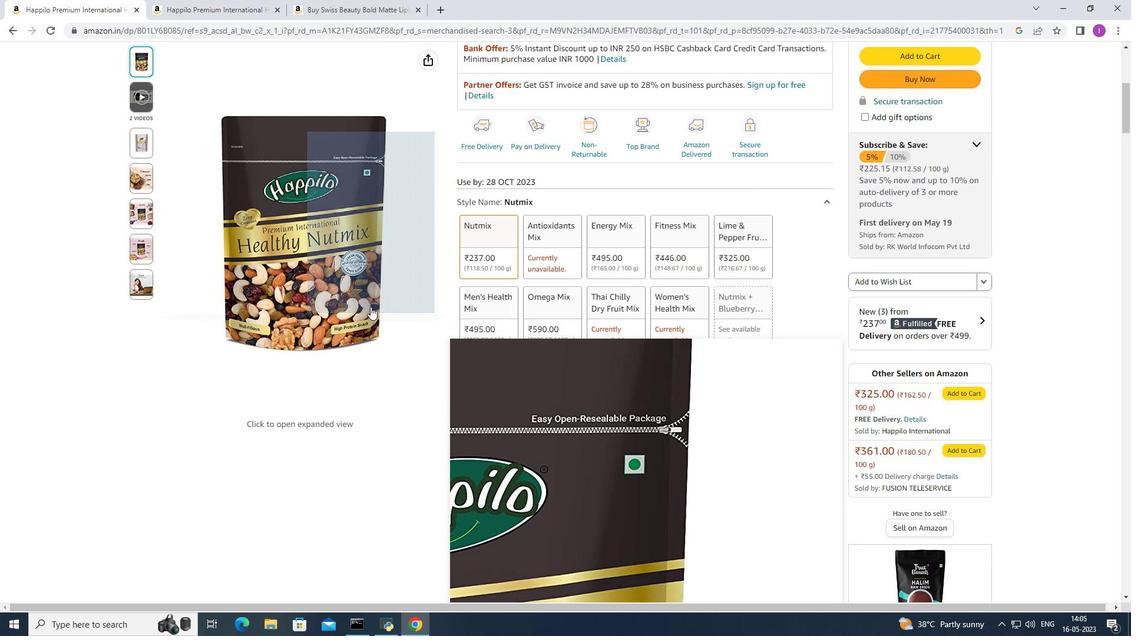 
Action: Mouse scrolled (370, 307) with delta (0, 0)
Screenshot: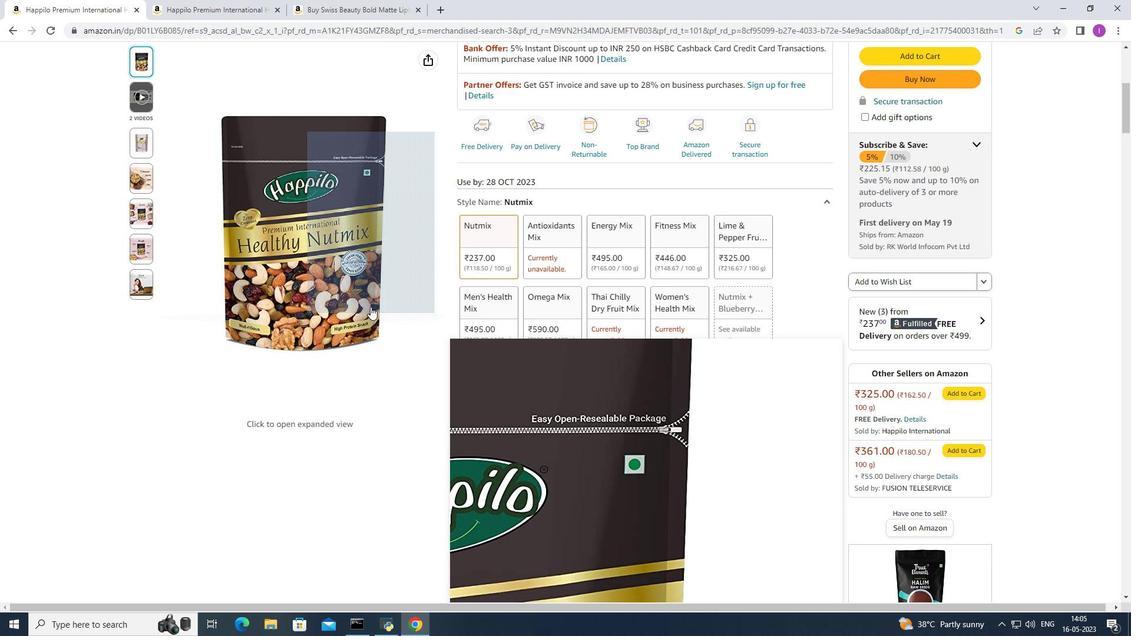 
Action: Mouse scrolled (370, 307) with delta (0, 0)
Screenshot: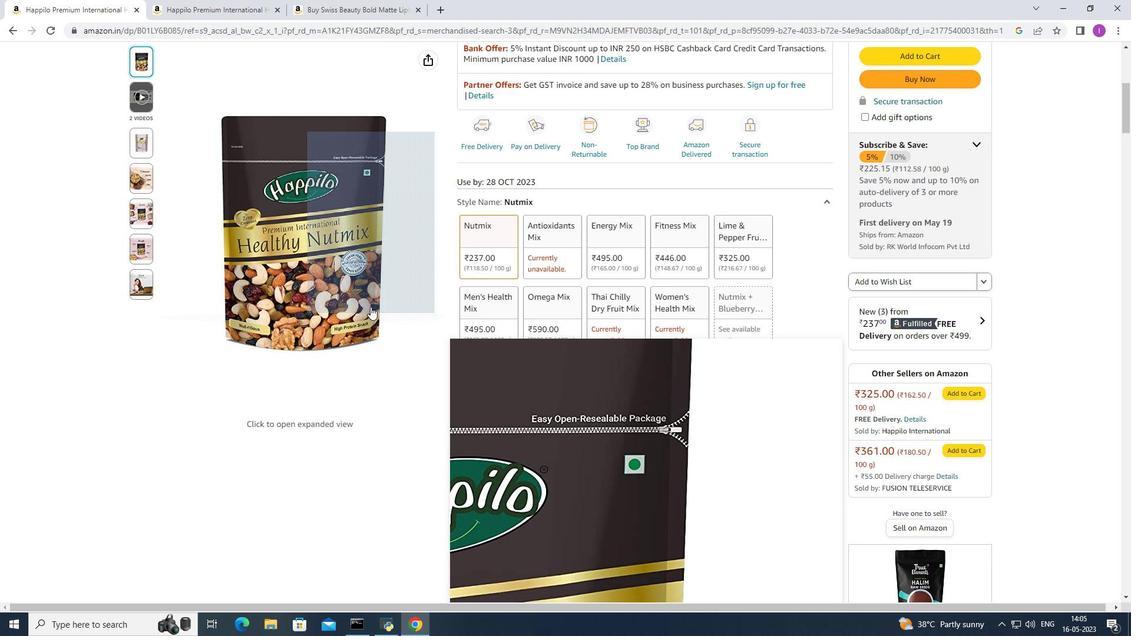 
Action: Mouse scrolled (370, 307) with delta (0, 0)
Screenshot: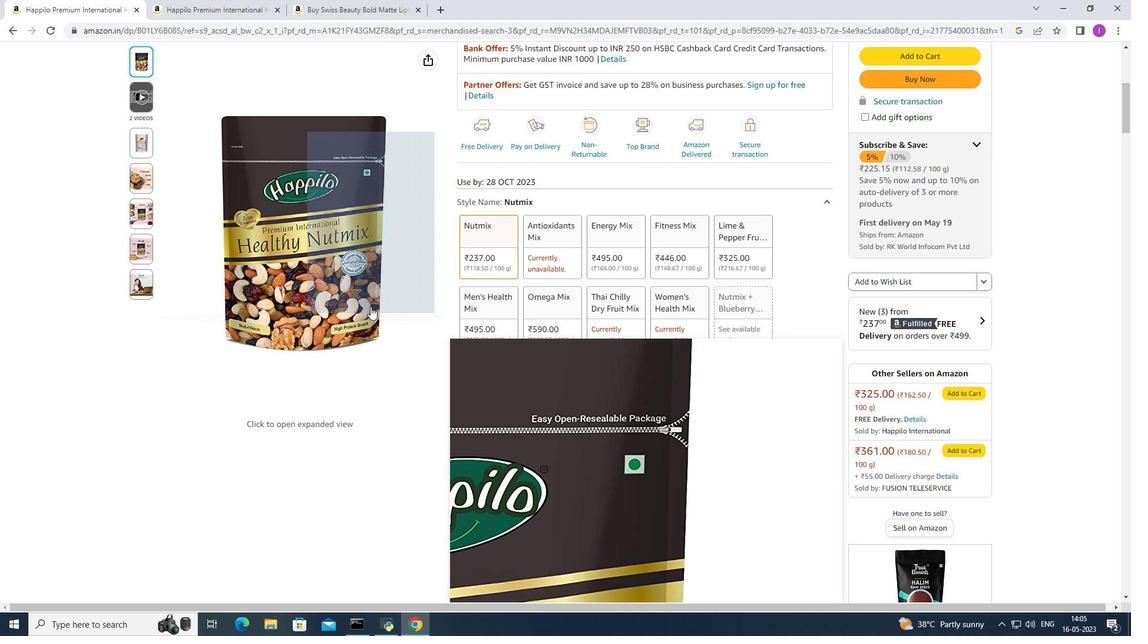 
Action: Mouse scrolled (370, 307) with delta (0, 0)
Screenshot: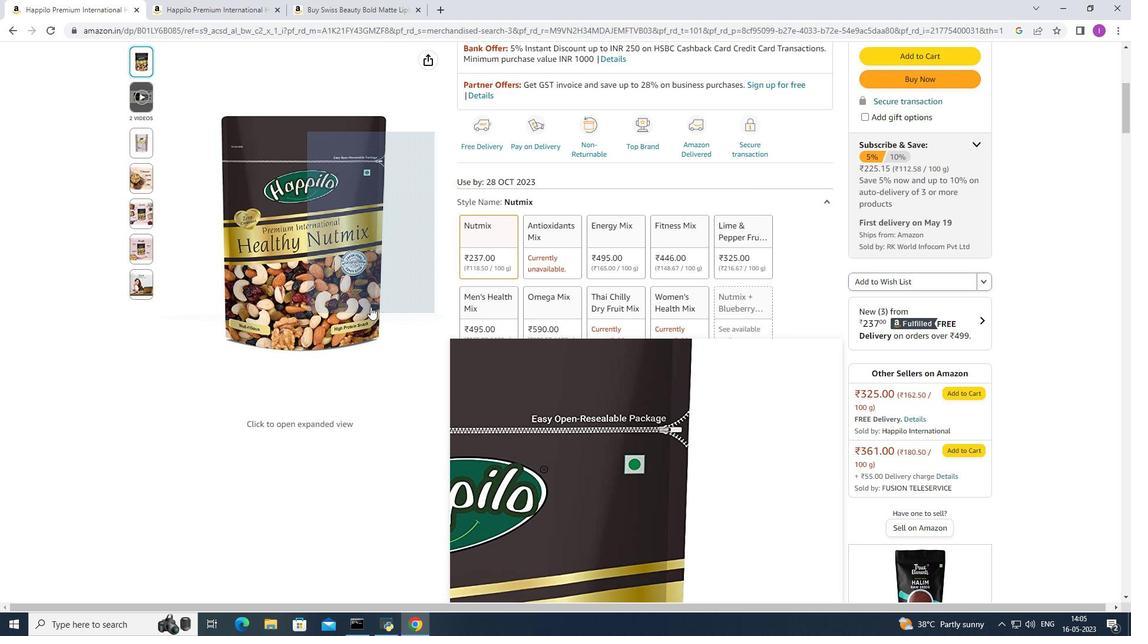 
Action: Mouse moved to (370, 306)
Screenshot: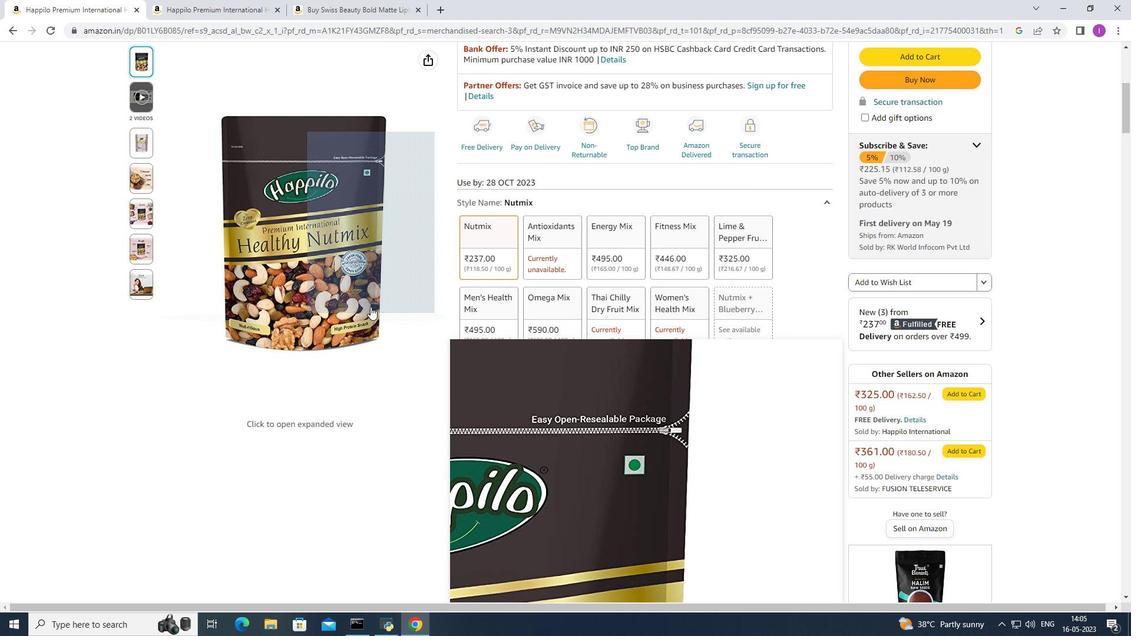 
Action: Mouse scrolled (370, 306) with delta (0, 0)
Screenshot: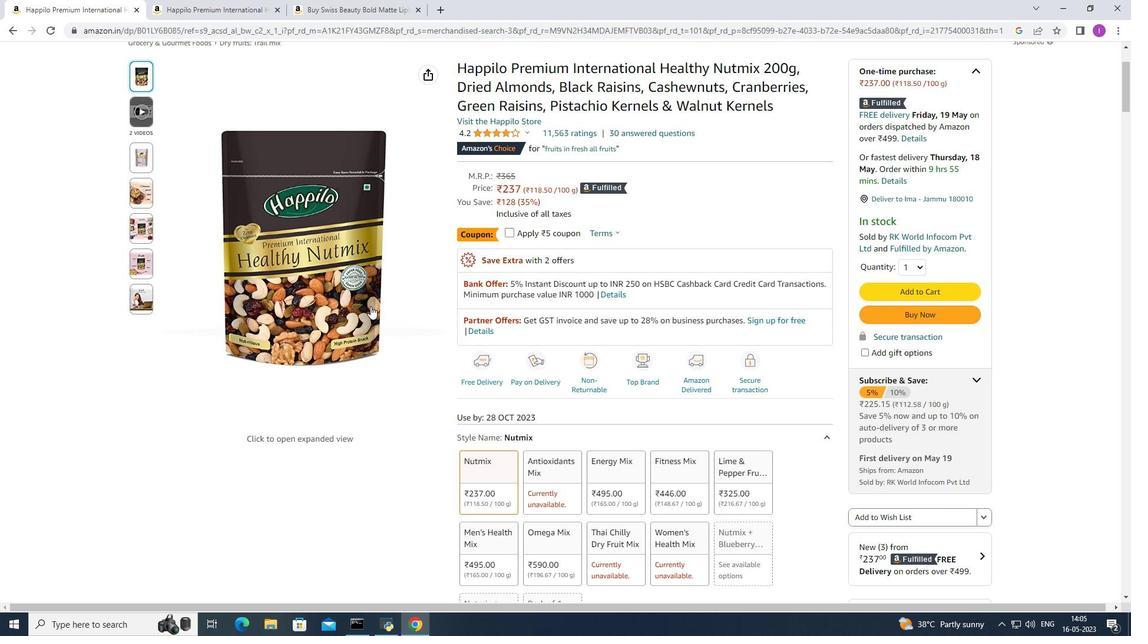 
Action: Mouse scrolled (370, 306) with delta (0, 0)
Screenshot: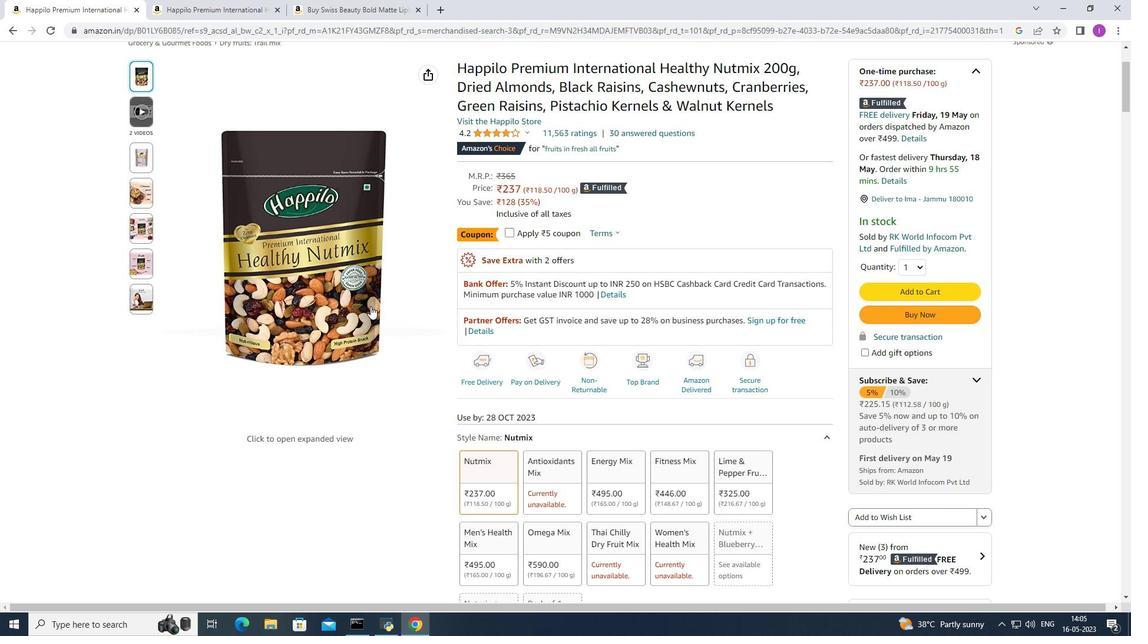 
Action: Mouse moved to (370, 305)
Screenshot: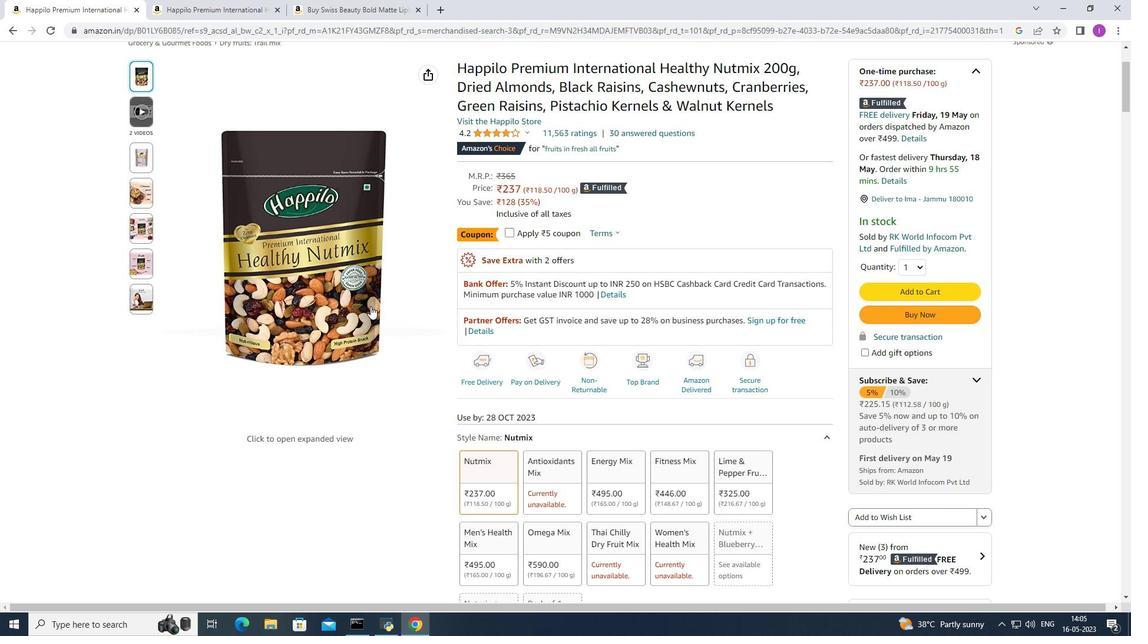 
Action: Mouse scrolled (370, 306) with delta (0, 0)
Screenshot: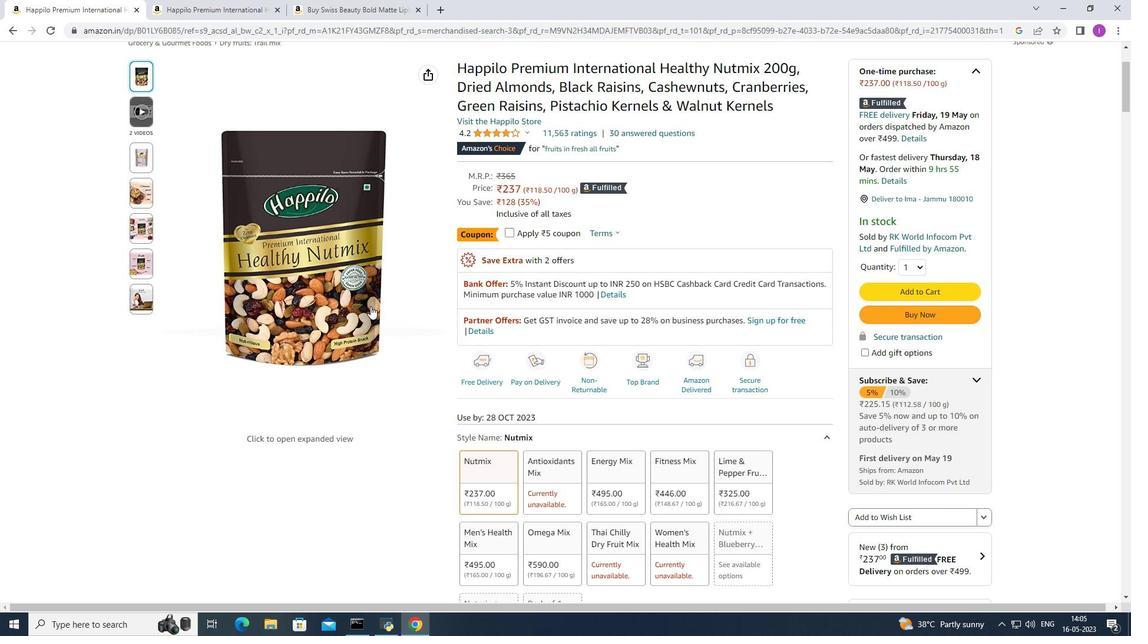 
Action: Mouse scrolled (370, 306) with delta (0, 0)
Screenshot: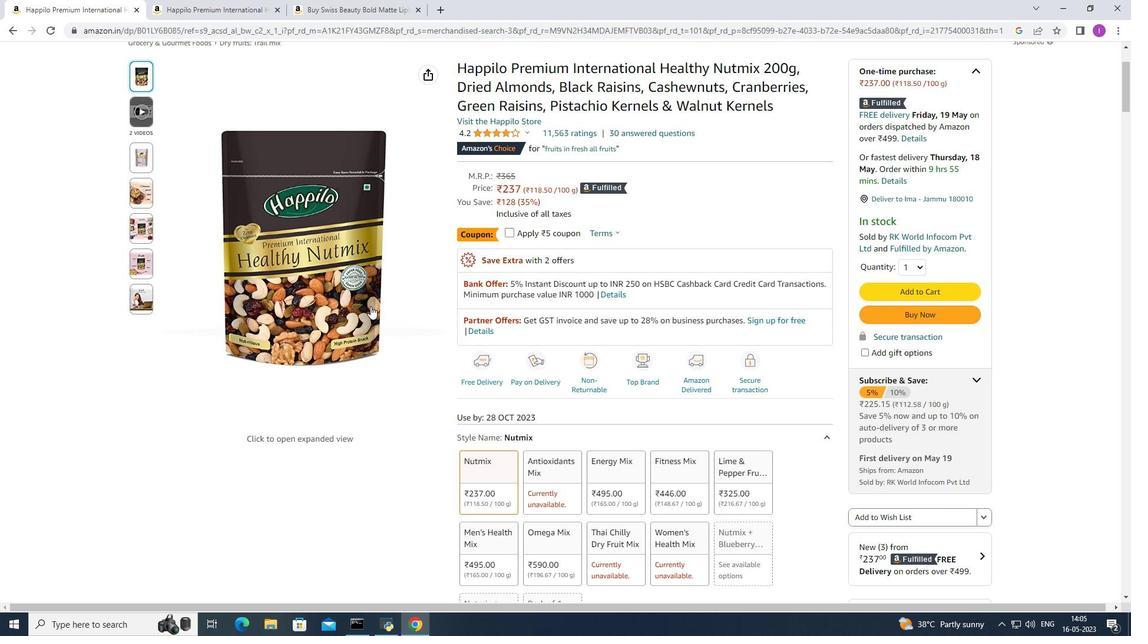 
Action: Mouse scrolled (370, 306) with delta (0, 0)
Screenshot: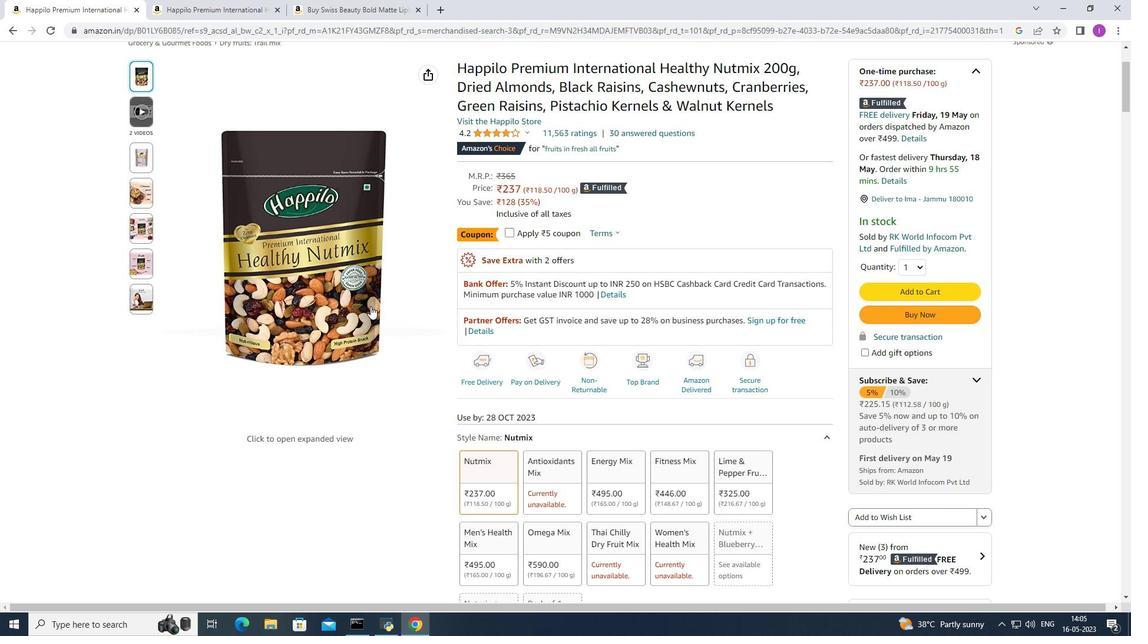 
Action: Mouse moved to (370, 304)
Screenshot: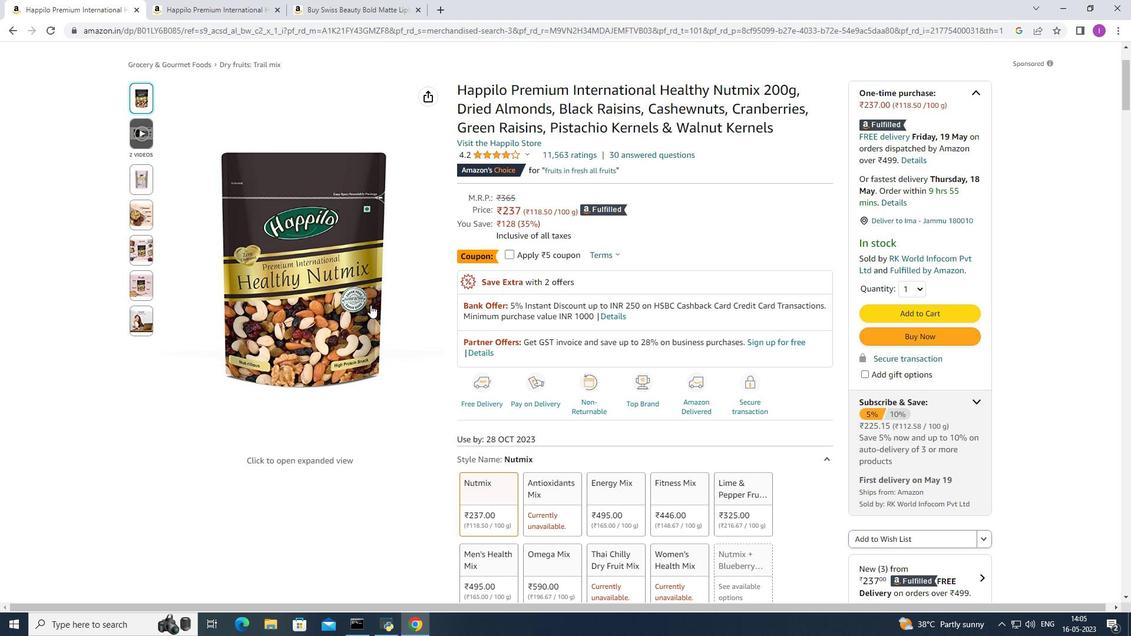 
Action: Mouse scrolled (370, 305) with delta (0, 0)
Screenshot: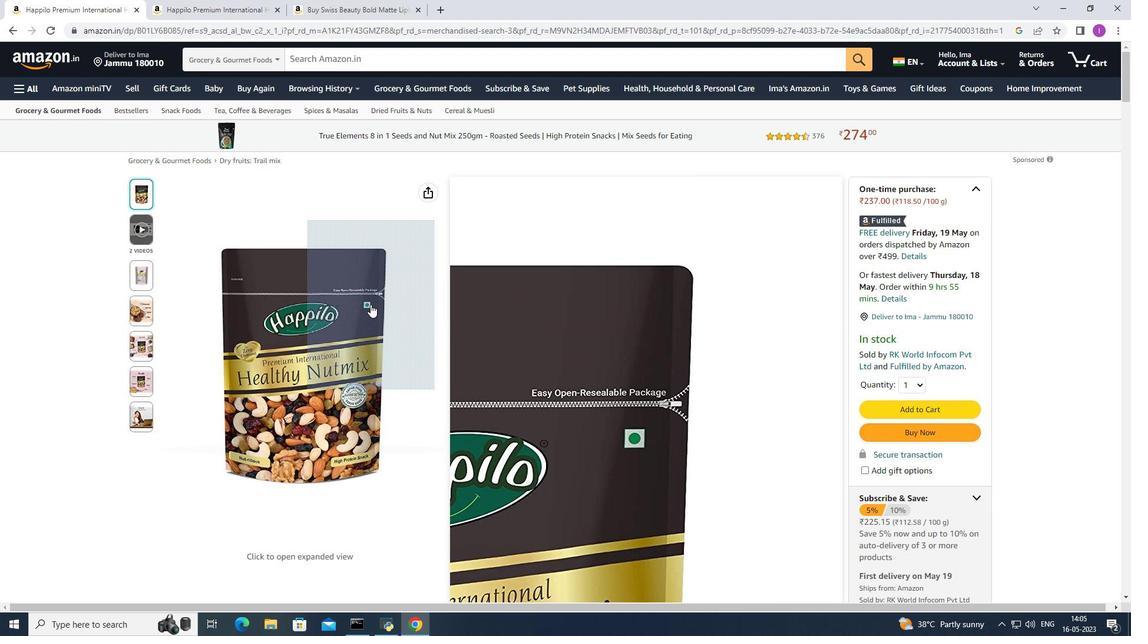 
Action: Mouse scrolled (370, 305) with delta (0, 0)
Screenshot: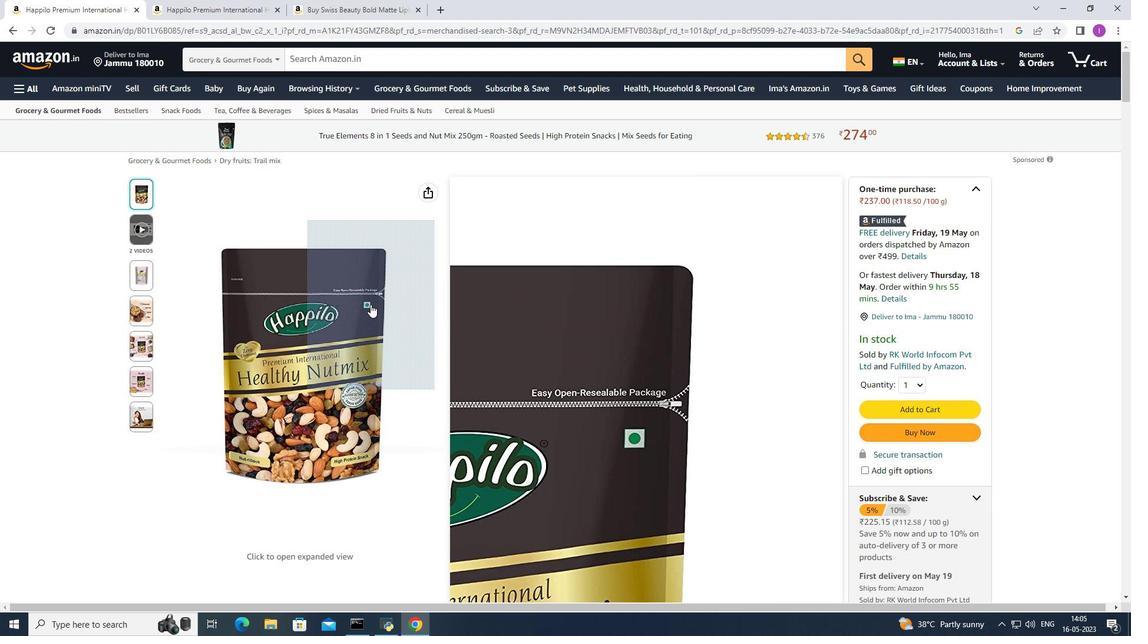 
Action: Mouse scrolled (370, 305) with delta (0, 0)
Screenshot: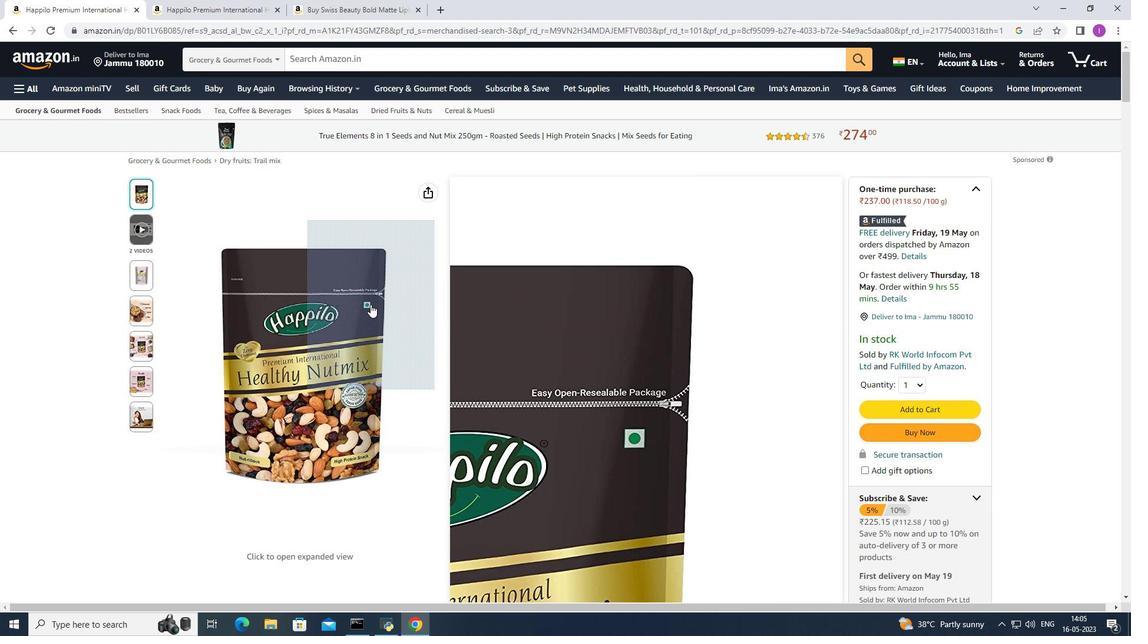 
Action: Mouse scrolled (370, 305) with delta (0, 0)
Screenshot: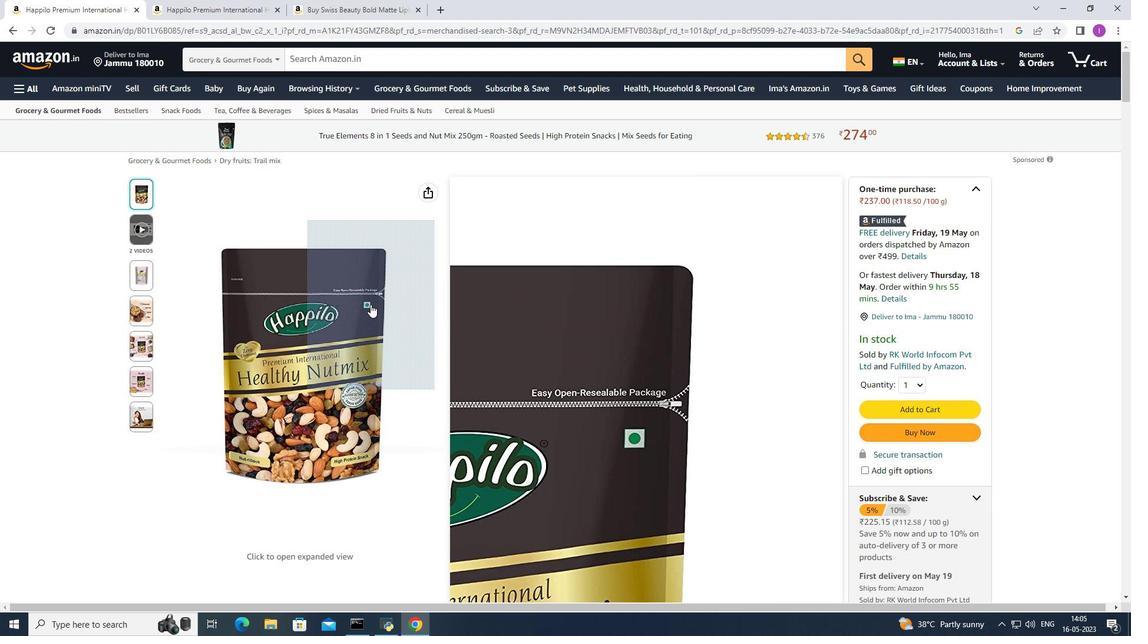 
Action: Mouse moved to (370, 304)
Screenshot: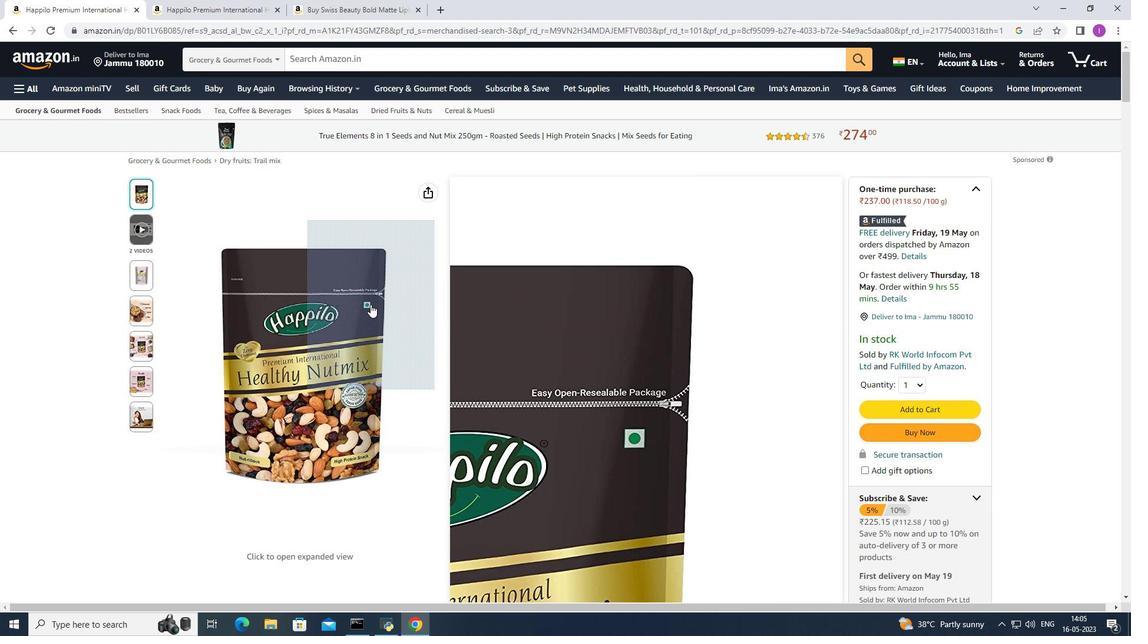 
Action: Mouse scrolled (370, 304) with delta (0, 0)
Screenshot: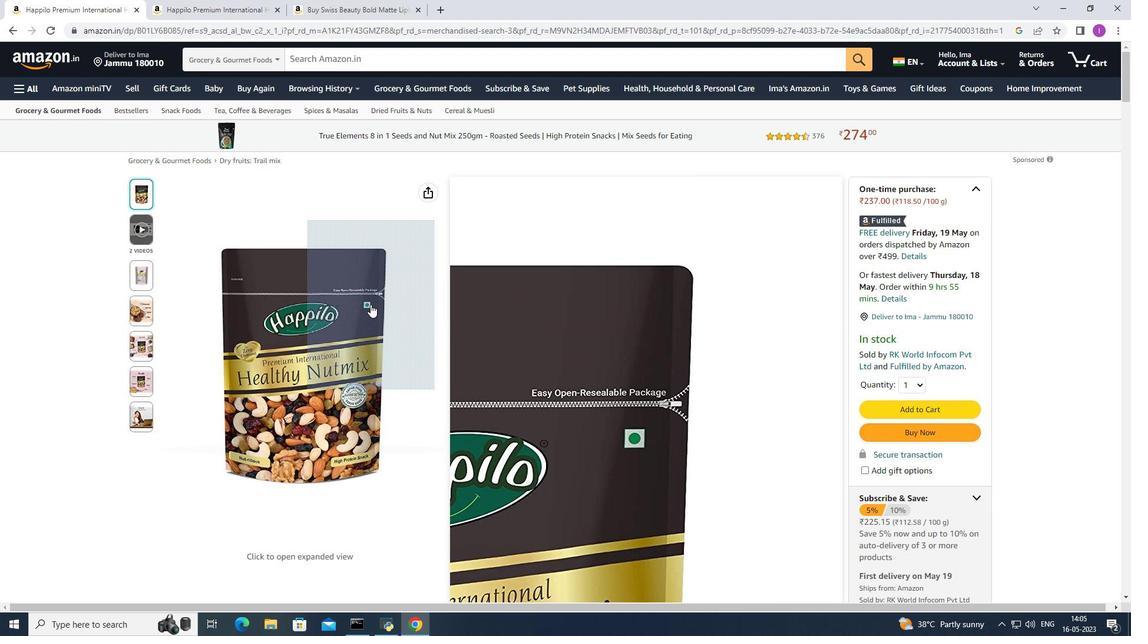 
Action: Mouse scrolled (370, 303) with delta (0, 0)
Screenshot: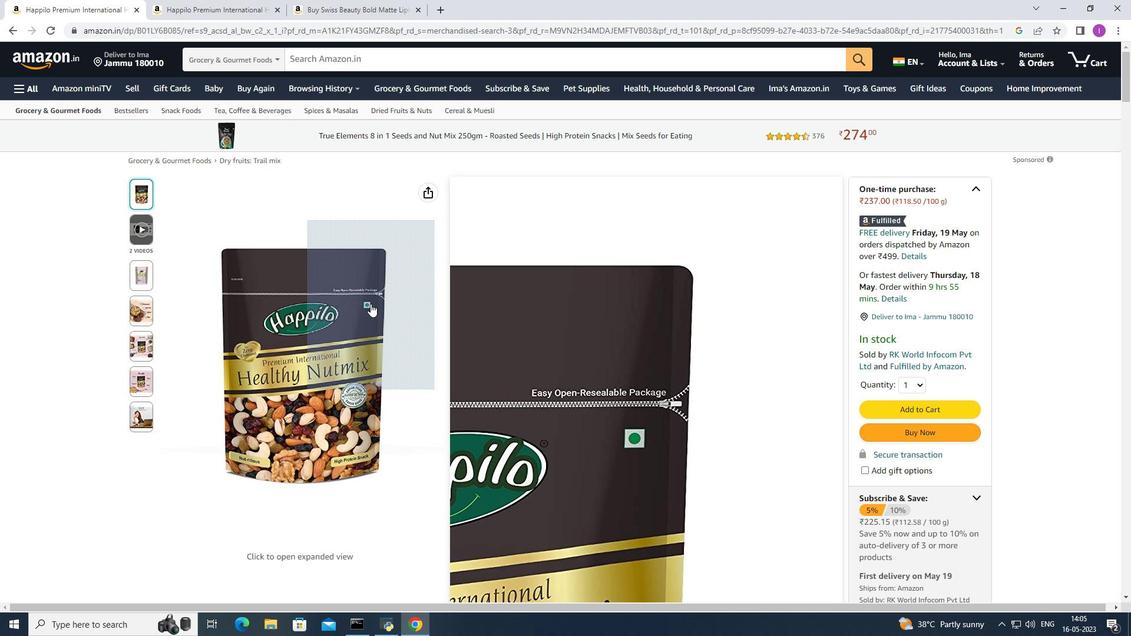 
Action: Mouse scrolled (370, 303) with delta (0, 0)
Screenshot: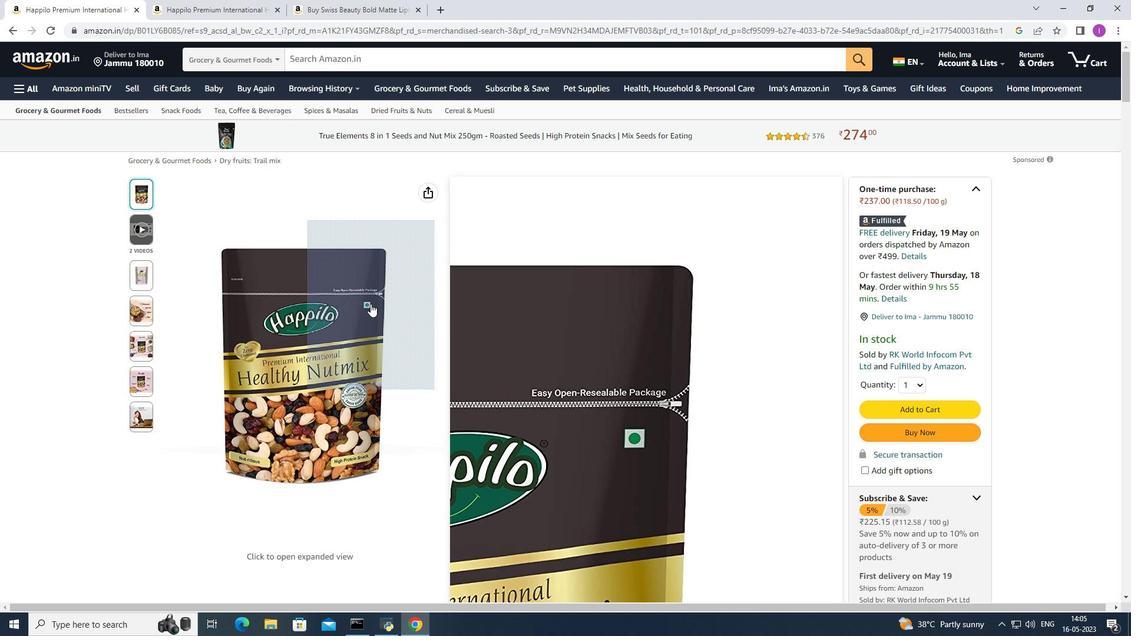 
Action: Mouse scrolled (370, 303) with delta (0, 0)
Screenshot: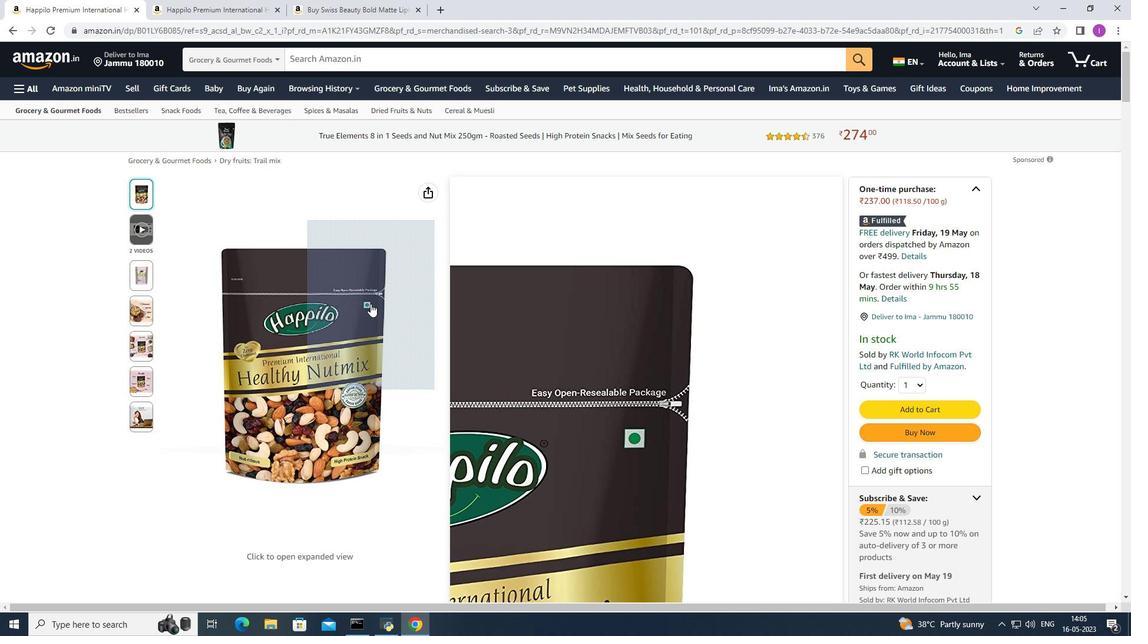 
Action: Mouse scrolled (370, 303) with delta (0, 0)
Screenshot: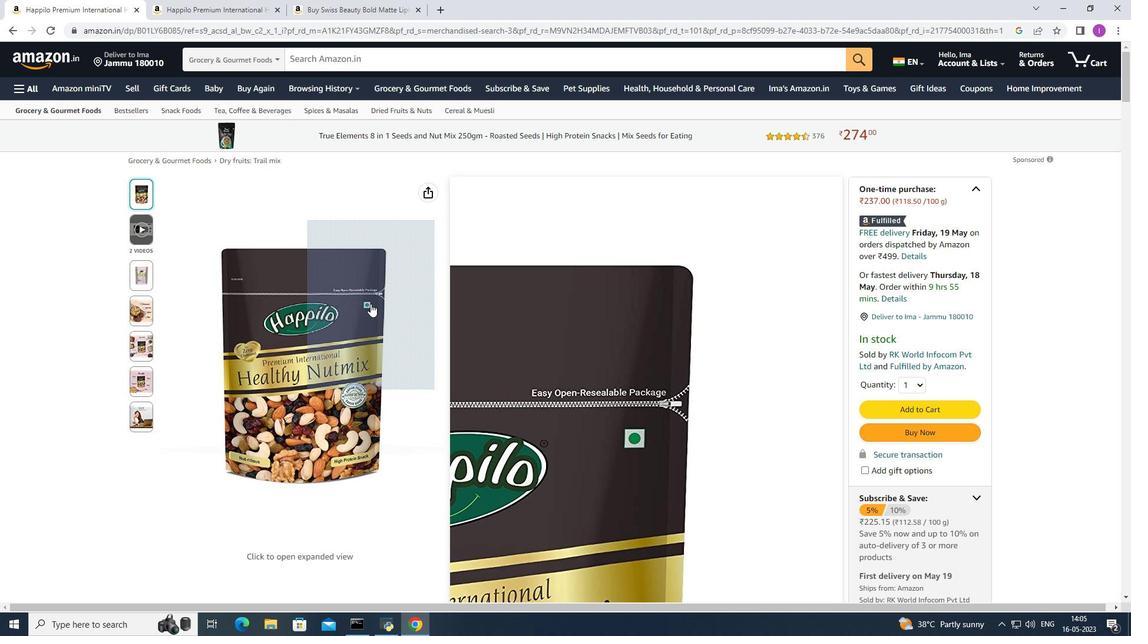 
Action: Mouse scrolled (370, 304) with delta (0, 0)
Screenshot: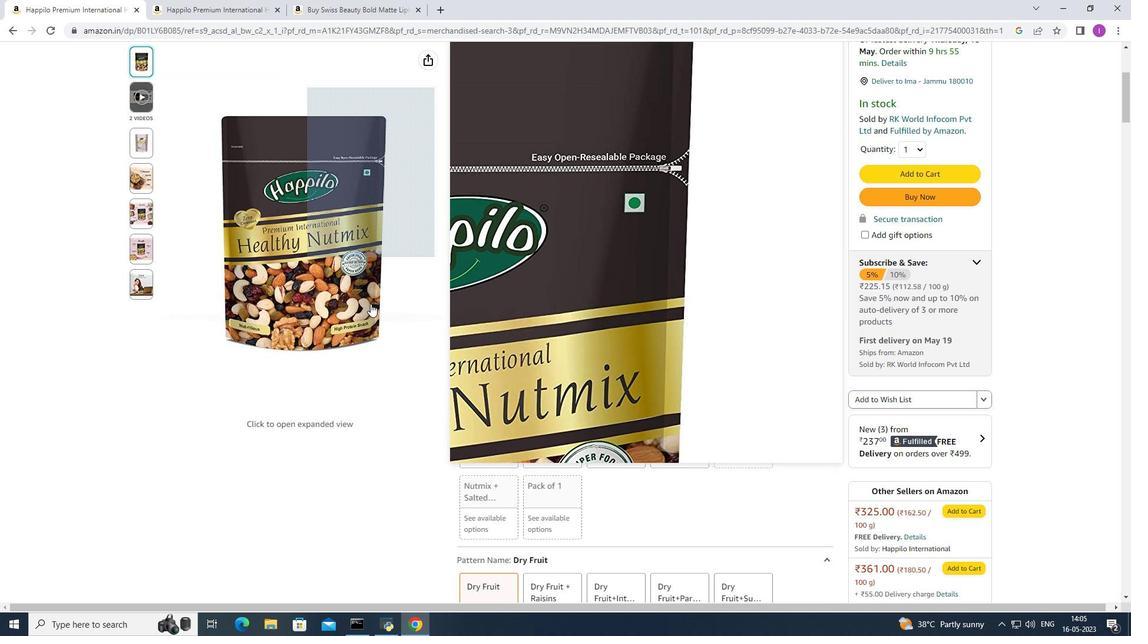 
Action: Mouse scrolled (370, 304) with delta (0, 0)
Screenshot: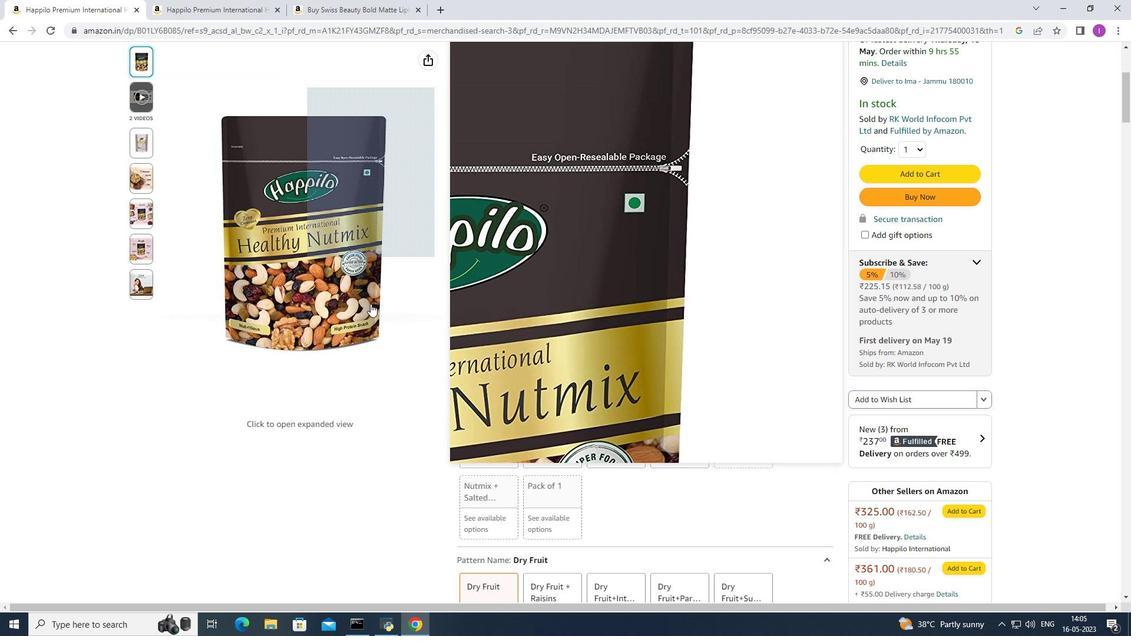 
Action: Mouse scrolled (370, 304) with delta (0, 0)
Screenshot: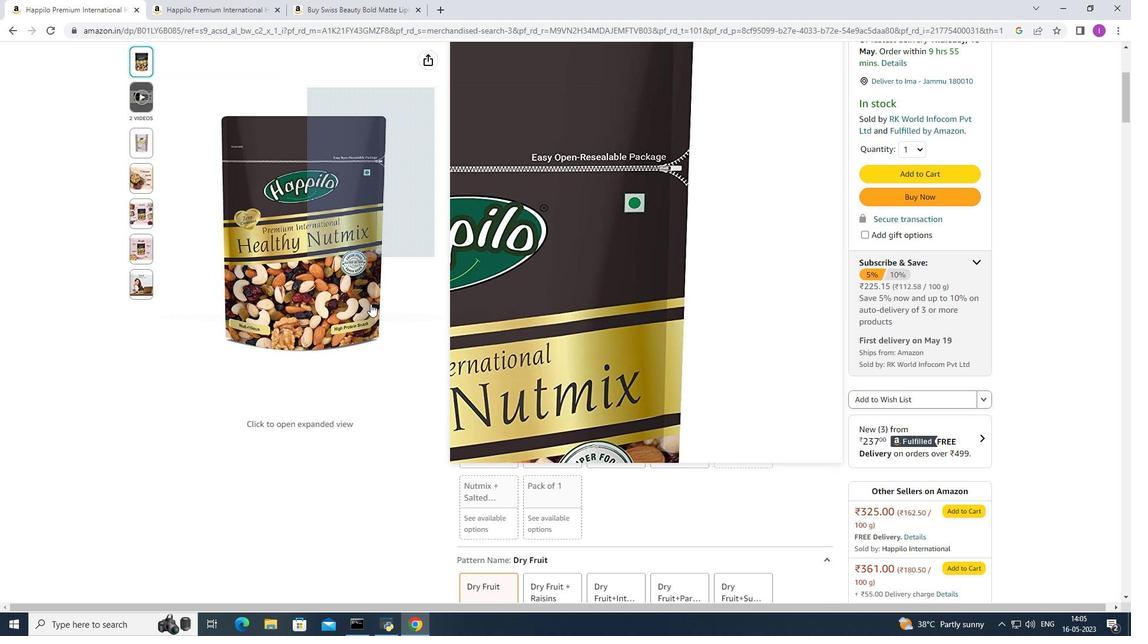 
Action: Mouse scrolled (370, 304) with delta (0, 0)
Screenshot: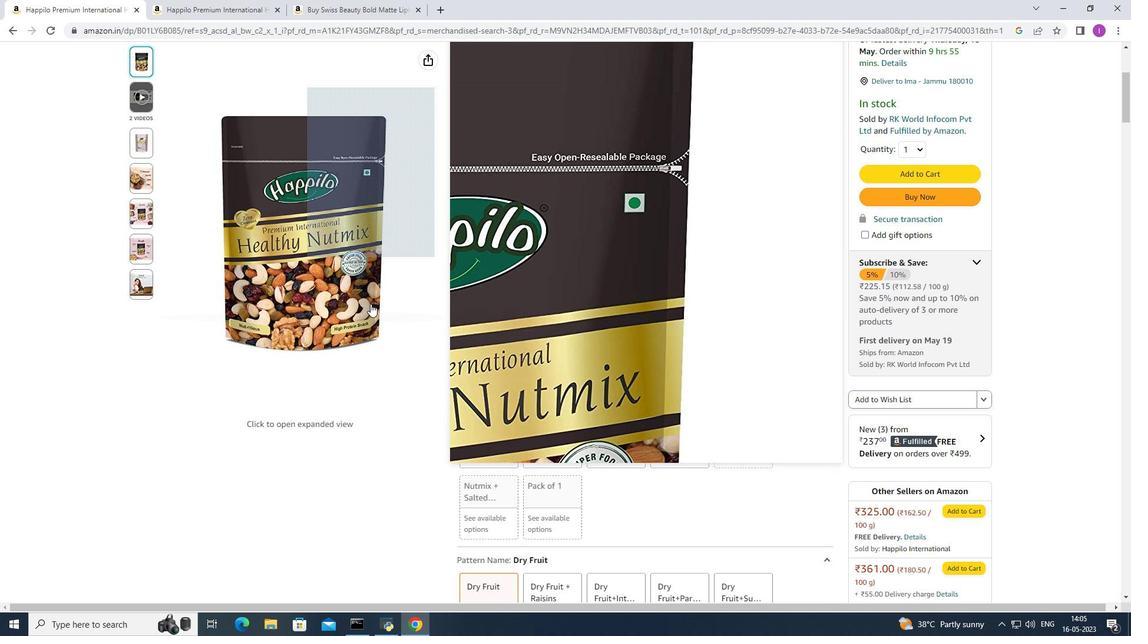 
Action: Mouse moved to (370, 302)
Screenshot: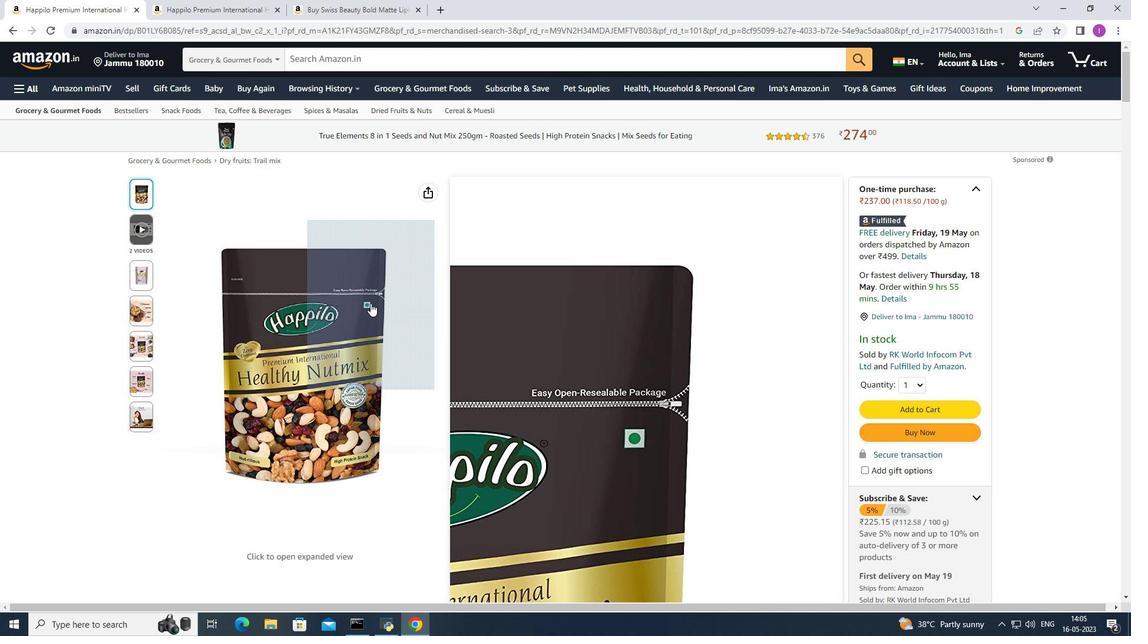 
Action: Mouse scrolled (370, 303) with delta (0, 0)
Screenshot: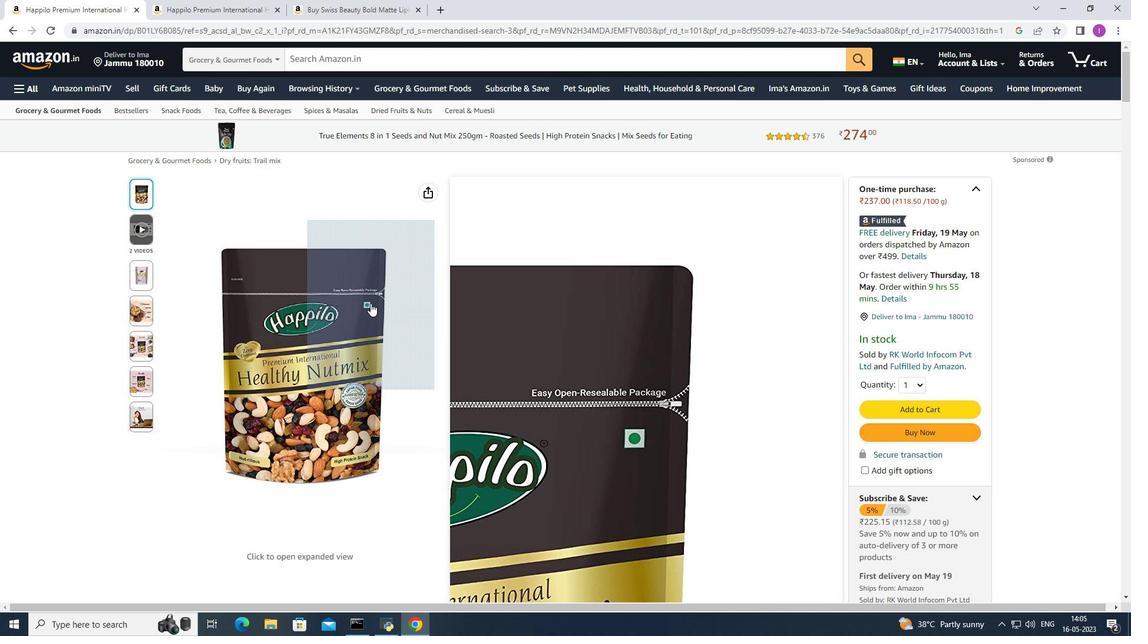 
Action: Mouse moved to (370, 302)
Screenshot: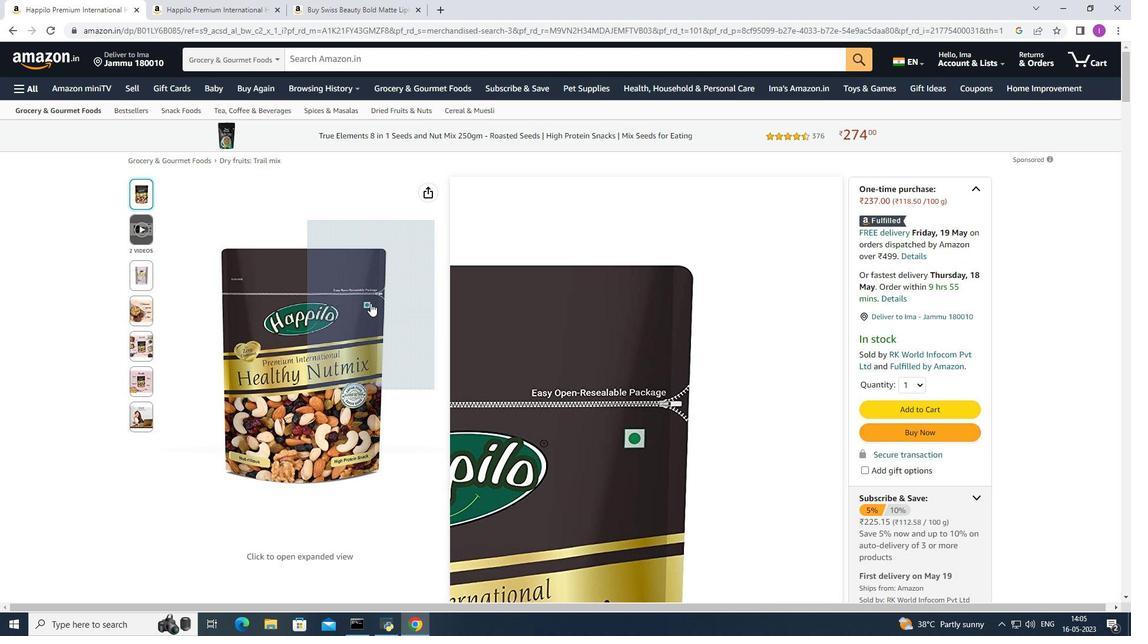 
Action: Mouse scrolled (370, 302) with delta (0, 0)
Screenshot: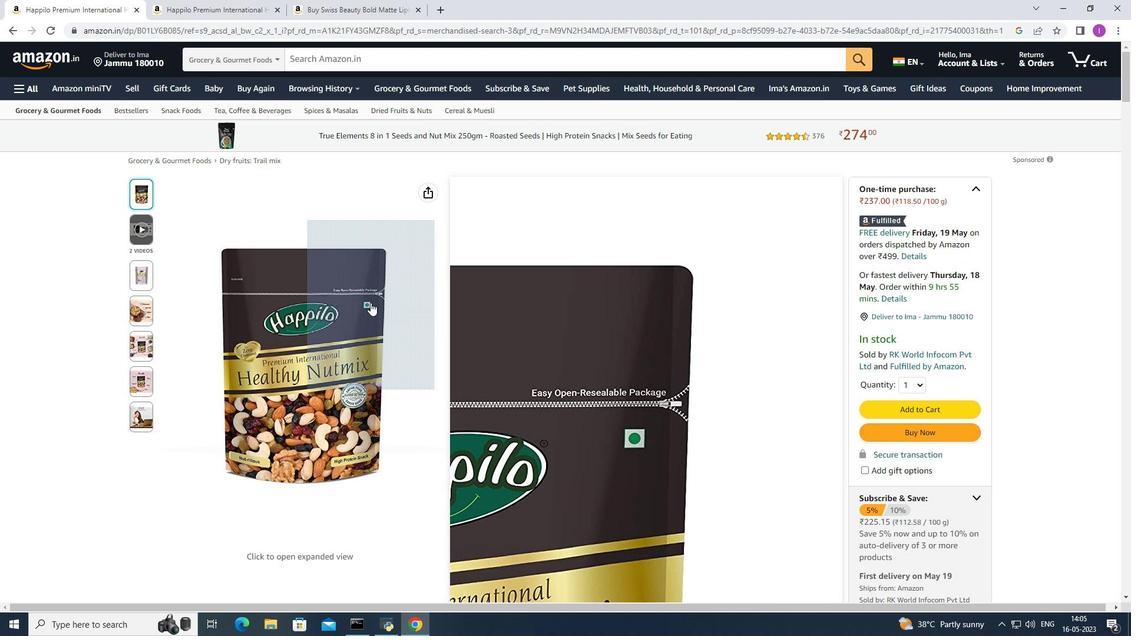 
Action: Mouse scrolled (370, 302) with delta (0, 0)
Screenshot: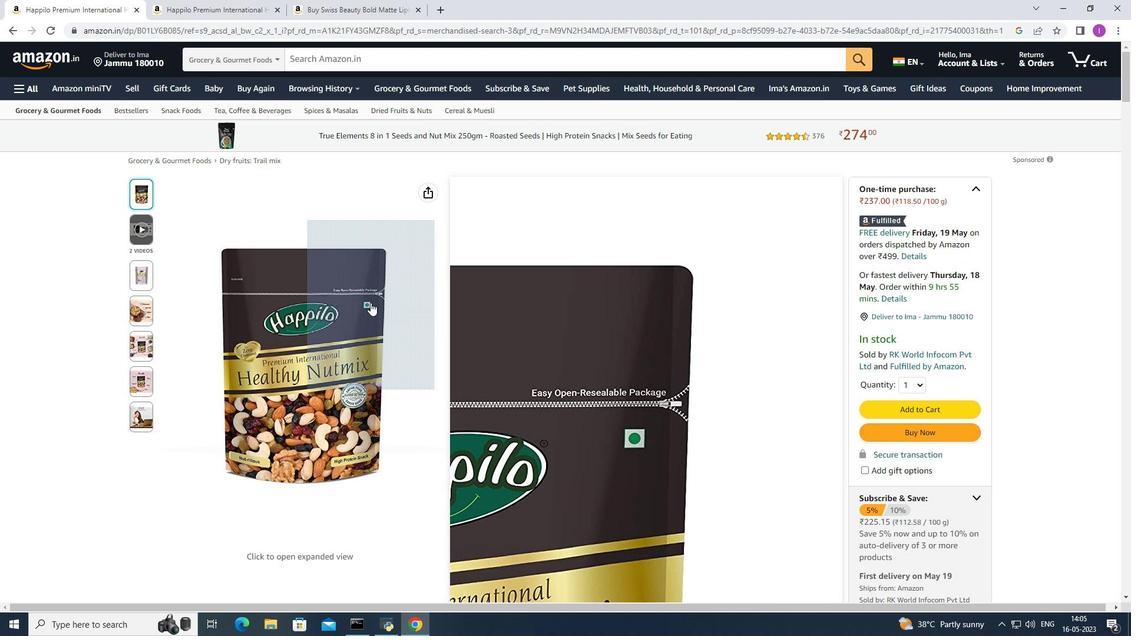 
Action: Mouse scrolled (370, 302) with delta (0, 0)
Screenshot: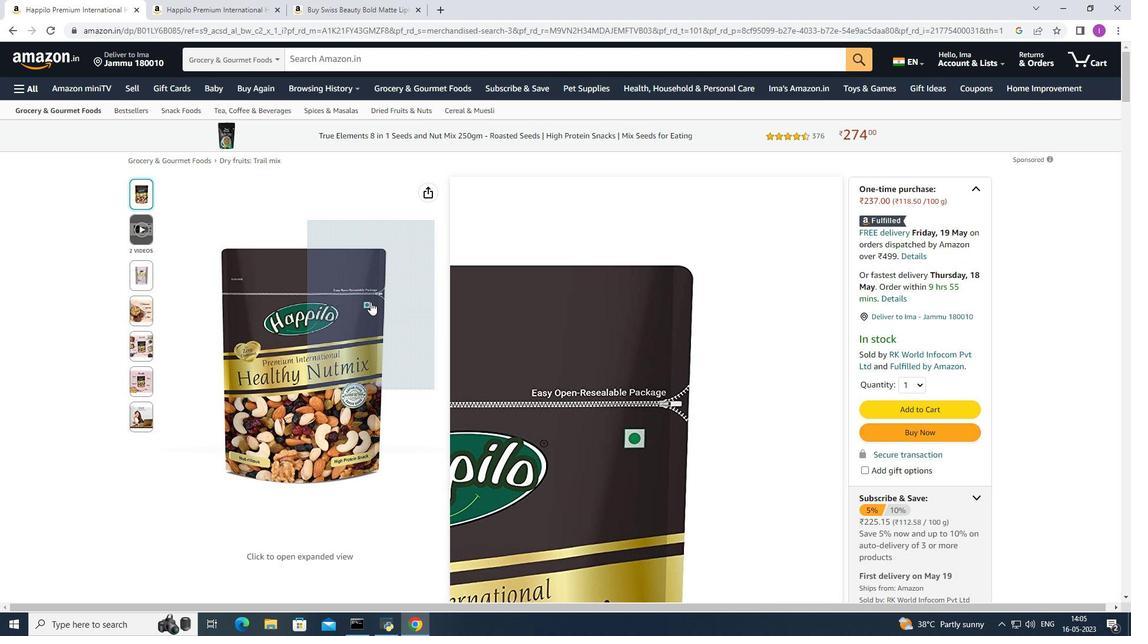 
Action: Mouse moved to (425, 93)
Screenshot: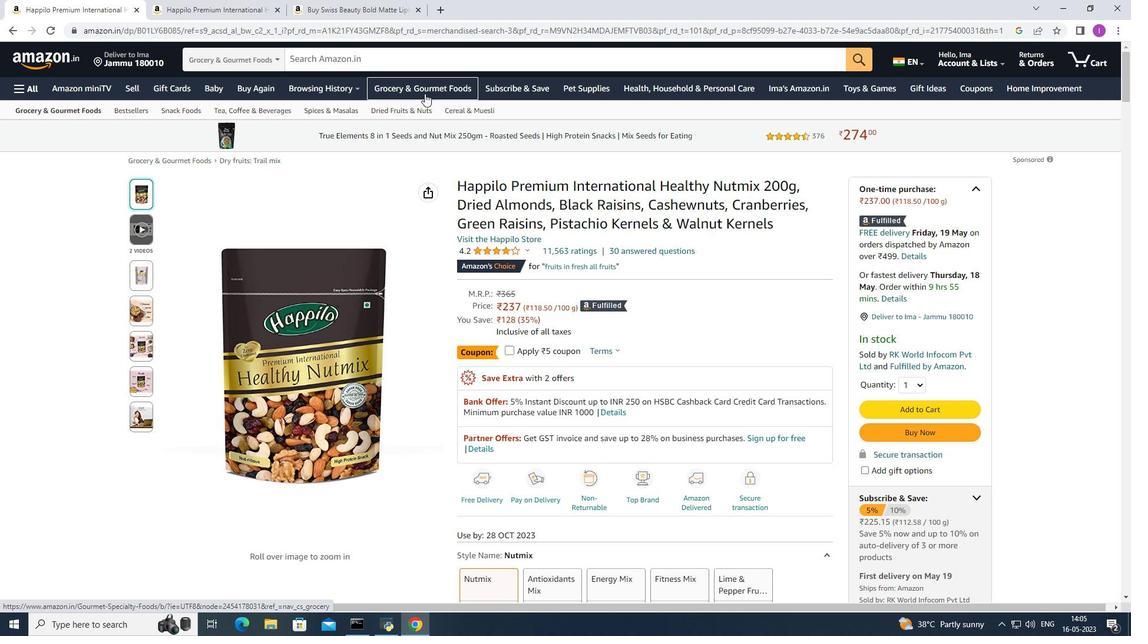 
Action: Mouse pressed left at (425, 93)
Screenshot: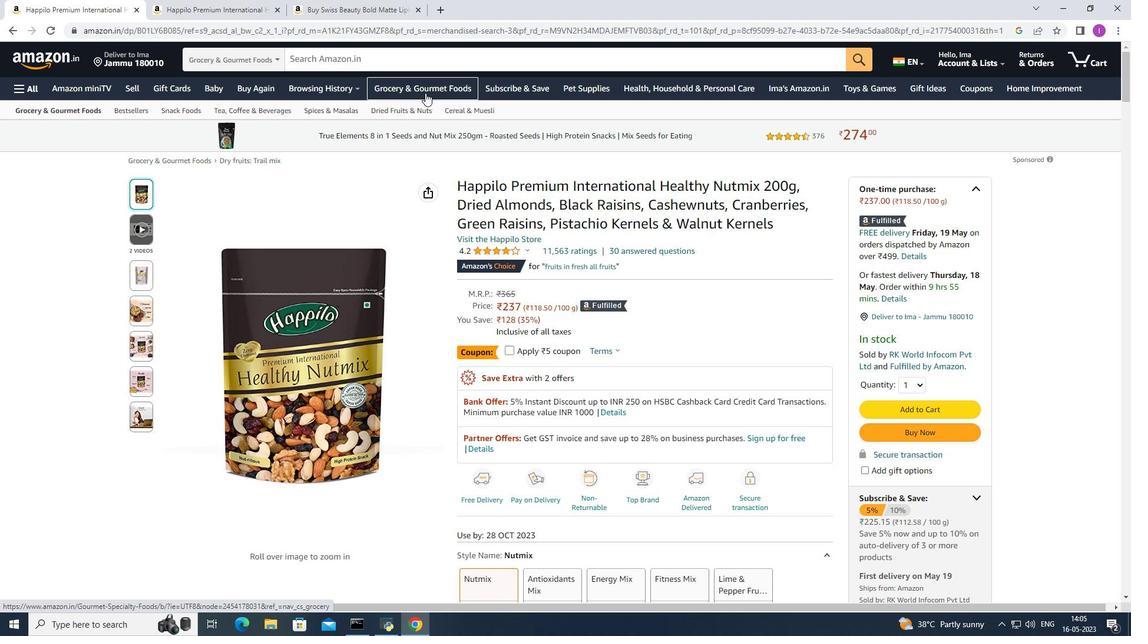 
Action: Mouse moved to (610, 263)
Screenshot: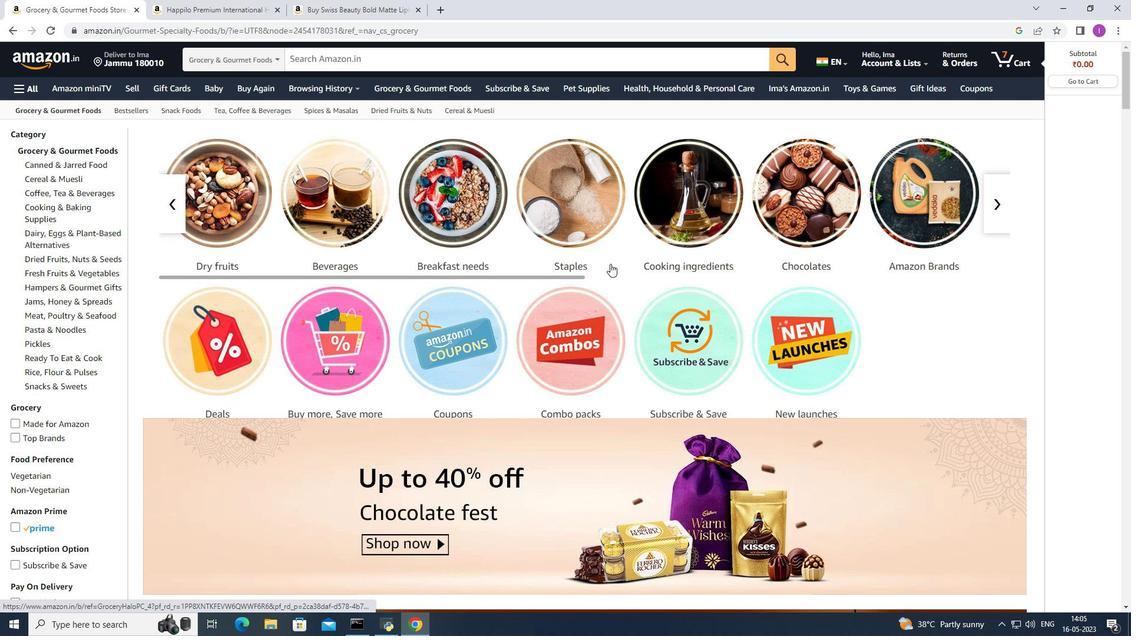 
Action: Mouse scrolled (610, 263) with delta (0, 0)
Screenshot: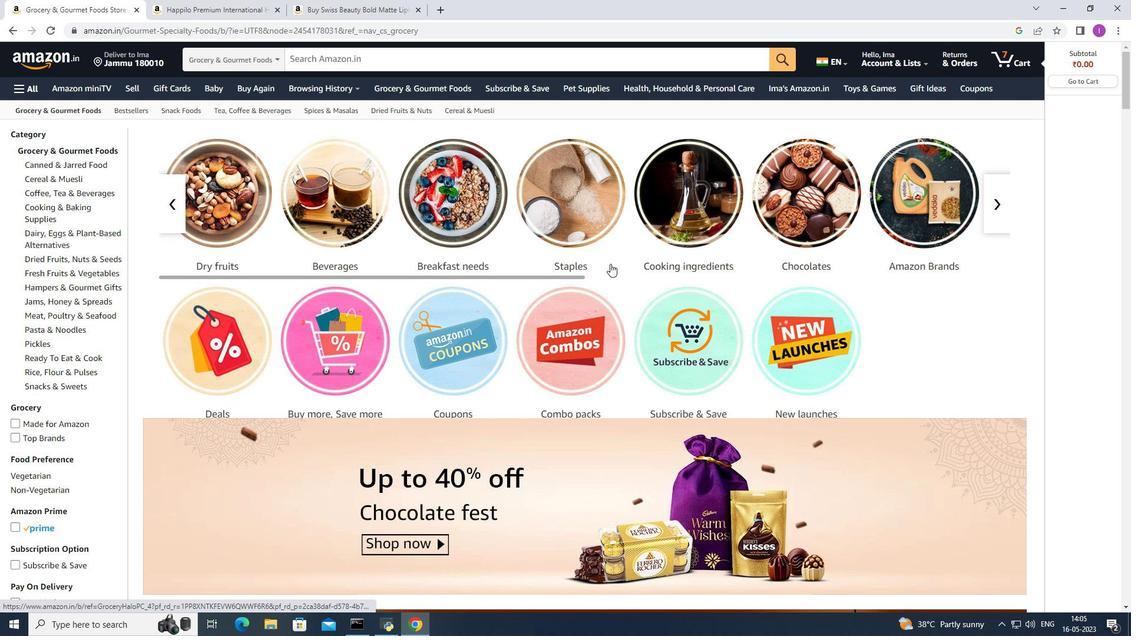 
Action: Mouse scrolled (610, 264) with delta (0, 0)
Screenshot: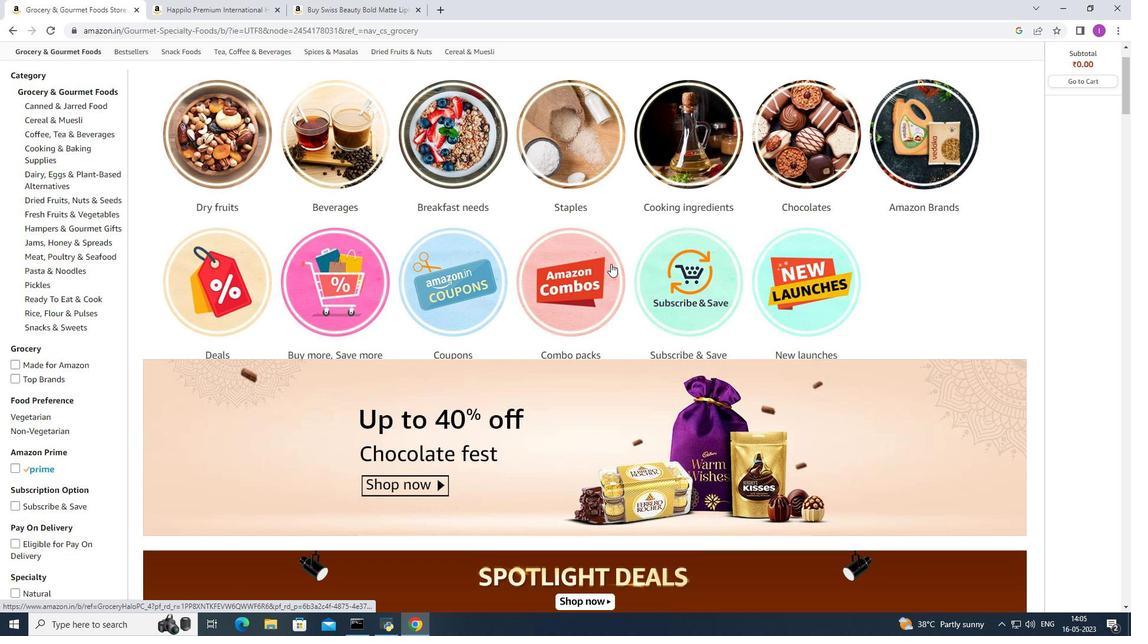 
Action: Mouse scrolled (610, 264) with delta (0, 0)
Screenshot: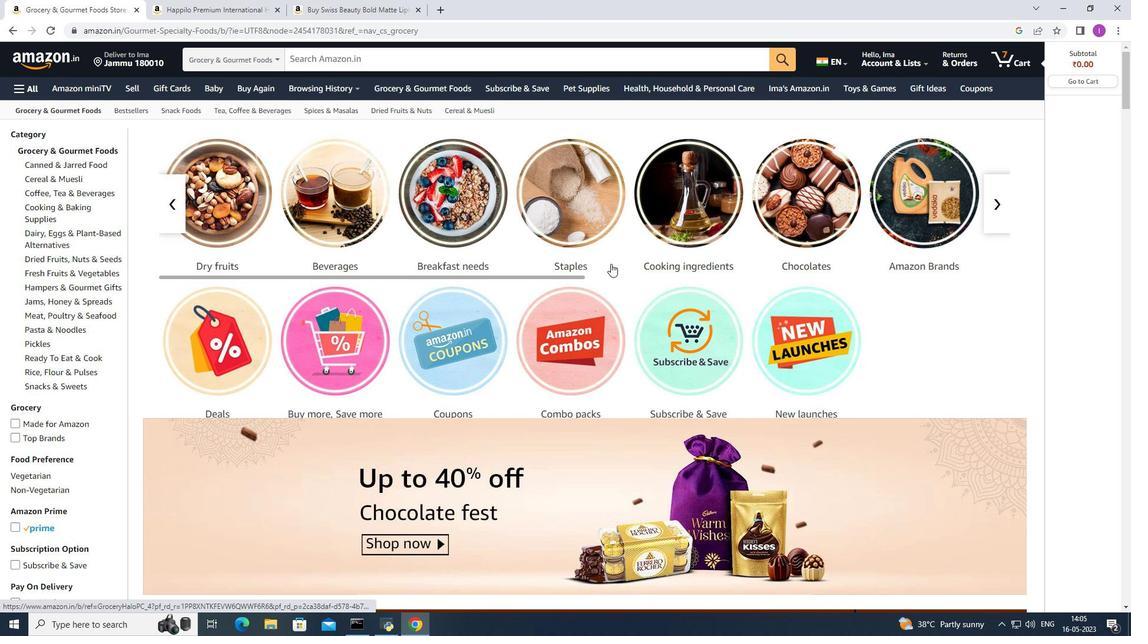 
Action: Mouse scrolled (610, 264) with delta (0, 0)
Screenshot: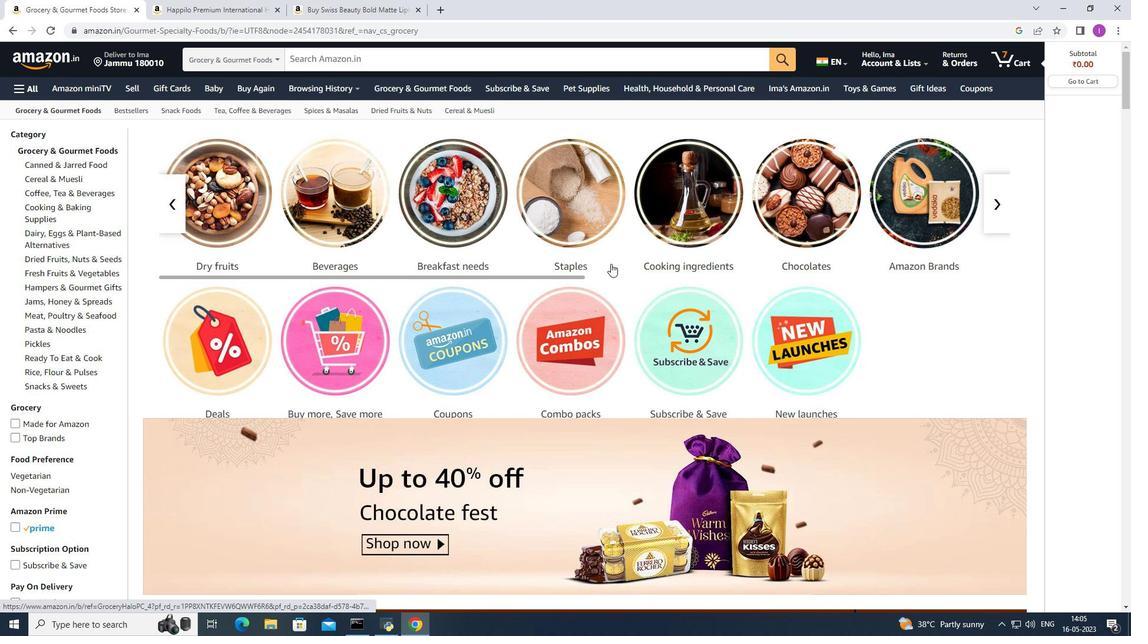 
Action: Mouse moved to (362, 268)
Screenshot: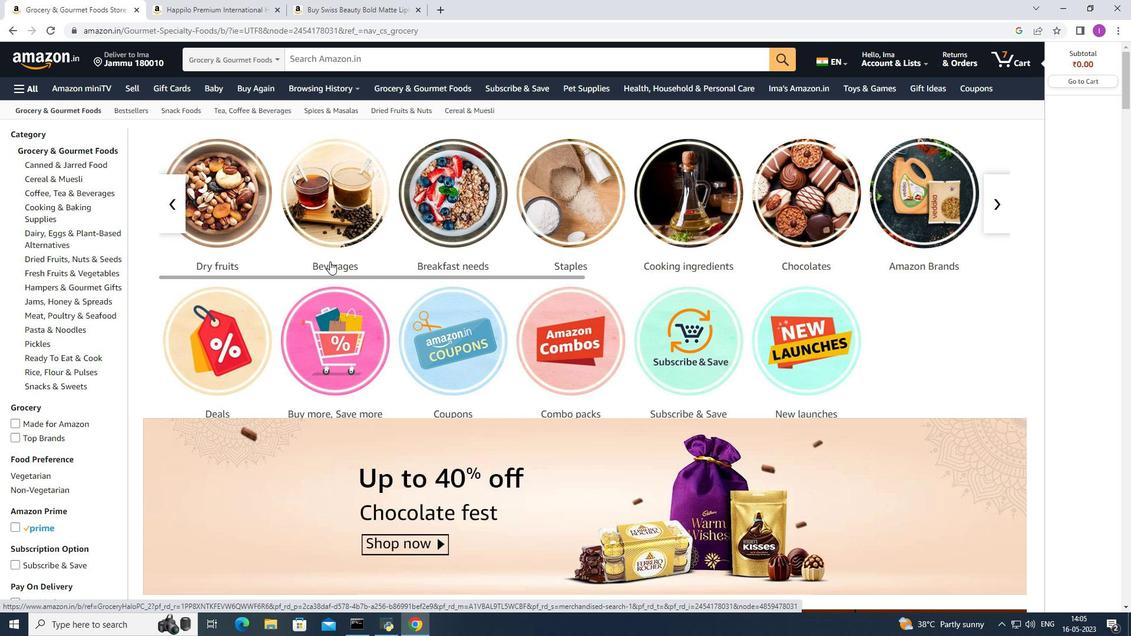 
Action: Mouse scrolled (362, 267) with delta (0, 0)
Screenshot: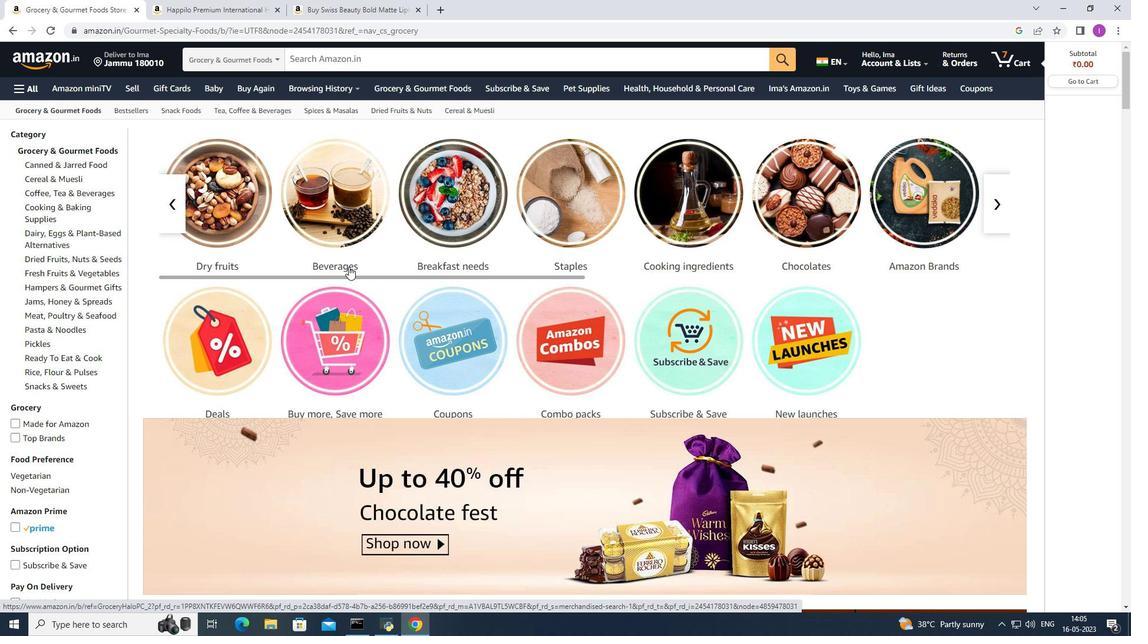 
Action: Mouse scrolled (362, 267) with delta (0, 0)
Screenshot: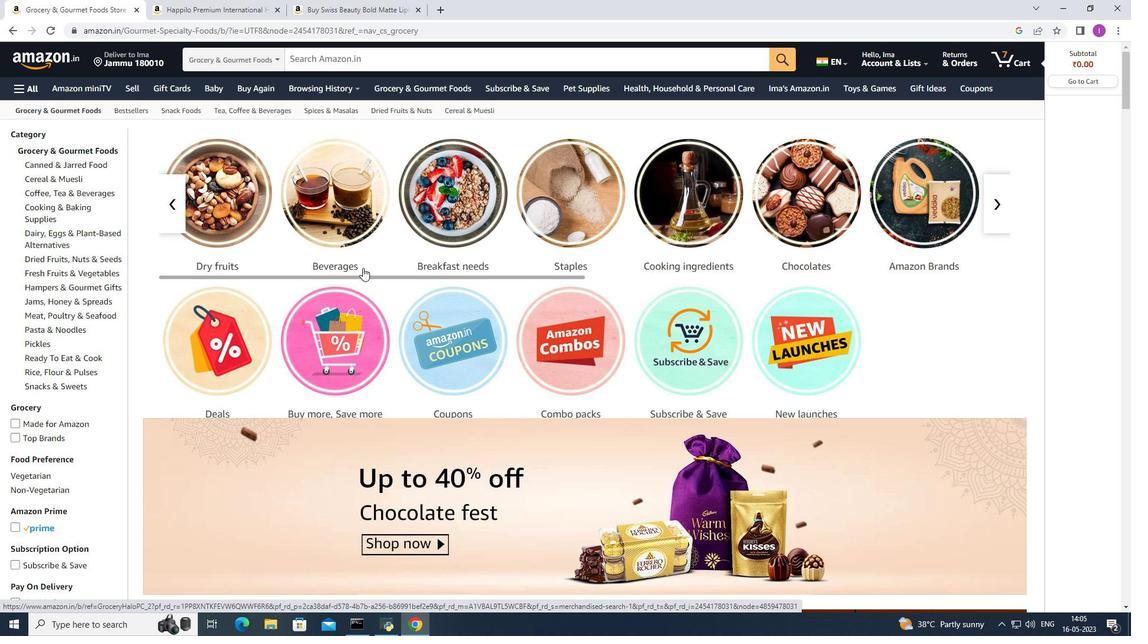 
Action: Mouse scrolled (362, 267) with delta (0, 0)
Screenshot: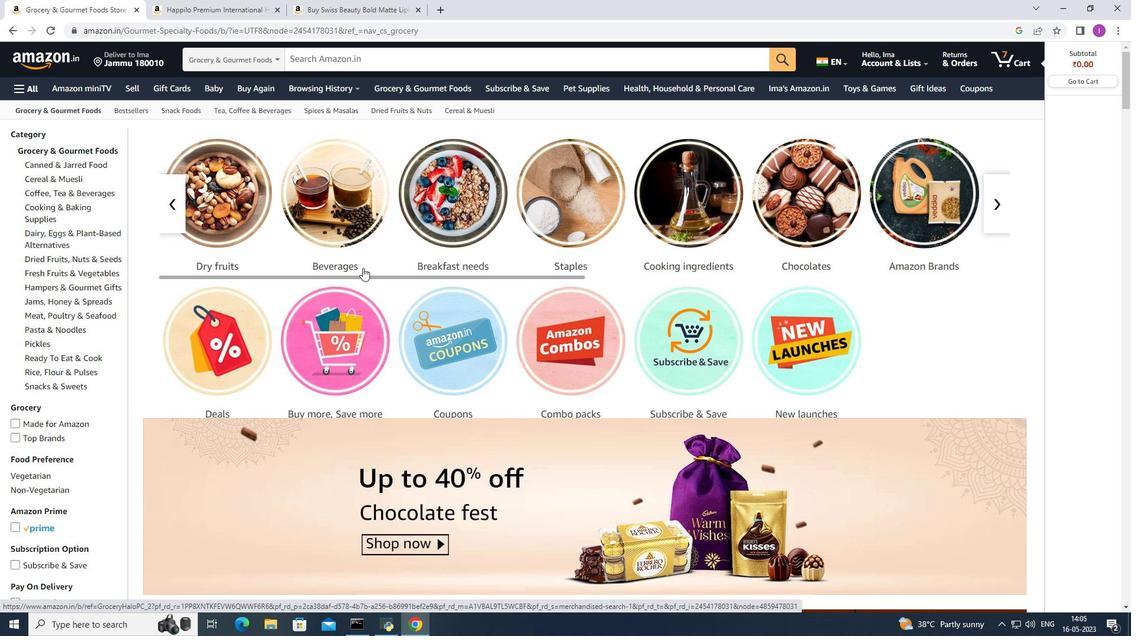 
Action: Mouse scrolled (362, 267) with delta (0, 0)
Screenshot: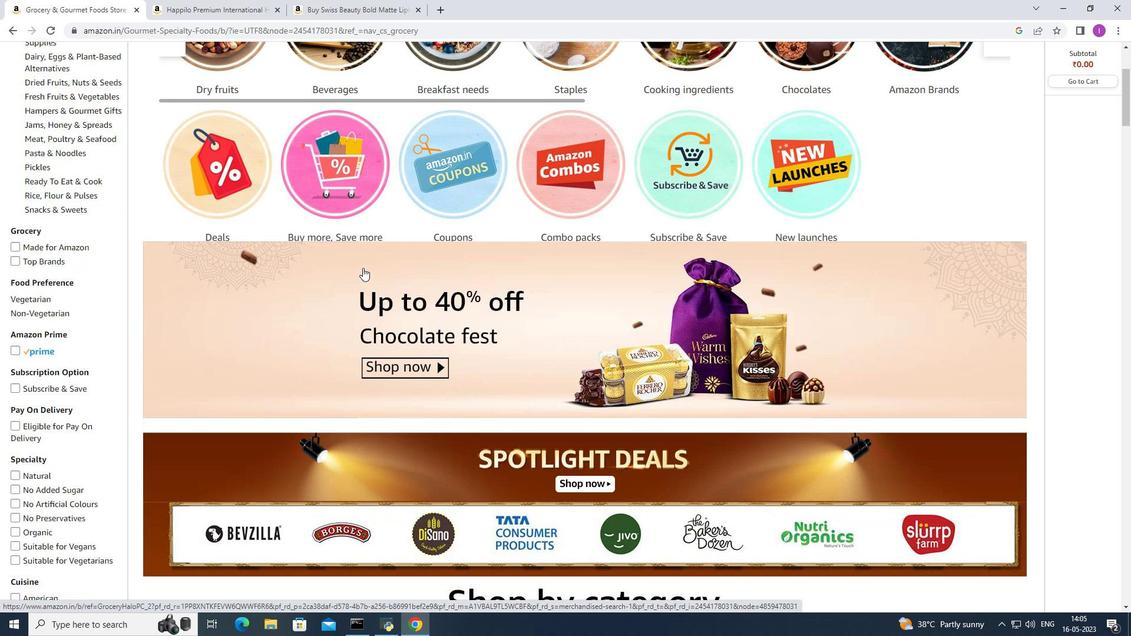 
Action: Mouse scrolled (362, 267) with delta (0, 0)
Screenshot: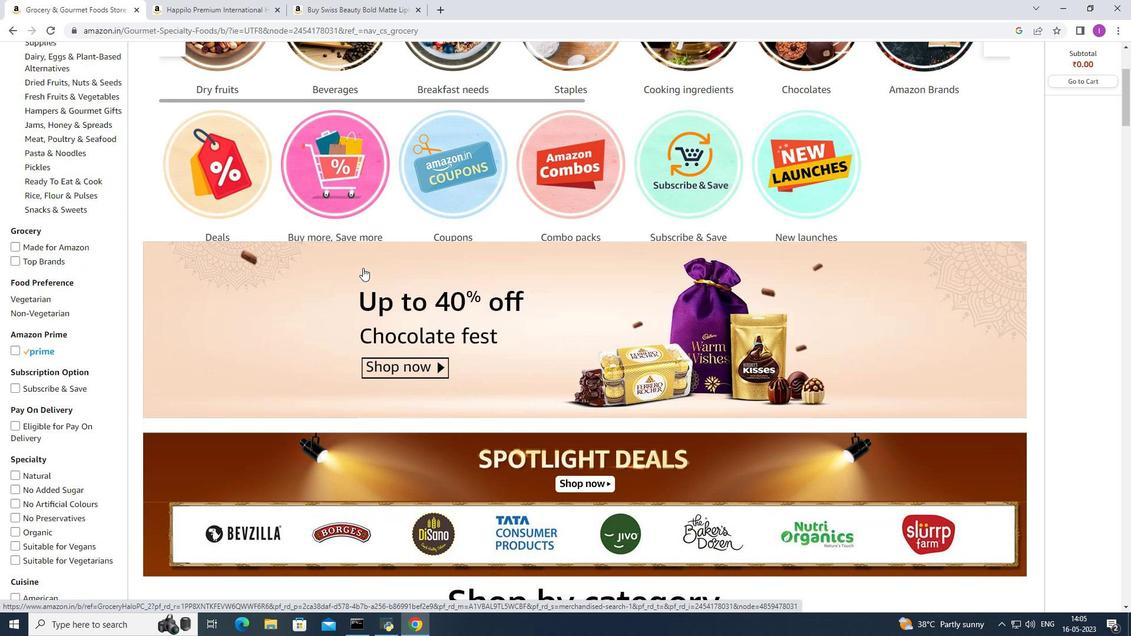 
Action: Mouse scrolled (362, 267) with delta (0, 0)
Screenshot: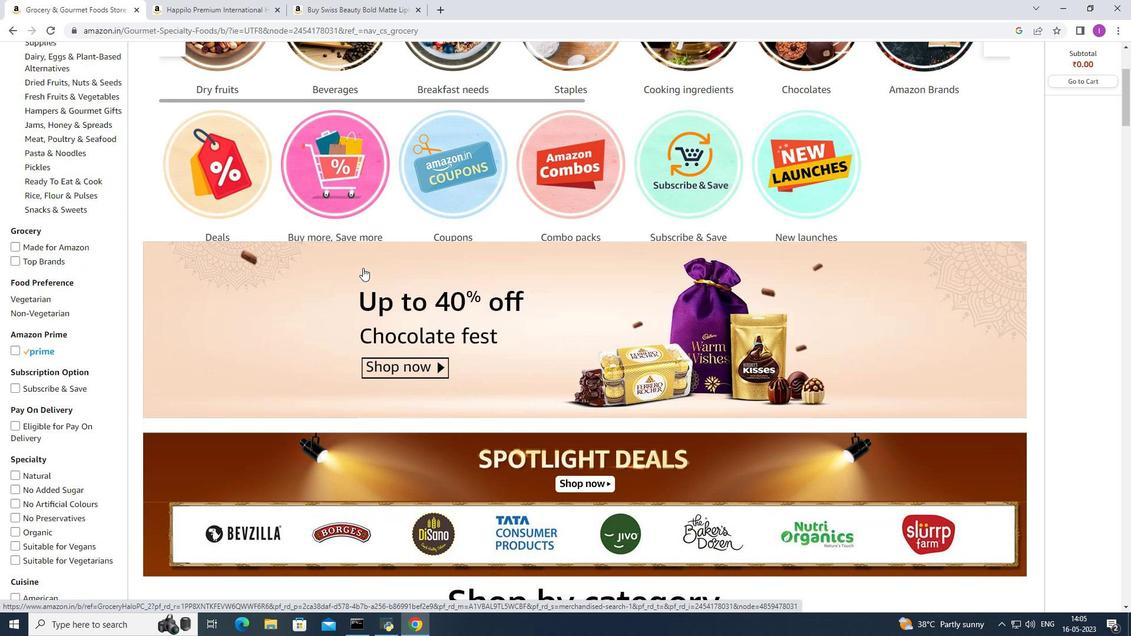 
Action: Mouse scrolled (362, 267) with delta (0, 0)
Screenshot: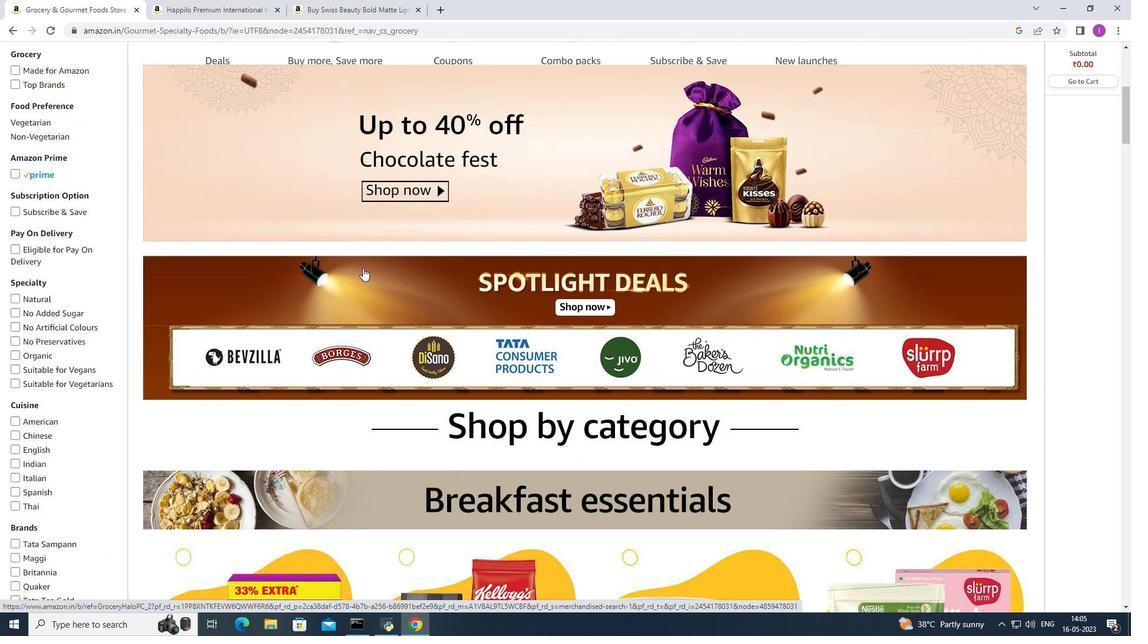
Action: Mouse scrolled (362, 267) with delta (0, 0)
Screenshot: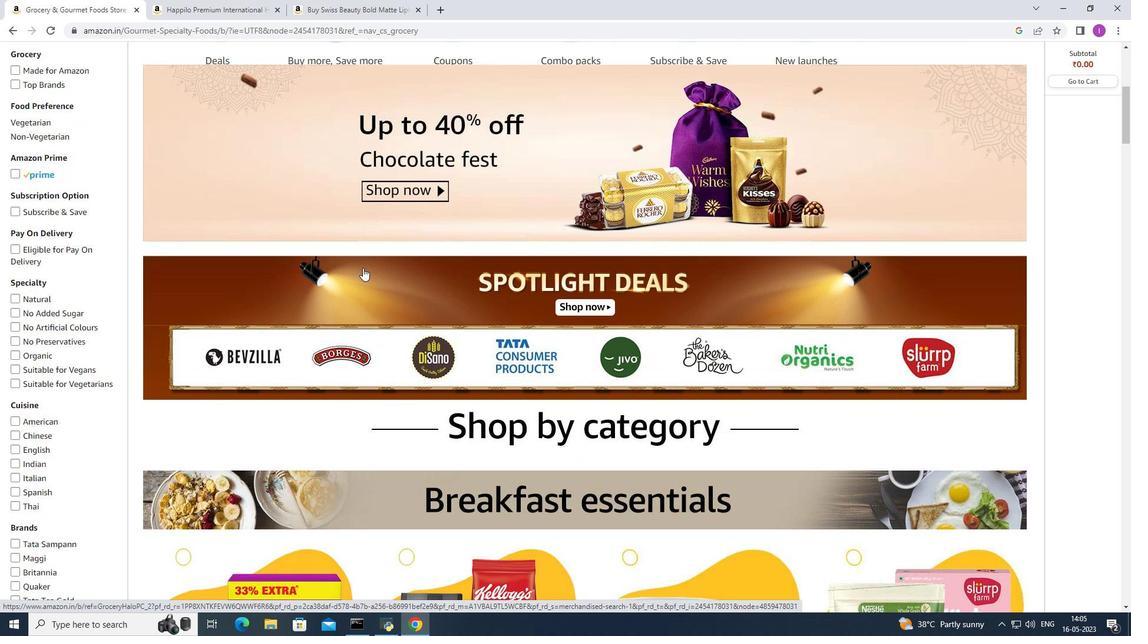 
Action: Mouse scrolled (362, 267) with delta (0, 0)
Screenshot: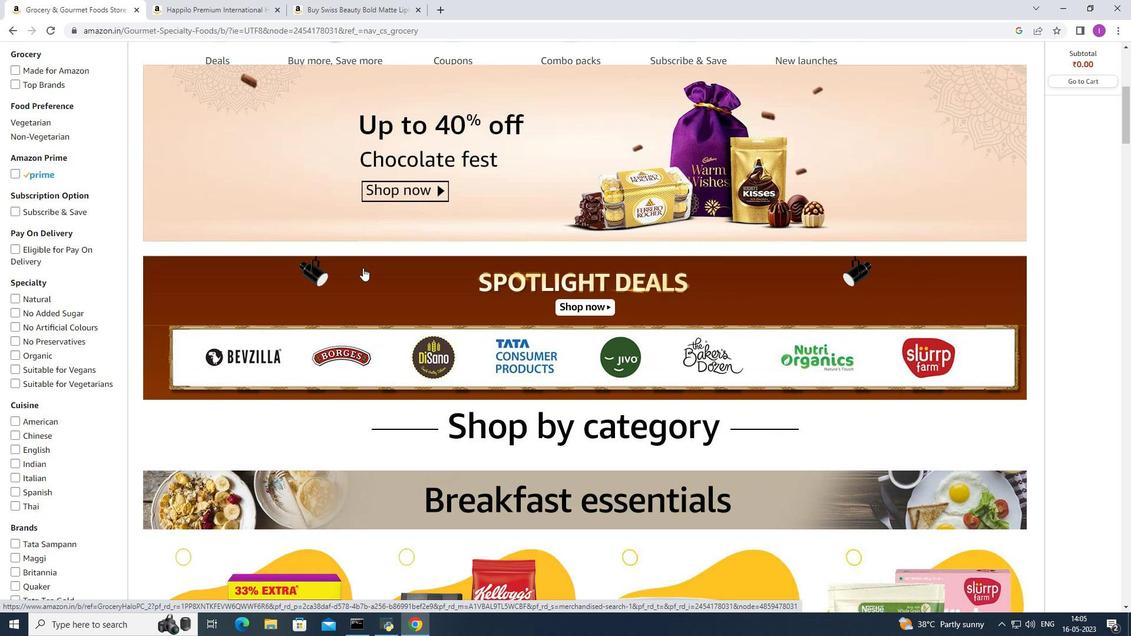 
Action: Mouse scrolled (362, 267) with delta (0, 0)
Screenshot: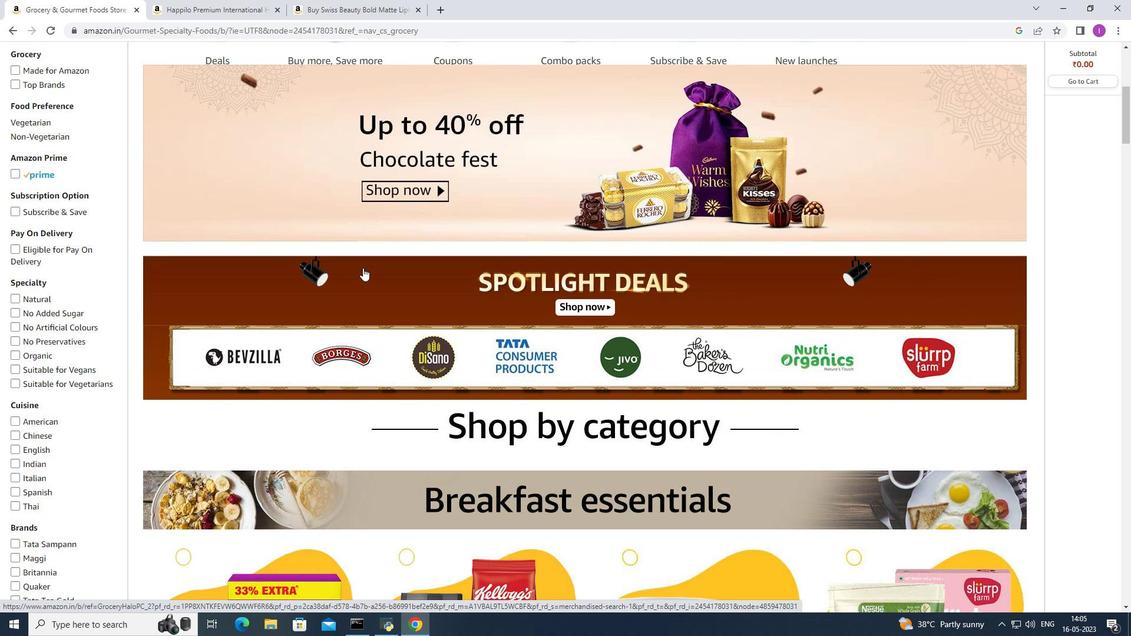 
Action: Mouse scrolled (362, 267) with delta (0, 0)
Screenshot: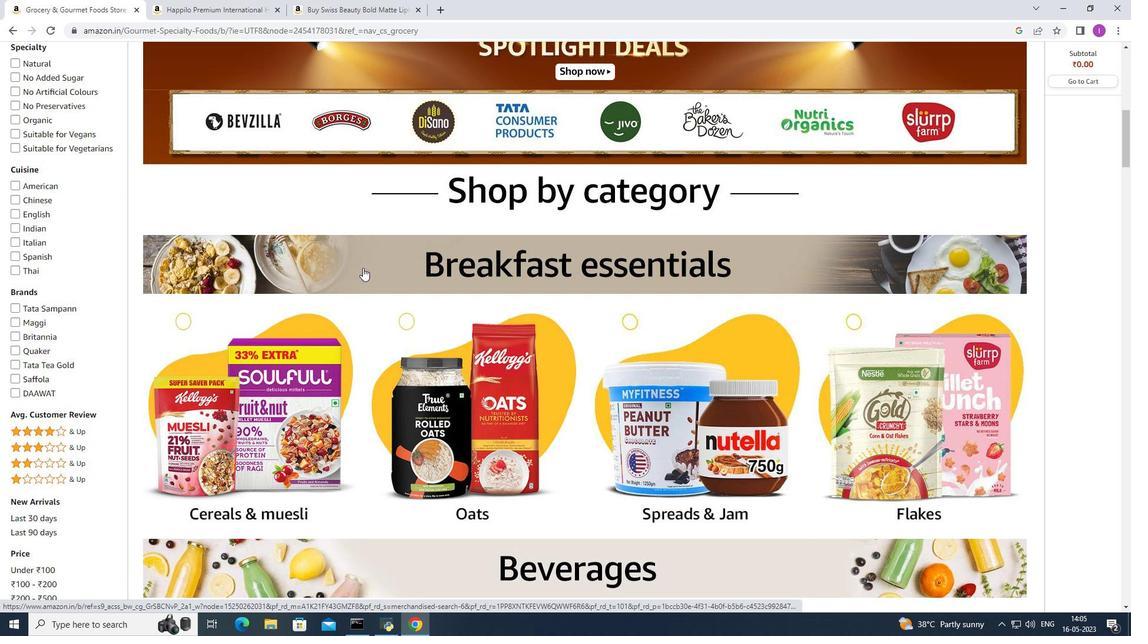 
Action: Mouse scrolled (362, 267) with delta (0, 0)
Screenshot: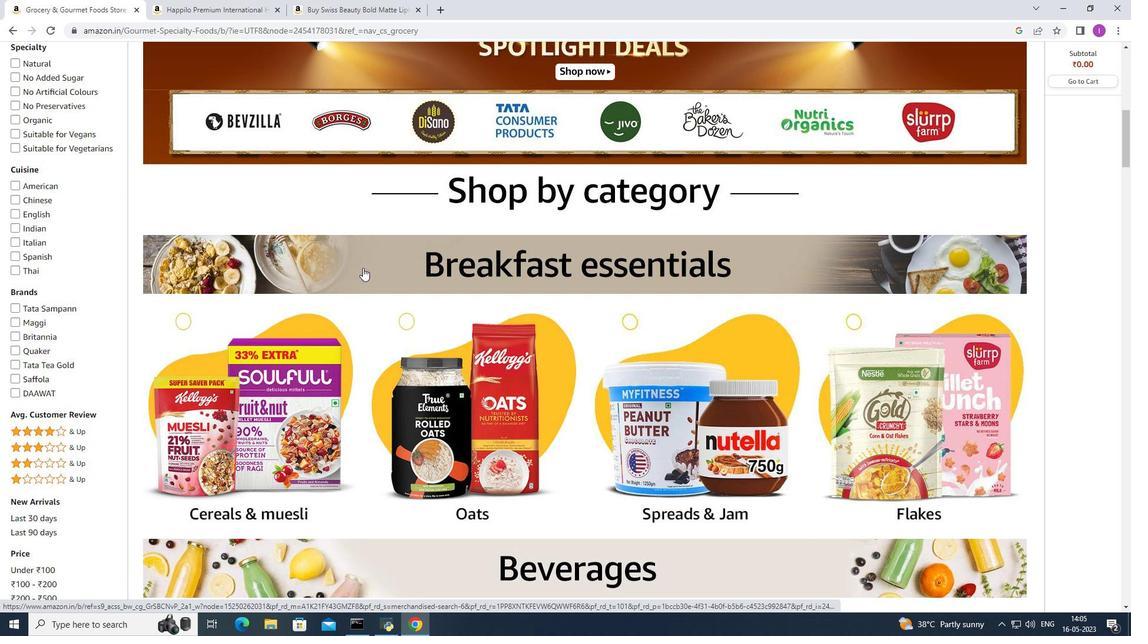 
Action: Mouse moved to (278, 326)
Screenshot: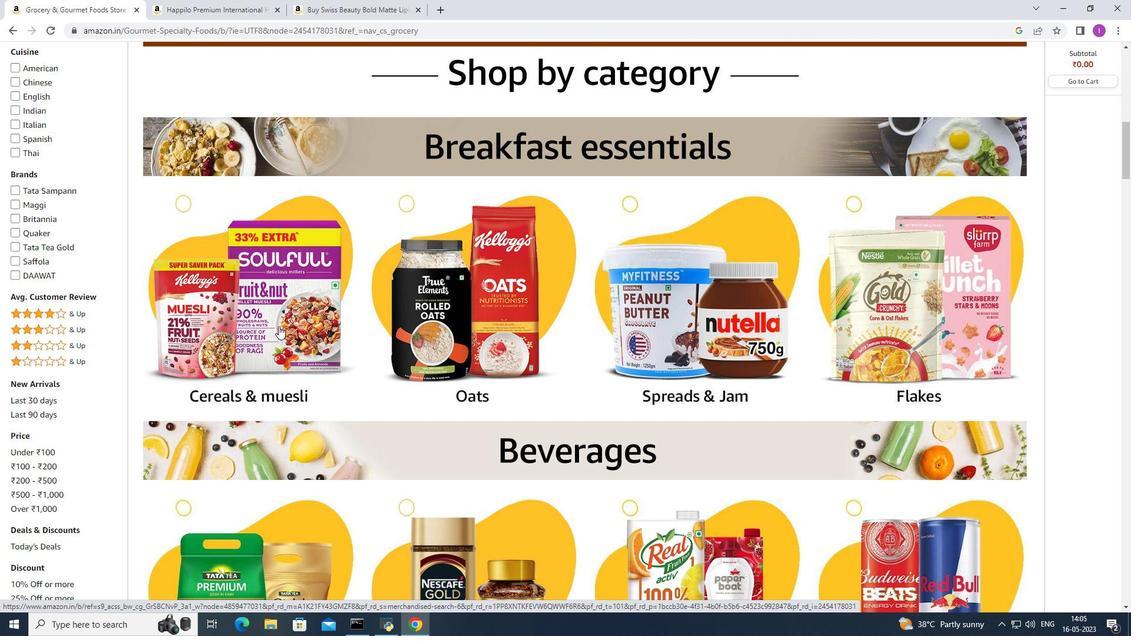 
Action: Mouse pressed left at (278, 326)
Screenshot: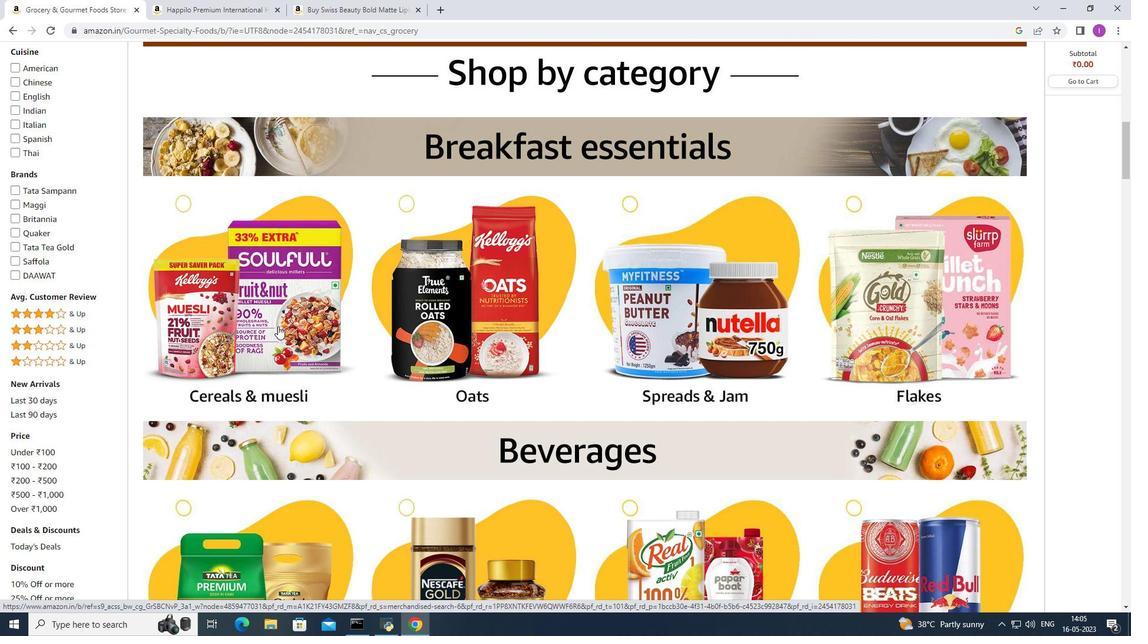 
Action: Mouse moved to (192, 305)
Screenshot: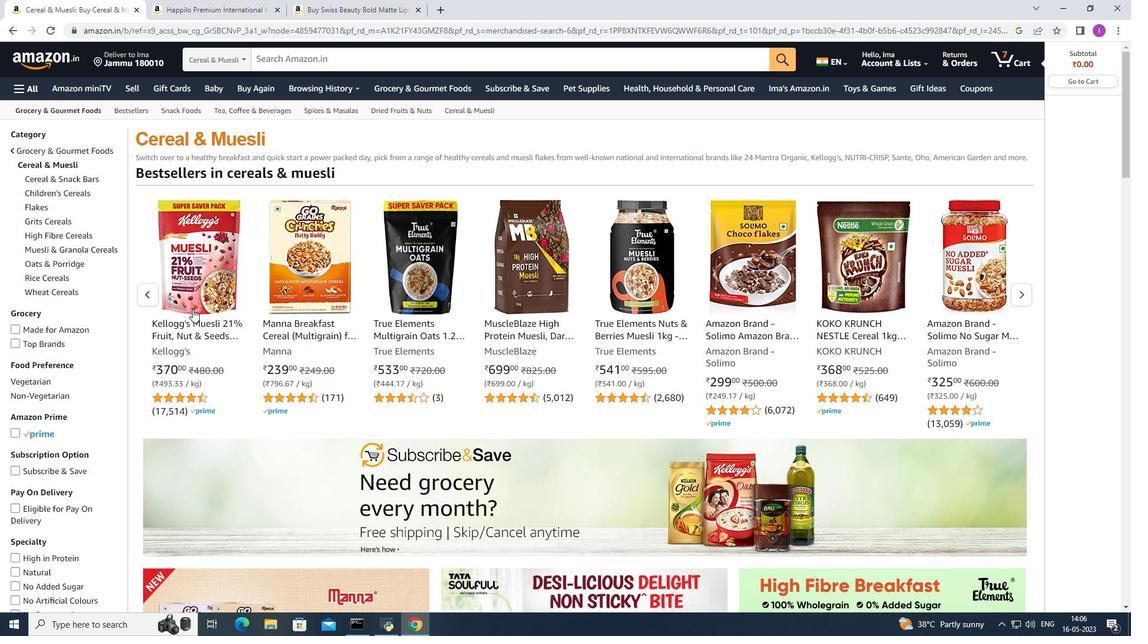 
Action: Mouse pressed left at (192, 305)
Screenshot: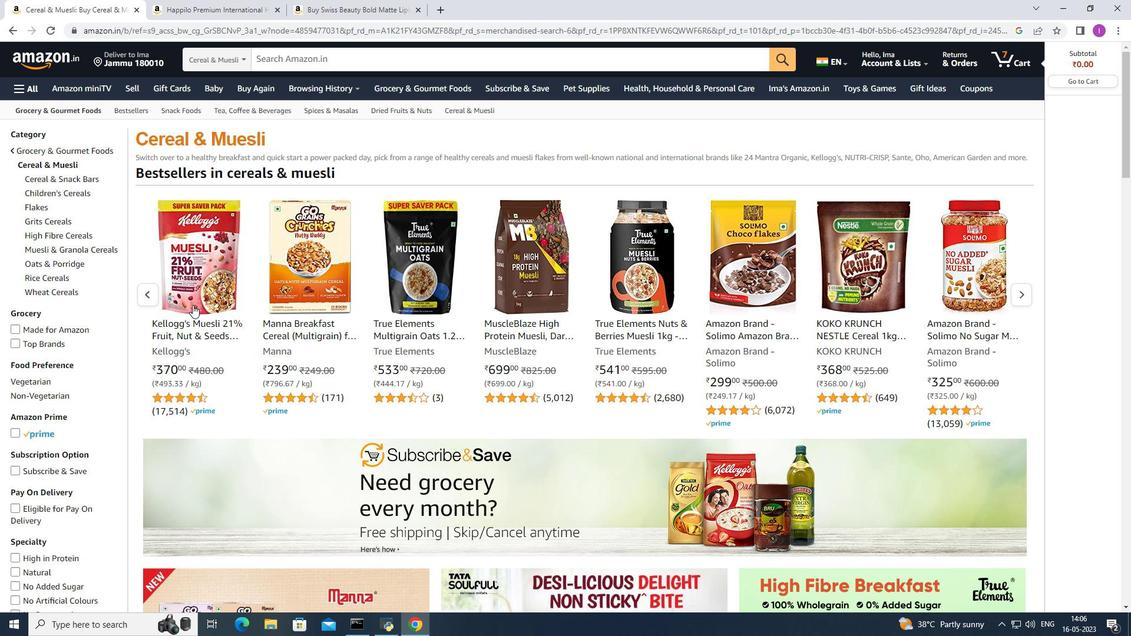 
Action: Mouse moved to (196, 381)
Screenshot: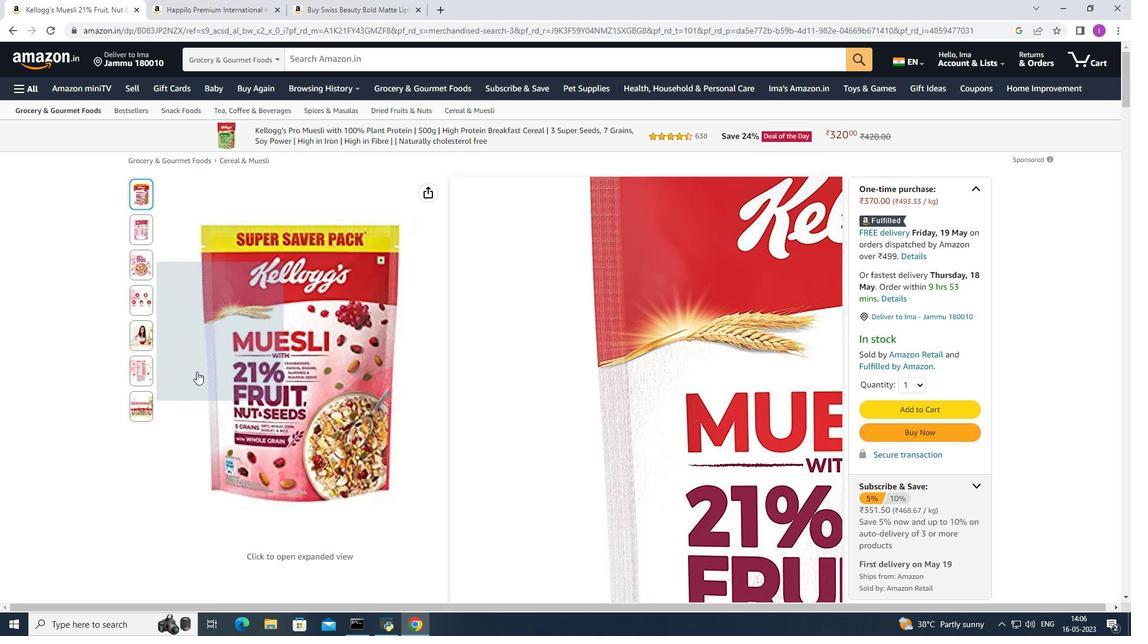 
Action: Mouse scrolled (196, 381) with delta (0, 0)
Screenshot: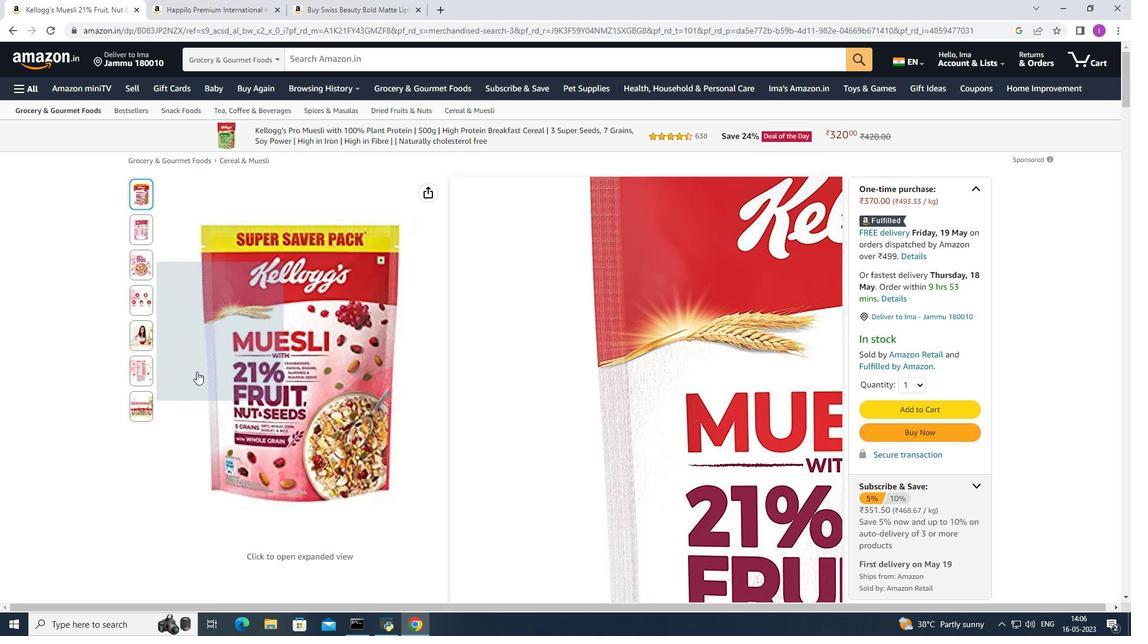
Action: Mouse moved to (196, 387)
Screenshot: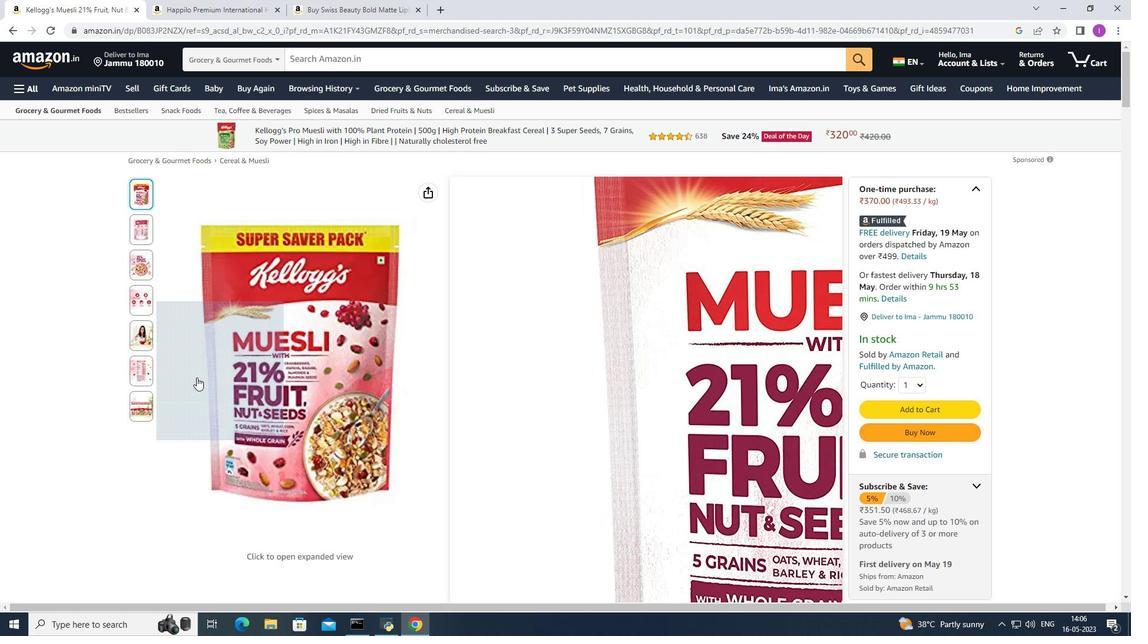 
Action: Mouse scrolled (196, 387) with delta (0, 0)
Screenshot: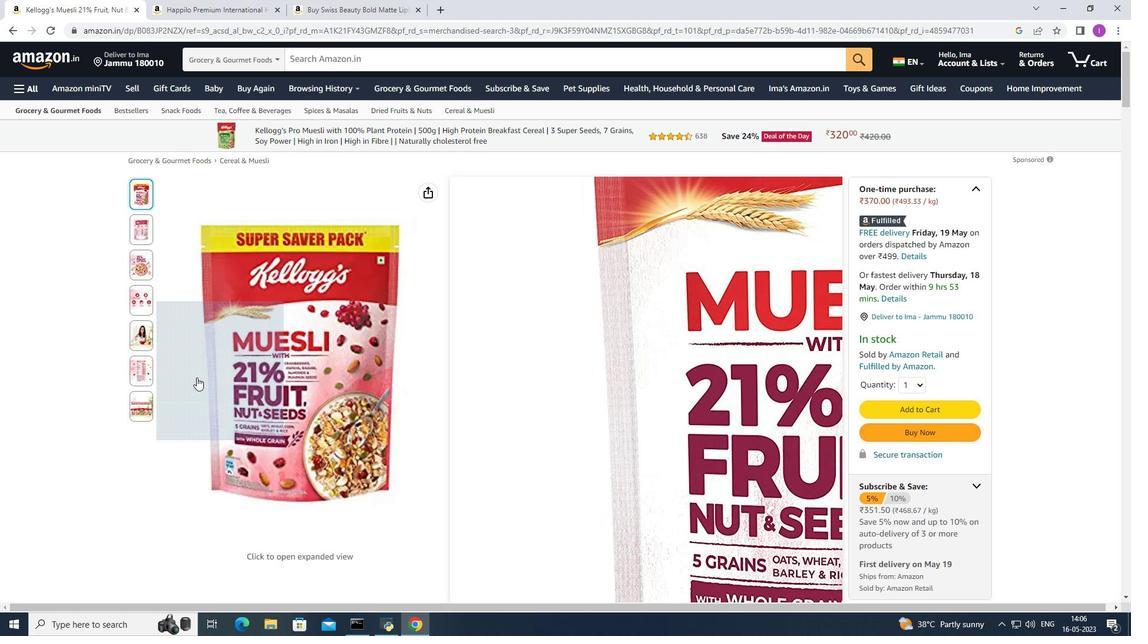 
Action: Mouse moved to (196, 388)
Screenshot: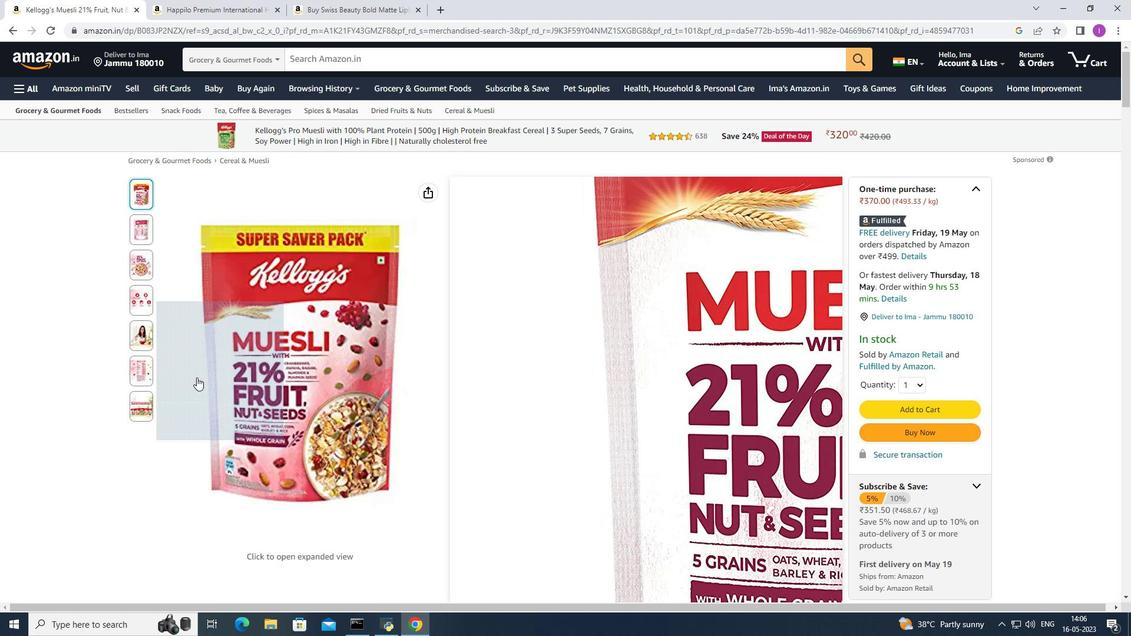 
Action: Mouse scrolled (196, 387) with delta (0, 0)
Screenshot: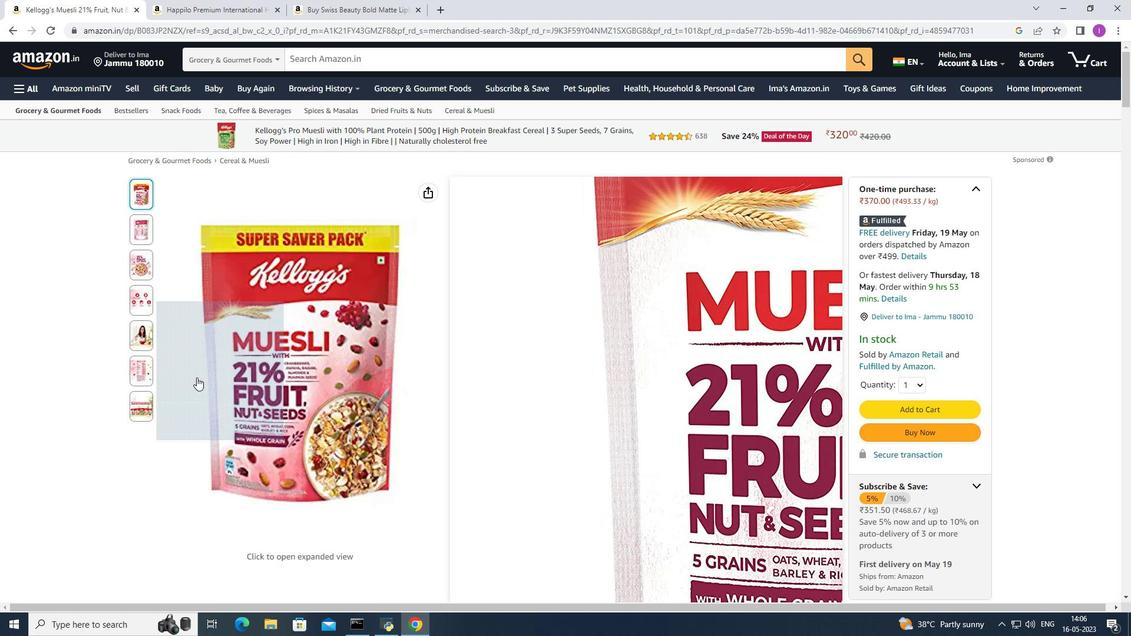 
Action: Mouse moved to (196, 389)
Screenshot: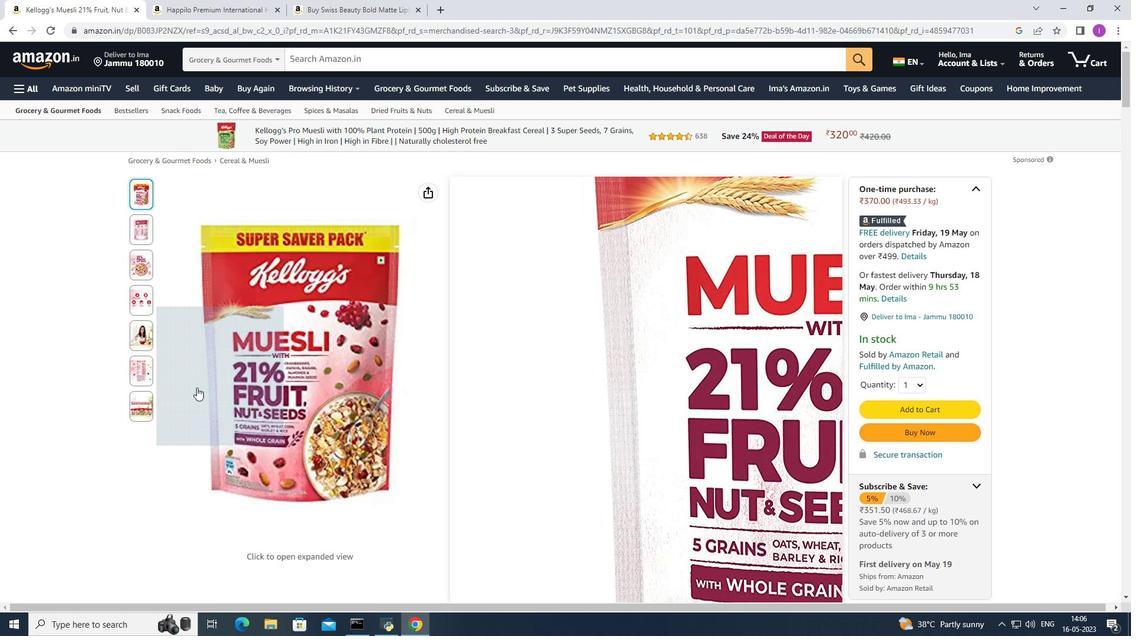 
Action: Mouse scrolled (196, 388) with delta (0, 0)
Screenshot: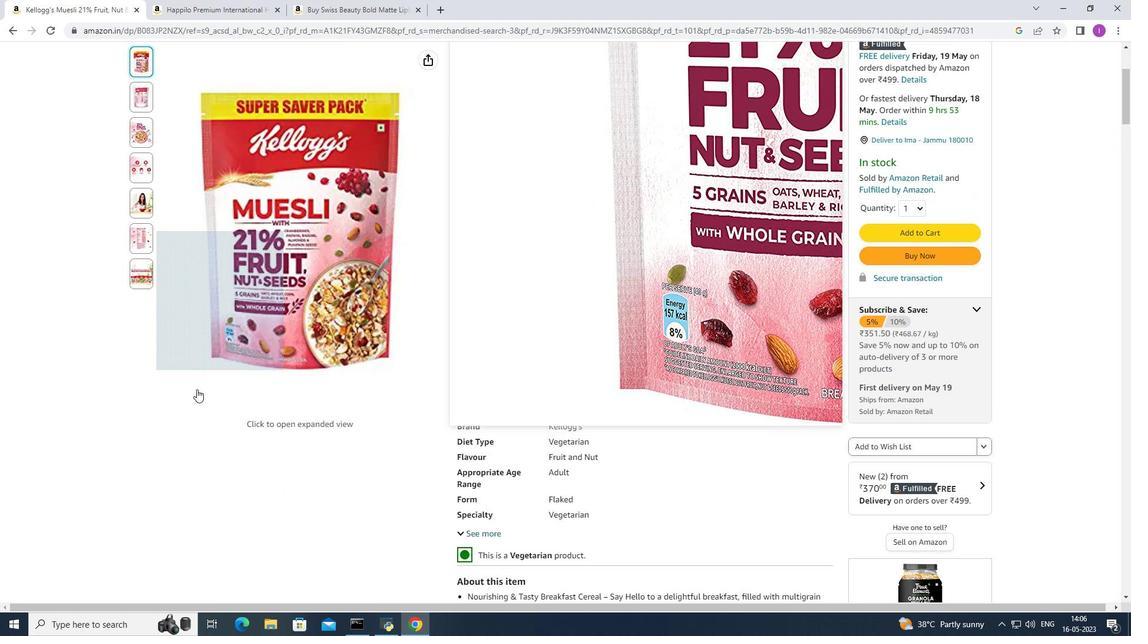 
Action: Mouse scrolled (196, 388) with delta (0, 0)
Screenshot: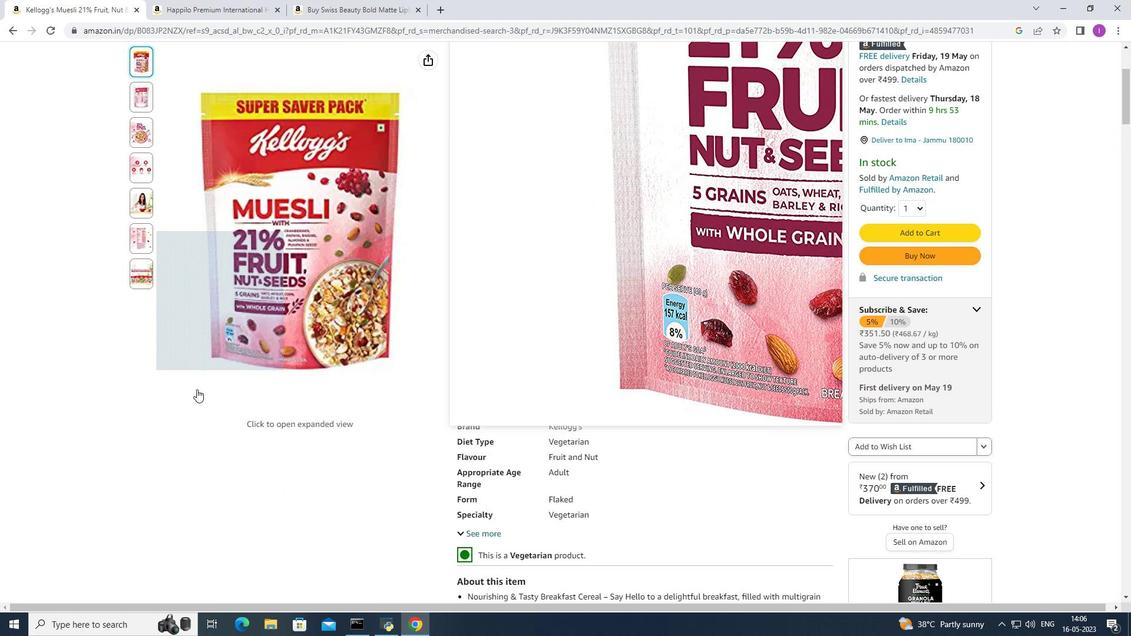 
Action: Mouse scrolled (196, 388) with delta (0, 0)
Screenshot: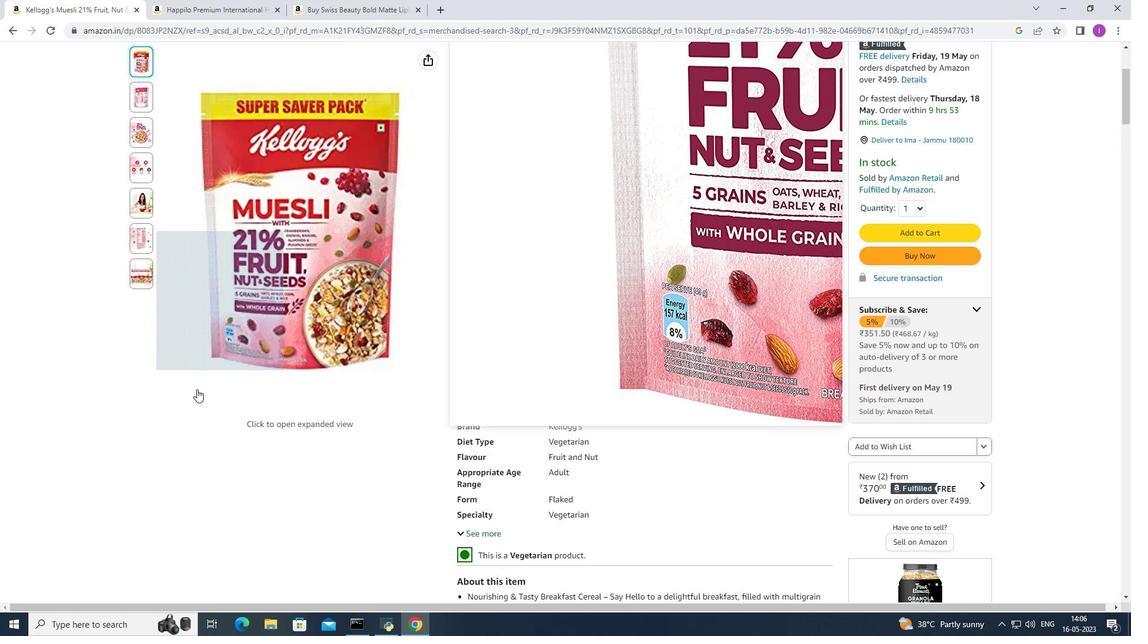 
Action: Mouse moved to (197, 419)
Screenshot: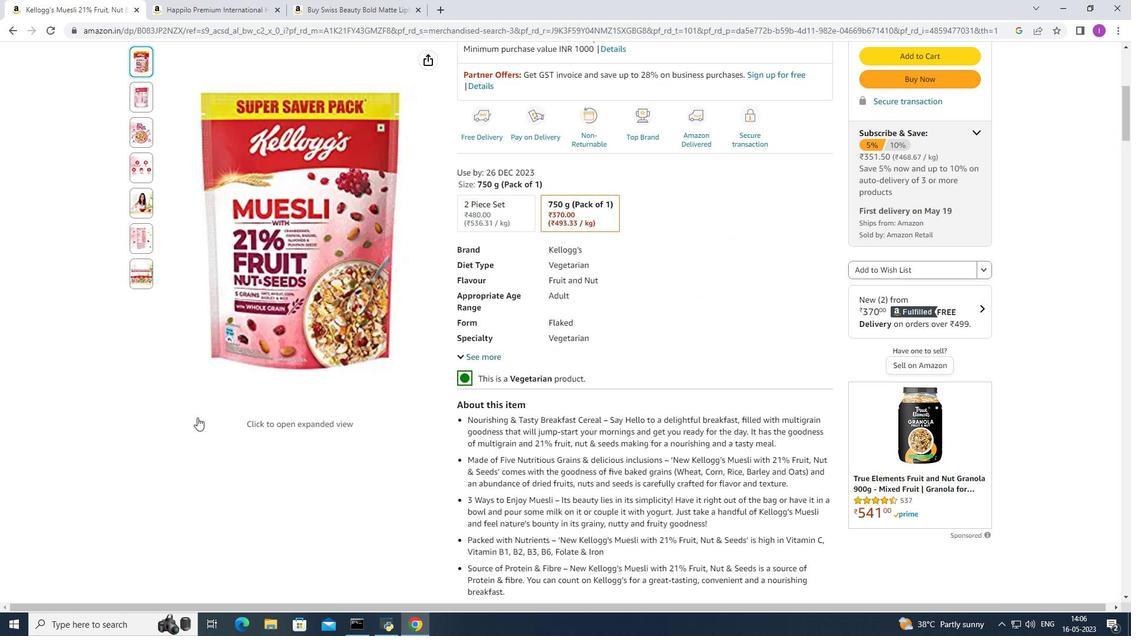 
Action: Mouse scrolled (197, 418) with delta (0, 0)
Screenshot: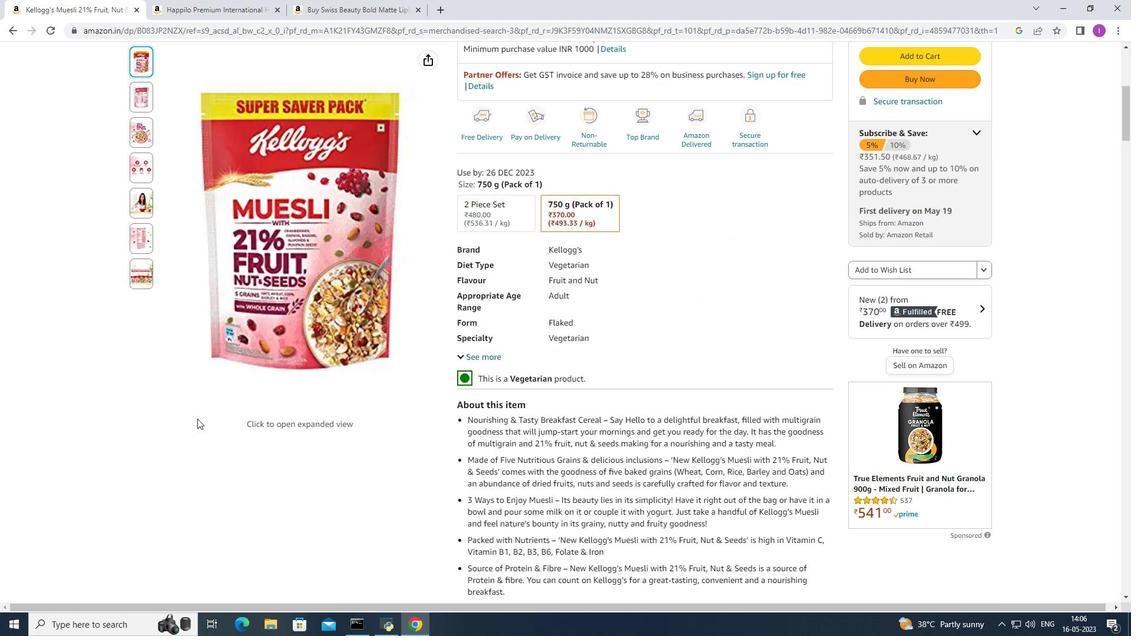 
Action: Mouse scrolled (197, 418) with delta (0, 0)
